Task: Select the current location as Six Flags Fiesta Texas, Texas, United States . Now zoom - , and verify the location . Hide zoom slider
Action: Mouse moved to (116, 29)
Screenshot: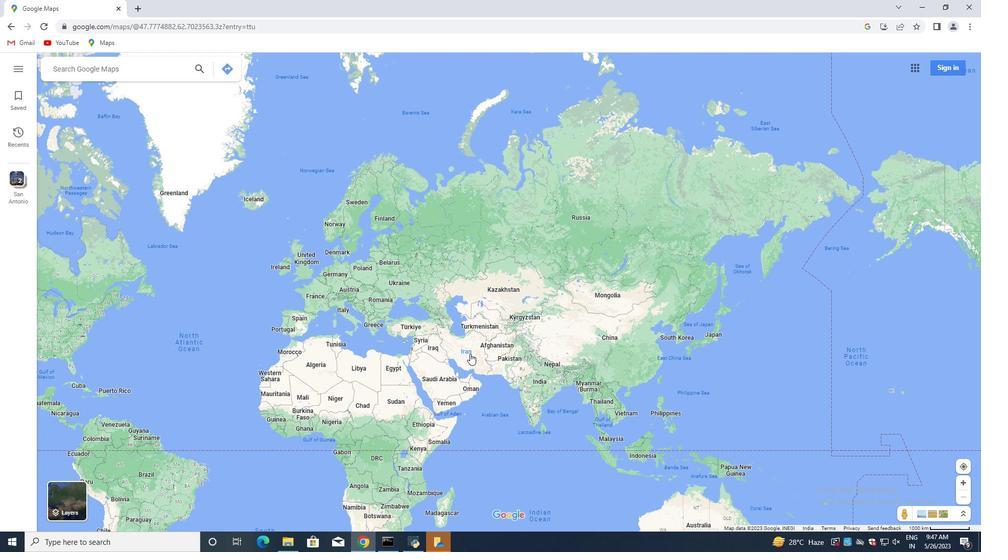 
Action: Mouse pressed left at (116, 29)
Screenshot: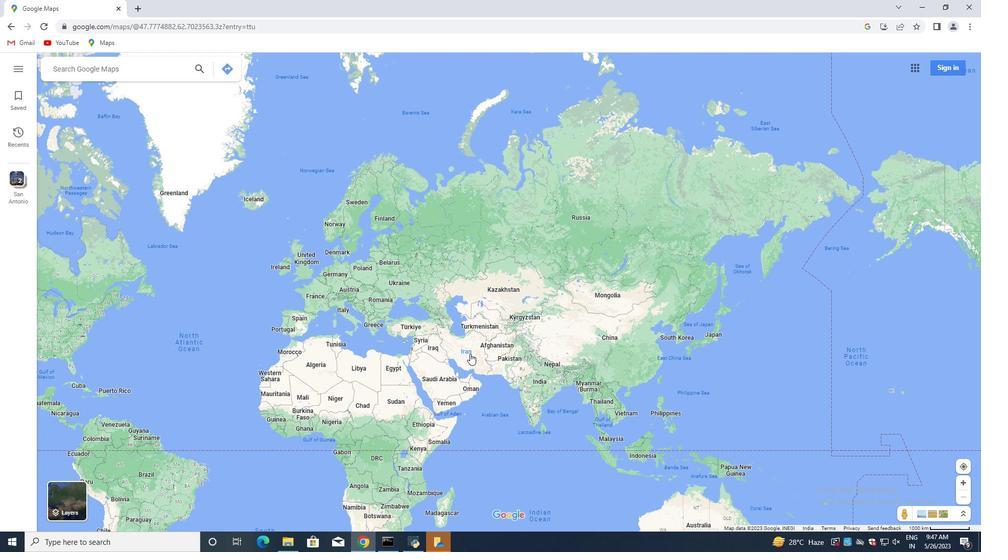 
Action: Mouse moved to (126, 62)
Screenshot: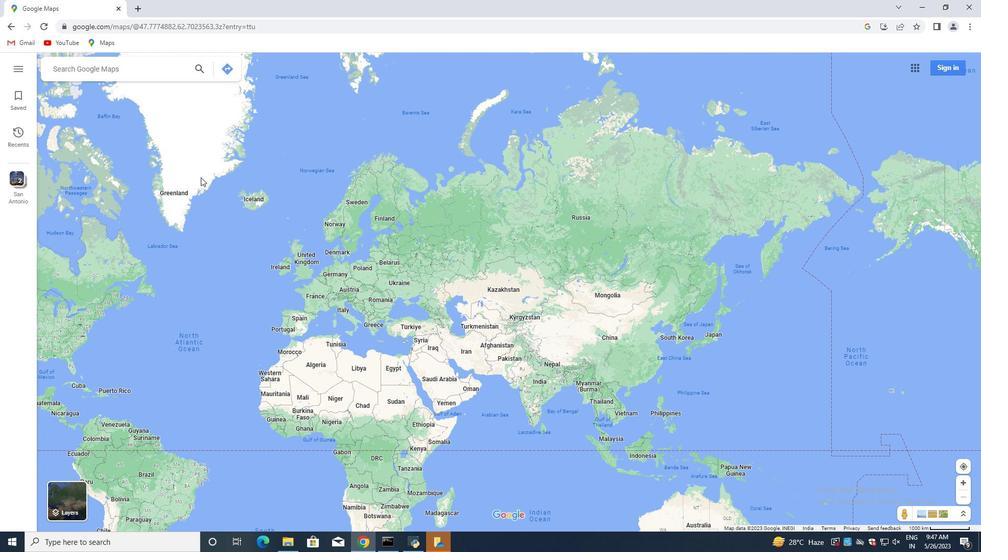 
Action: Mouse pressed left at (126, 62)
Screenshot: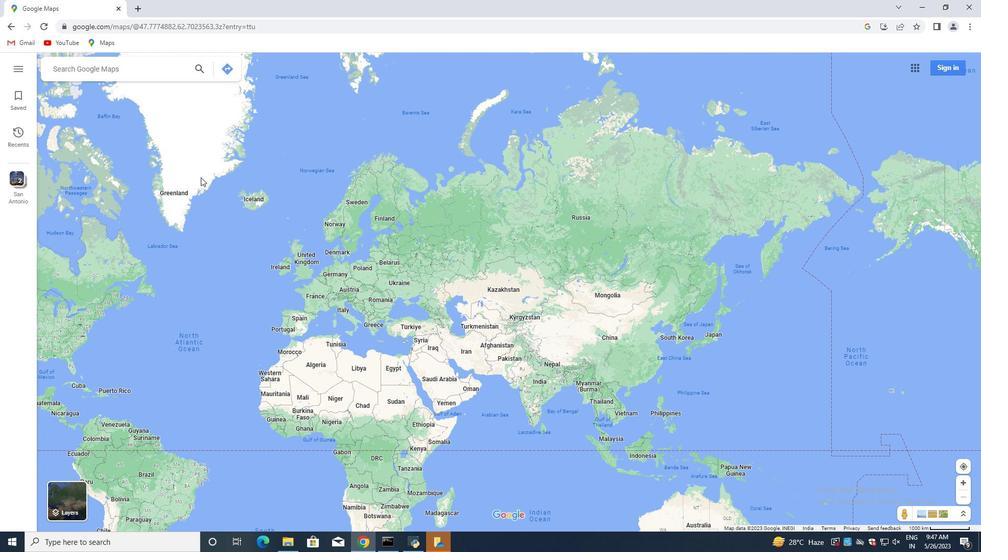 
Action: Mouse moved to (157, 174)
Screenshot: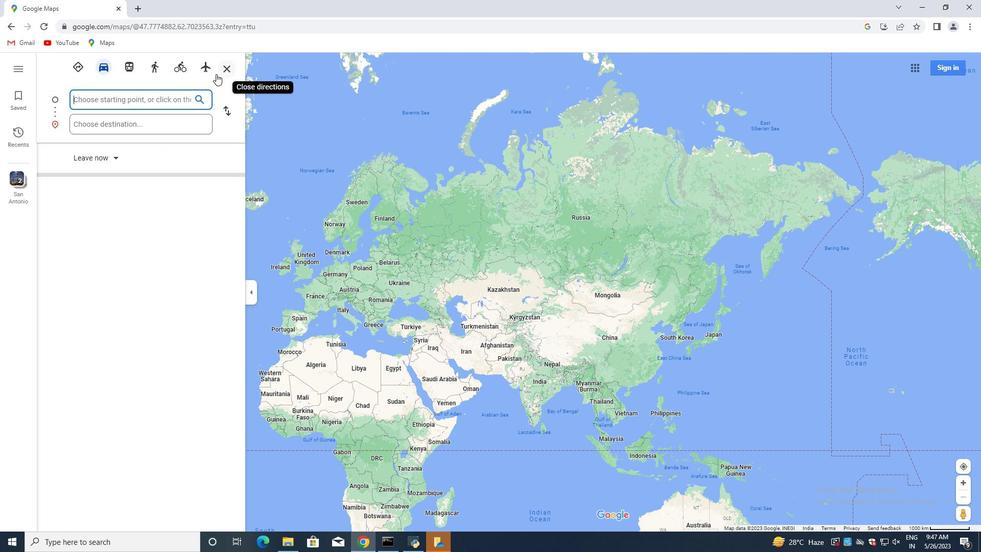 
Action: Mouse pressed left at (157, 174)
Screenshot: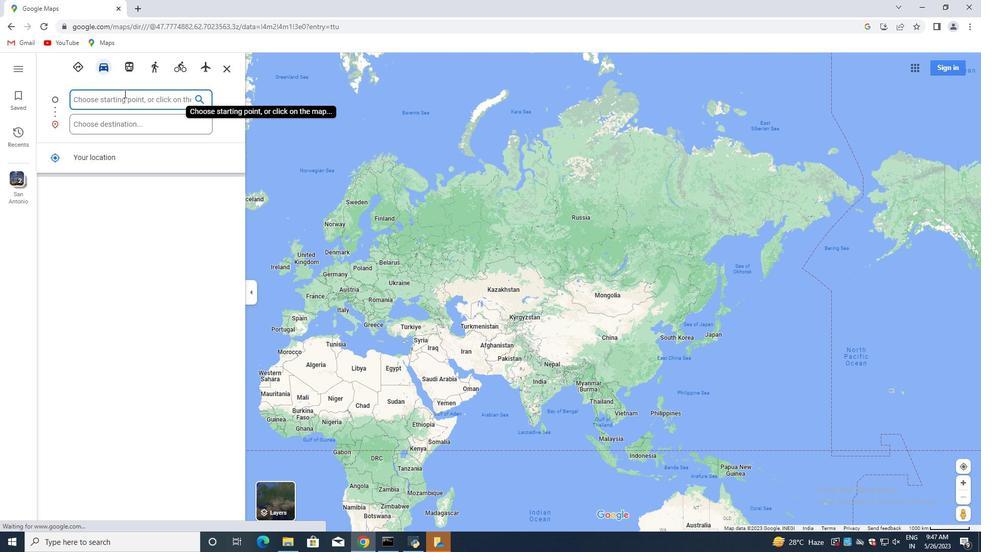
Action: Mouse moved to (154, 165)
Screenshot: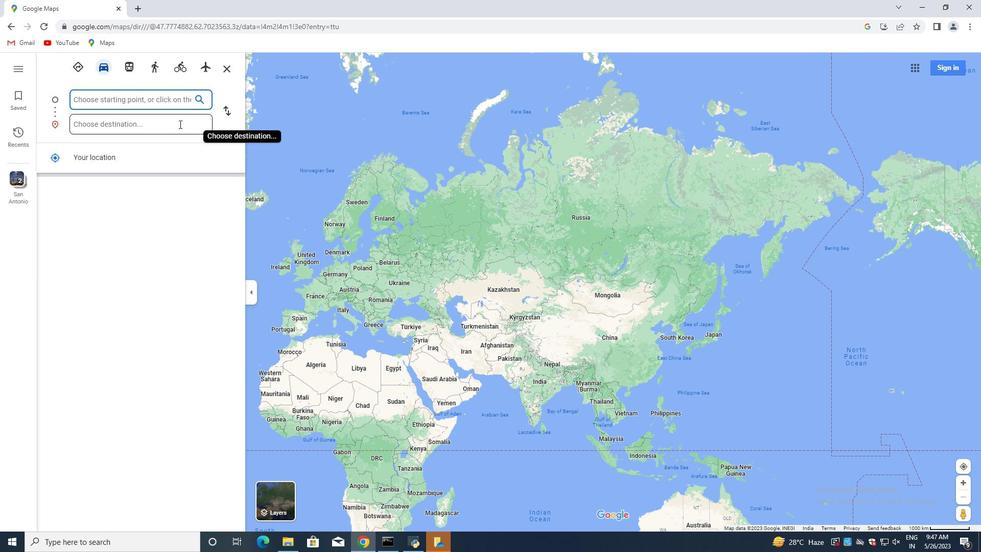 
Action: Mouse scrolled (154, 164) with delta (0, 0)
Screenshot: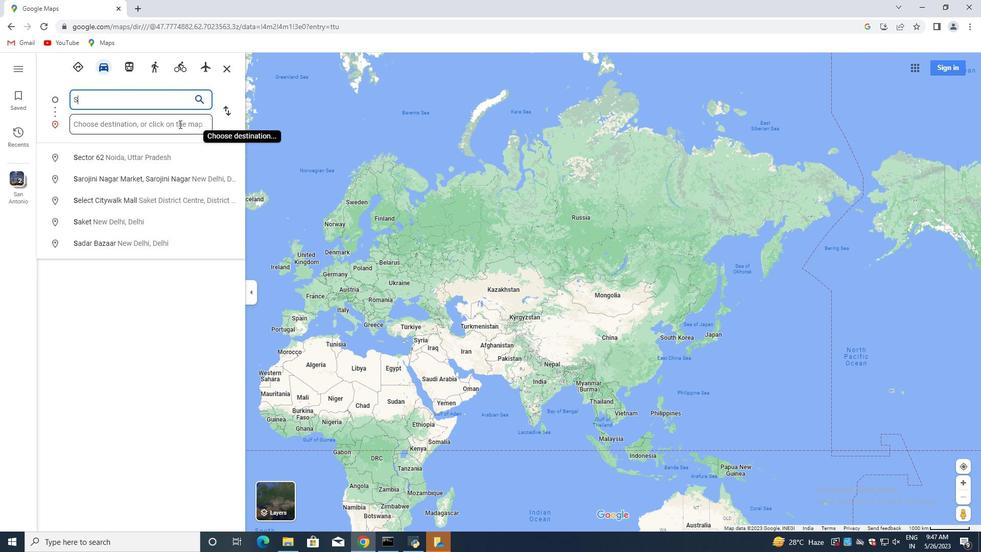 
Action: Mouse scrolled (154, 164) with delta (0, 0)
Screenshot: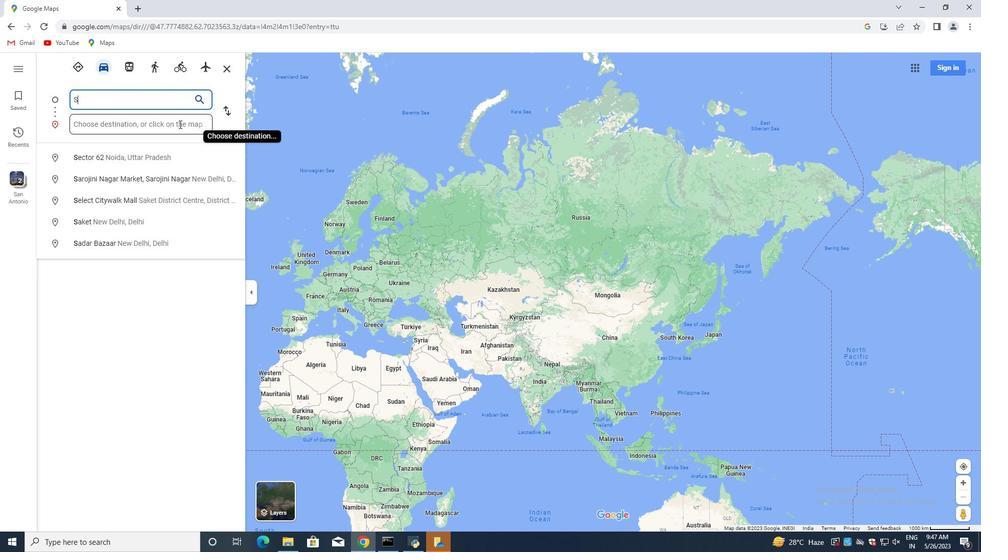 
Action: Mouse scrolled (154, 164) with delta (0, 0)
Screenshot: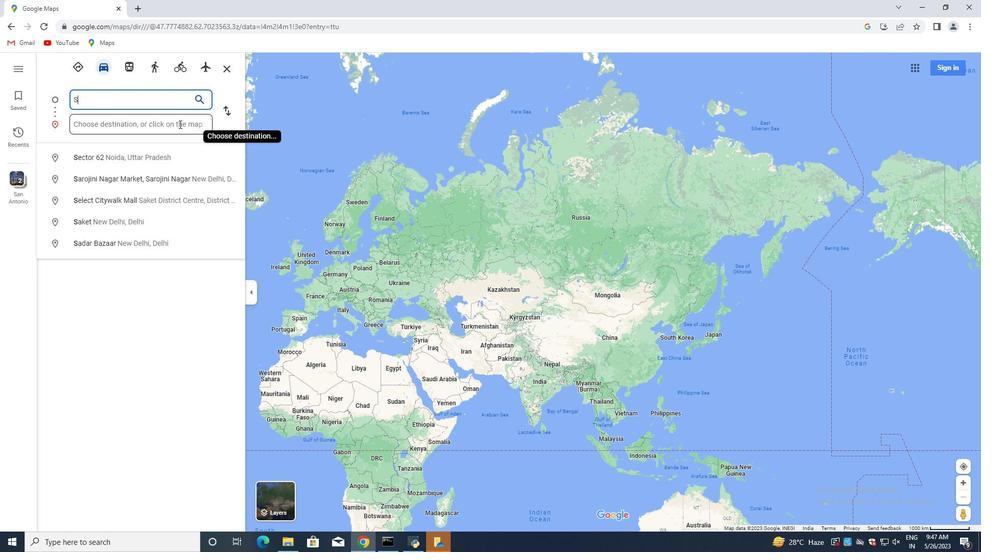 
Action: Mouse scrolled (154, 164) with delta (0, 0)
Screenshot: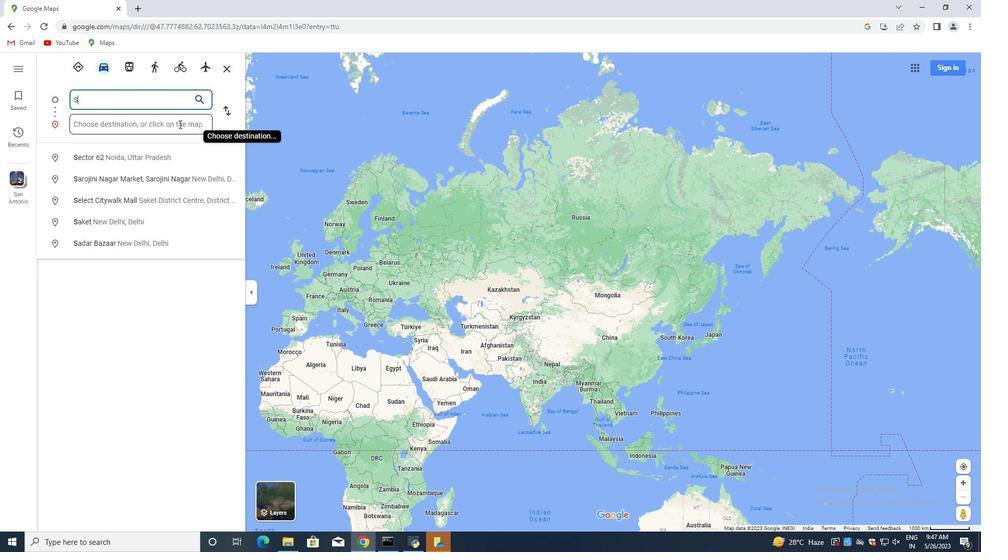
Action: Mouse scrolled (154, 164) with delta (0, 0)
Screenshot: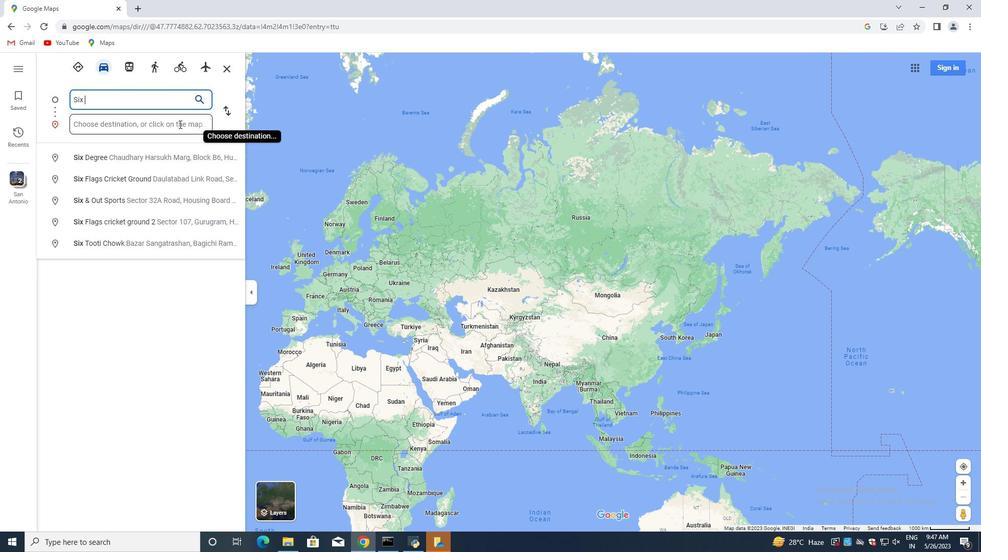 
Action: Mouse scrolled (154, 164) with delta (0, 0)
Screenshot: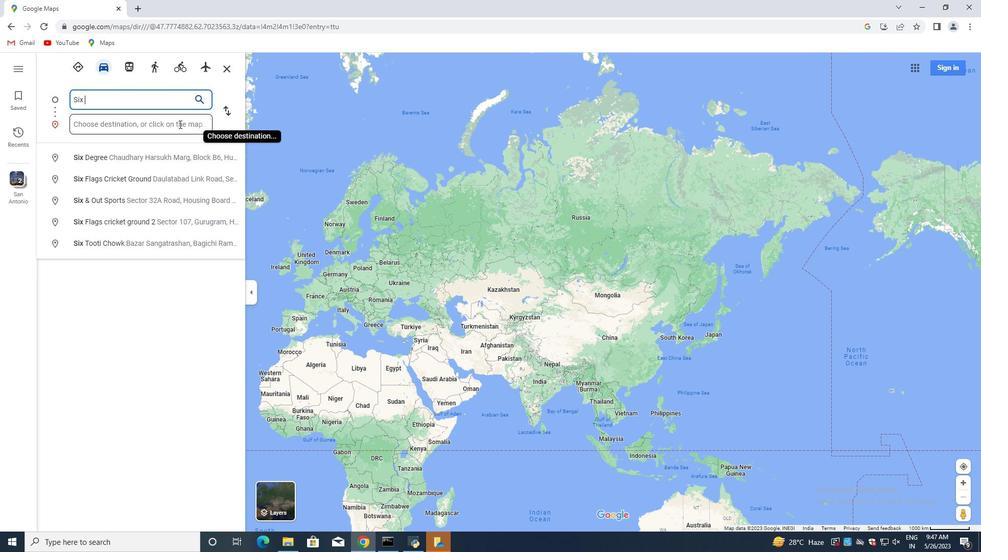 
Action: Mouse scrolled (154, 164) with delta (0, 0)
Screenshot: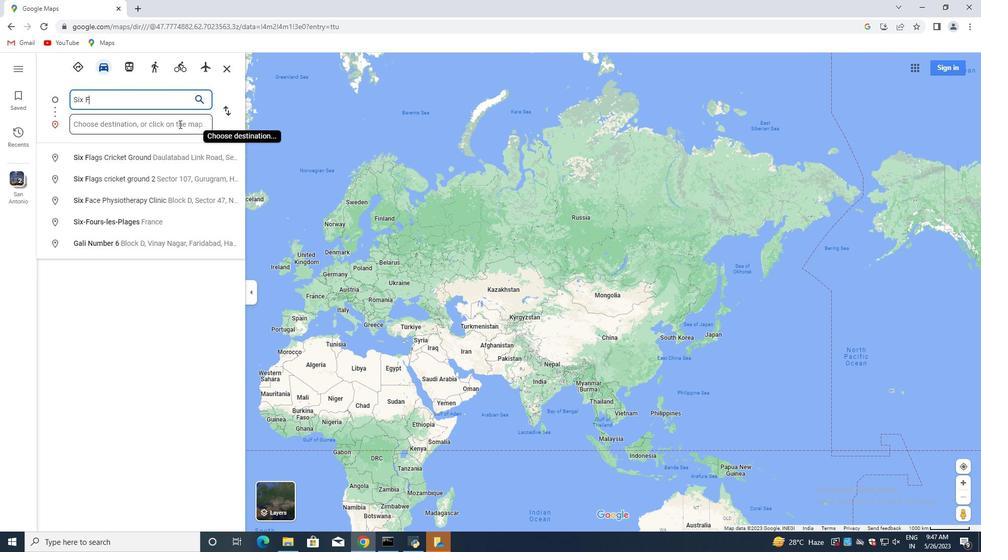 
Action: Mouse scrolled (154, 164) with delta (0, 0)
Screenshot: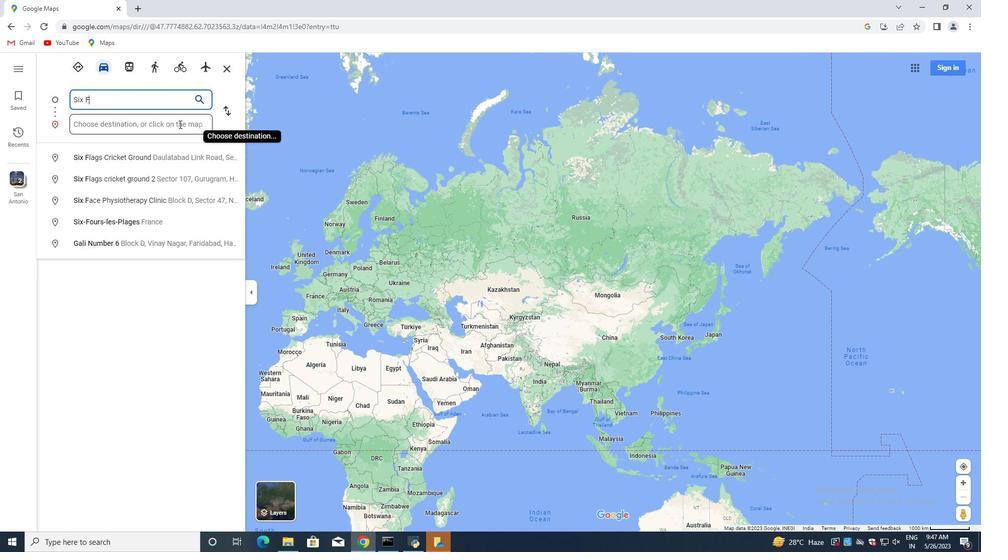 
Action: Mouse scrolled (154, 164) with delta (0, 0)
Screenshot: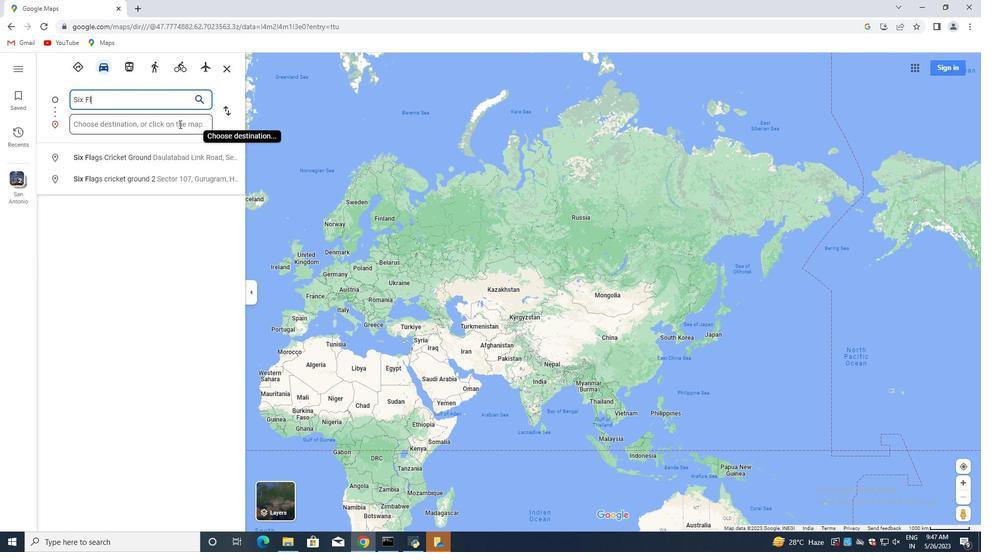 
Action: Mouse scrolled (154, 164) with delta (0, 0)
Screenshot: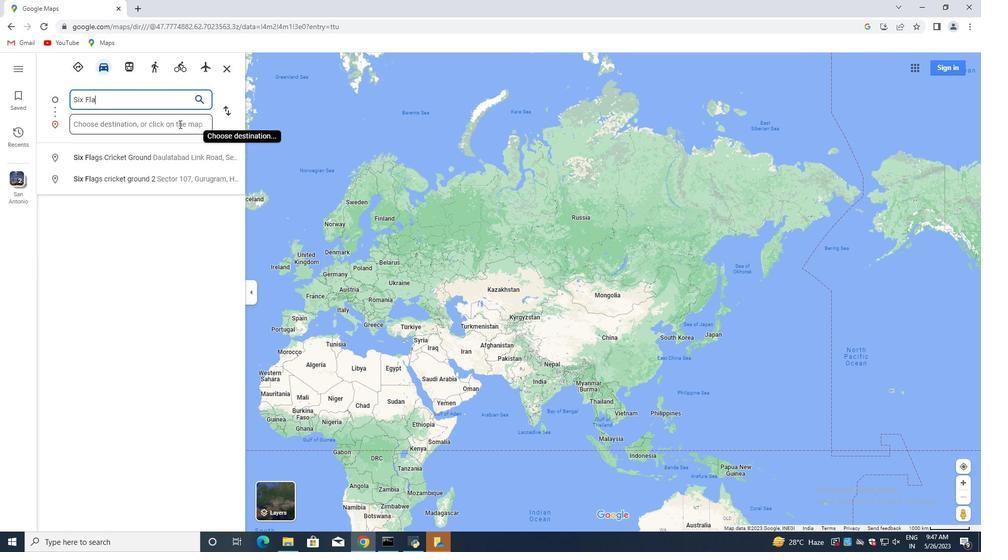 
Action: Mouse scrolled (154, 164) with delta (0, 0)
Screenshot: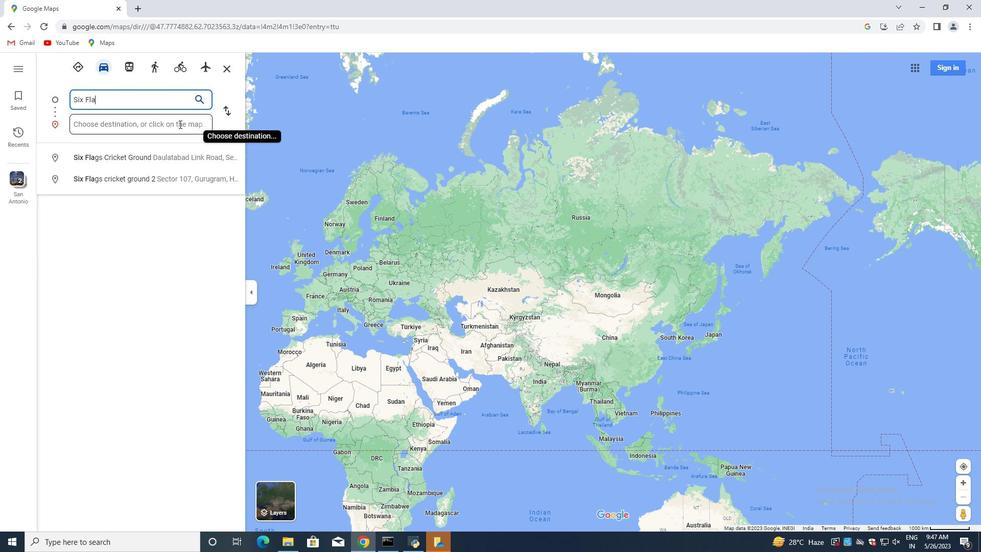 
Action: Mouse scrolled (154, 164) with delta (0, 0)
Screenshot: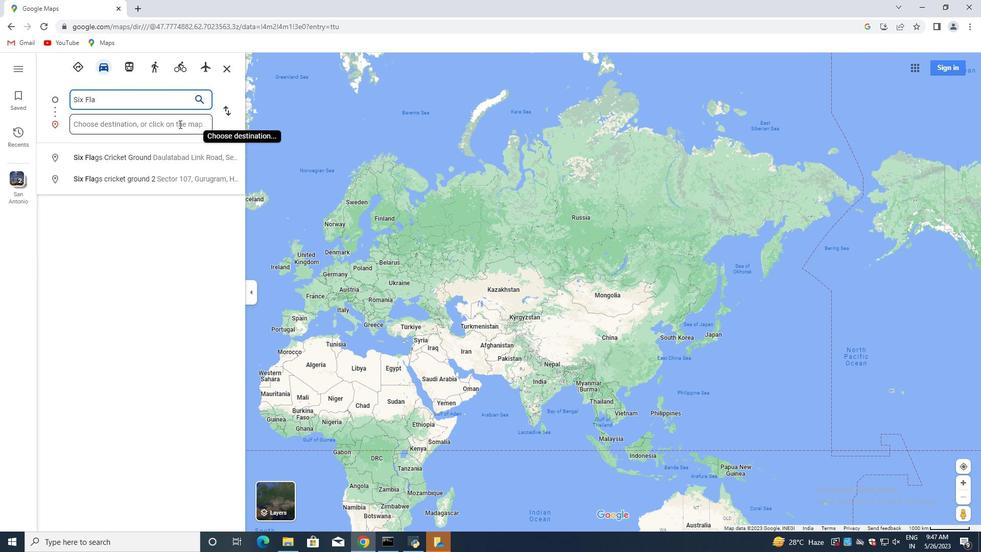 
Action: Mouse scrolled (154, 164) with delta (0, 0)
Screenshot: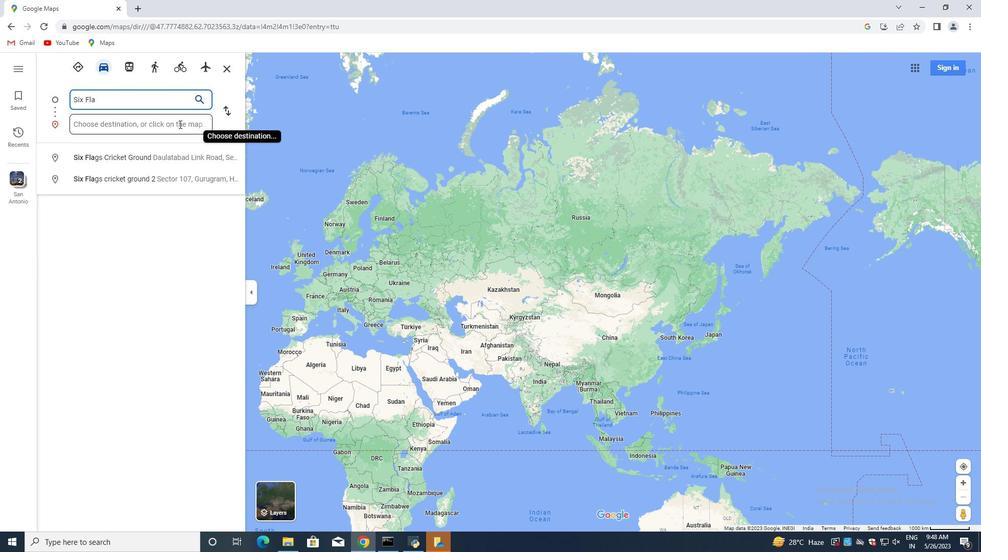 
Action: Mouse scrolled (154, 164) with delta (0, 0)
Screenshot: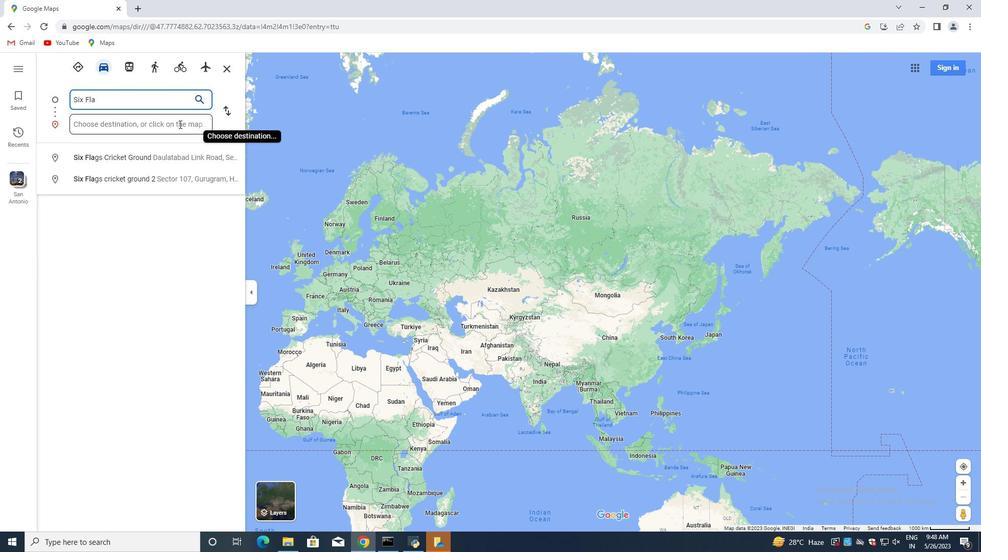 
Action: Mouse scrolled (154, 164) with delta (0, 0)
Screenshot: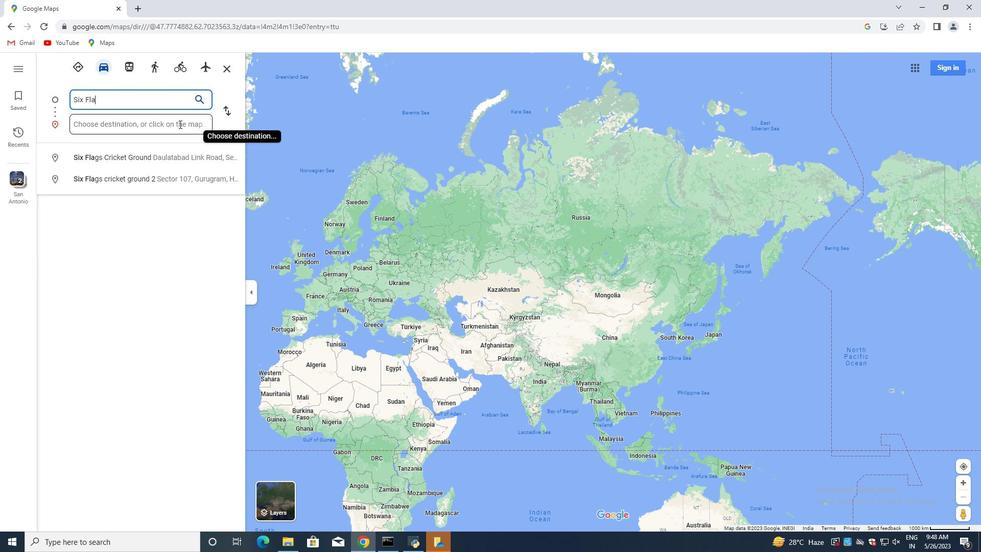 
Action: Mouse scrolled (154, 164) with delta (0, 0)
Screenshot: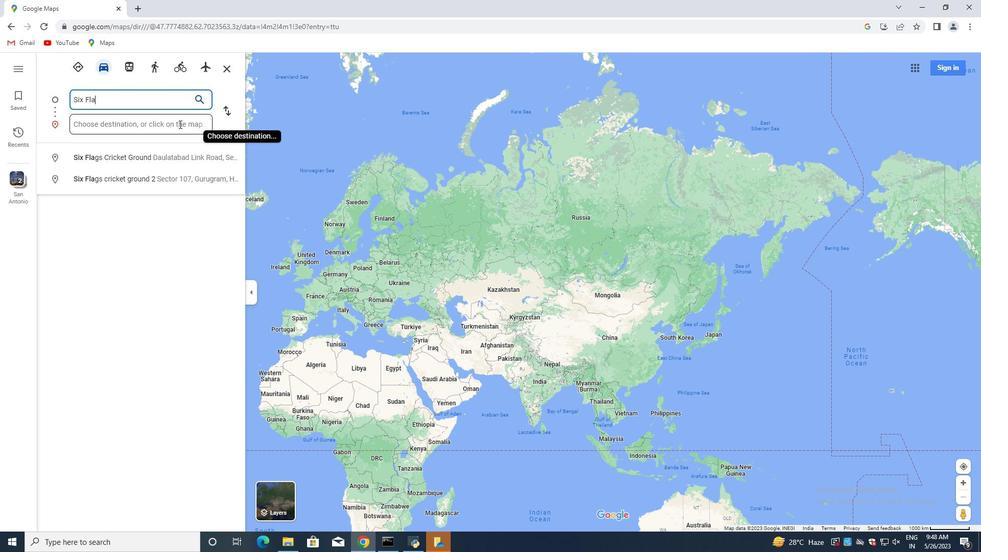 
Action: Mouse moved to (154, 163)
Screenshot: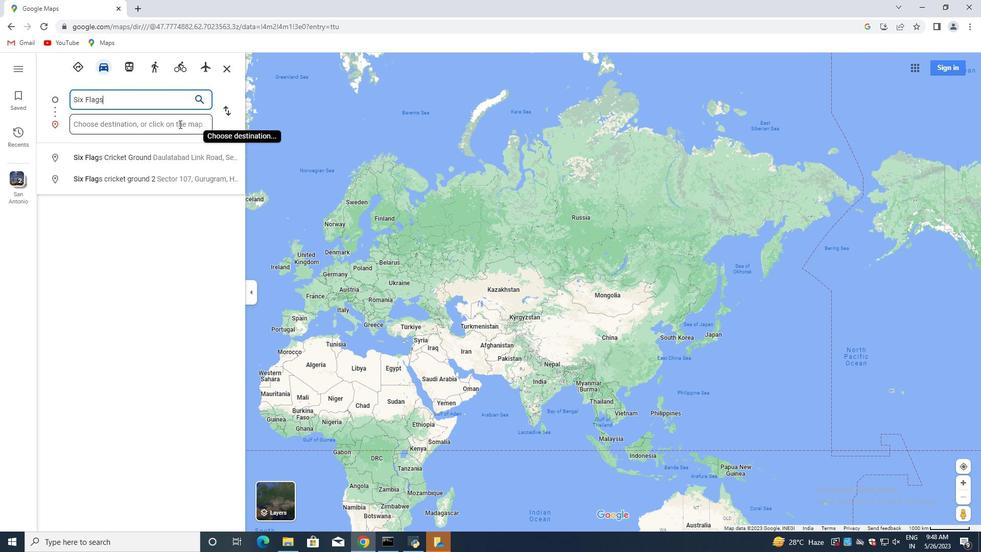 
Action: Mouse scrolled (154, 163) with delta (0, 0)
Screenshot: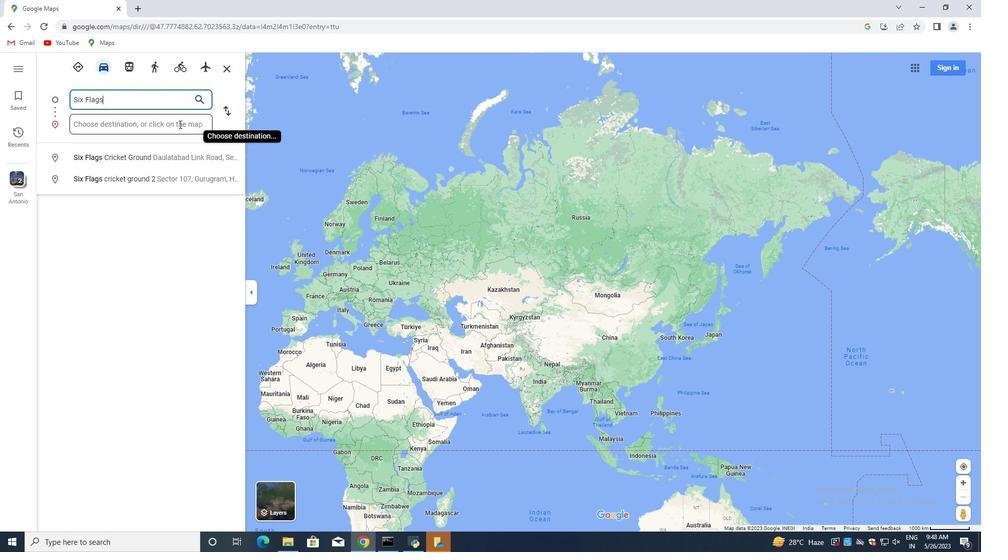 
Action: Mouse scrolled (154, 163) with delta (0, 0)
Screenshot: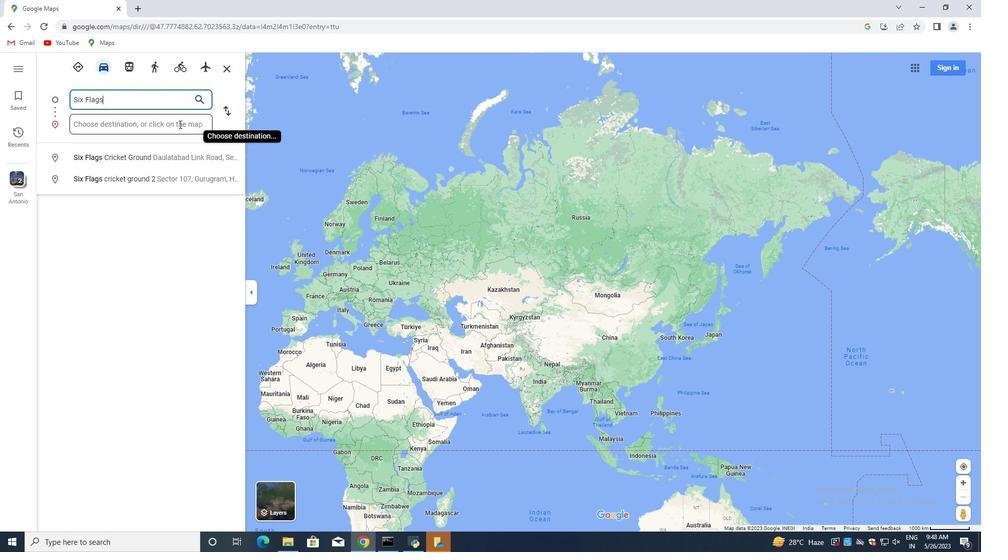 
Action: Mouse scrolled (154, 163) with delta (0, 0)
Screenshot: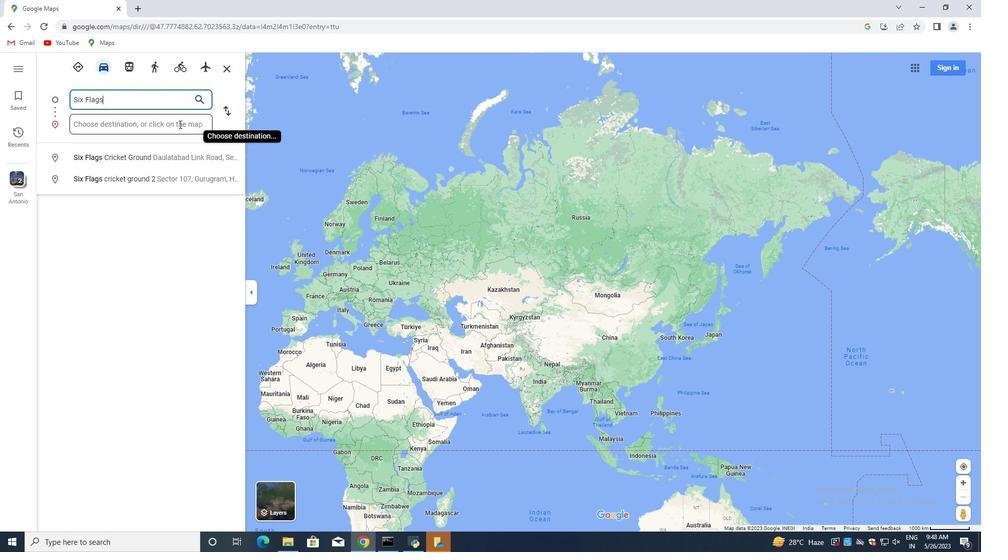 
Action: Mouse scrolled (154, 163) with delta (0, 0)
Screenshot: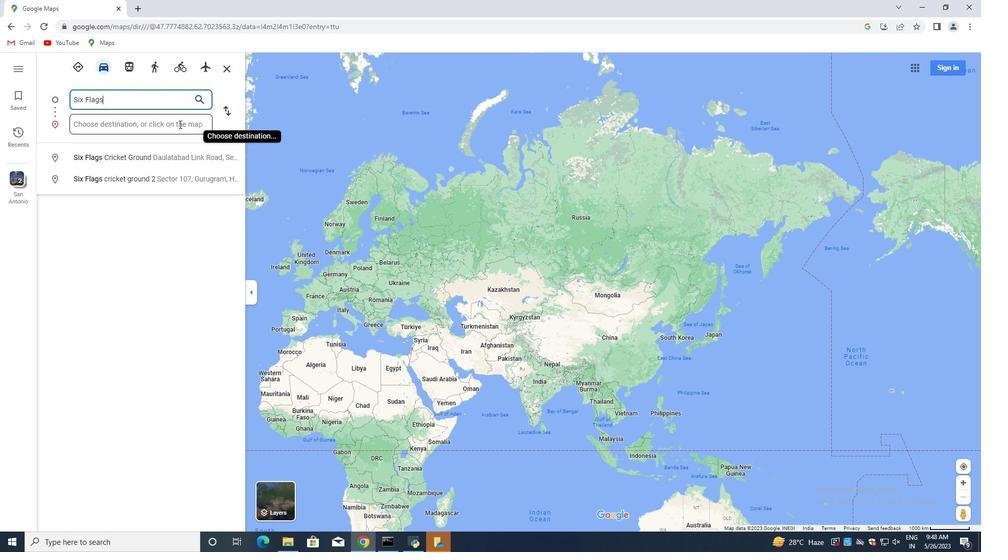 
Action: Mouse scrolled (154, 163) with delta (0, 0)
Screenshot: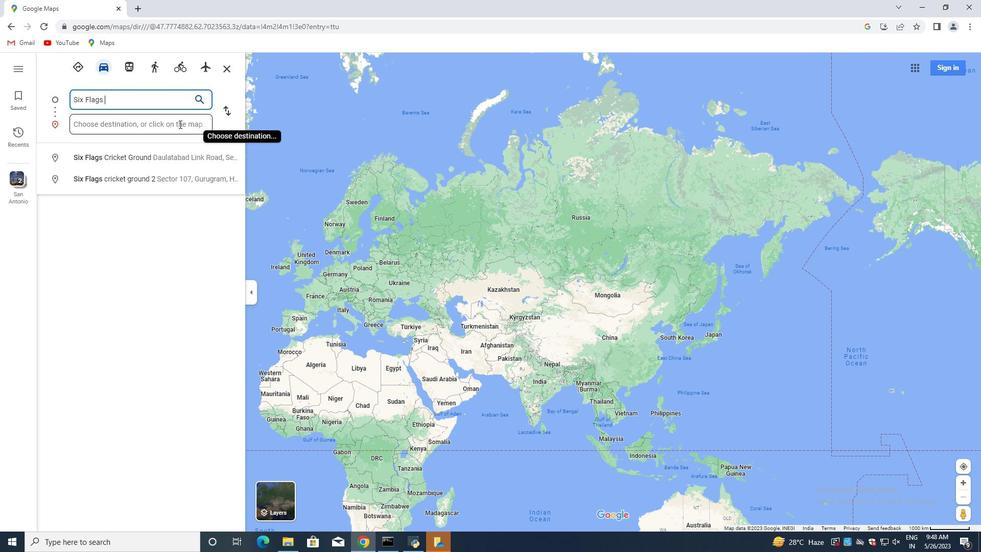 
Action: Mouse scrolled (154, 163) with delta (0, 0)
Screenshot: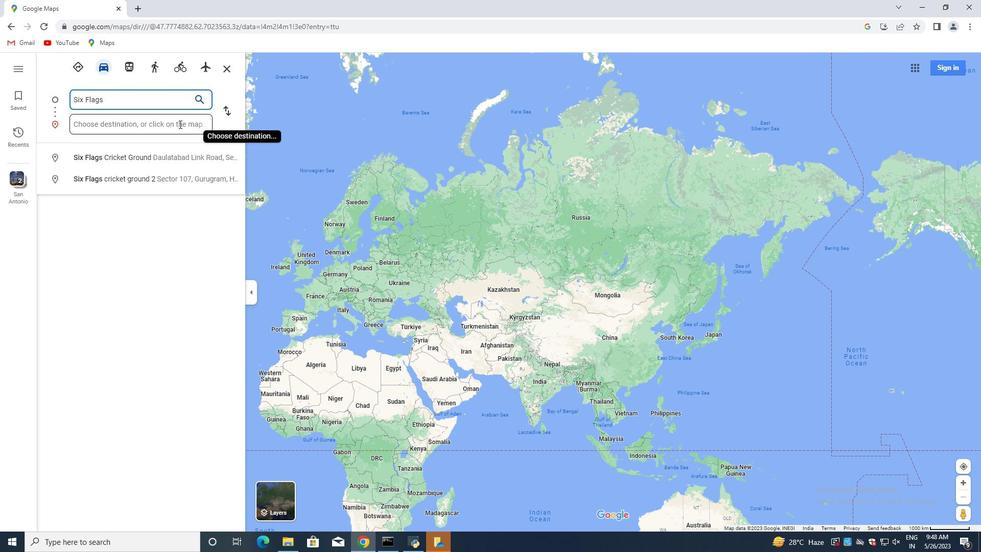 
Action: Mouse scrolled (154, 163) with delta (0, 0)
Screenshot: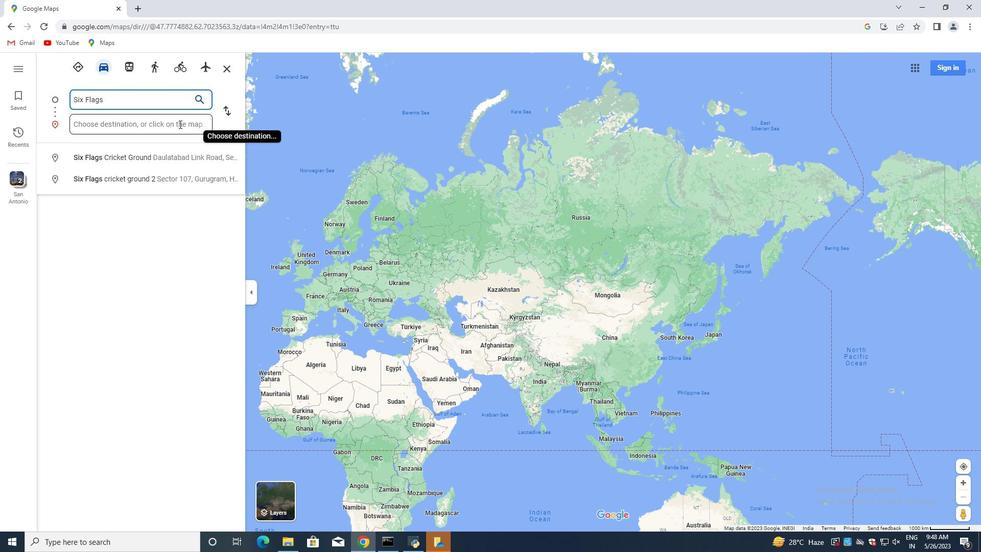 
Action: Mouse scrolled (154, 163) with delta (0, 0)
Screenshot: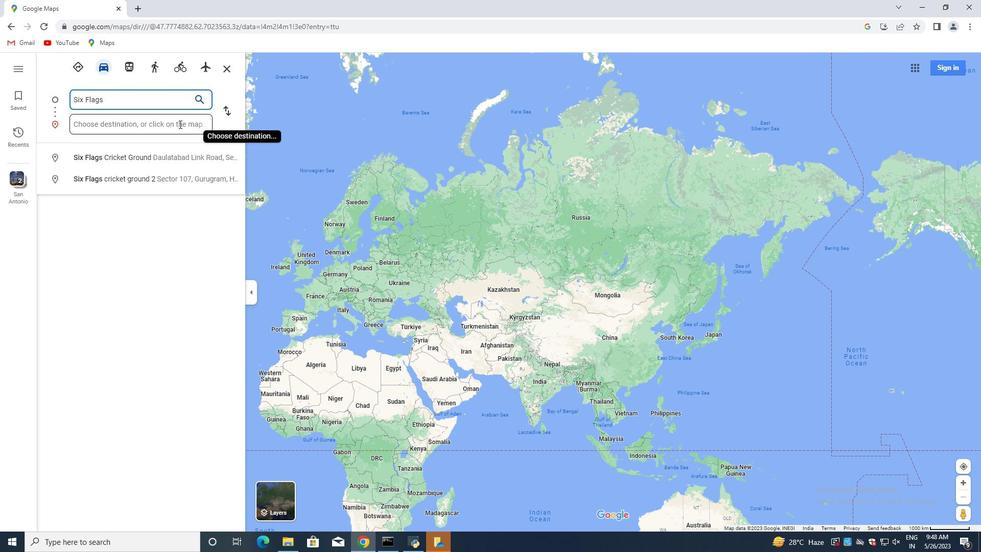 
Action: Mouse scrolled (154, 163) with delta (0, 0)
Screenshot: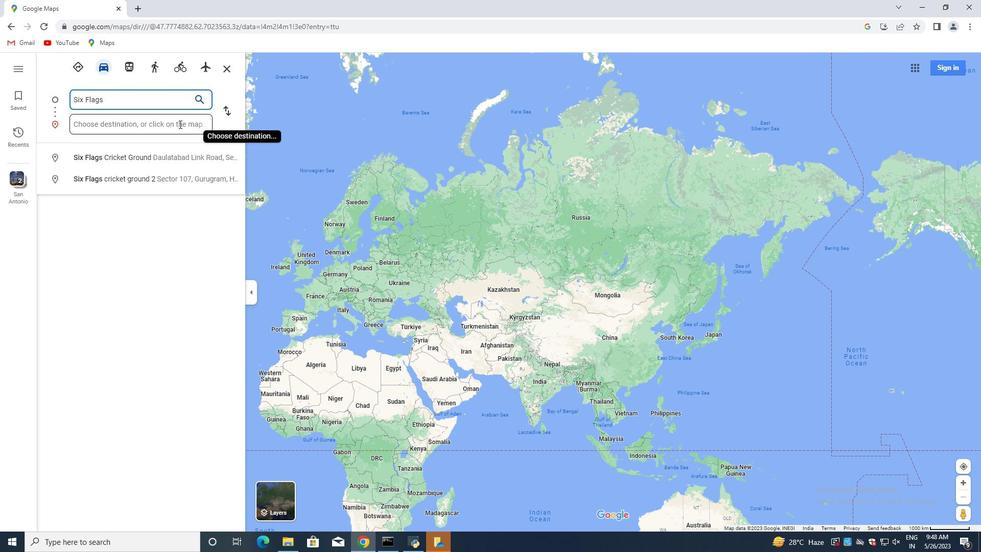 
Action: Mouse scrolled (154, 163) with delta (0, 0)
Screenshot: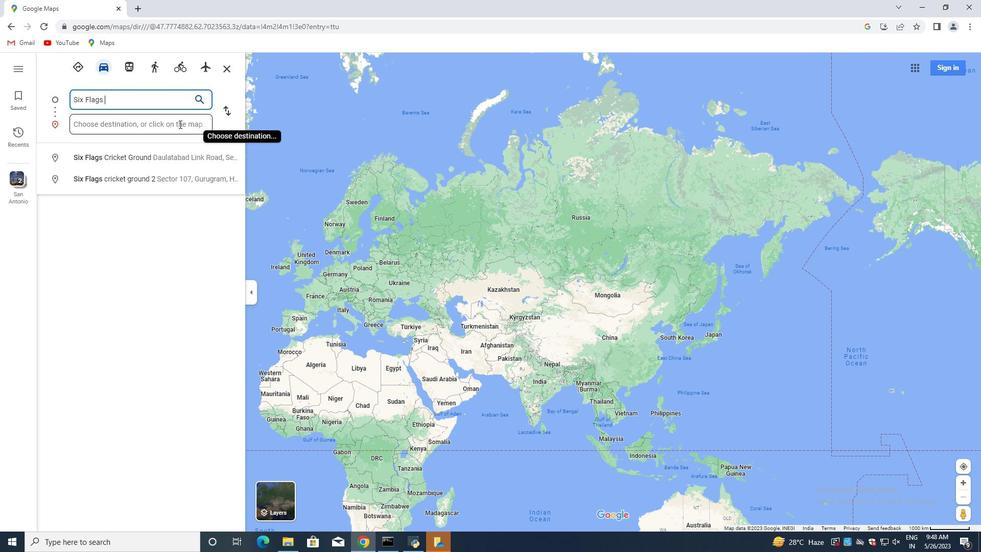 
Action: Mouse scrolled (154, 163) with delta (0, 0)
Screenshot: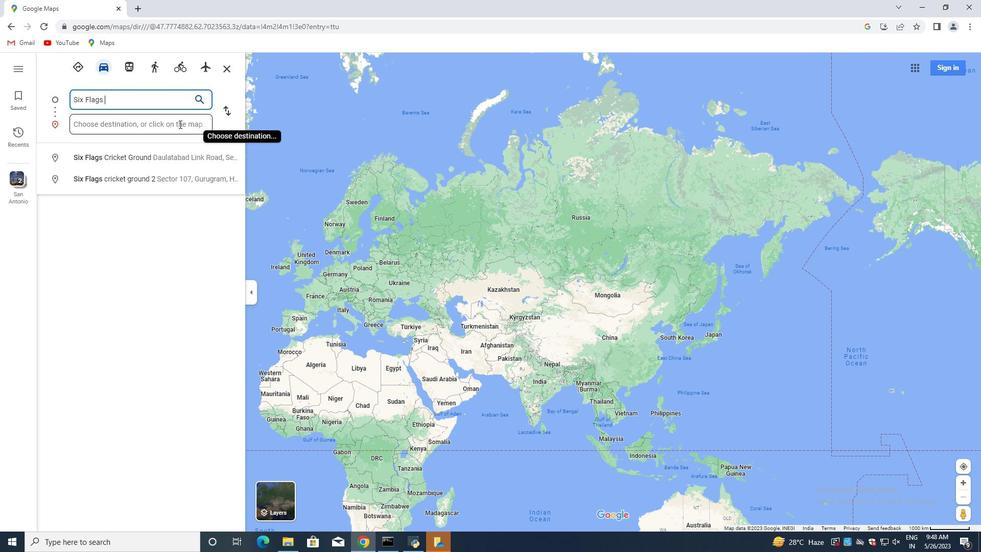 
Action: Mouse scrolled (154, 163) with delta (0, 0)
Screenshot: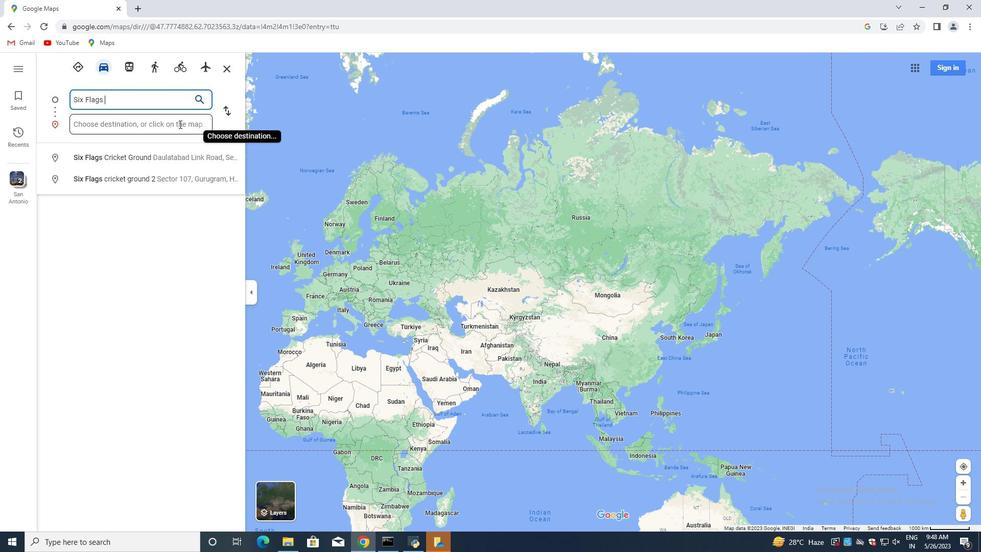 
Action: Mouse scrolled (154, 163) with delta (0, 0)
Screenshot: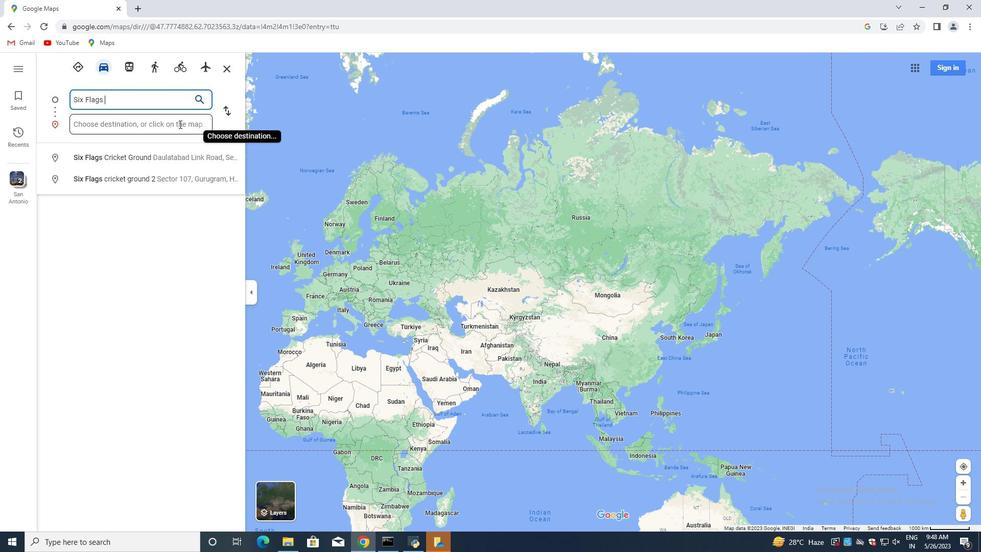 
Action: Mouse scrolled (154, 163) with delta (0, 0)
Screenshot: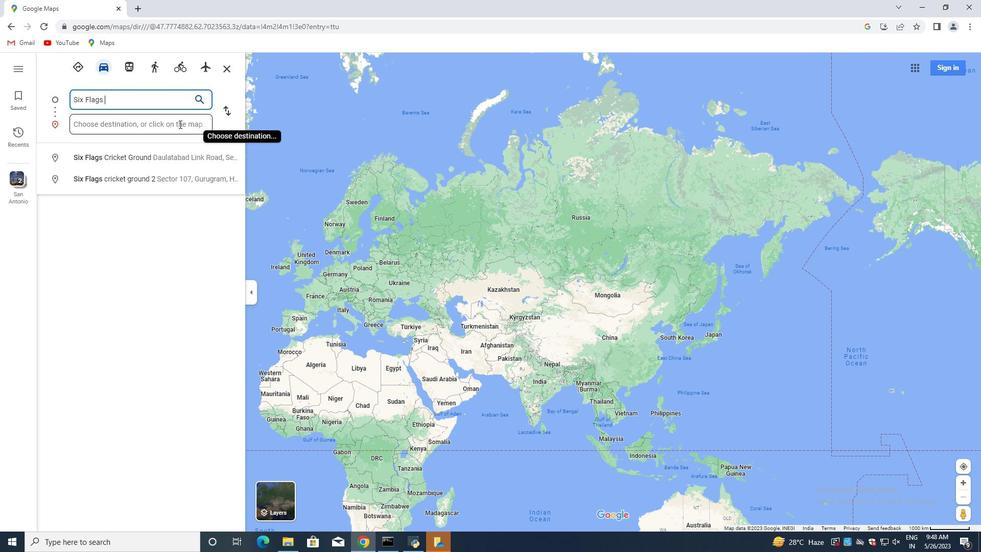 
Action: Mouse scrolled (154, 163) with delta (0, 0)
Screenshot: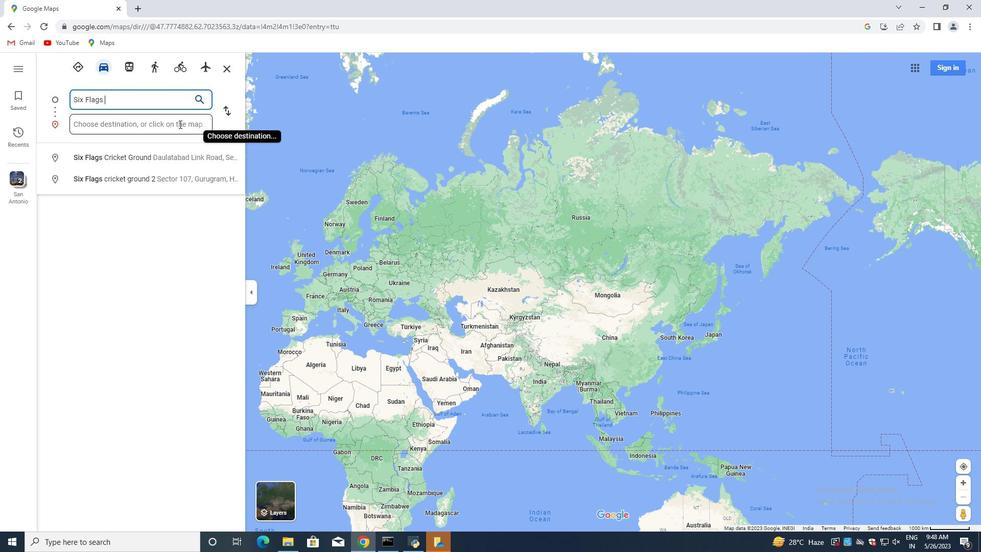 
Action: Mouse scrolled (154, 163) with delta (0, 0)
Screenshot: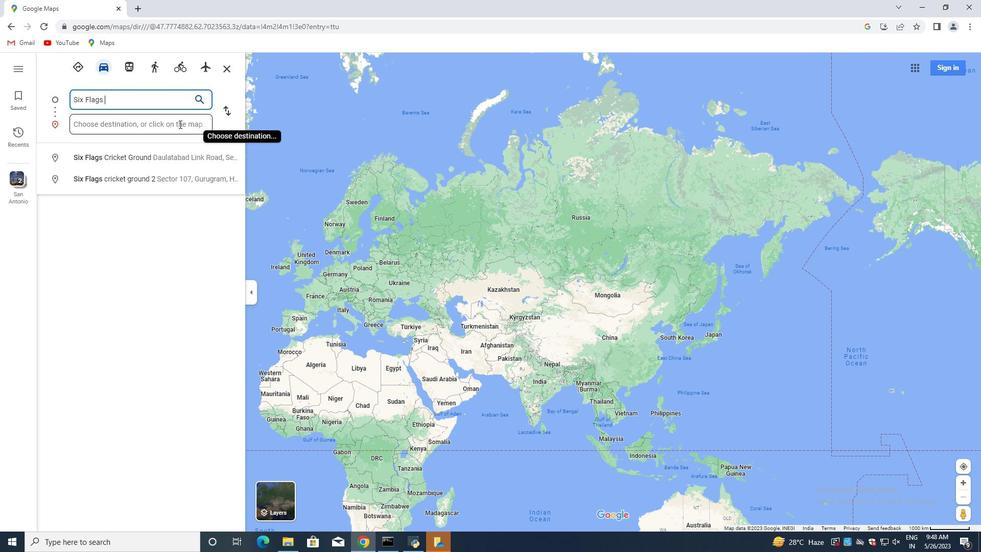 
Action: Mouse scrolled (154, 163) with delta (0, 0)
Screenshot: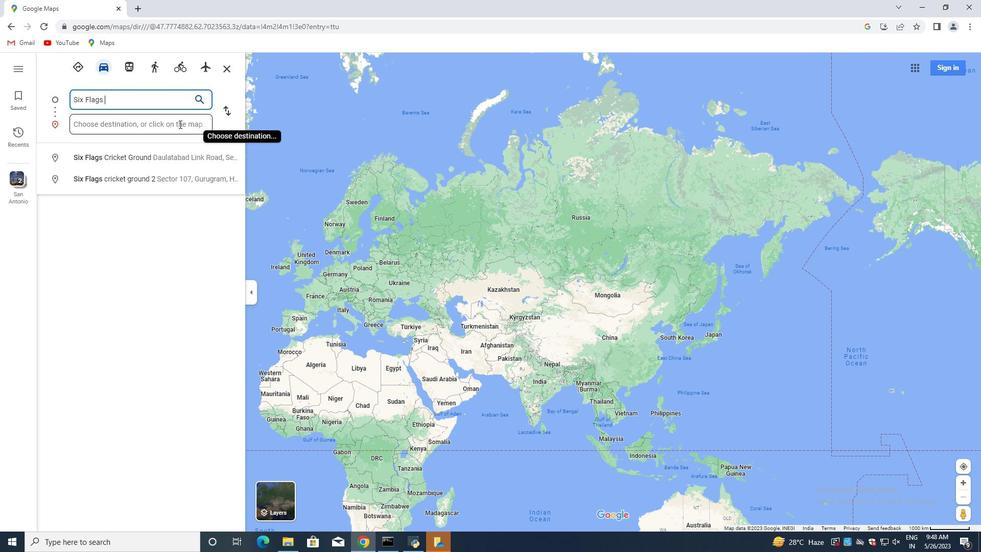 
Action: Mouse moved to (154, 162)
Screenshot: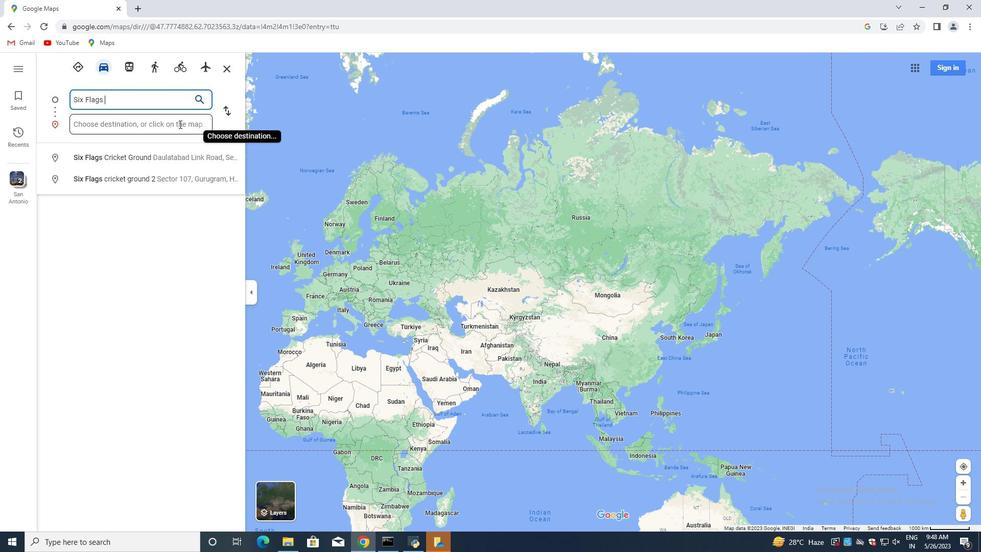 
Action: Mouse scrolled (154, 162) with delta (0, 0)
Screenshot: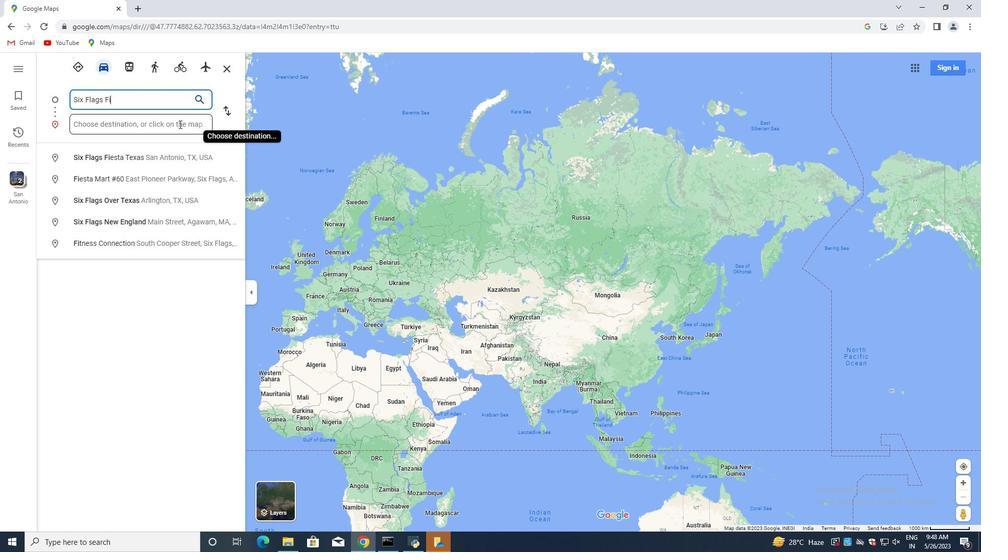 
Action: Mouse scrolled (154, 162) with delta (0, 0)
Screenshot: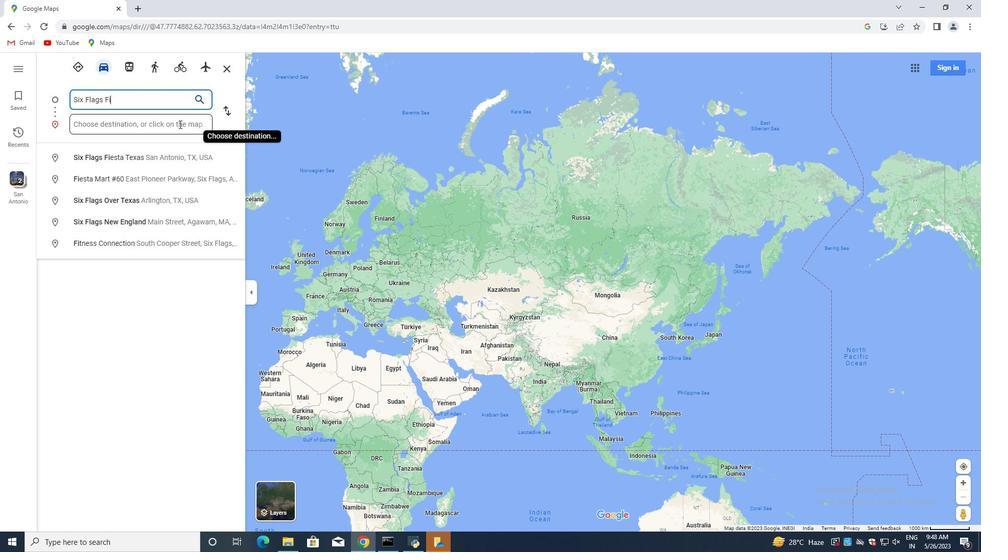 
Action: Mouse scrolled (154, 162) with delta (0, 0)
Screenshot: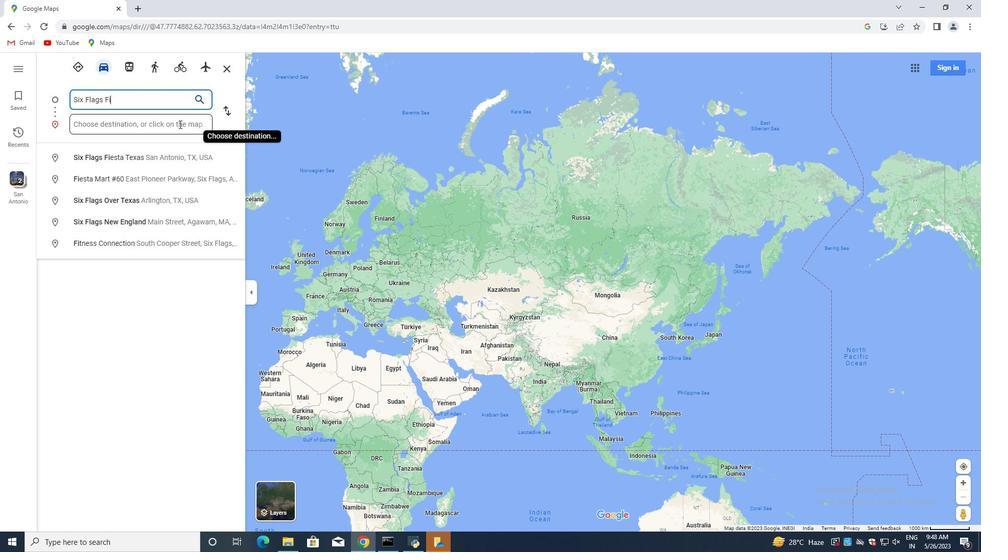 
Action: Mouse scrolled (154, 162) with delta (0, 0)
Screenshot: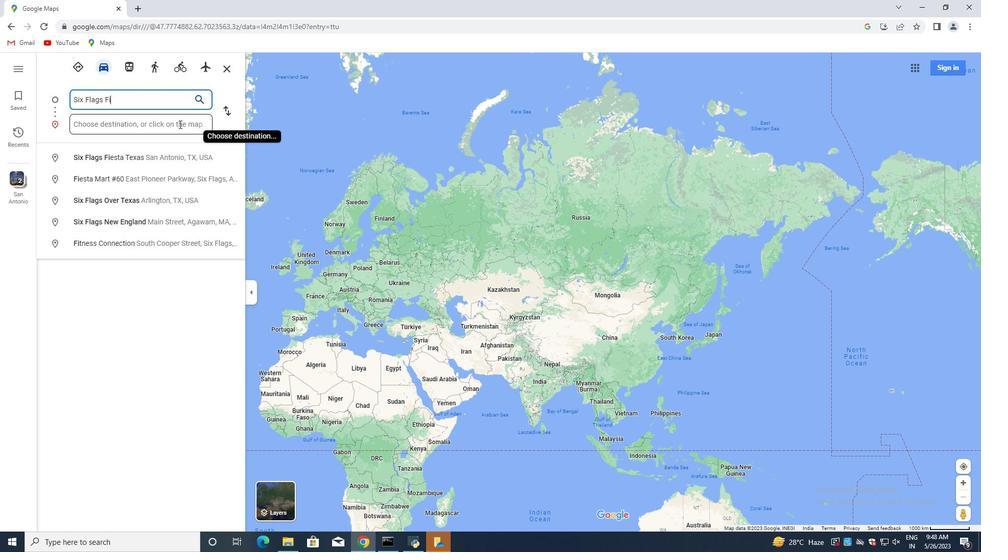 
Action: Mouse scrolled (154, 162) with delta (0, 0)
Screenshot: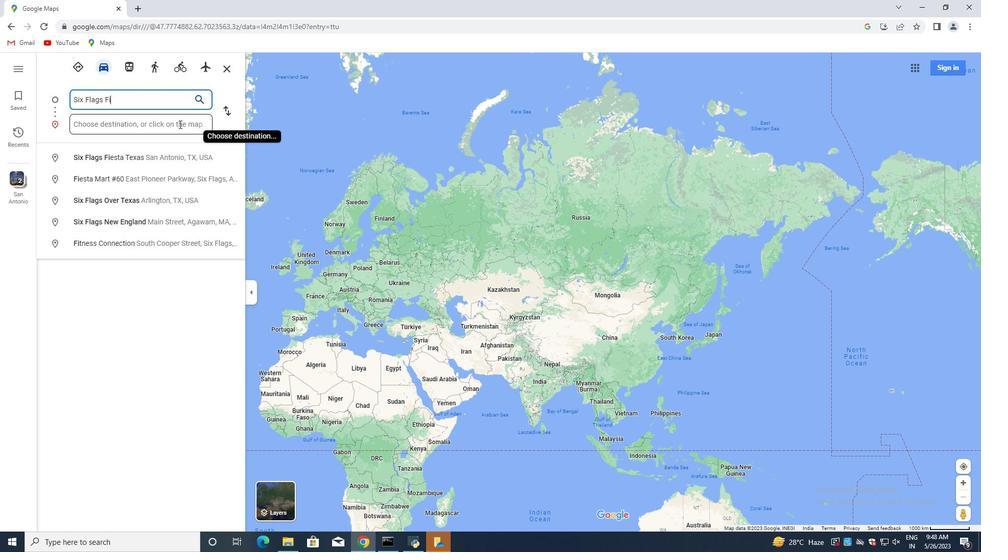 
Action: Mouse scrolled (154, 162) with delta (0, 0)
Screenshot: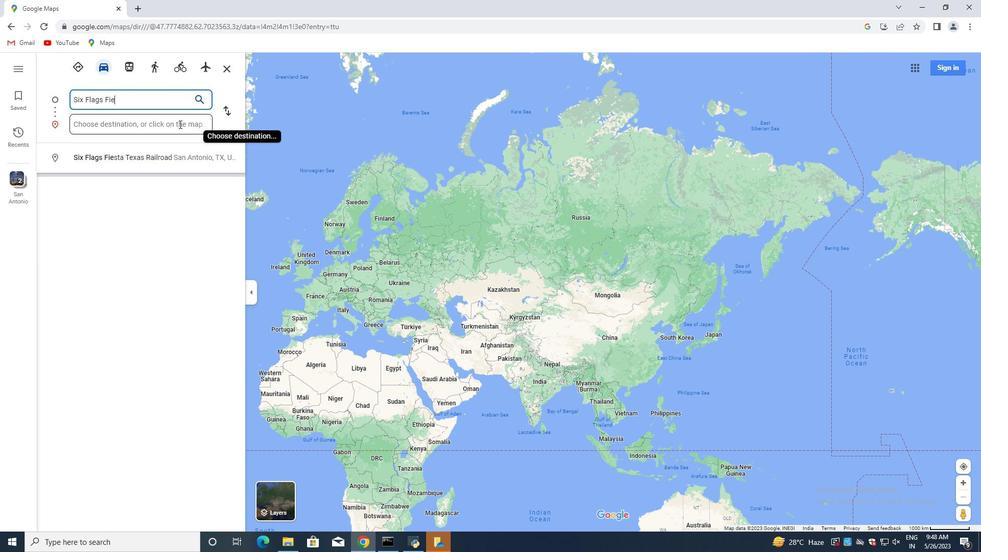 
Action: Mouse scrolled (154, 162) with delta (0, 0)
Screenshot: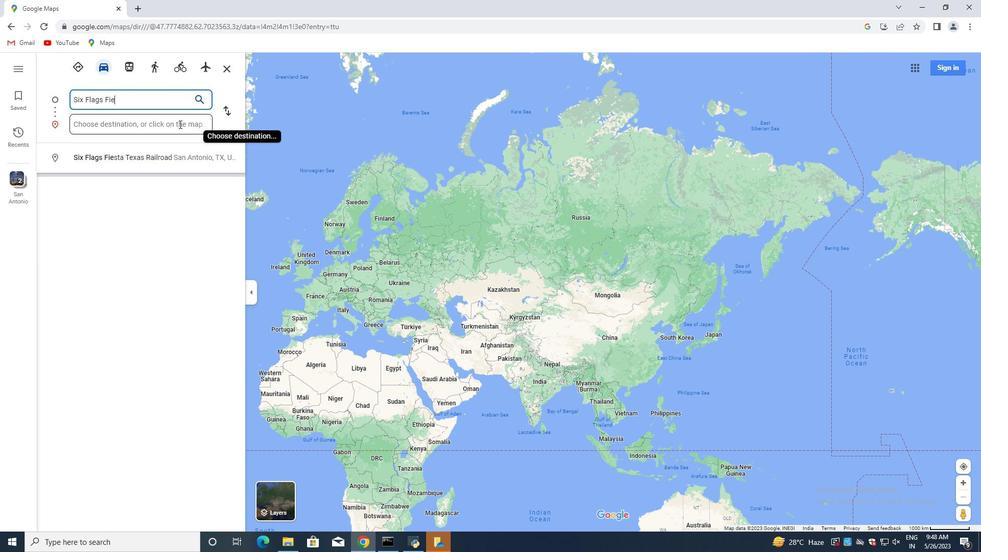 
Action: Mouse scrolled (154, 162) with delta (0, 0)
Screenshot: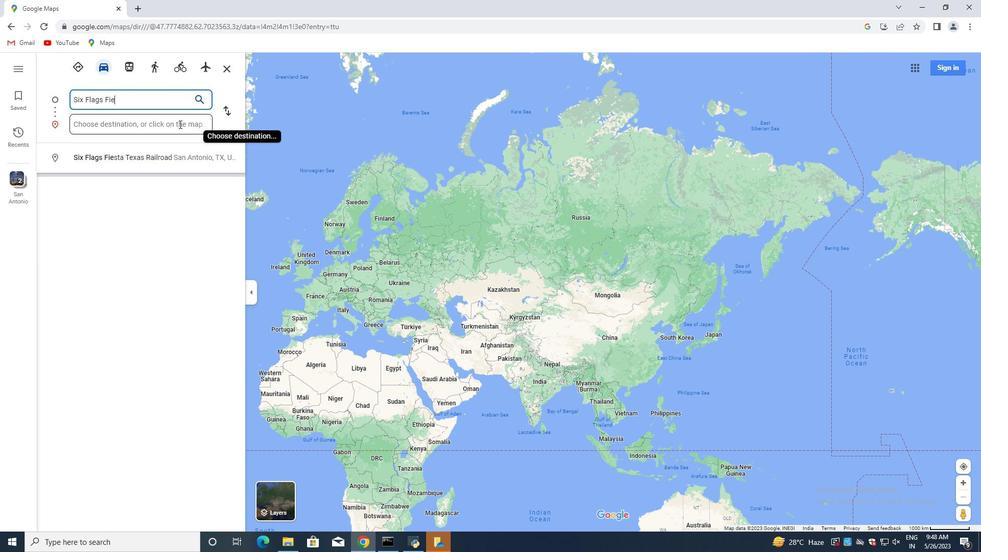 
Action: Mouse scrolled (154, 162) with delta (0, 0)
Screenshot: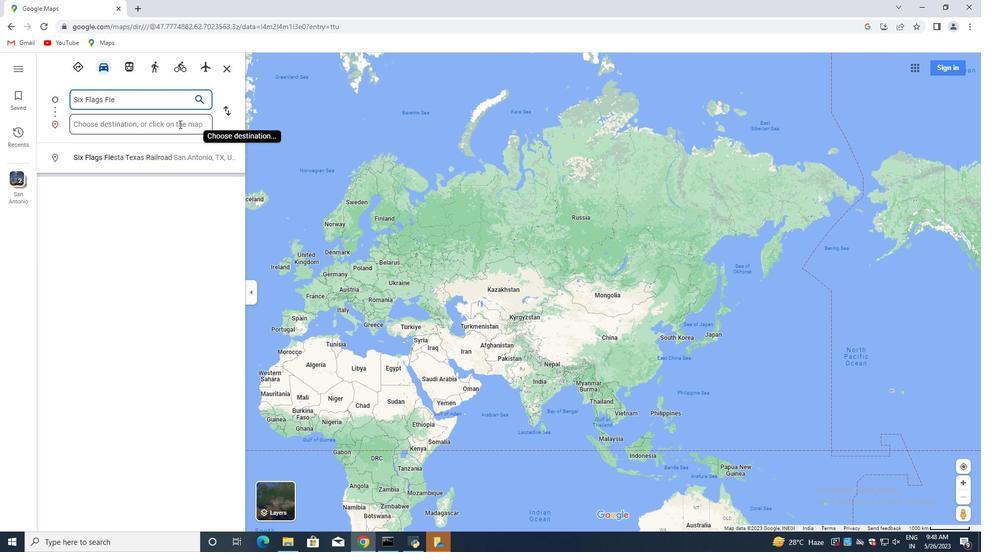
Action: Mouse scrolled (154, 162) with delta (0, 0)
Screenshot: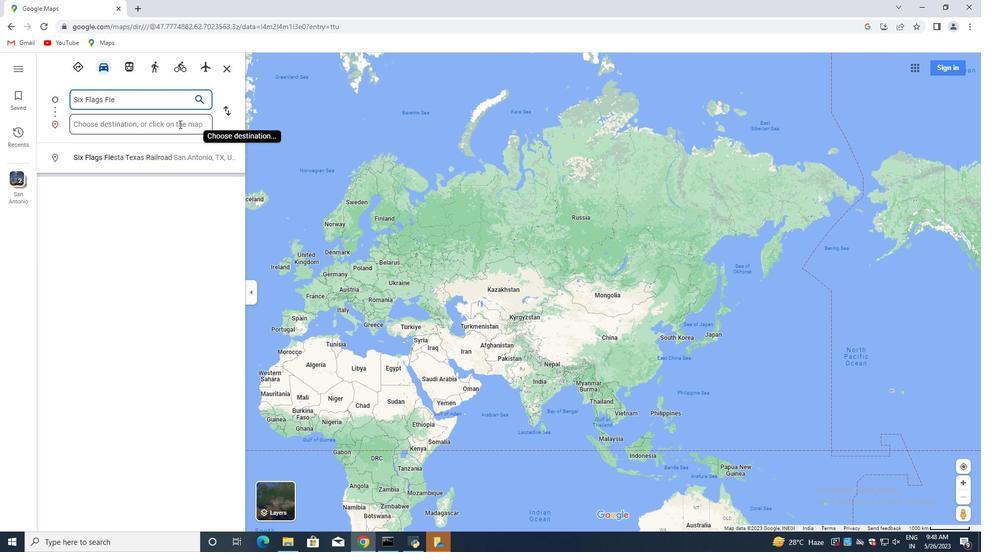 
Action: Mouse scrolled (154, 162) with delta (0, 0)
Screenshot: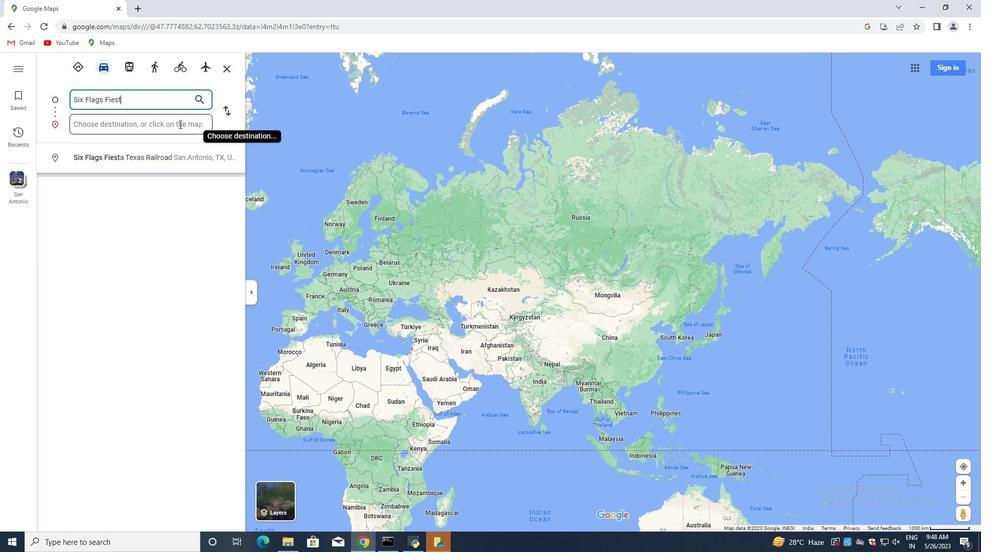 
Action: Mouse scrolled (154, 162) with delta (0, 0)
Screenshot: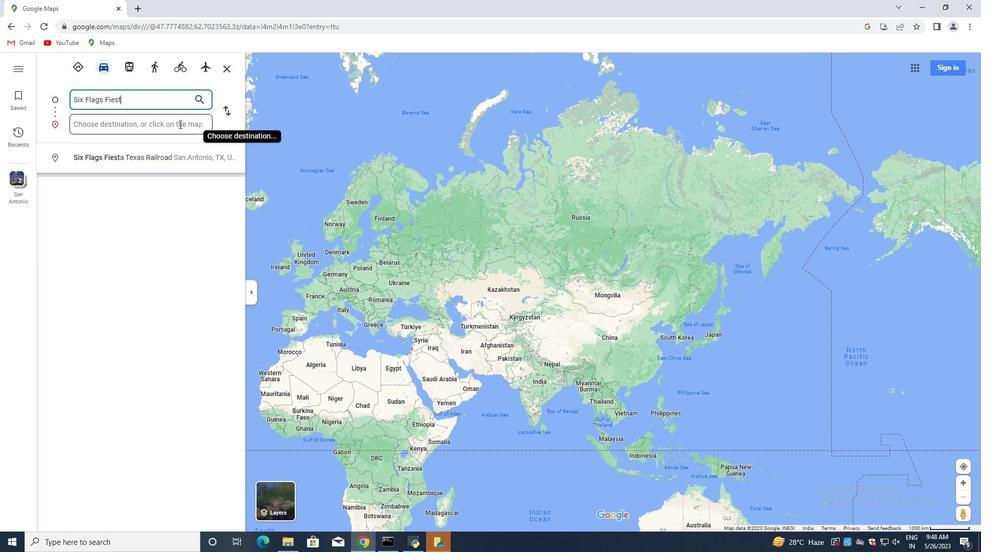 
Action: Mouse scrolled (154, 162) with delta (0, 0)
Screenshot: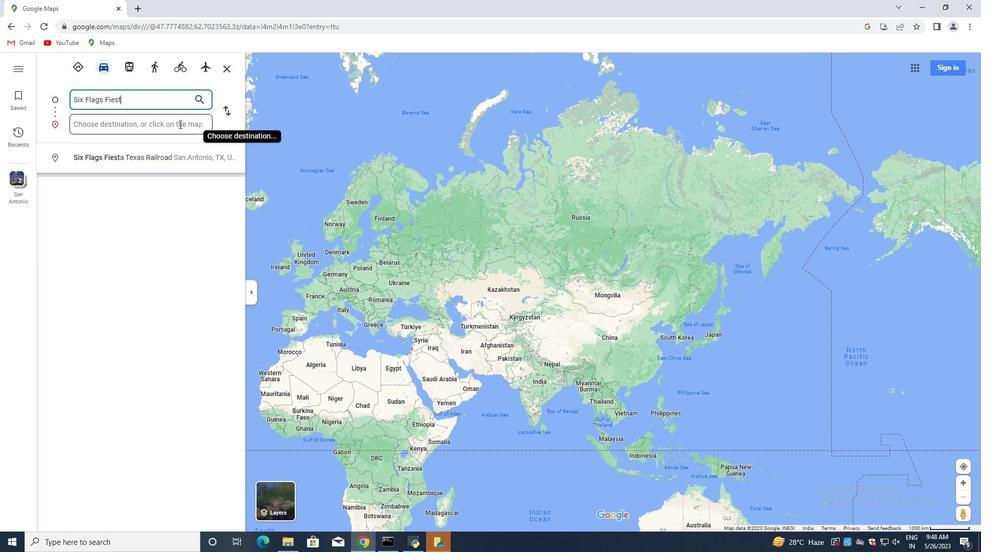 
Action: Mouse scrolled (154, 162) with delta (0, 0)
Screenshot: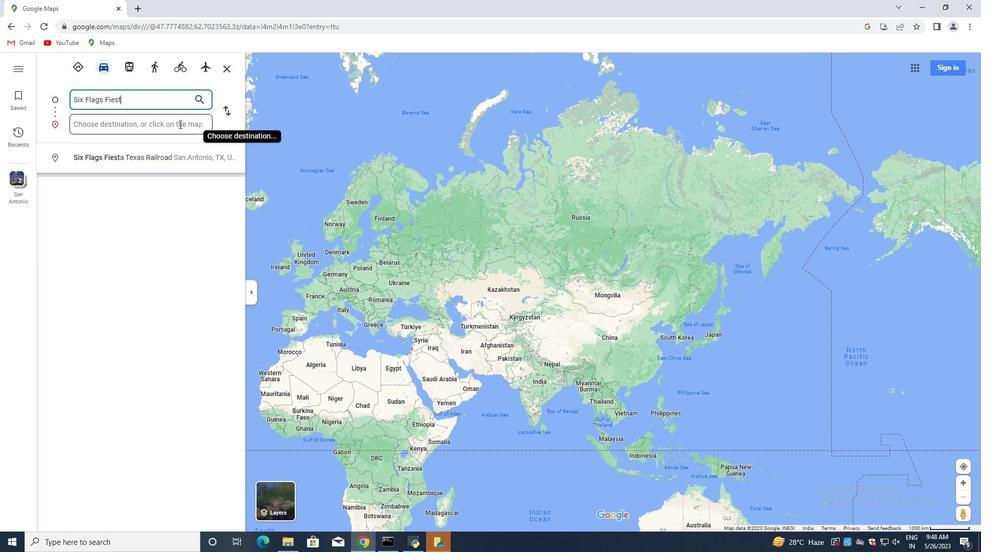 
Action: Mouse moved to (174, 117)
Screenshot: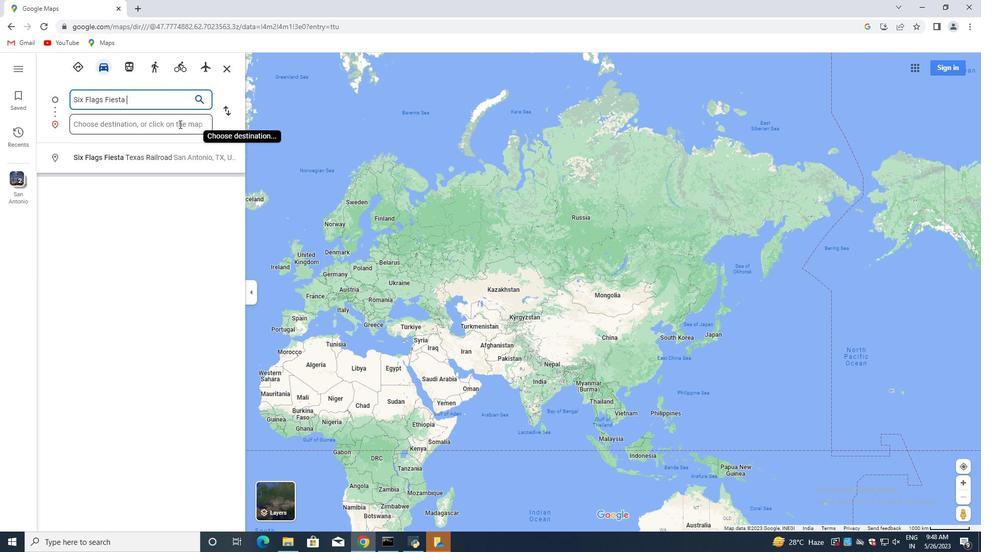 
Action: Mouse pressed left at (174, 117)
Screenshot: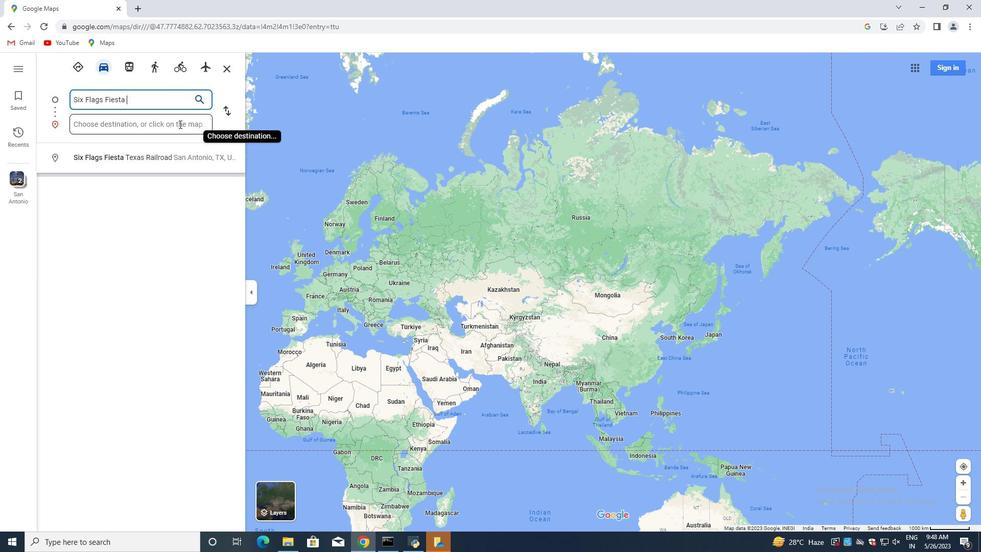 
Action: Mouse moved to (322, 353)
Screenshot: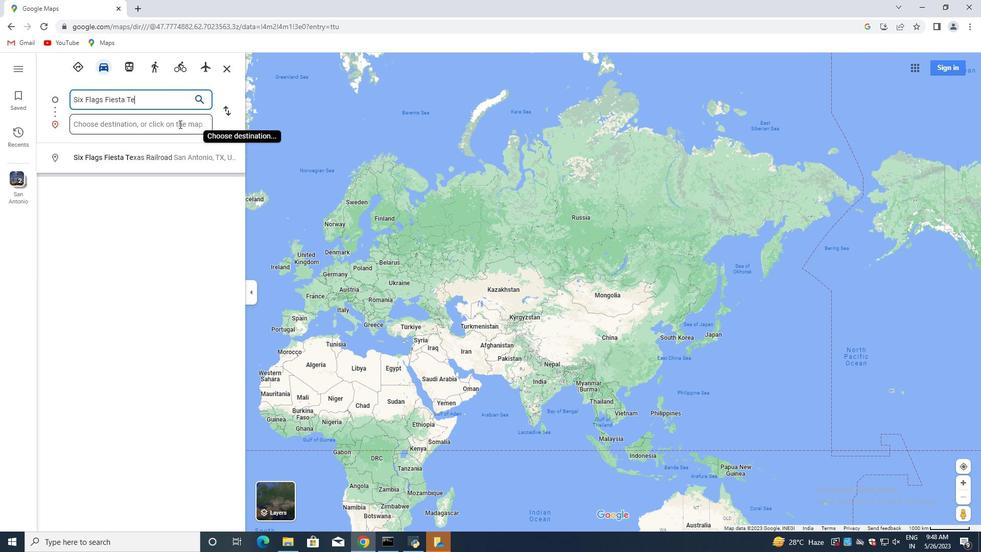 
Action: Mouse pressed left at (322, 353)
Screenshot: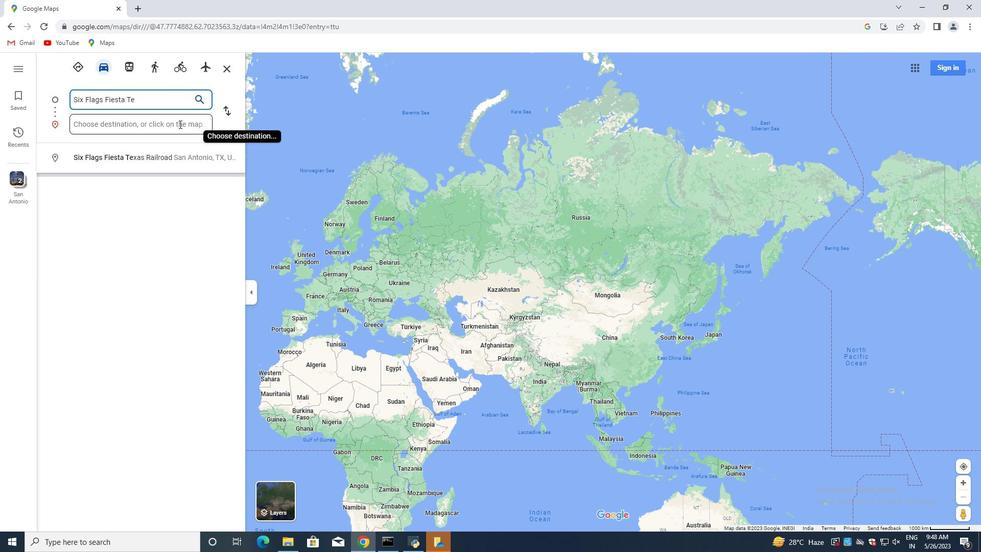 
Action: Mouse moved to (263, 334)
Screenshot: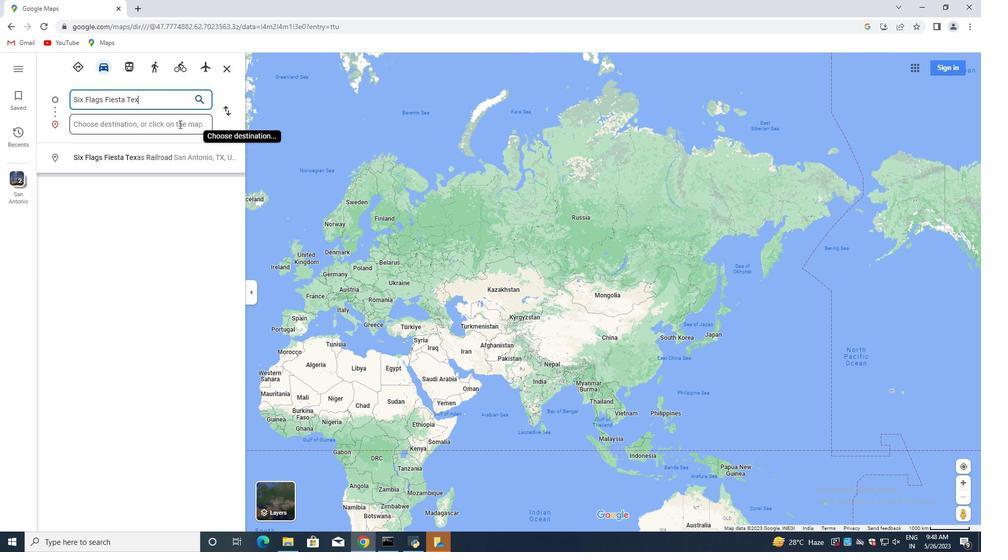 
Action: Mouse pressed left at (263, 334)
Screenshot: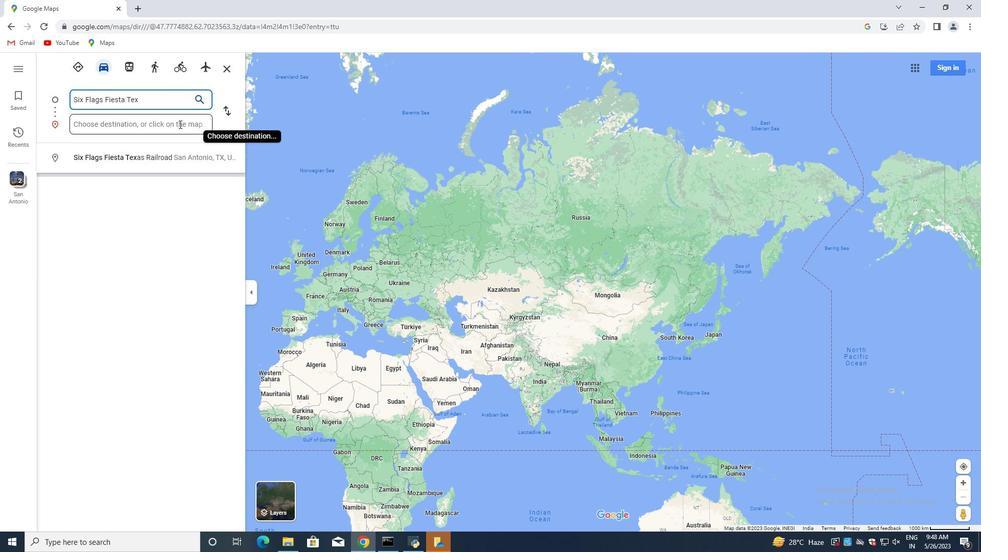 
Action: Mouse moved to (232, 343)
Screenshot: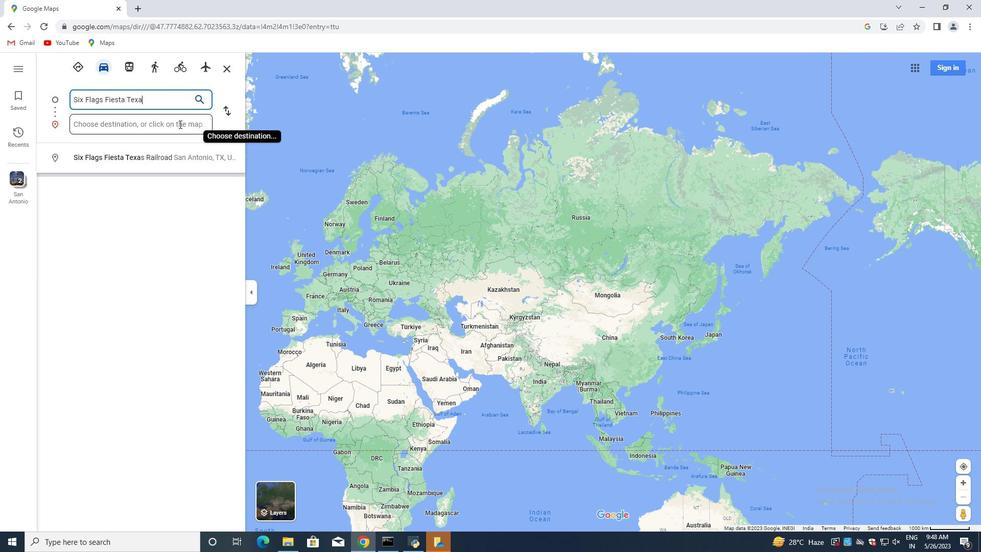
Action: Mouse pressed left at (232, 343)
Screenshot: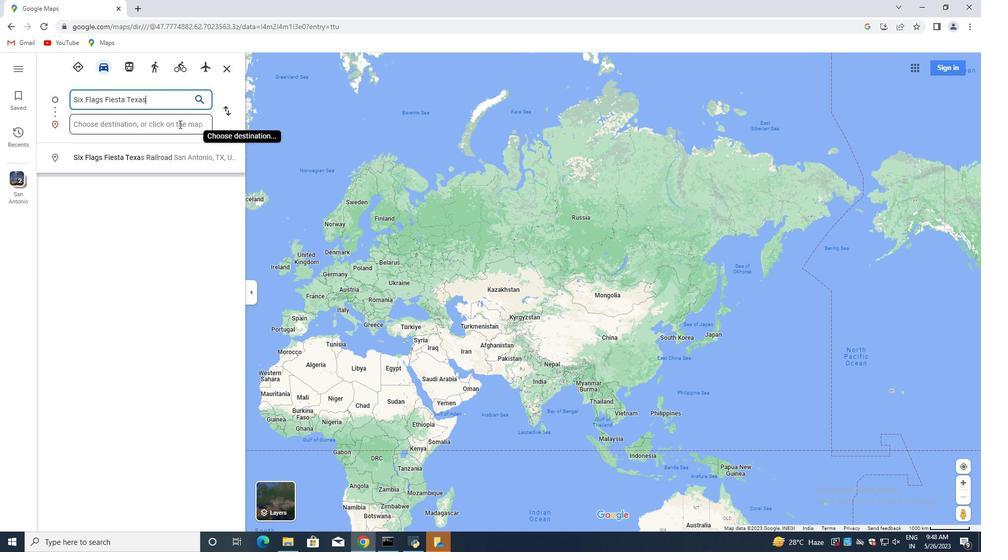 
Action: Mouse moved to (304, 338)
Screenshot: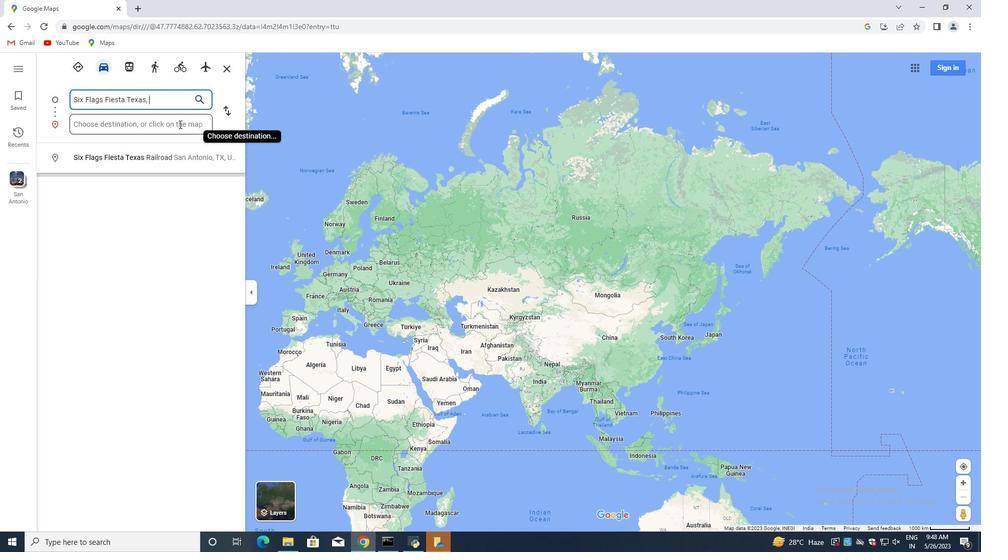 
Action: Mouse pressed left at (263, 379)
Screenshot: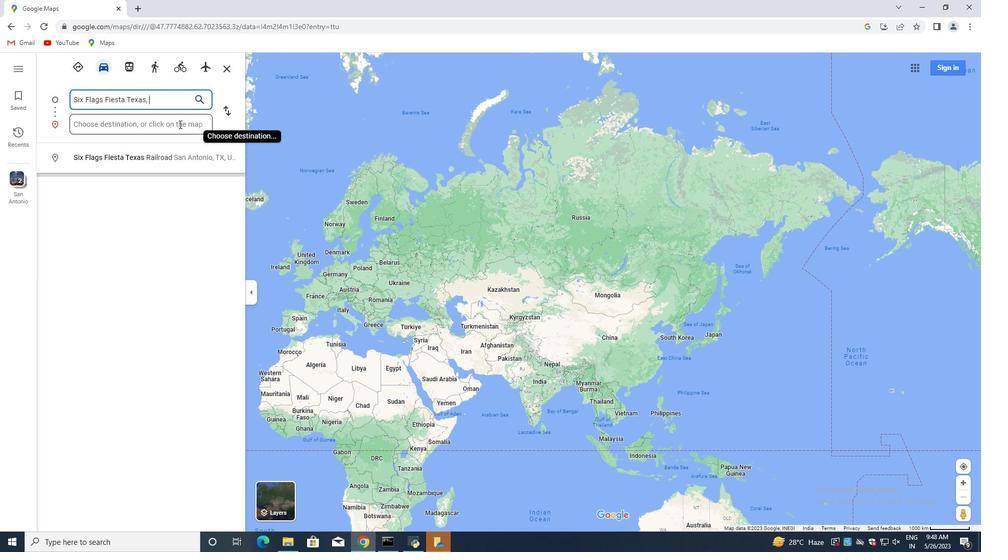 
Action: Mouse moved to (289, 358)
Screenshot: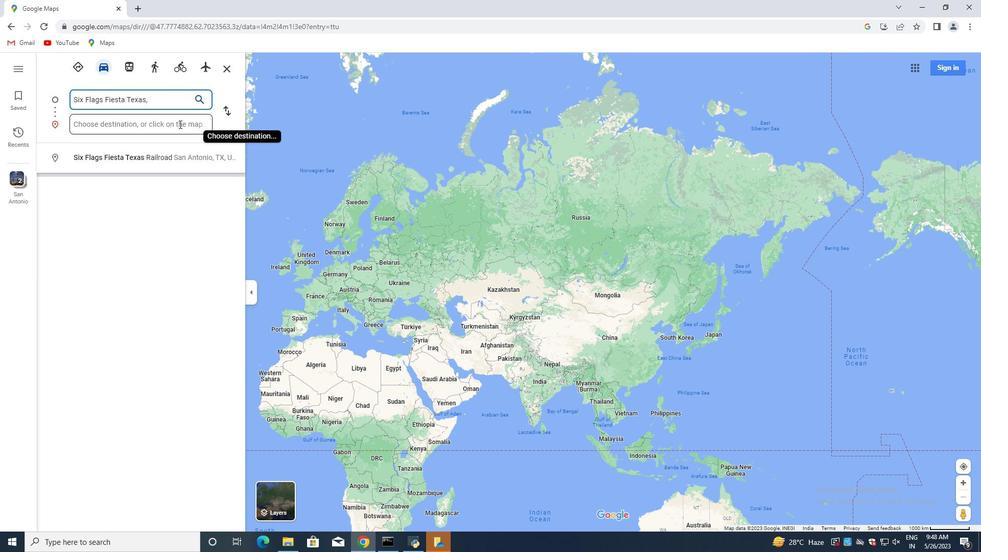 
Action: Mouse pressed left at (289, 358)
Screenshot: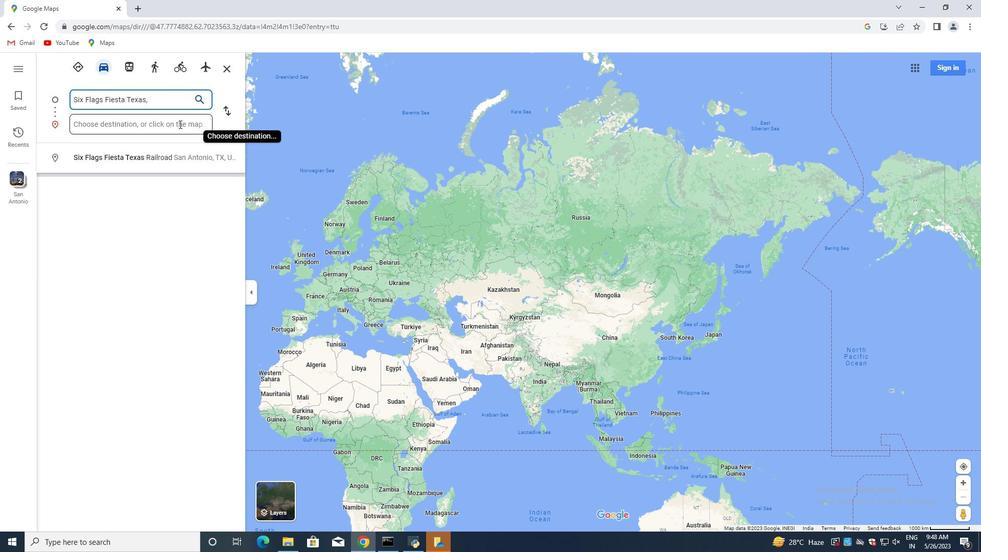 
Action: Mouse moved to (445, 348)
Screenshot: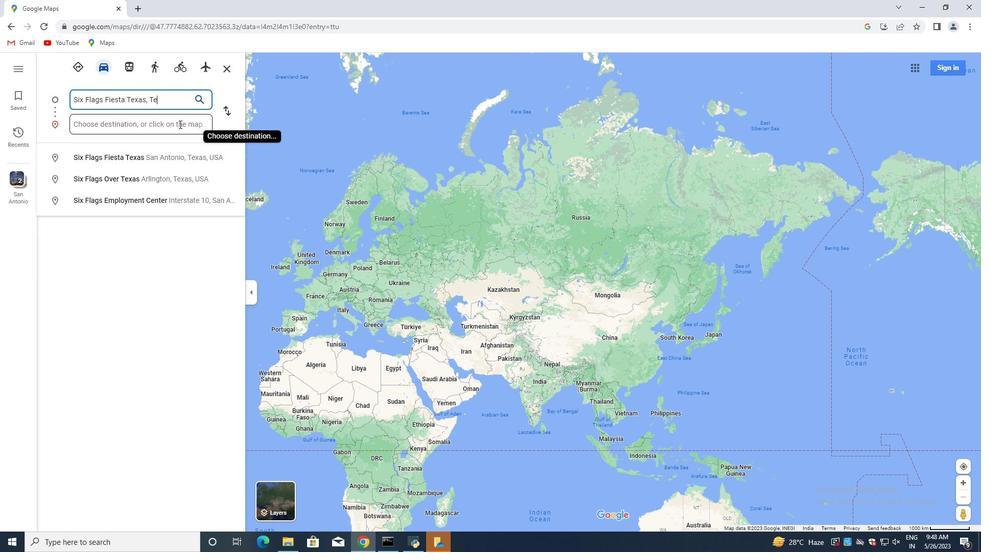 
Action: Mouse scrolled (445, 349) with delta (0, 0)
Screenshot: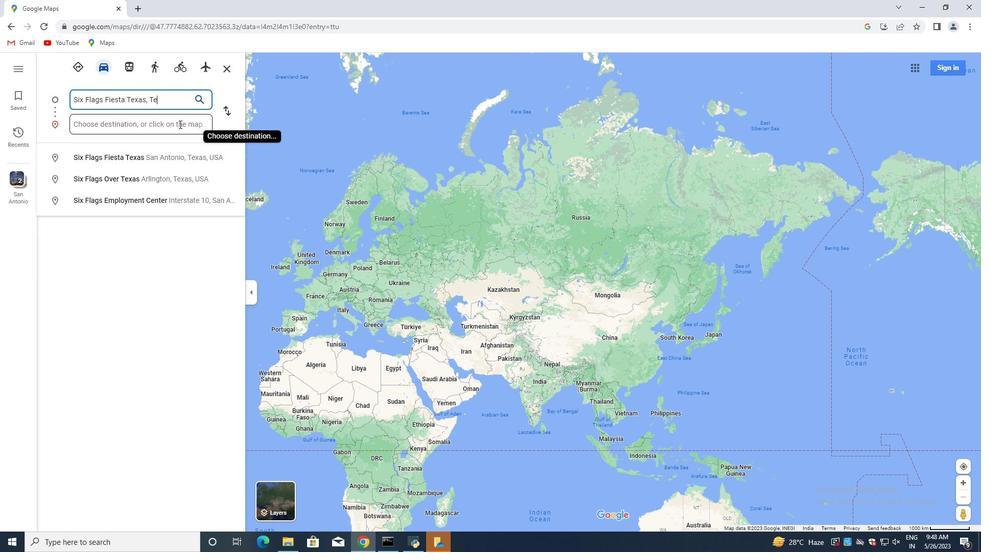 
Action: Mouse scrolled (445, 349) with delta (0, 0)
Screenshot: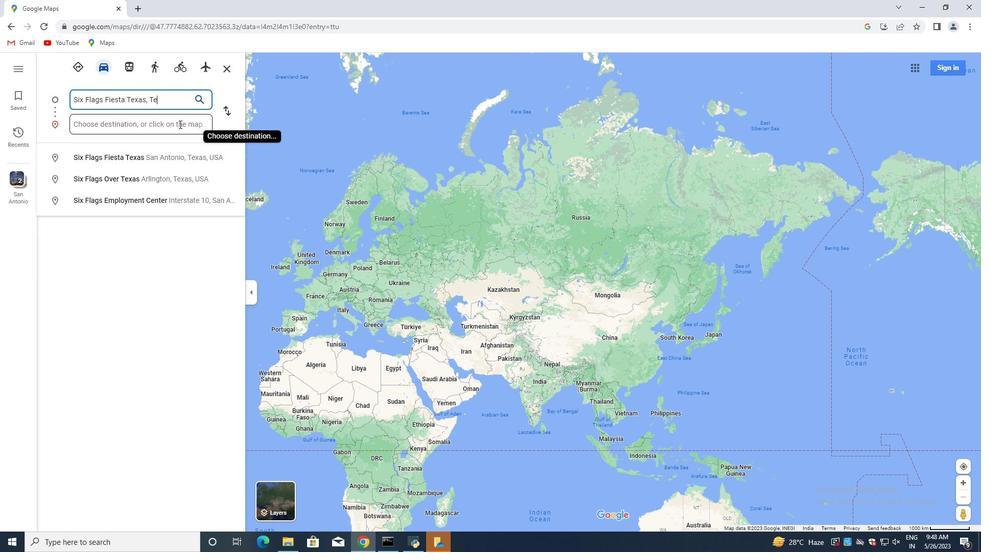 
Action: Mouse scrolled (445, 349) with delta (0, 0)
Screenshot: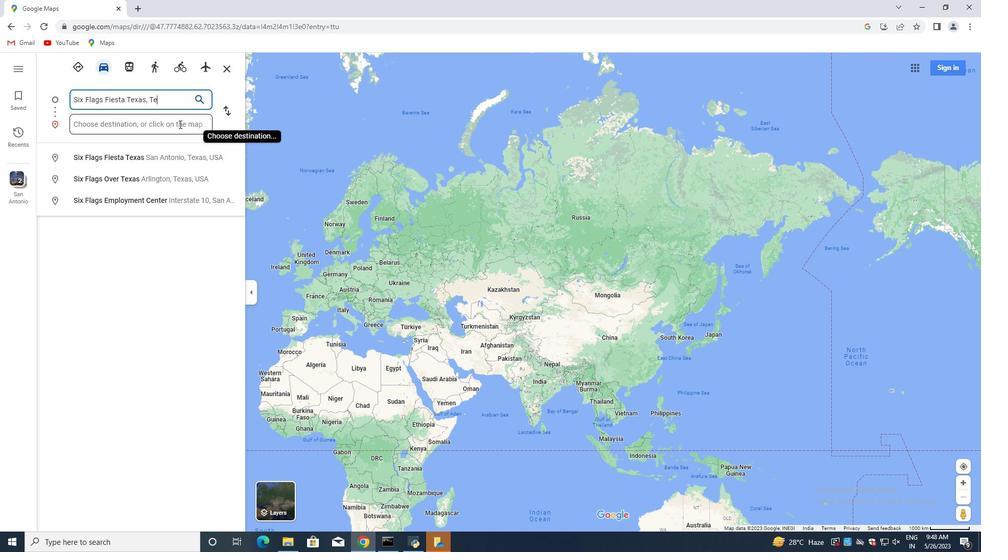
Action: Mouse scrolled (445, 349) with delta (0, 0)
Screenshot: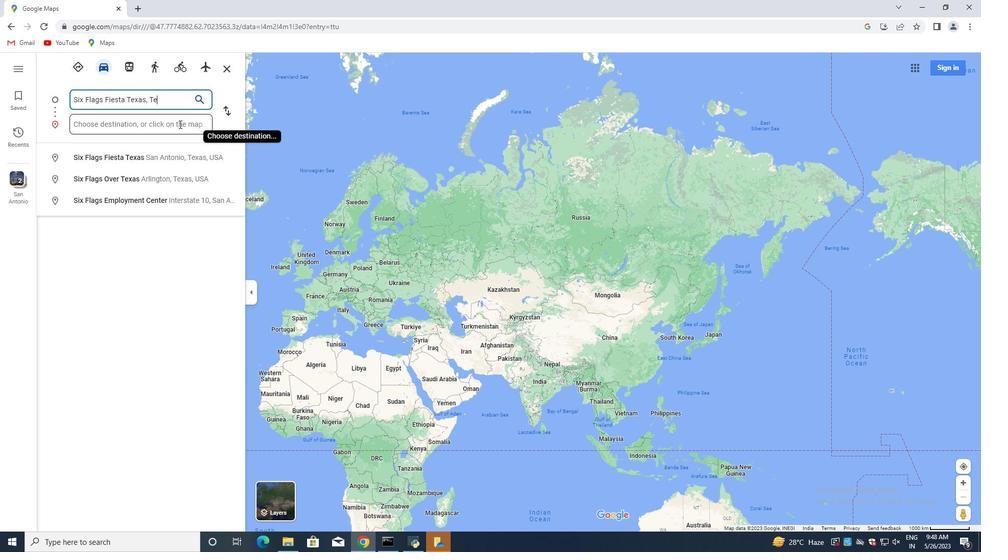 
Action: Mouse moved to (419, 321)
Screenshot: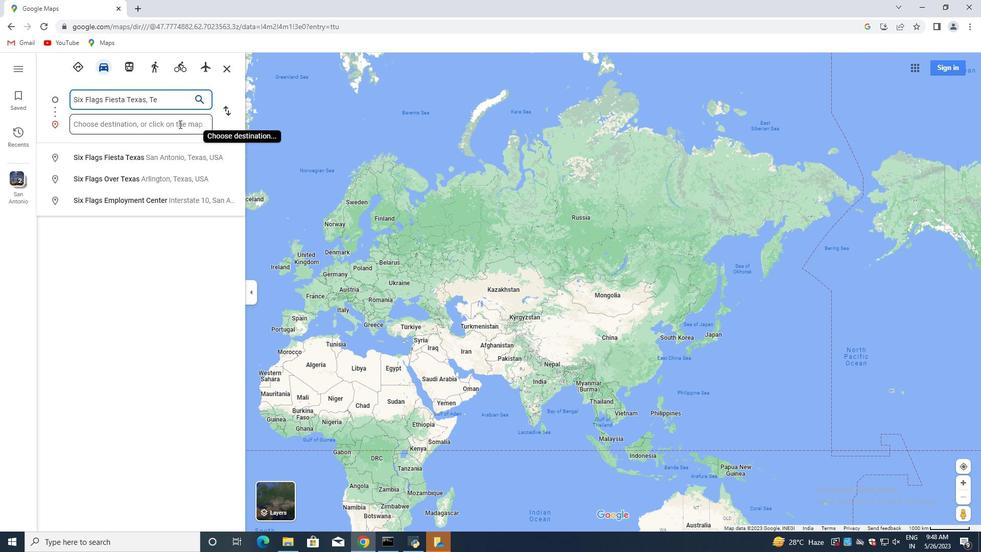 
Action: Mouse pressed left at (419, 321)
Screenshot: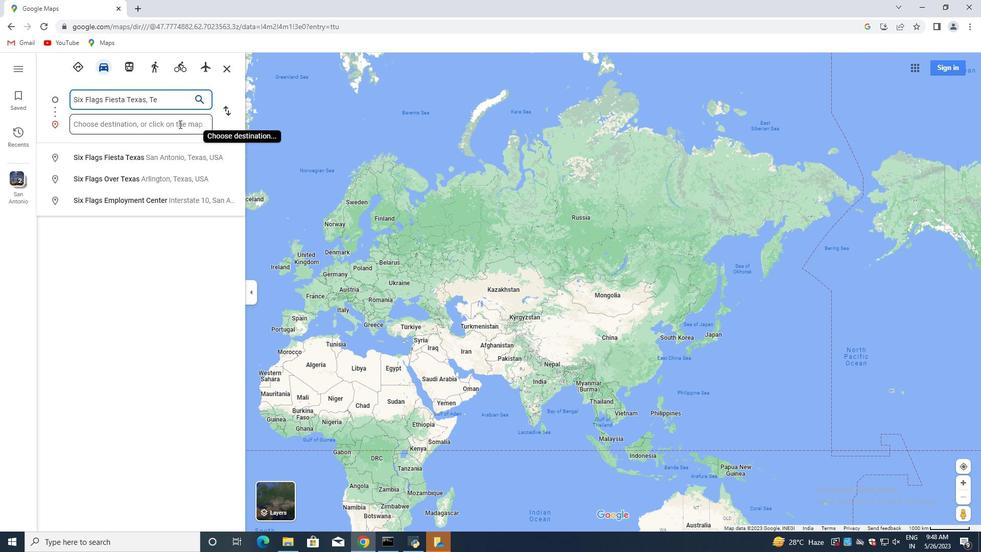 
Action: Mouse moved to (423, 382)
Screenshot: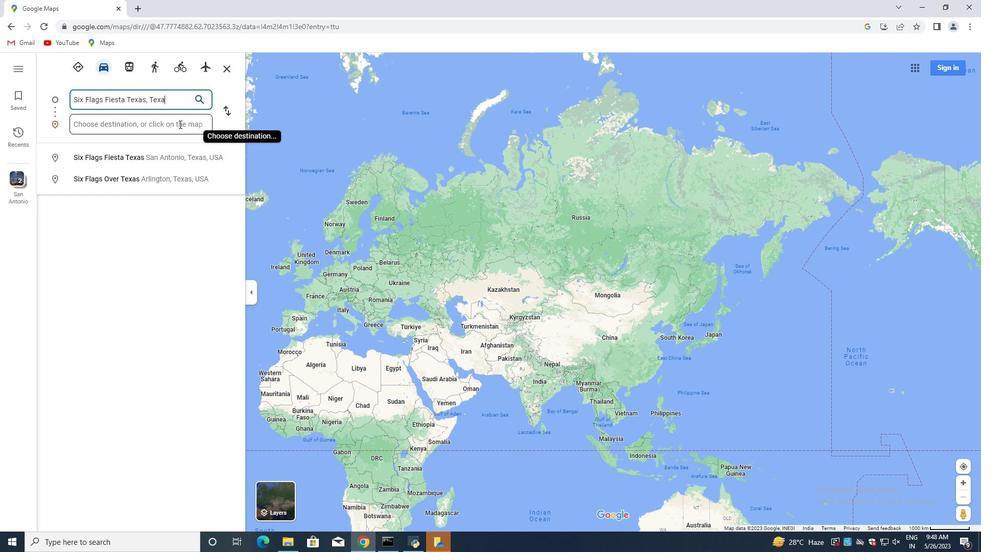 
Action: Mouse scrolled (423, 383) with delta (0, 0)
Screenshot: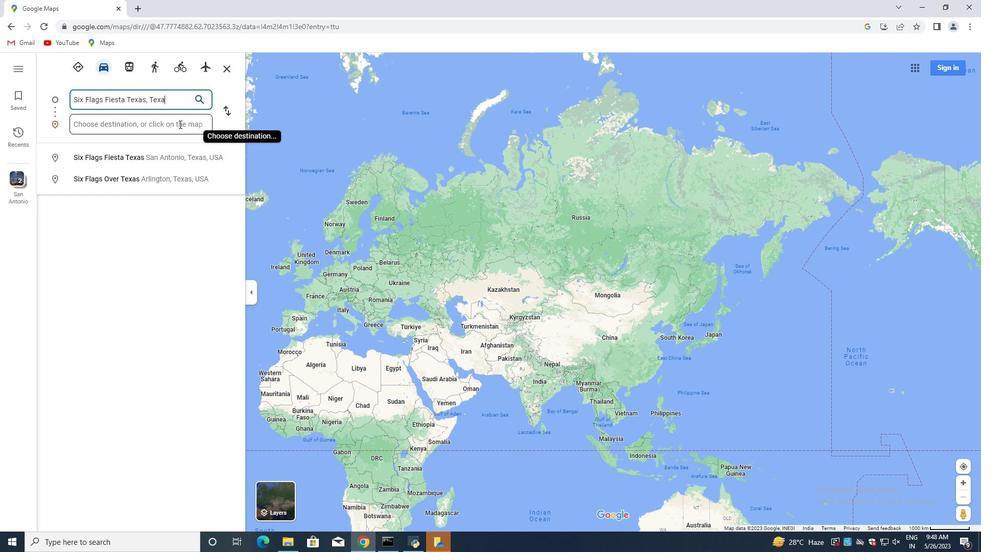 
Action: Mouse moved to (422, 382)
Screenshot: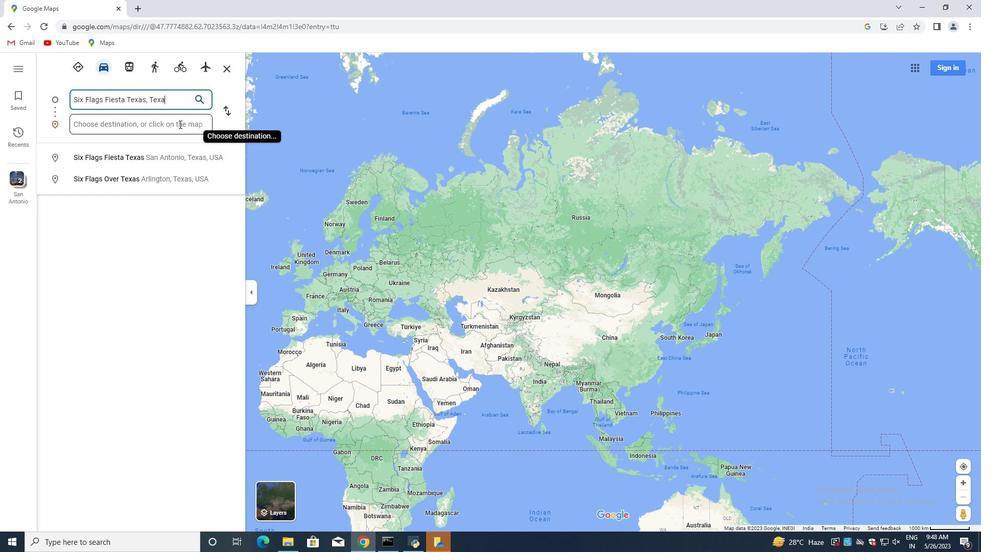 
Action: Mouse scrolled (422, 383) with delta (0, 0)
Screenshot: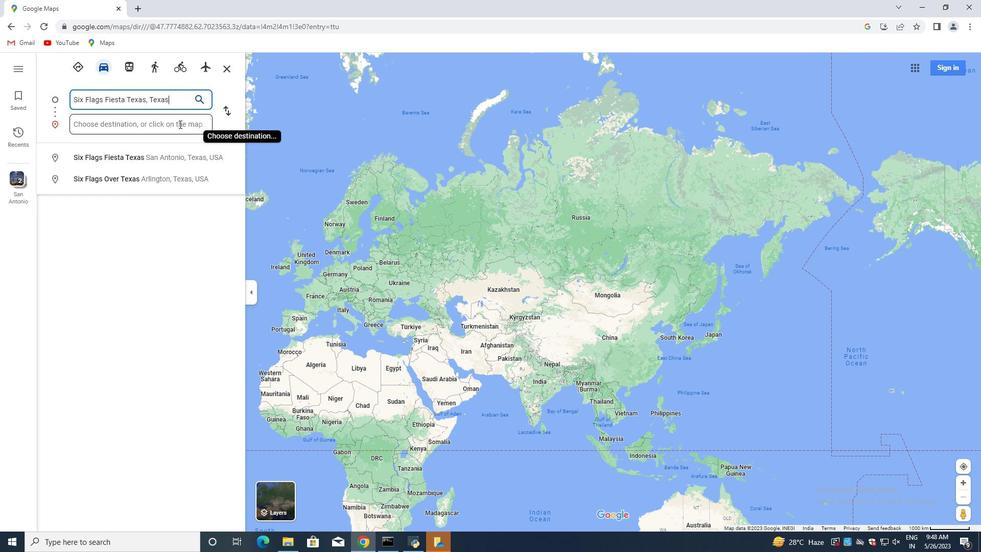 
Action: Mouse moved to (416, 362)
Screenshot: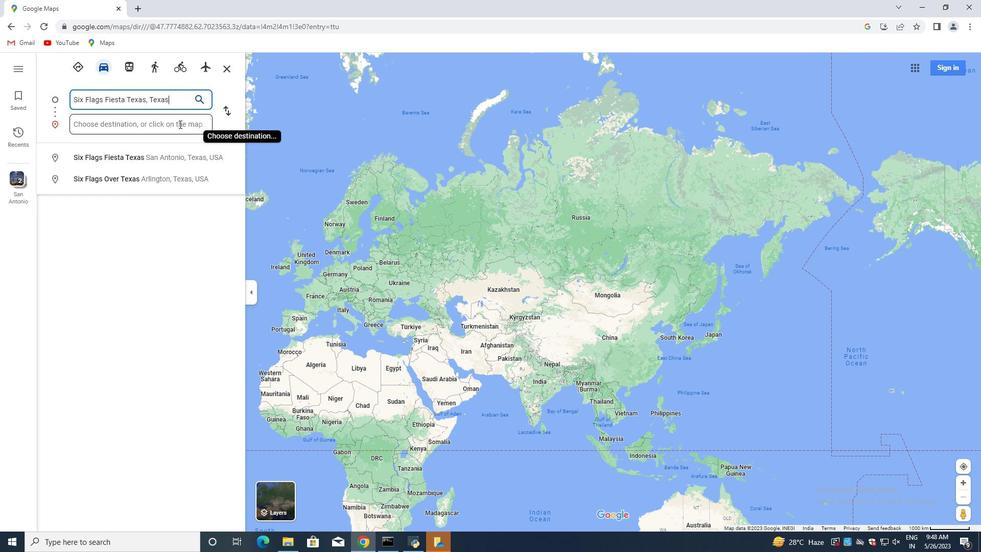 
Action: Mouse pressed left at (416, 362)
Screenshot: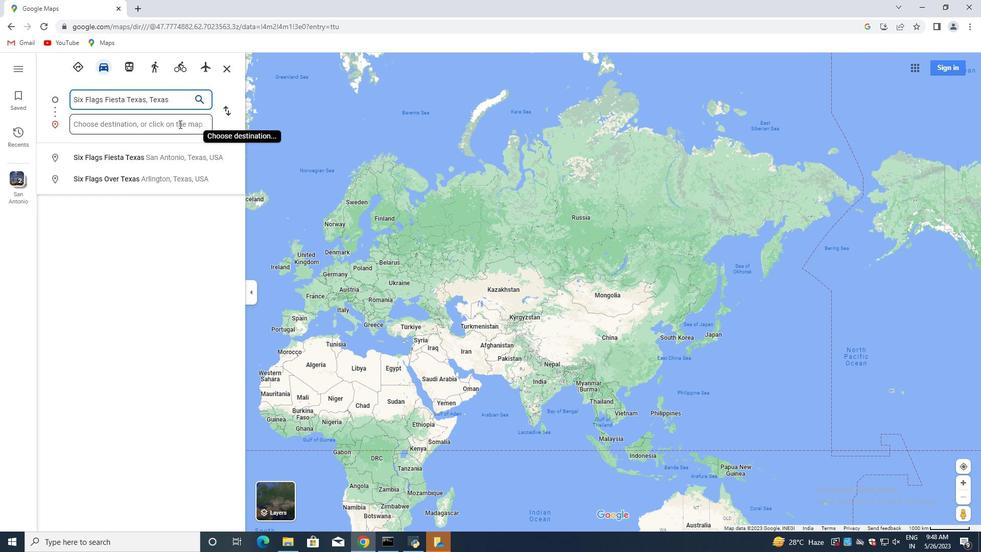 
Action: Mouse moved to (457, 386)
Screenshot: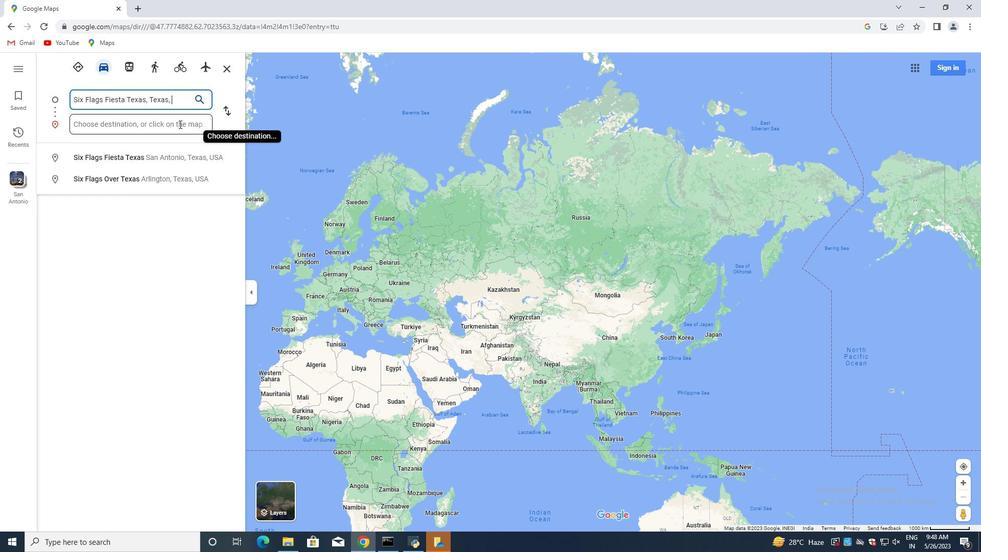 
Action: Mouse scrolled (457, 387) with delta (0, 0)
Screenshot: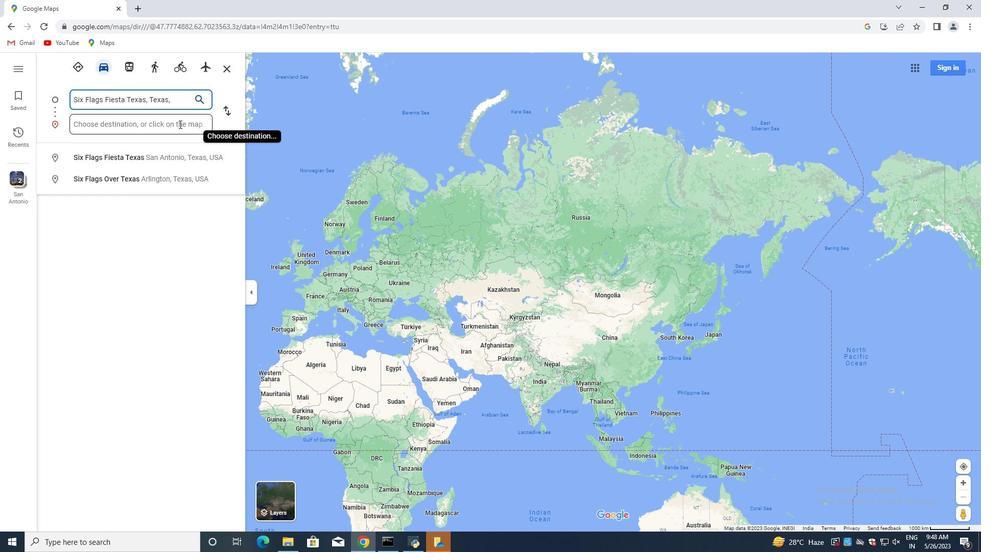 
Action: Mouse scrolled (457, 387) with delta (0, 0)
Screenshot: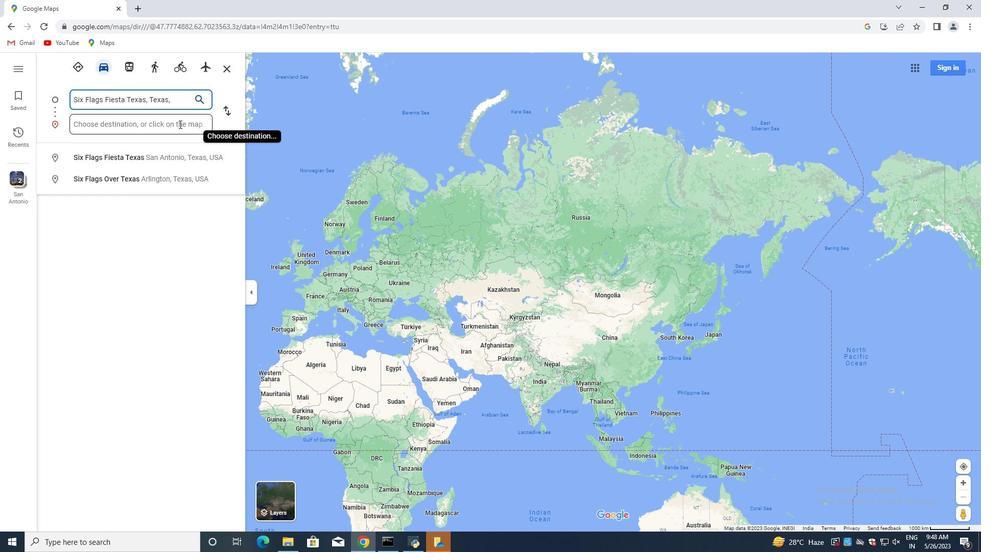 
Action: Mouse scrolled (457, 387) with delta (0, 0)
Screenshot: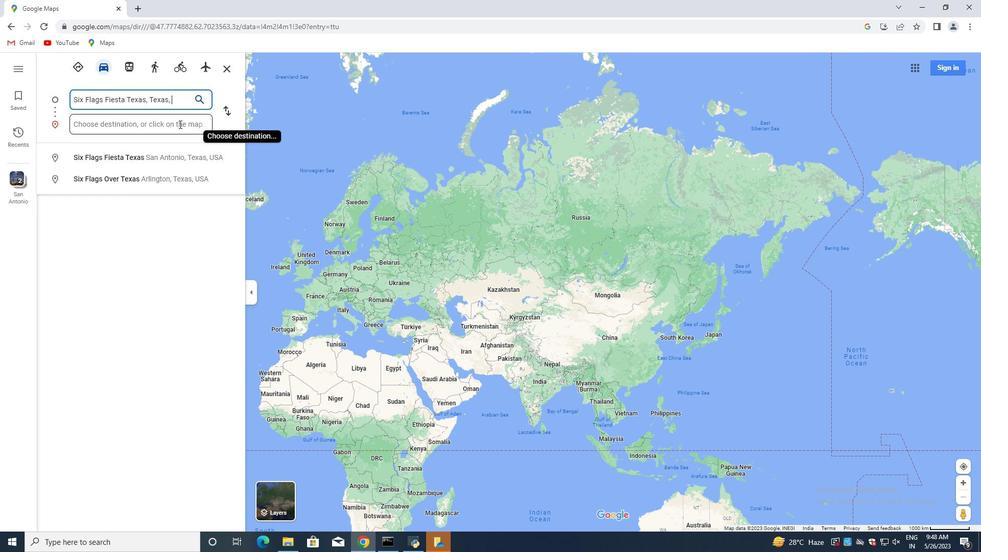 
Action: Mouse moved to (450, 370)
Screenshot: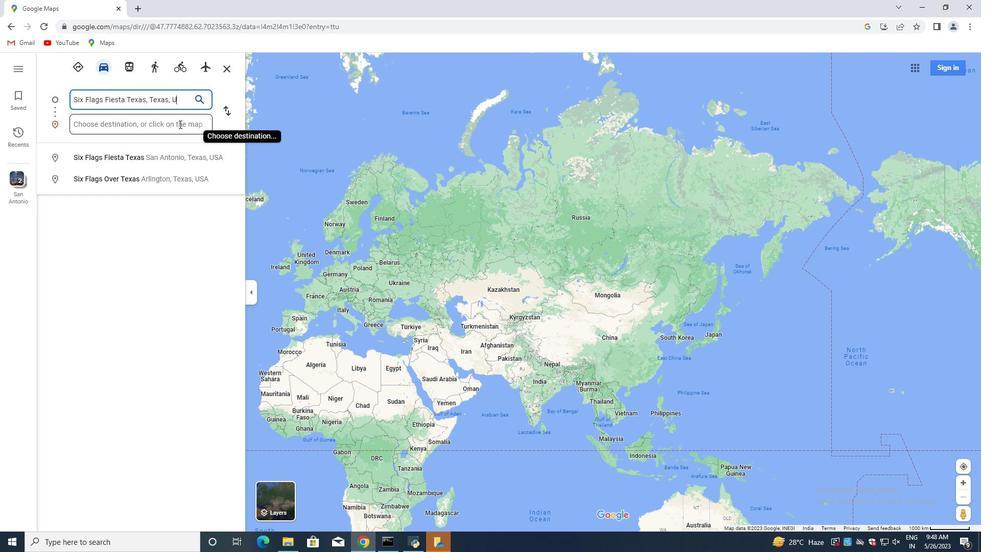 
Action: Mouse pressed left at (450, 370)
Screenshot: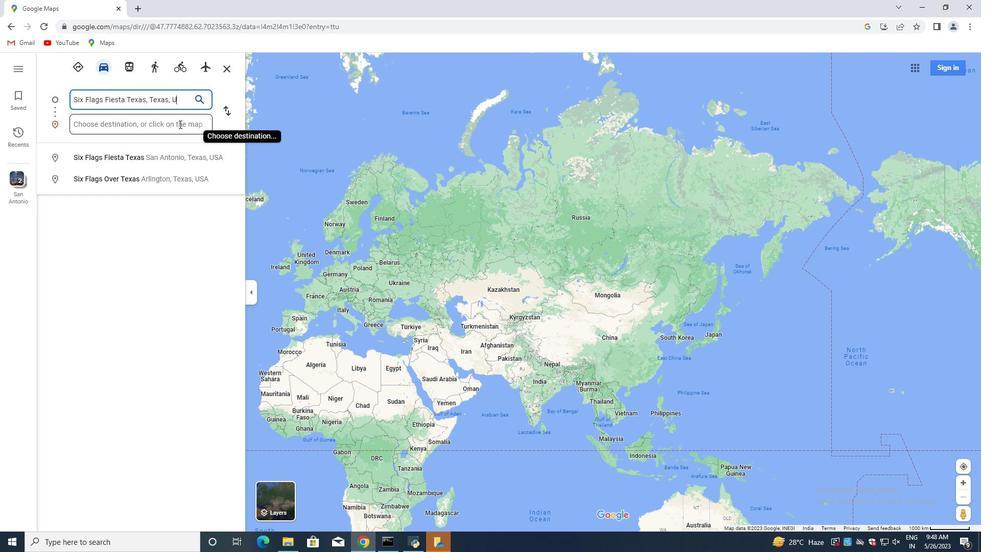 
Action: Mouse moved to (110, 62)
Screenshot: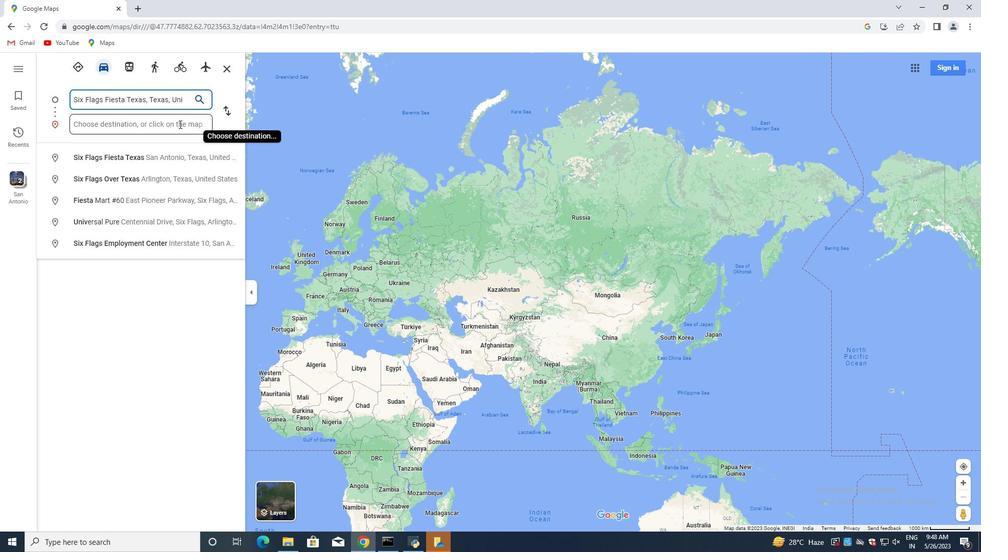 
Action: Mouse pressed left at (110, 62)
Screenshot: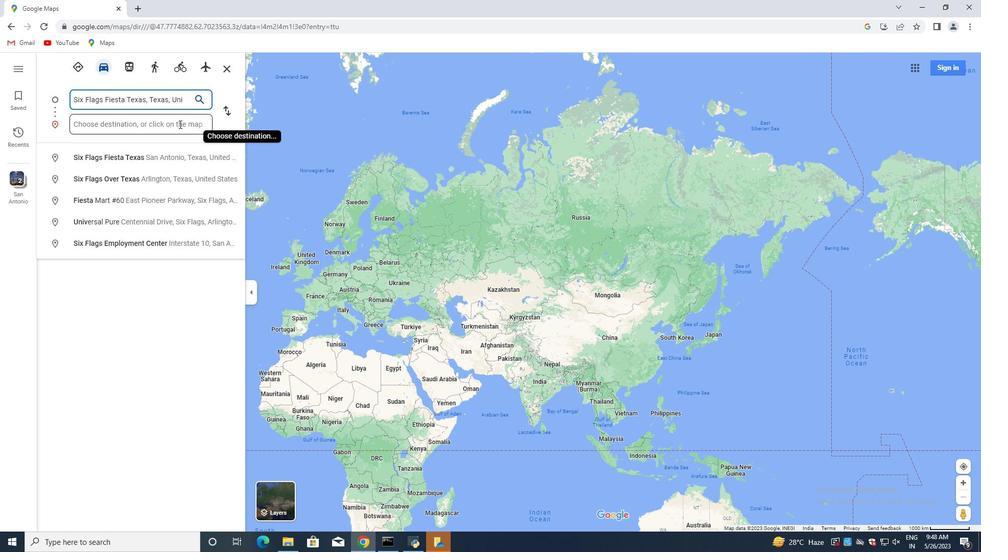 
Action: Mouse moved to (105, 53)
Screenshot: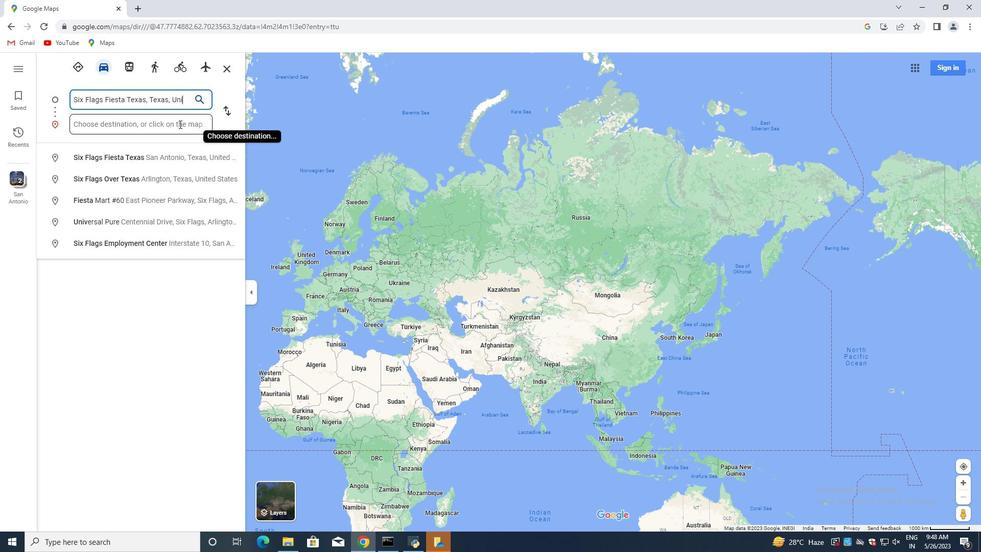 
Action: Key pressed six<Key.space>flags<Key.space>fiesta<Key.space>texas,<Key.space>united<Key.space>state<Key.enter>
Screenshot: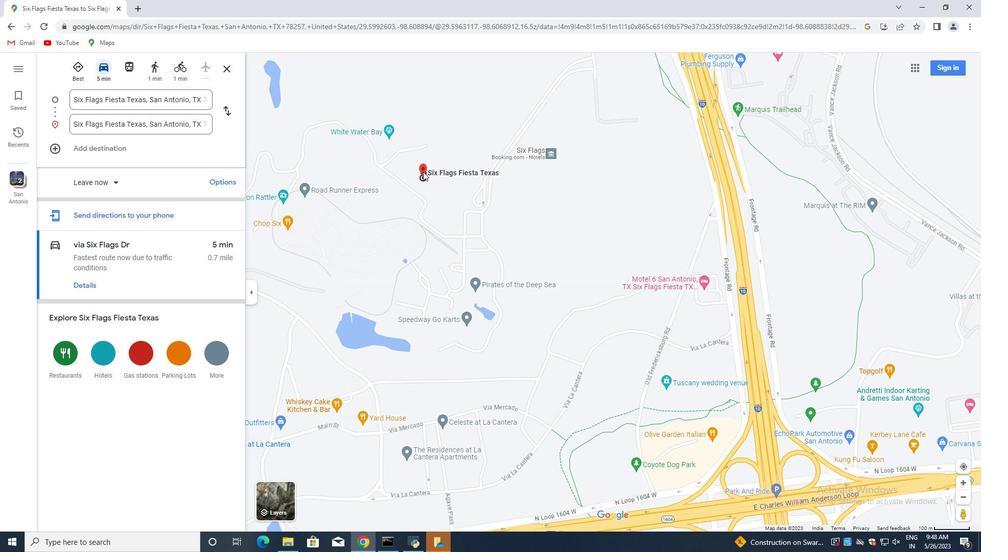
Action: Mouse moved to (933, 487)
Screenshot: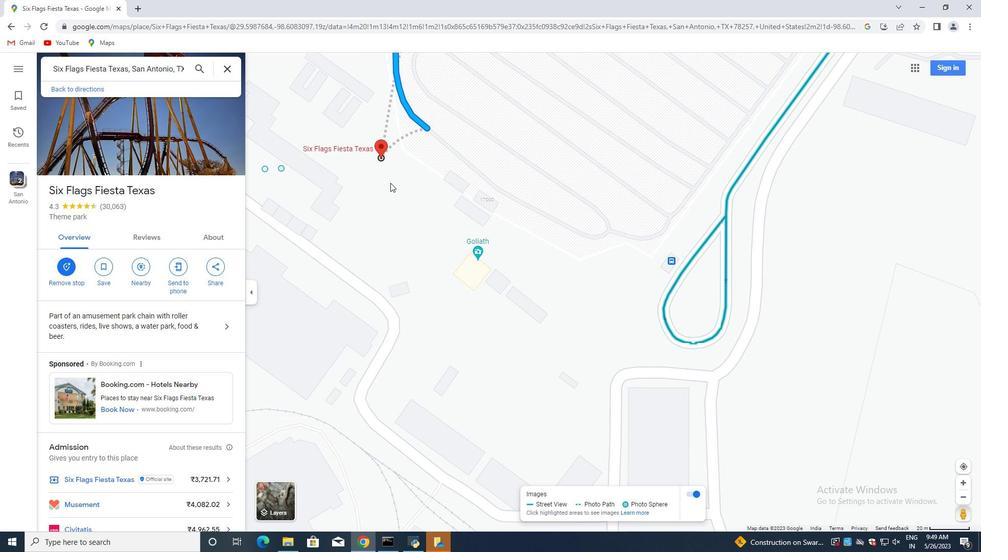 
Action: Mouse pressed left at (933, 487)
Screenshot: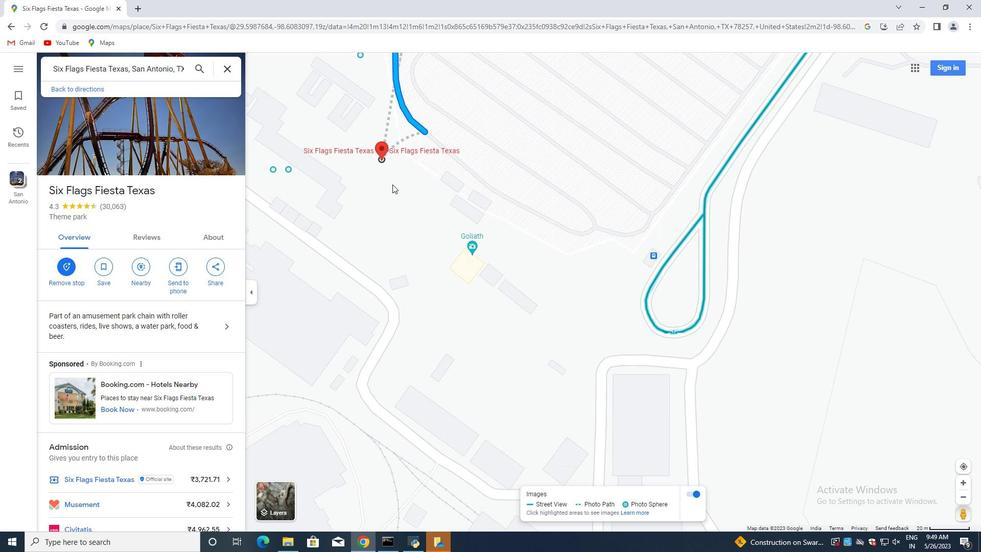 
Action: Mouse moved to (936, 490)
Screenshot: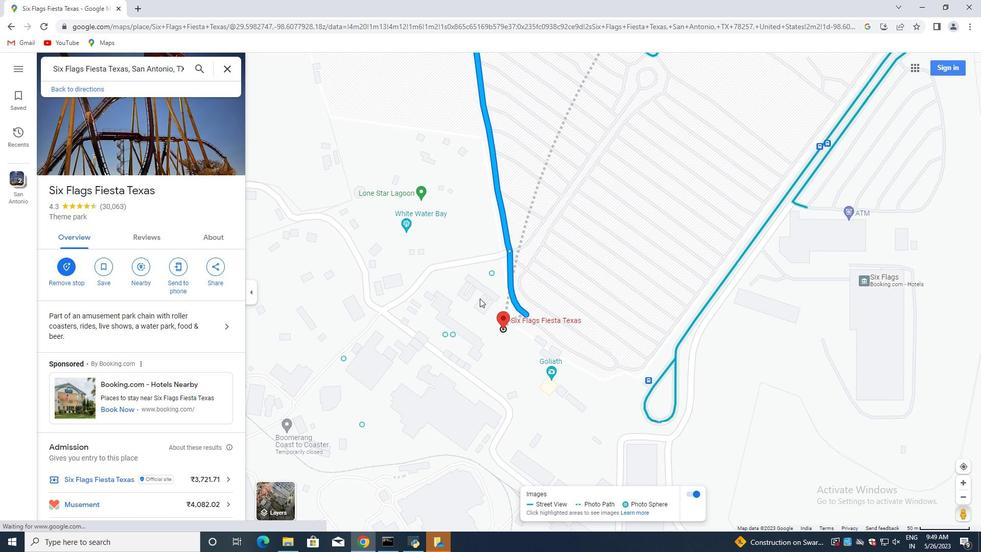 
Action: Mouse pressed left at (936, 490)
Screenshot: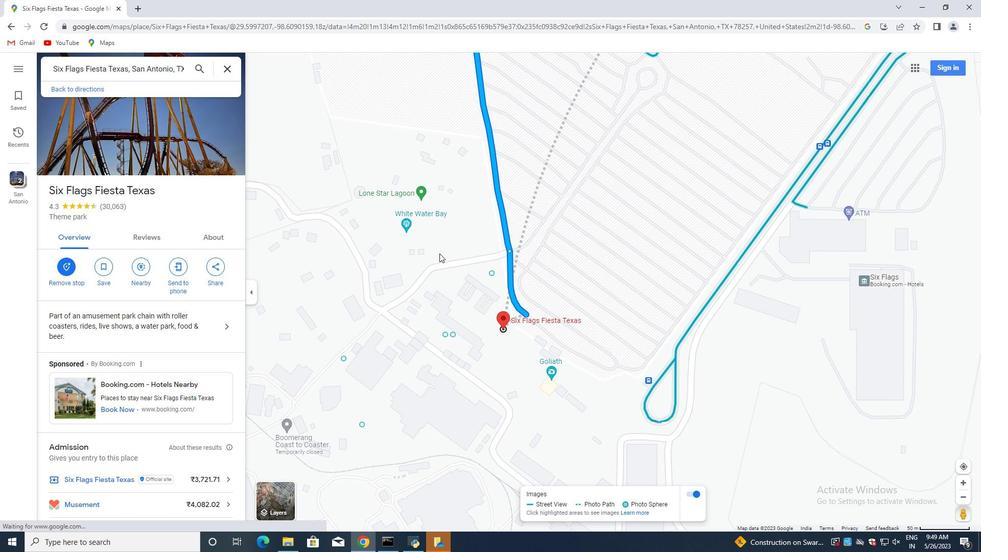 
Action: Mouse moved to (966, 428)
Screenshot: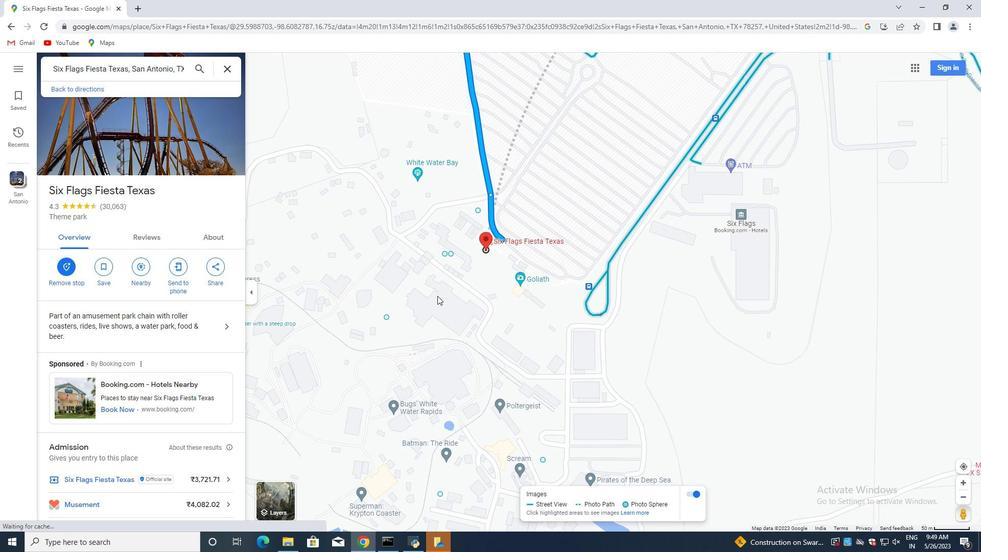 
Action: Mouse pressed left at (966, 428)
Screenshot: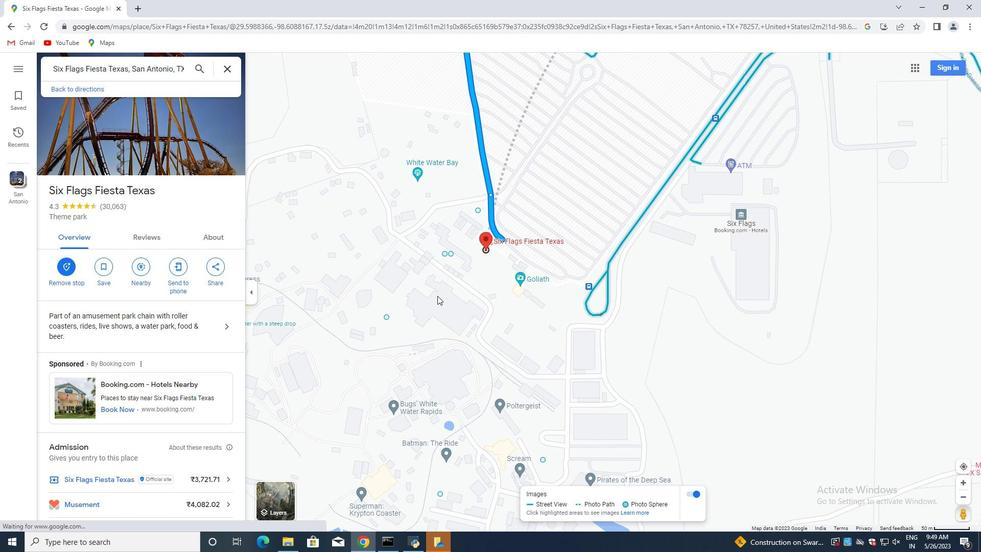 
Action: Mouse moved to (960, 488)
Screenshot: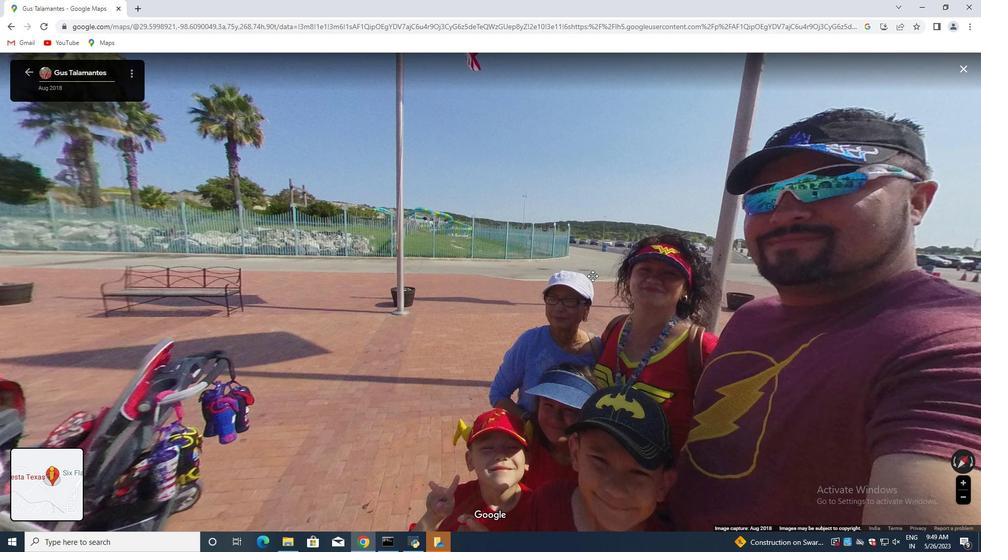 
Action: Mouse pressed left at (960, 488)
Screenshot: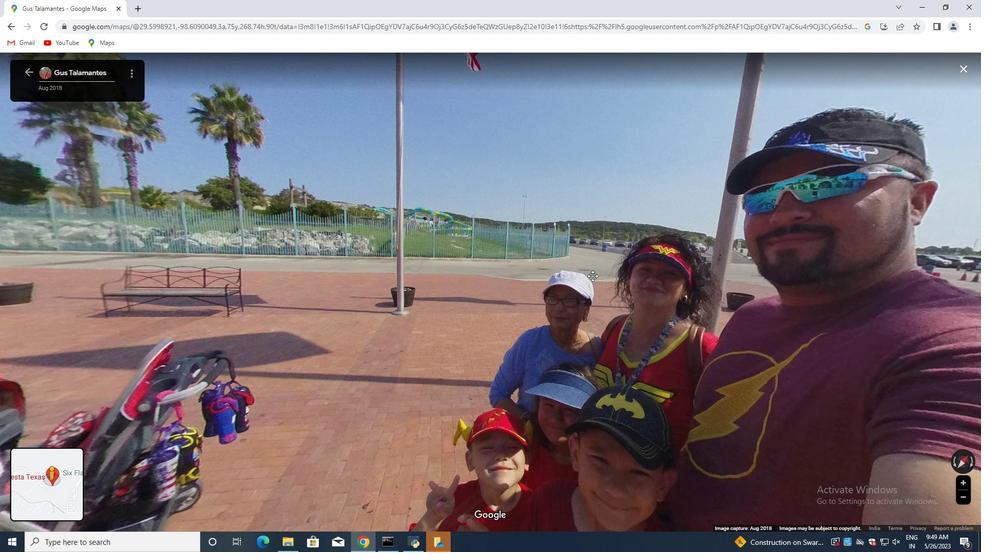 
Action: Mouse moved to (966, 409)
Screenshot: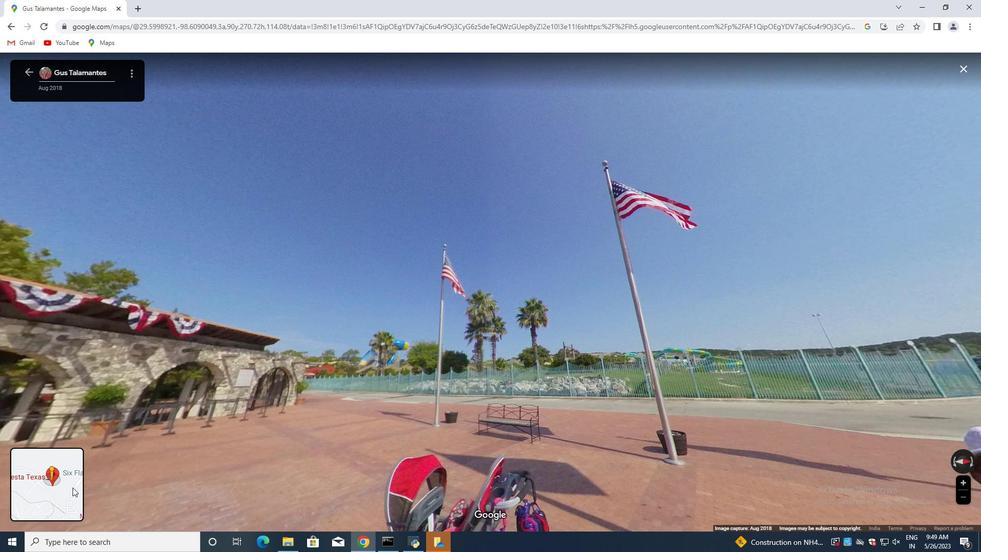 
Action: Mouse pressed left at (966, 409)
Screenshot: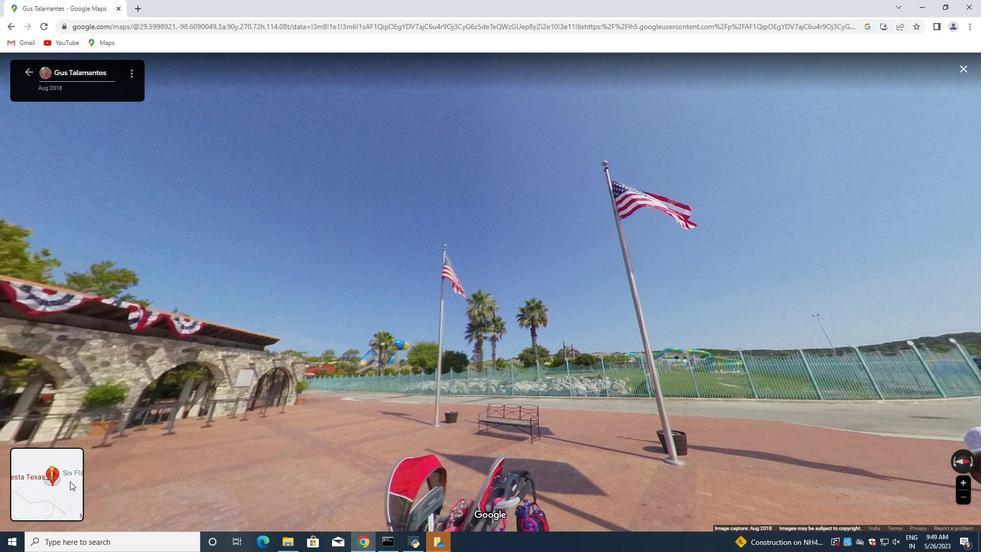
Action: Mouse moved to (127, 96)
Screenshot: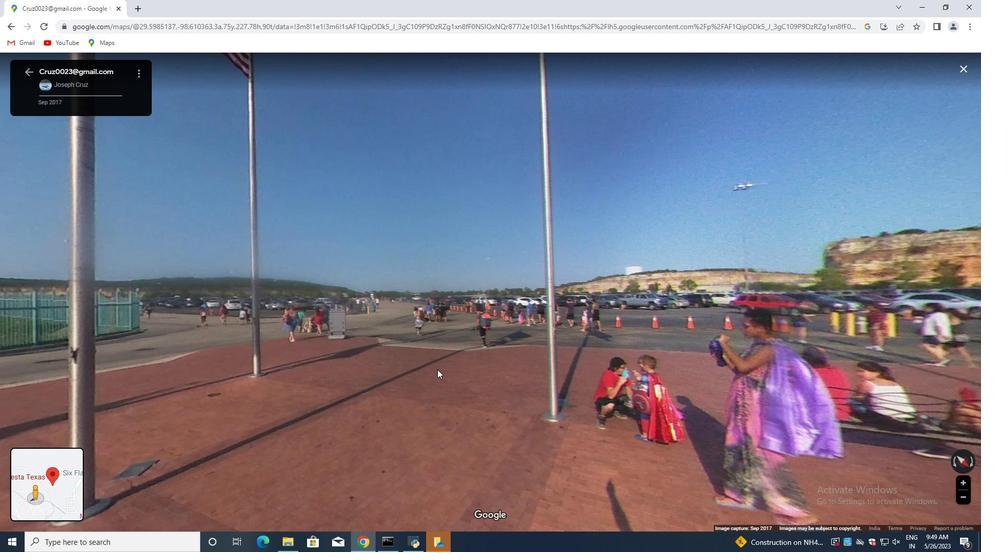 
Action: Mouse pressed left at (127, 96)
Screenshot: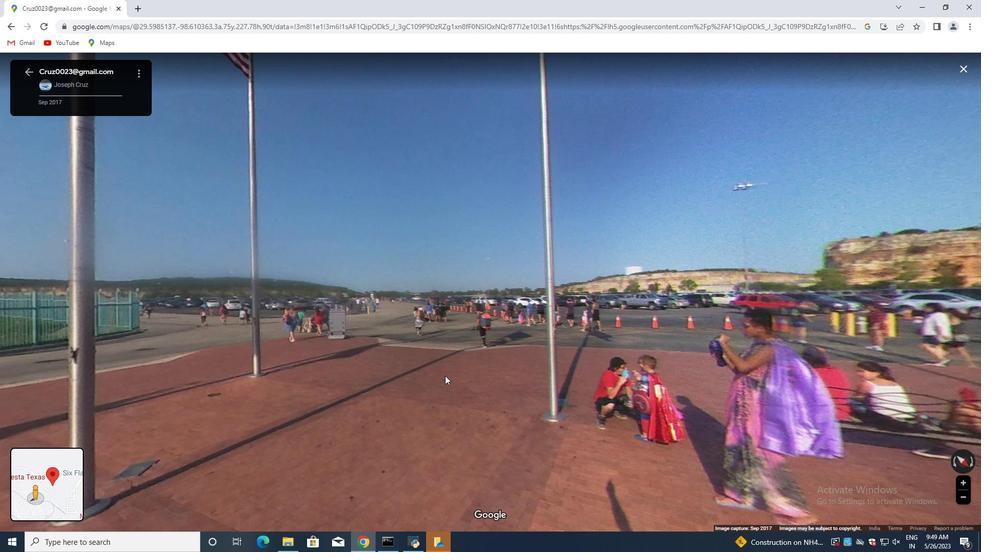 
Action: Mouse moved to (628, 451)
Screenshot: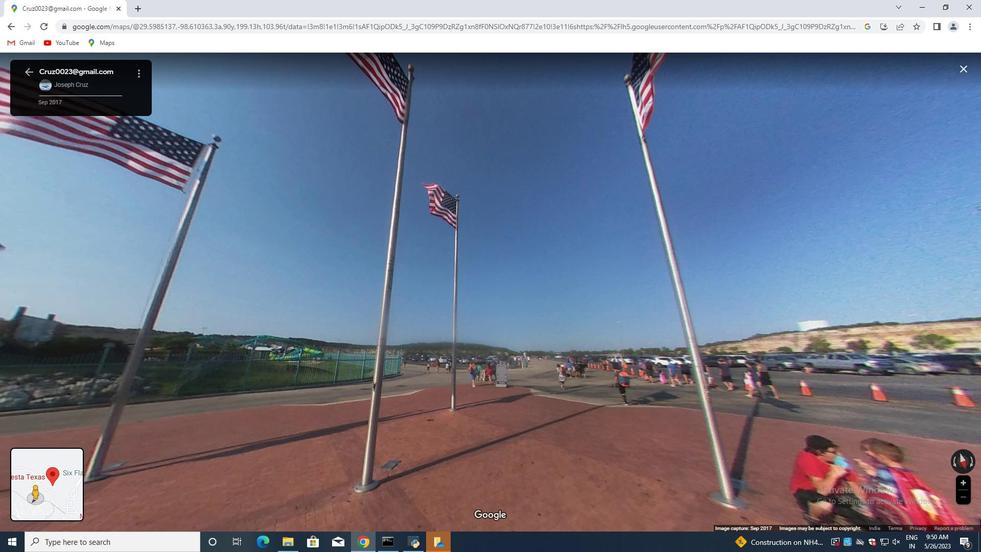 
Action: Mouse pressed left at (628, 451)
Screenshot: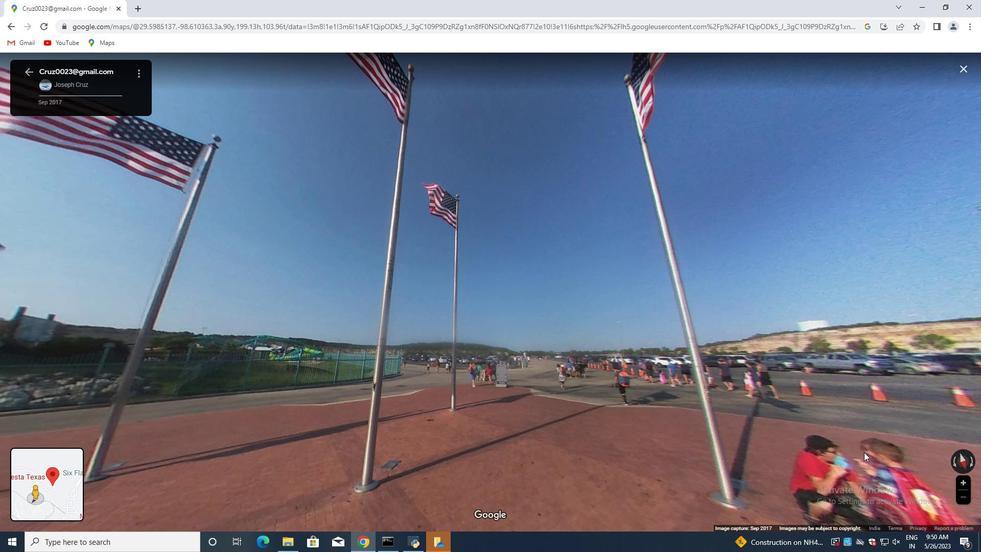 
Action: Mouse pressed left at (628, 451)
Screenshot: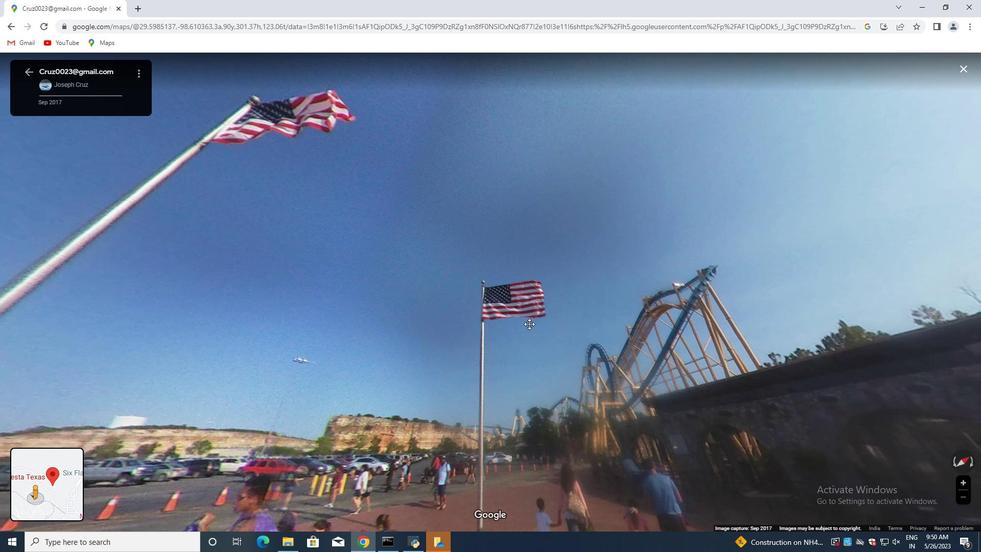 
Action: Mouse pressed left at (628, 451)
Screenshot: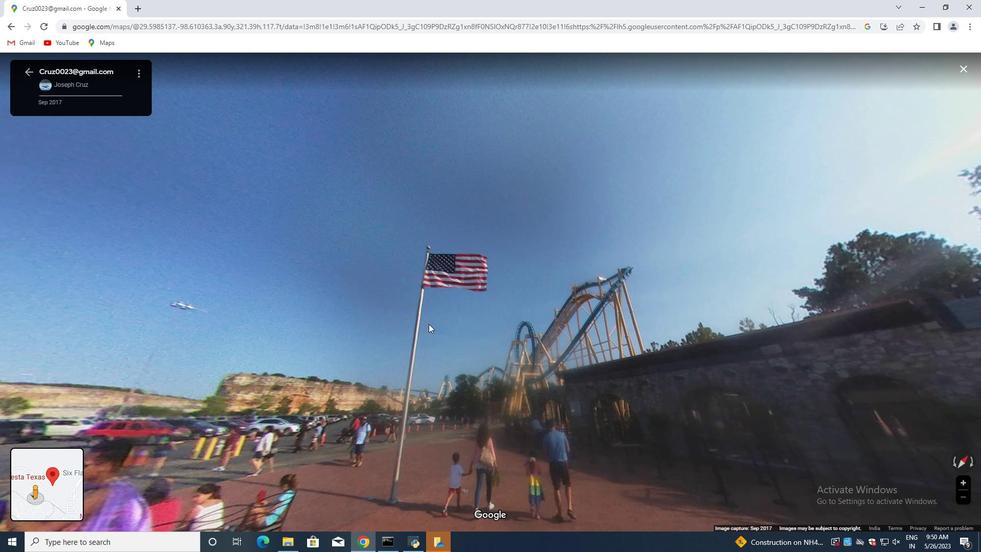 
Action: Mouse pressed left at (628, 451)
Screenshot: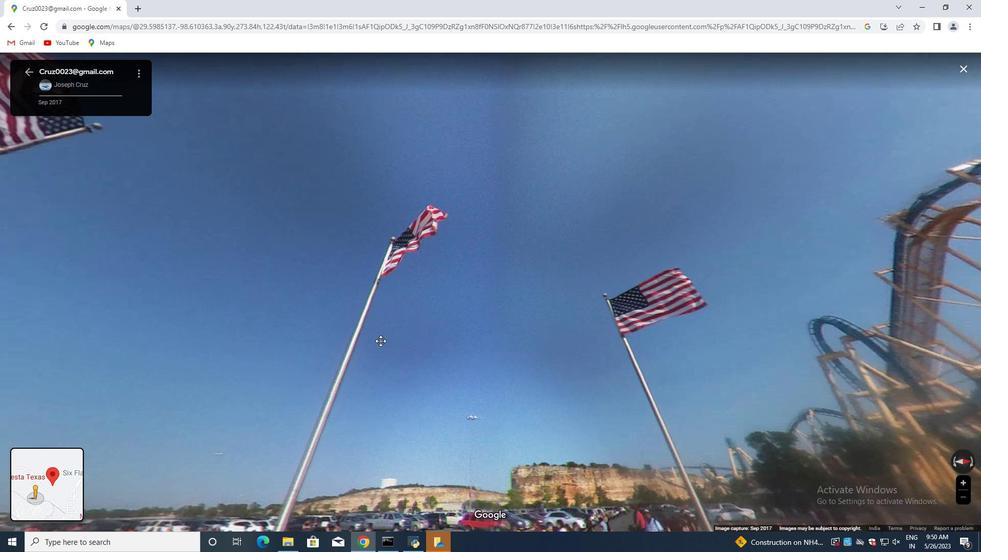 
Action: Mouse pressed left at (628, 451)
Screenshot: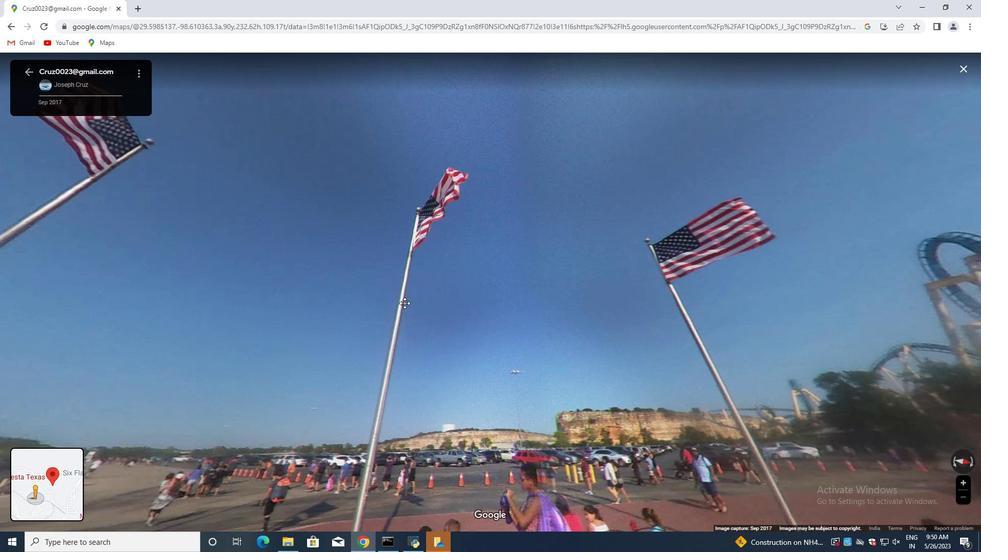 
Action: Mouse pressed left at (628, 451)
Screenshot: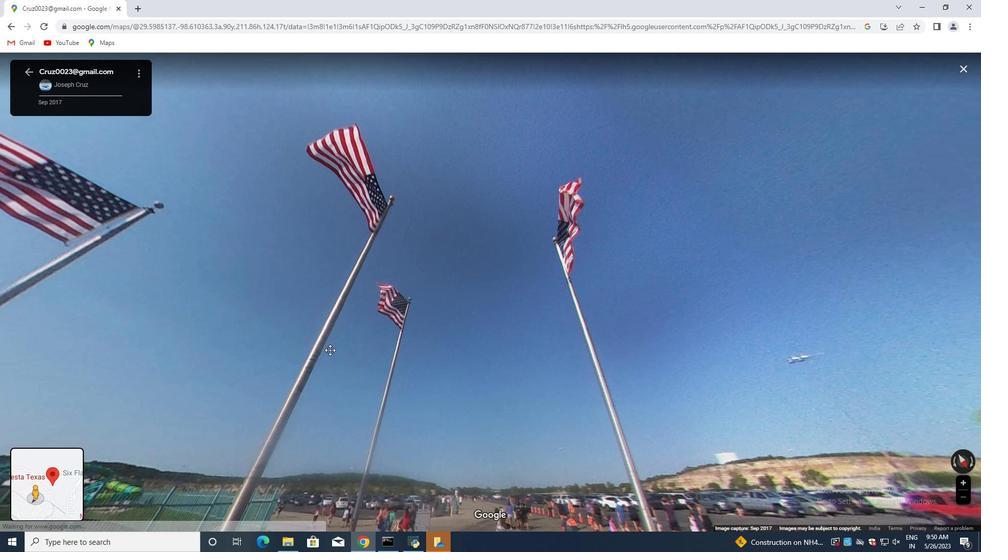 
Action: Mouse pressed left at (628, 451)
Screenshot: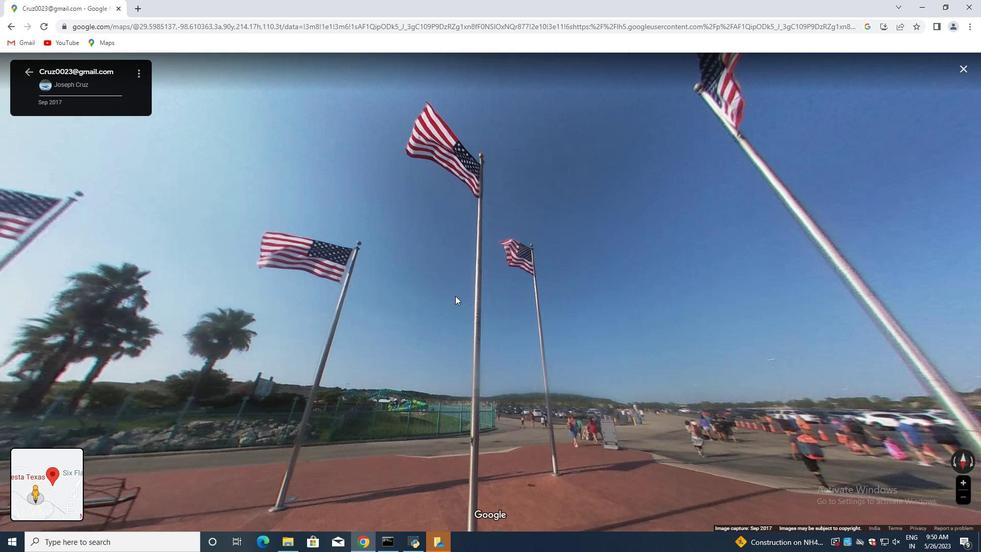 
Action: Mouse pressed left at (628, 451)
Screenshot: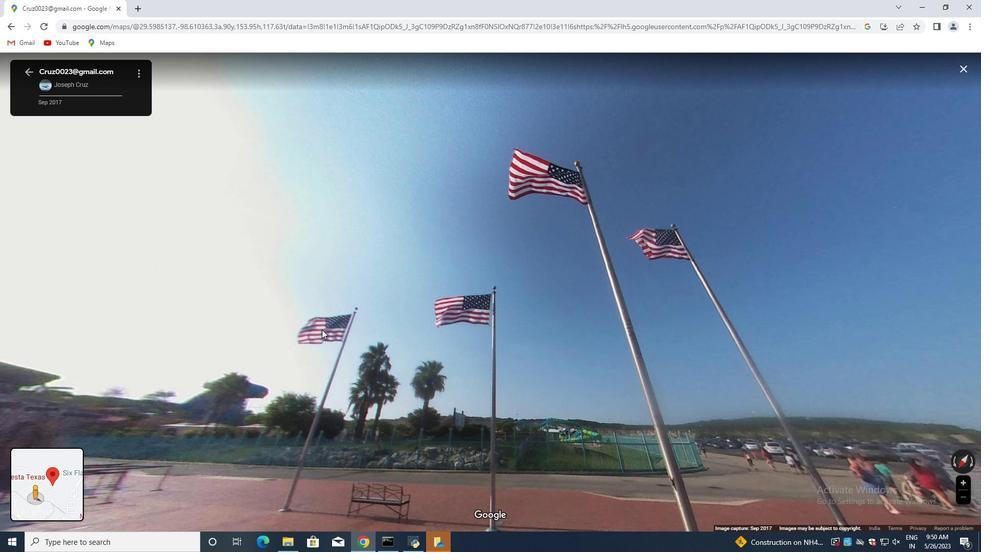 
Action: Mouse pressed left at (628, 451)
Screenshot: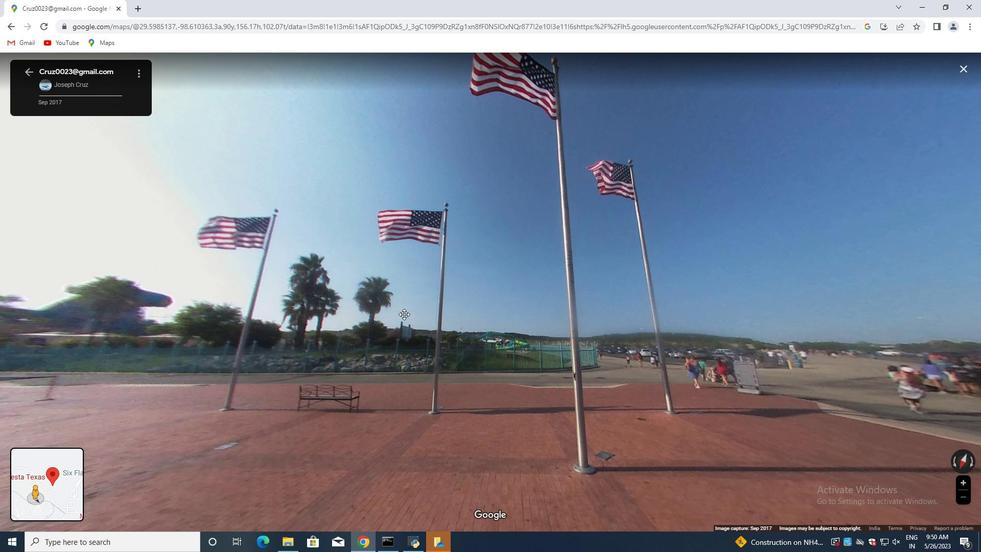 
Action: Mouse pressed left at (628, 451)
Screenshot: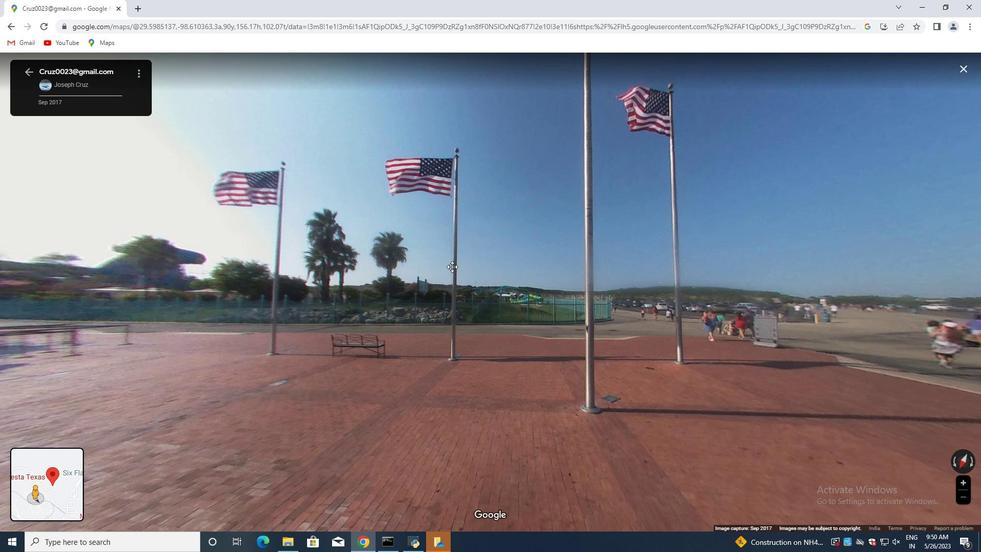 
Action: Mouse pressed left at (628, 451)
Screenshot: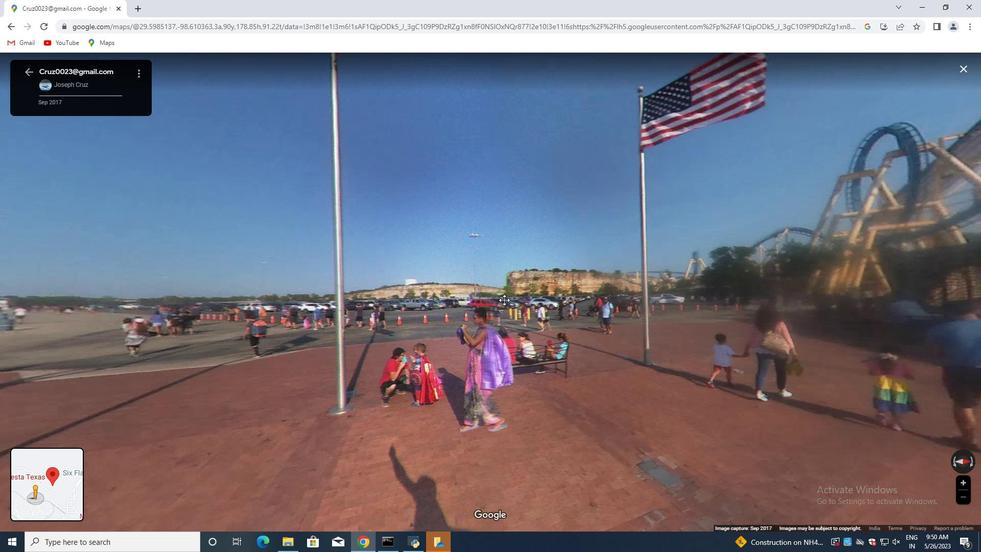 
Action: Mouse pressed left at (628, 451)
Screenshot: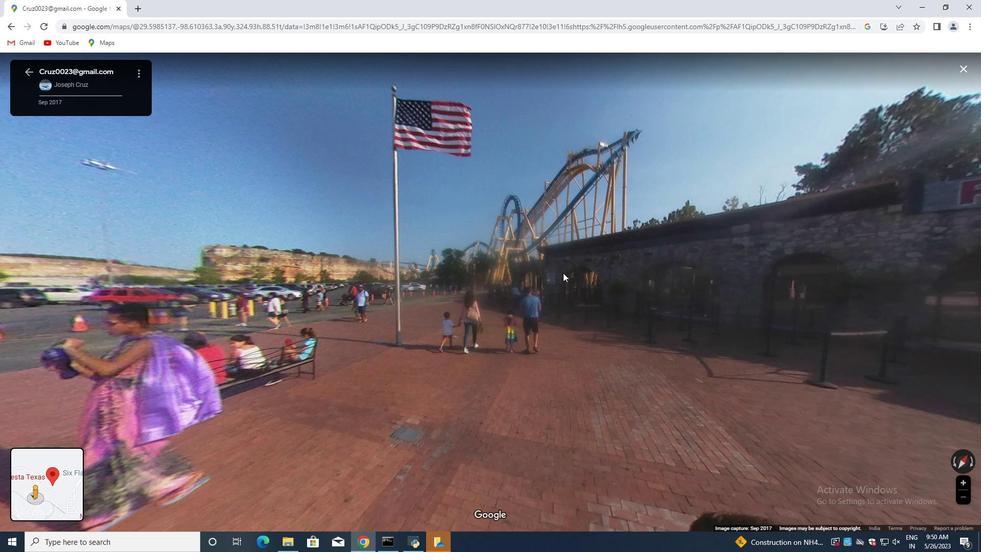 
Action: Mouse pressed left at (628, 451)
Screenshot: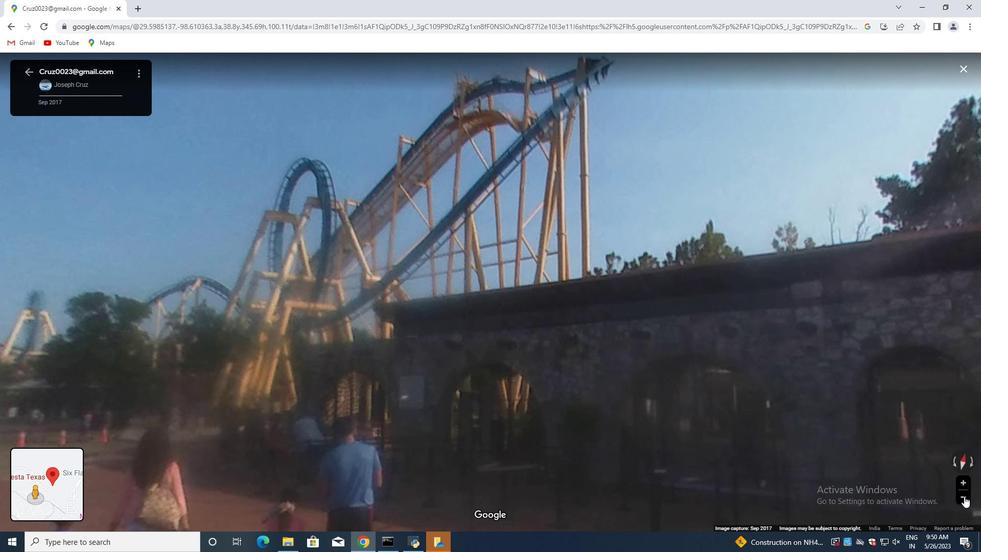 
Action: Mouse moved to (632, 416)
Screenshot: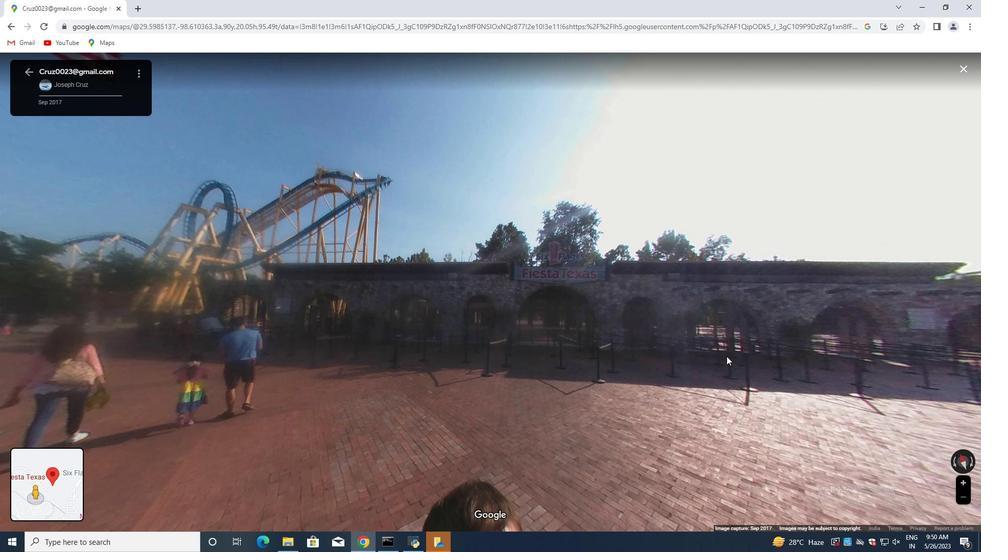 
Action: Mouse scrolled (632, 417) with delta (0, 0)
Screenshot: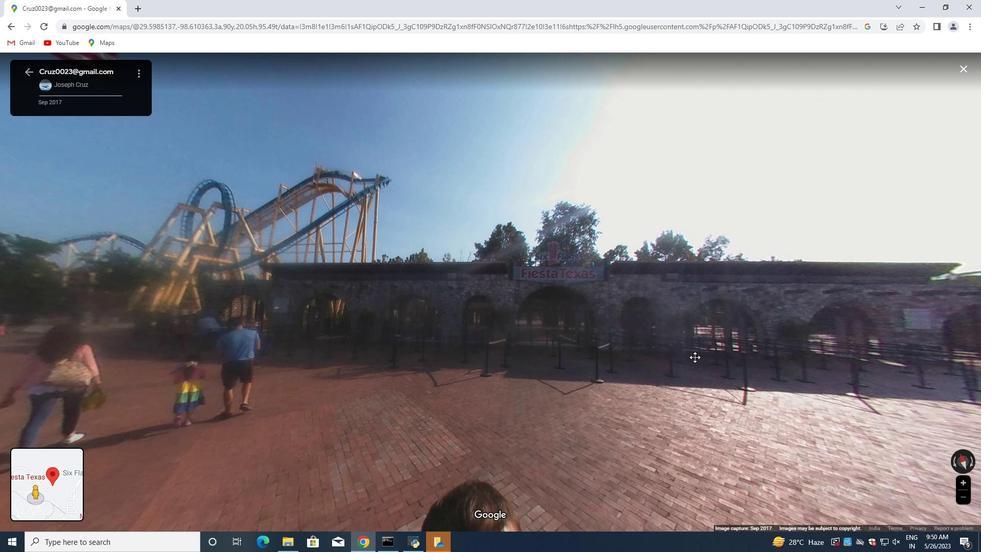 
Action: Mouse scrolled (632, 417) with delta (0, 0)
Screenshot: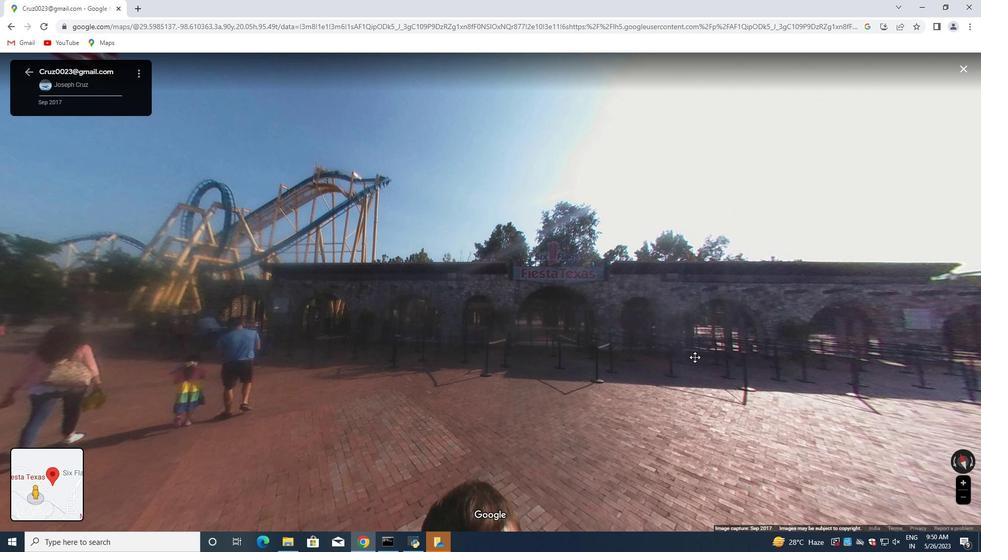 
Action: Mouse scrolled (632, 417) with delta (0, 0)
Screenshot: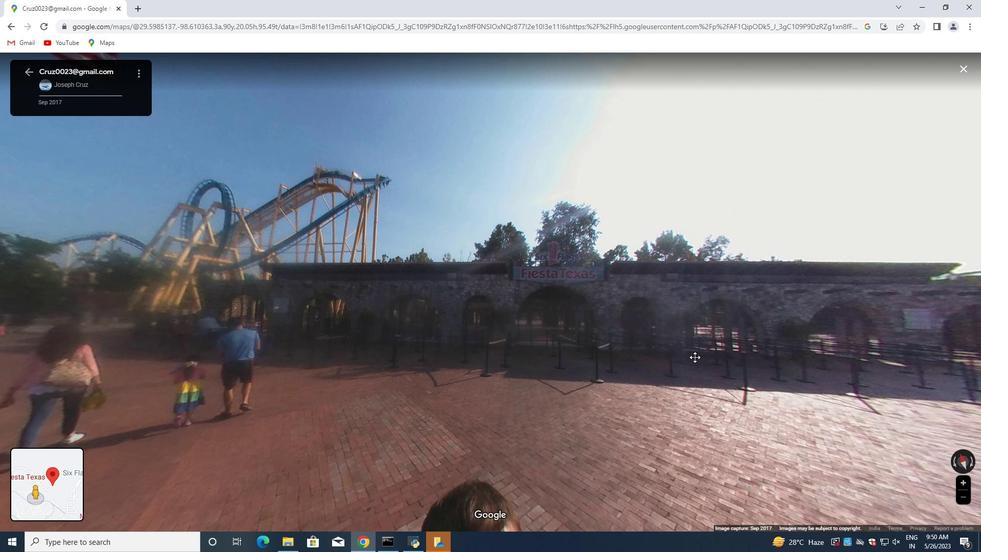 
Action: Mouse scrolled (632, 417) with delta (0, 0)
Screenshot: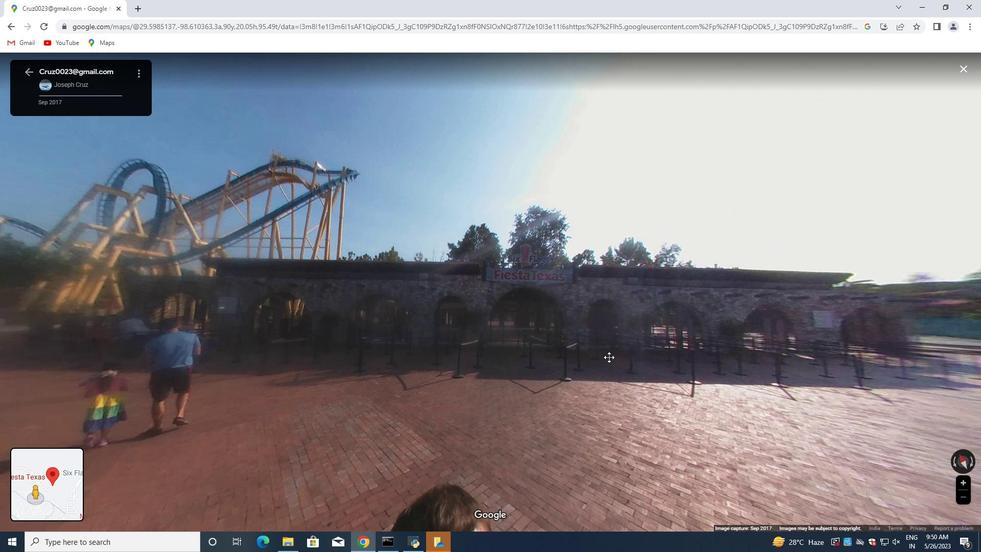 
Action: Mouse moved to (639, 376)
Screenshot: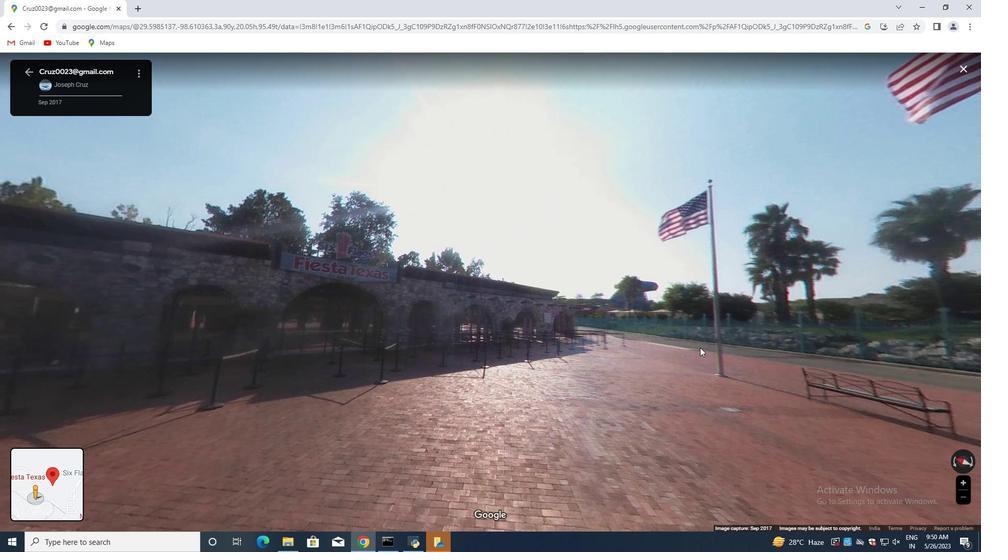 
Action: Mouse pressed left at (639, 376)
Screenshot: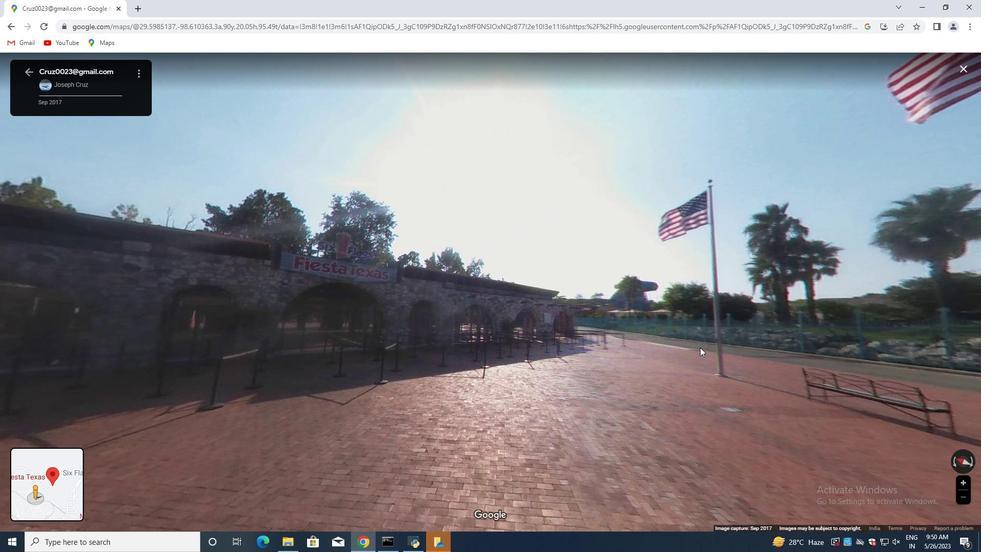 
Action: Mouse moved to (630, 454)
Screenshot: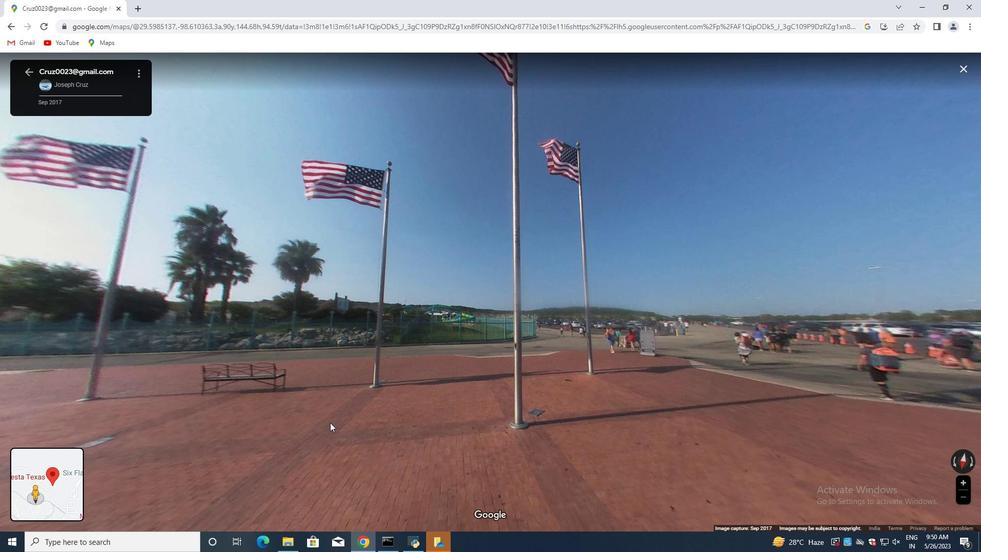 
Action: Mouse pressed left at (630, 454)
Screenshot: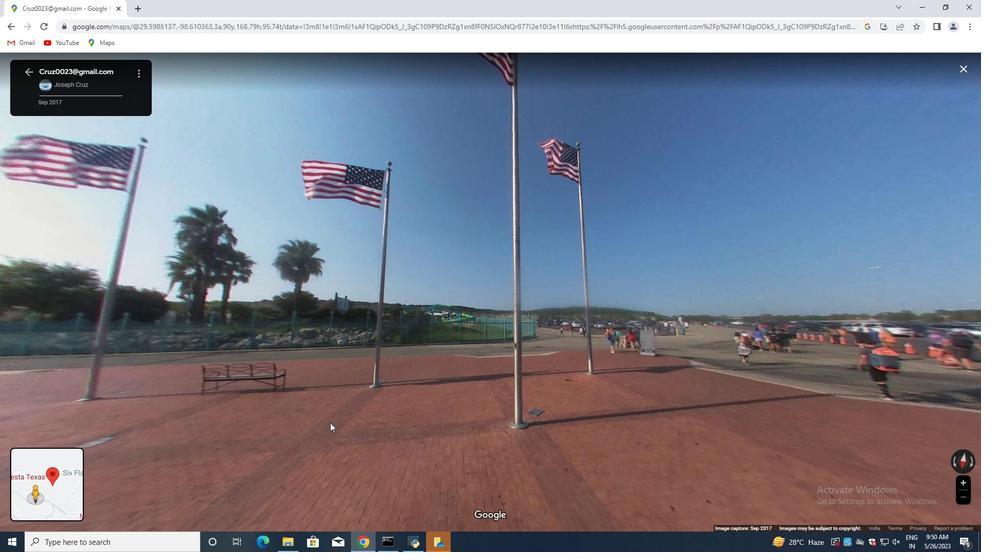 
Action: Mouse moved to (628, 453)
Screenshot: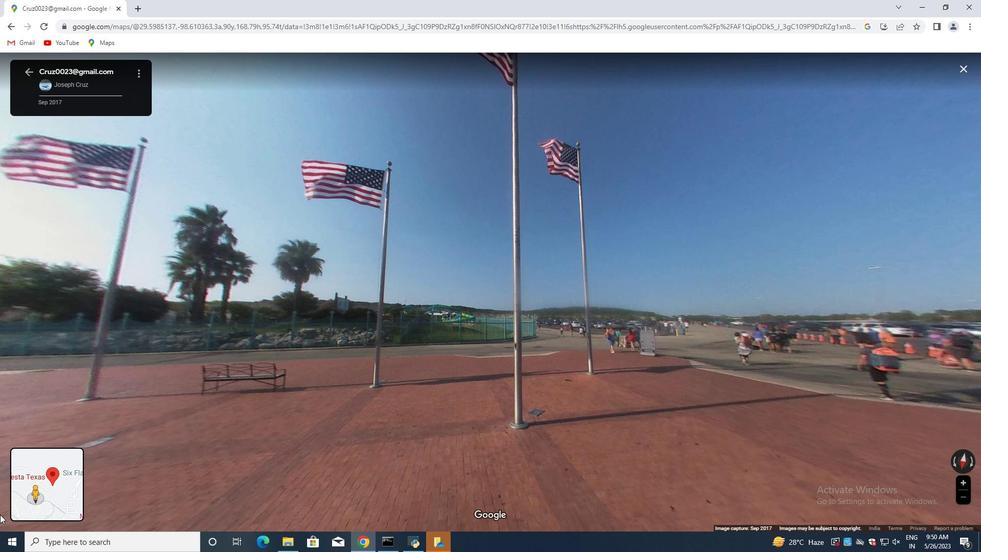 
Action: Mouse pressed left at (628, 453)
Screenshot: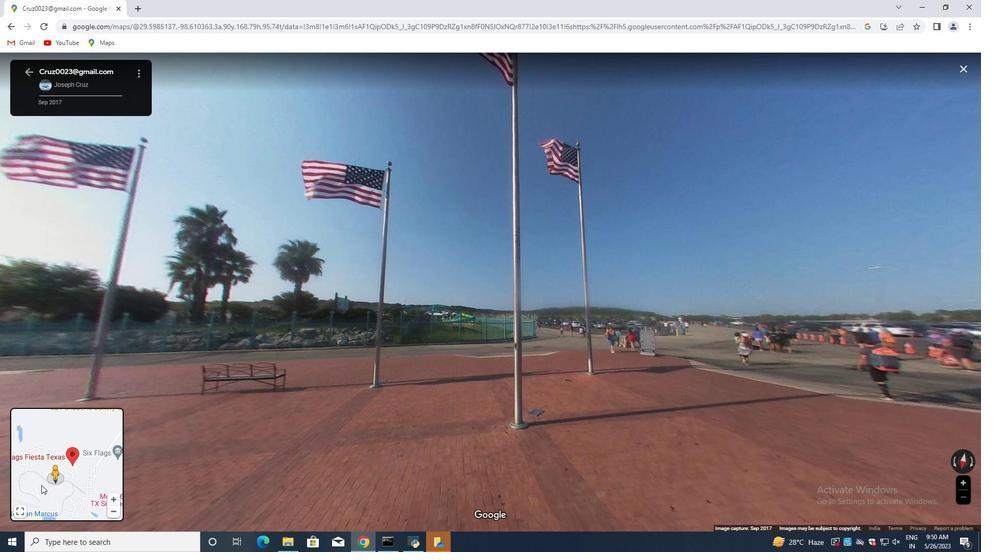 
Action: Mouse moved to (627, 452)
Screenshot: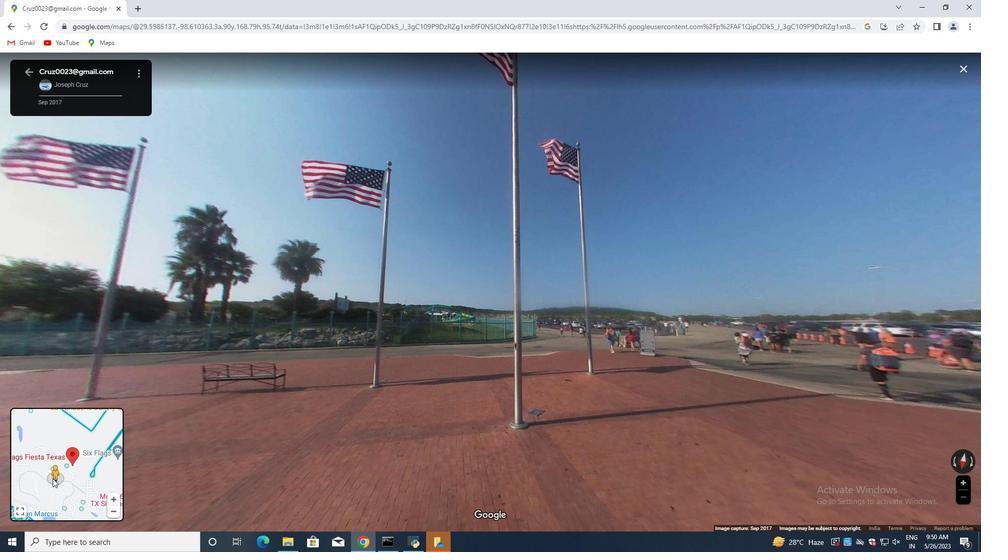 
Action: Mouse pressed left at (627, 452)
Screenshot: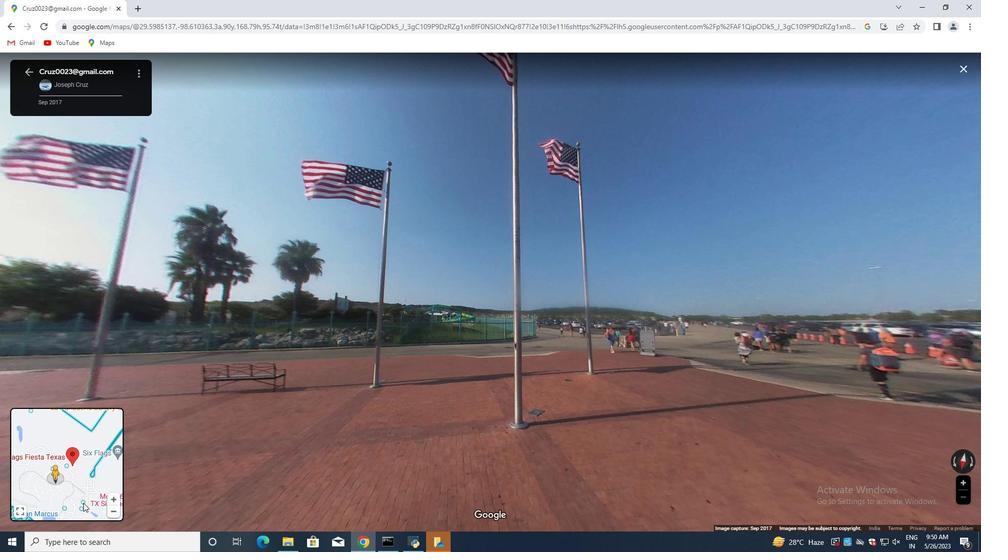
Action: Mouse moved to (627, 455)
Screenshot: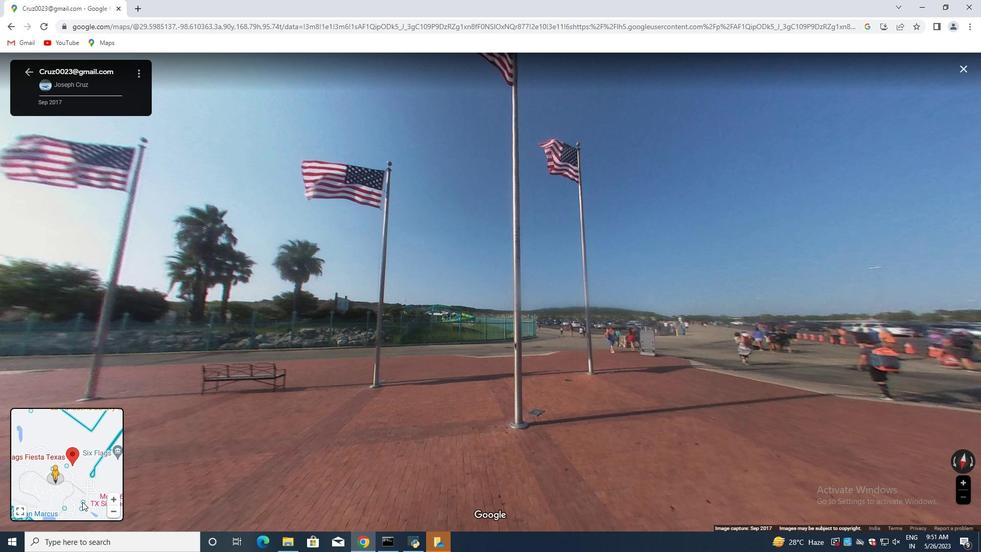 
Action: Mouse pressed left at (627, 455)
Screenshot: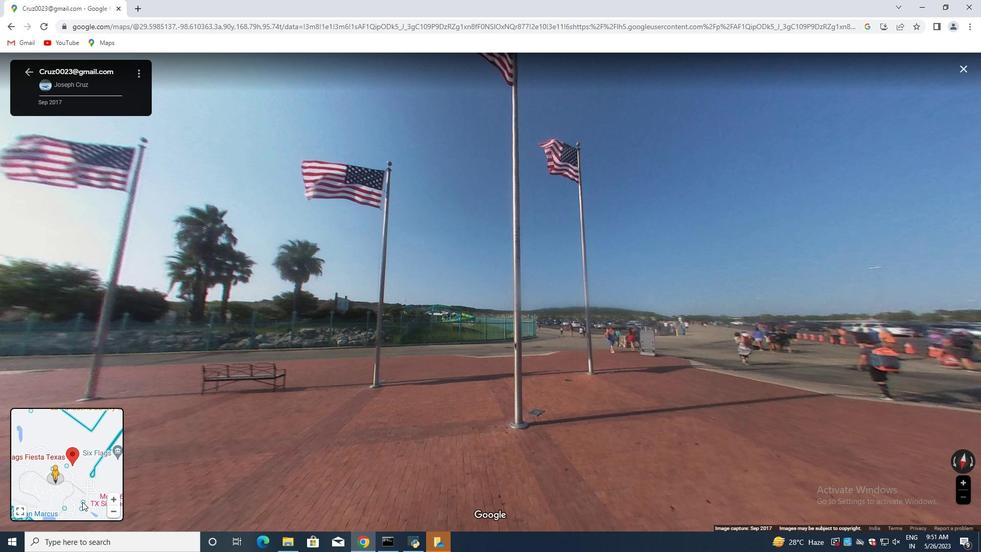 
Action: Mouse moved to (629, 454)
Screenshot: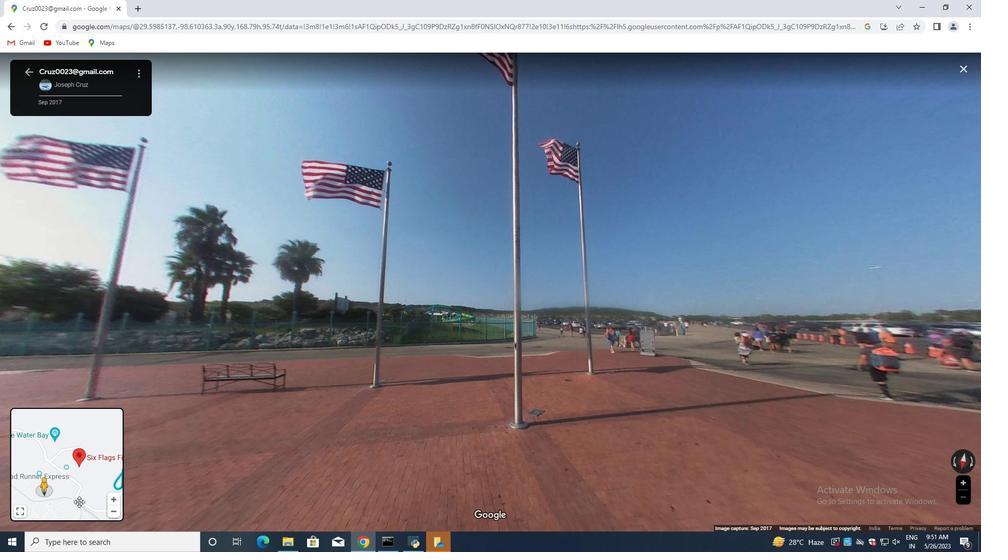 
Action: Mouse pressed left at (629, 454)
Screenshot: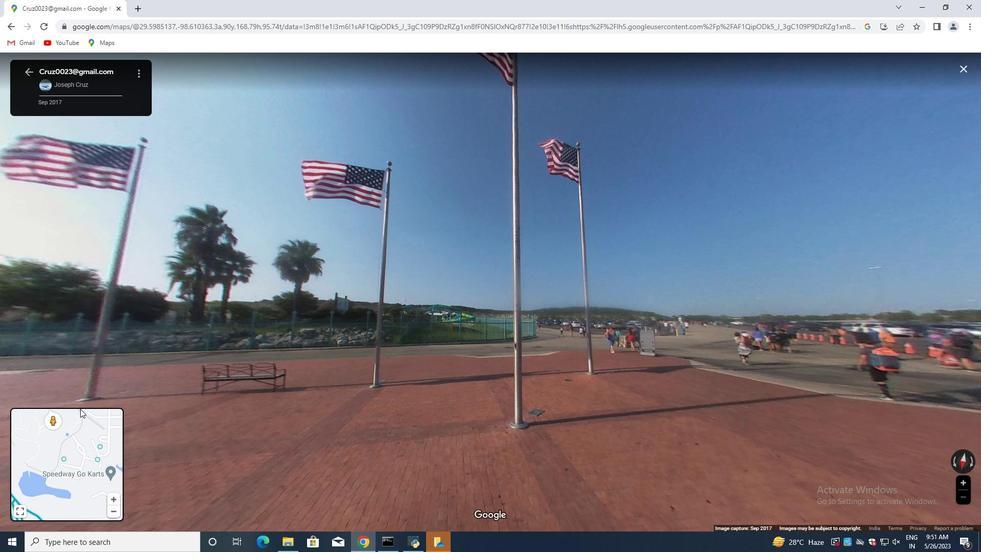 
Action: Mouse moved to (626, 451)
Screenshot: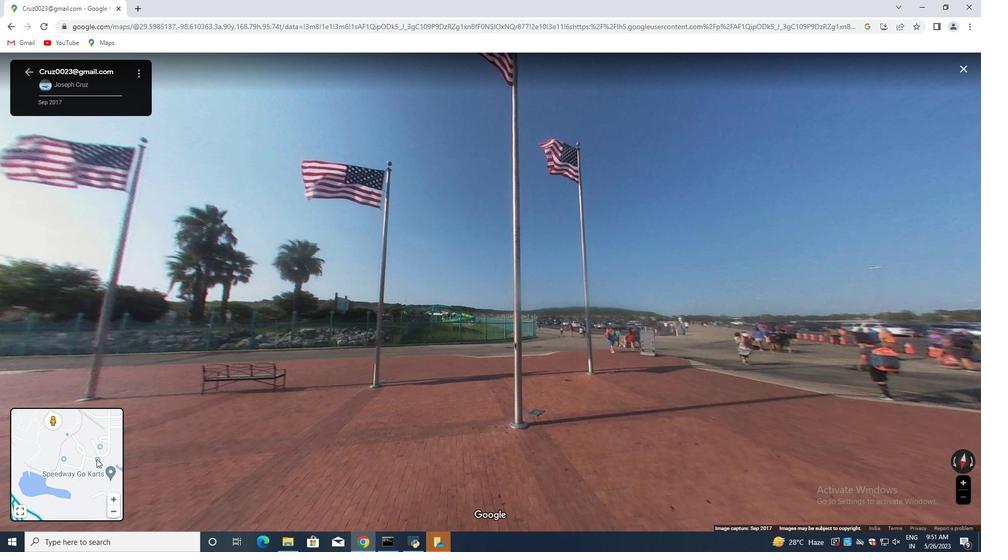 
Action: Mouse pressed left at (626, 451)
Screenshot: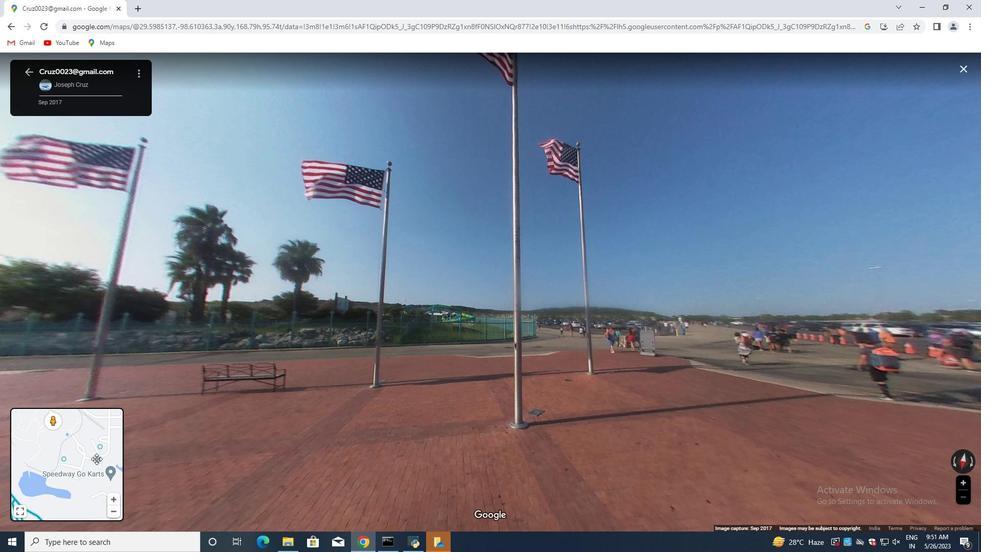
Action: Mouse moved to (626, 455)
Screenshot: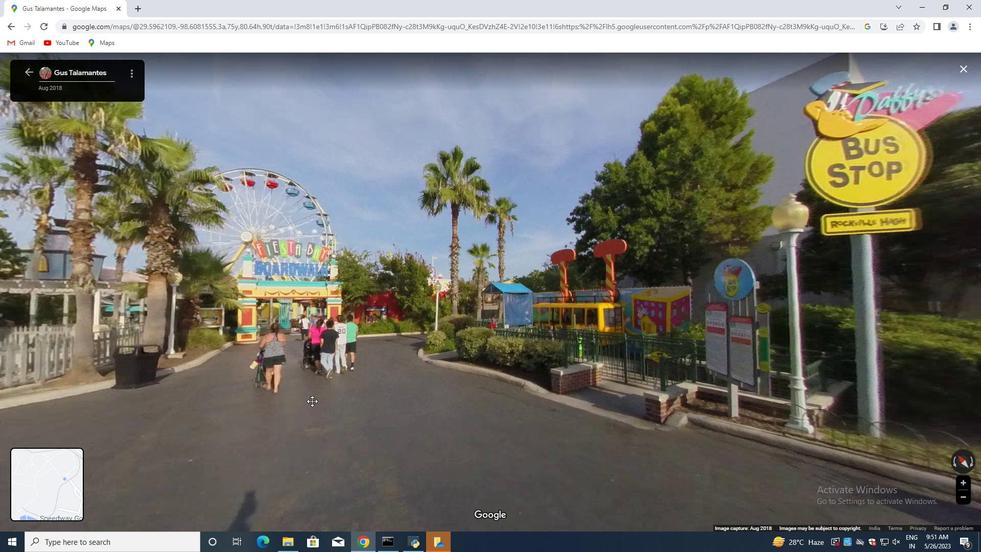 
Action: Mouse pressed left at (626, 455)
Screenshot: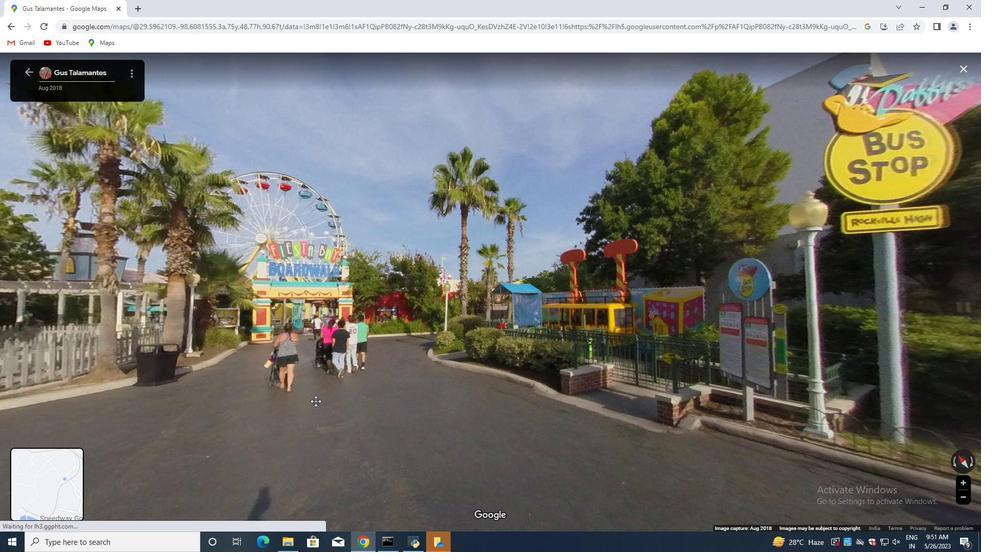 
Action: Mouse moved to (626, 454)
Screenshot: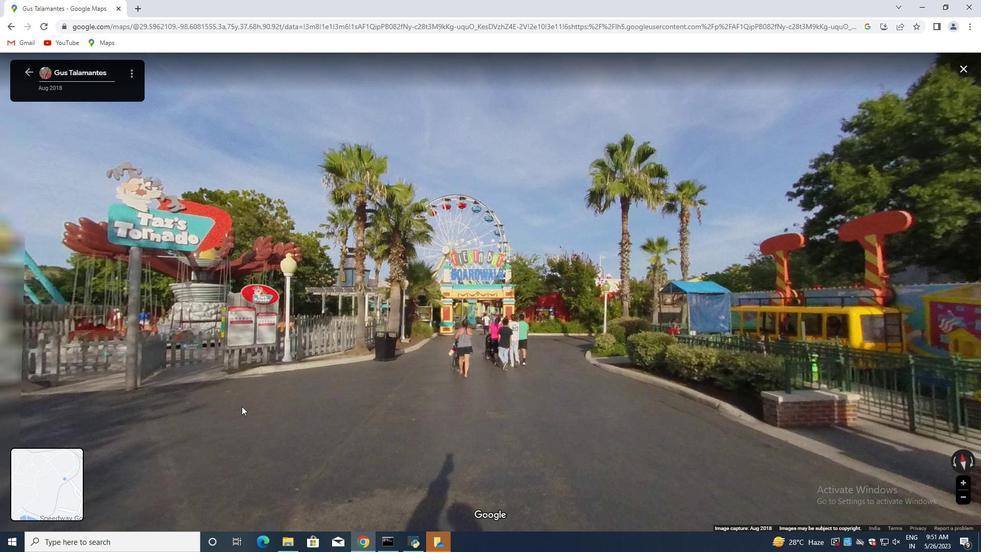 
Action: Mouse pressed left at (626, 454)
Screenshot: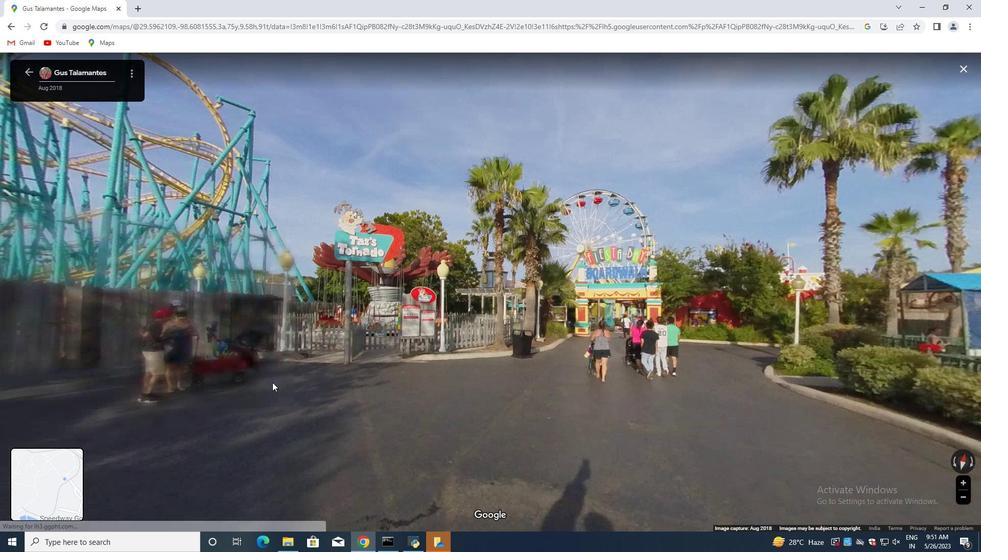 
Action: Mouse moved to (625, 452)
Screenshot: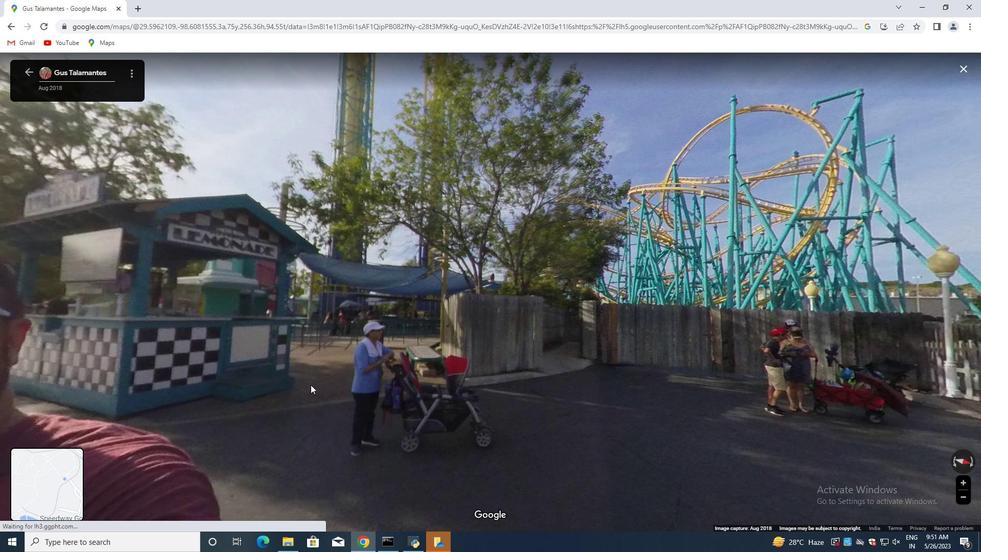 
Action: Mouse pressed left at (625, 452)
Screenshot: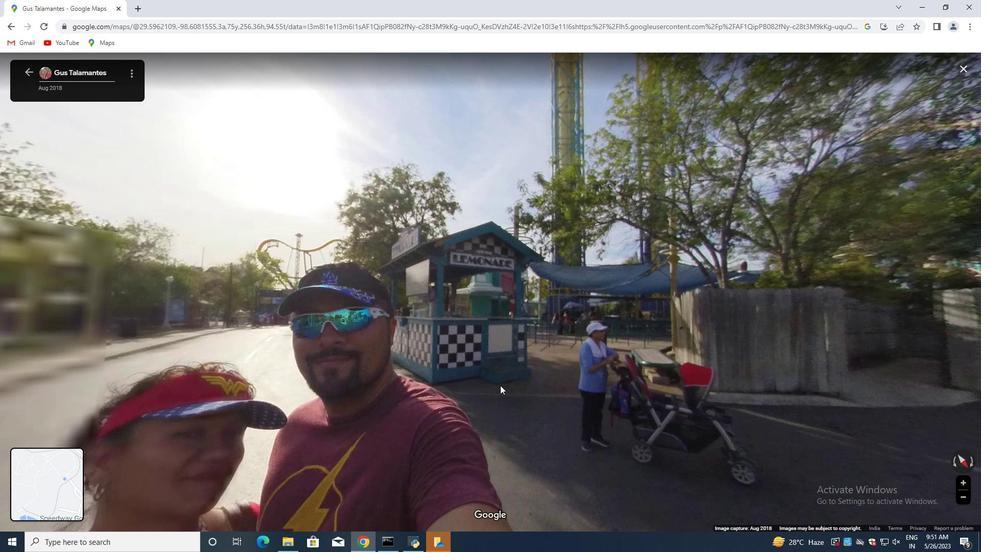 
Action: Mouse moved to (624, 451)
Screenshot: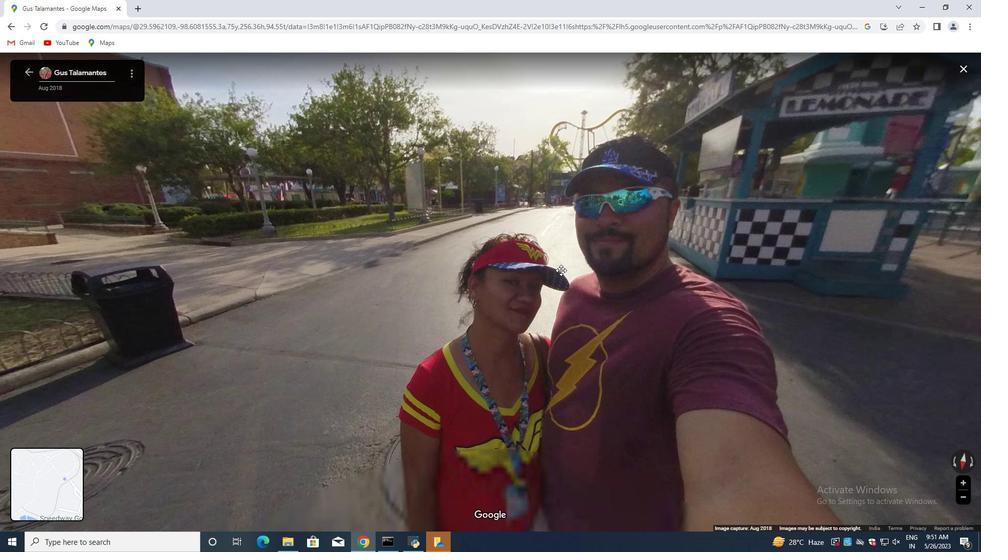 
Action: Mouse pressed left at (624, 451)
Screenshot: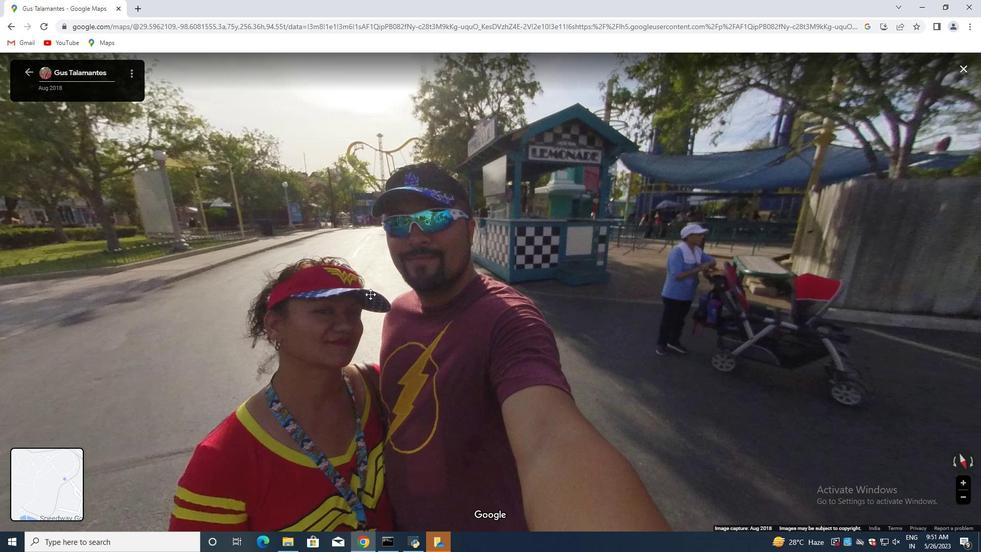 
Action: Mouse pressed left at (624, 451)
Screenshot: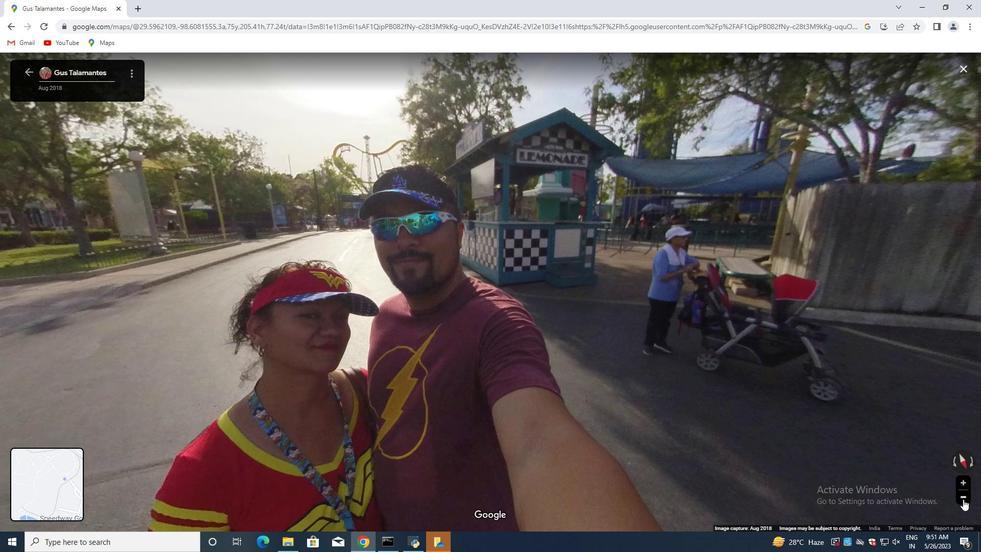 
Action: Mouse pressed left at (624, 451)
Screenshot: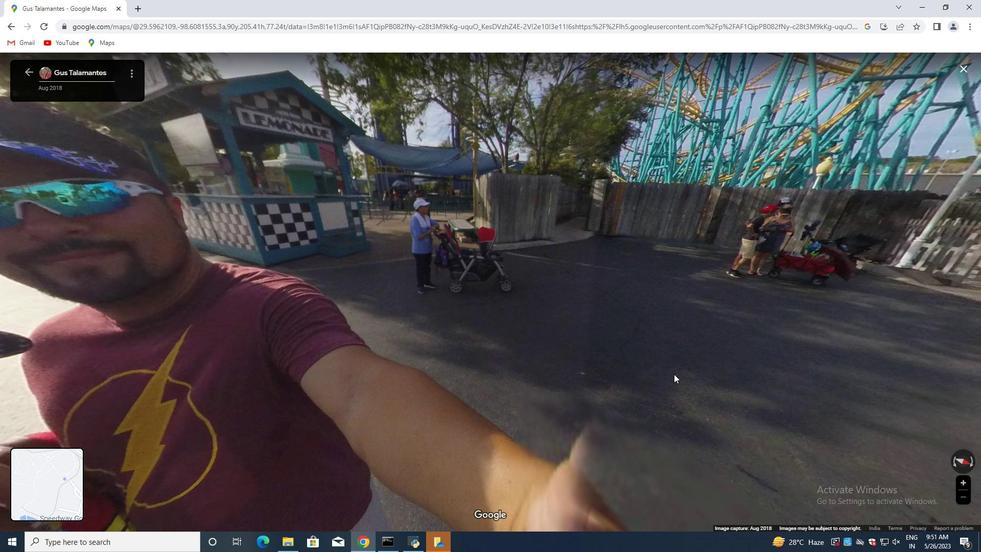 
Action: Mouse pressed left at (624, 451)
Screenshot: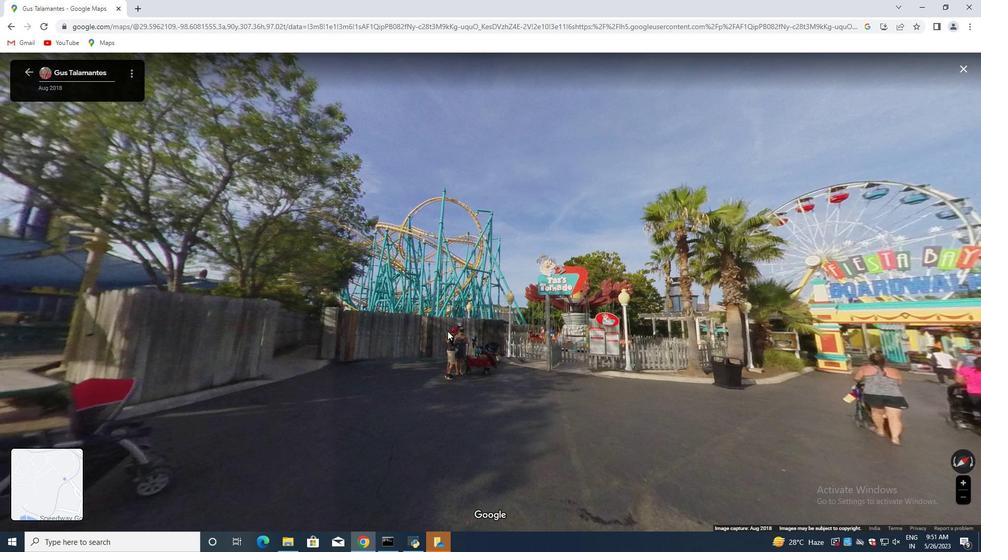 
Action: Mouse moved to (623, 450)
Screenshot: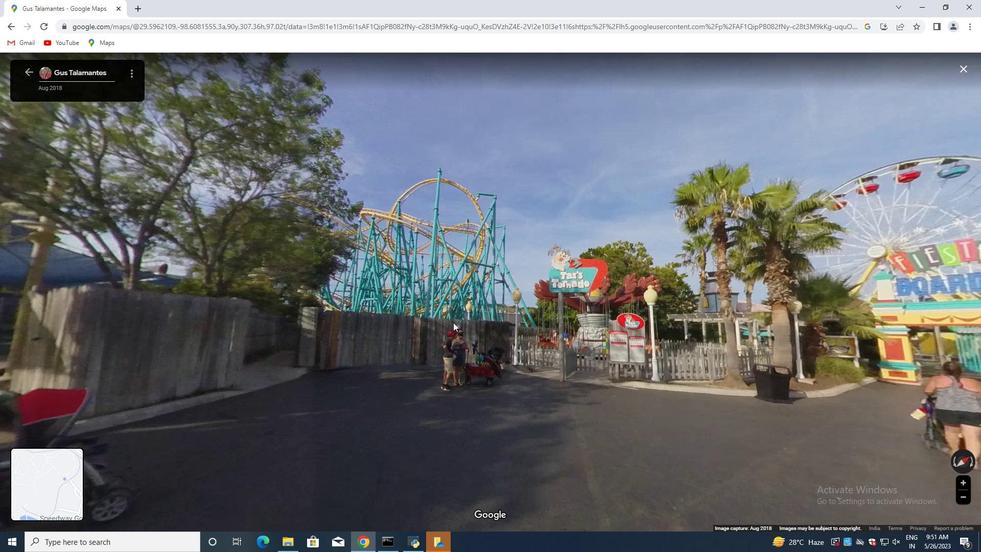 
Action: Mouse pressed left at (623, 450)
Screenshot: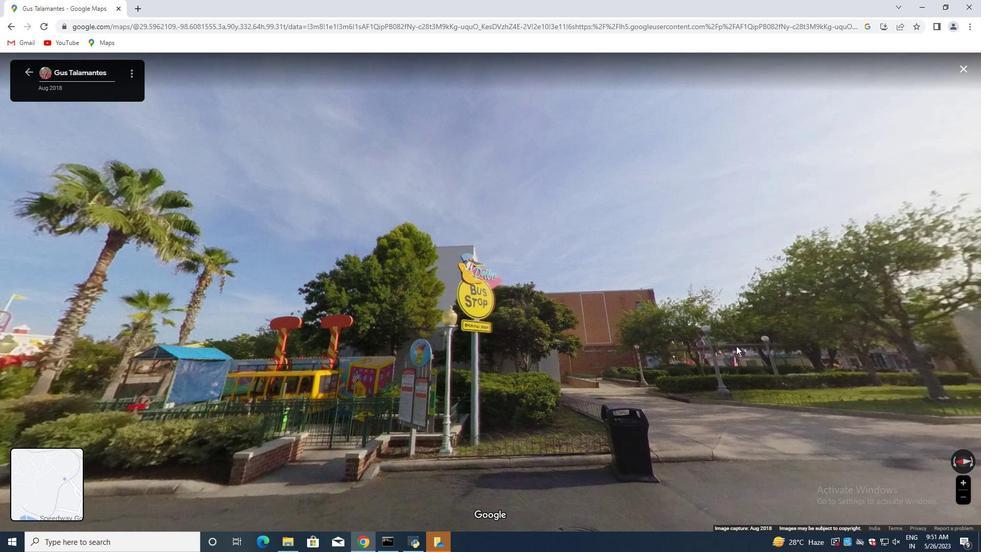 
Action: Mouse pressed left at (623, 450)
Screenshot: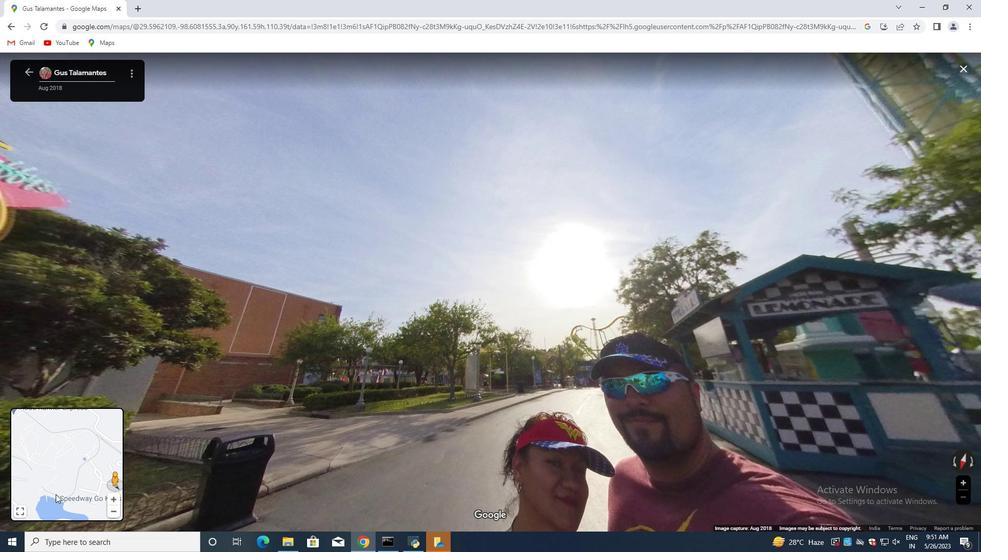 
Action: Mouse pressed left at (623, 450)
Screenshot: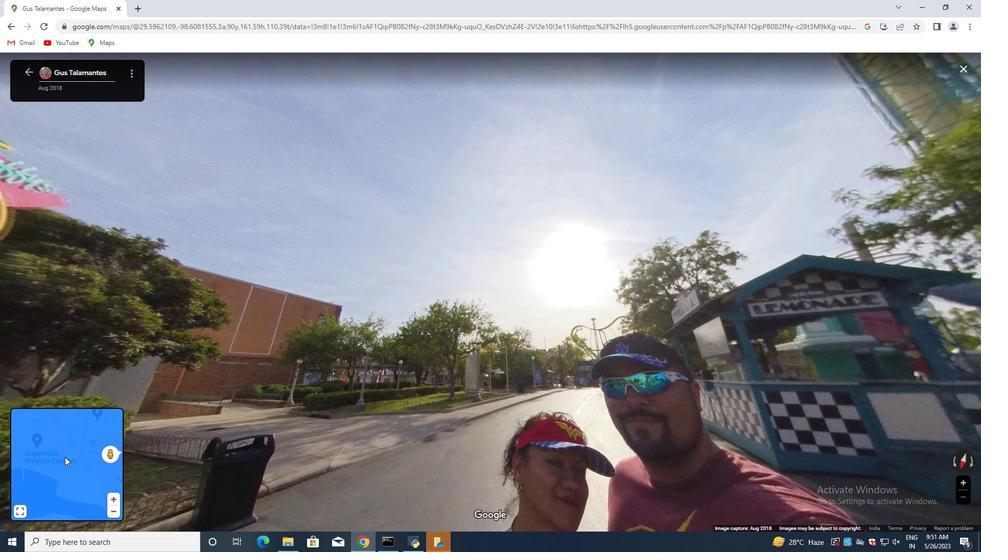 
Action: Mouse moved to (623, 450)
Screenshot: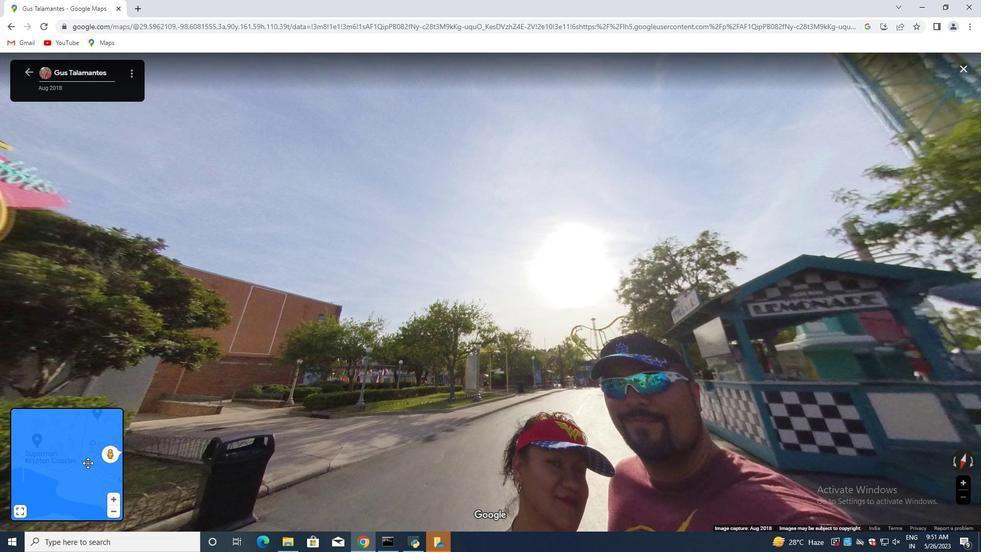 
Action: Mouse pressed left at (623, 450)
Screenshot: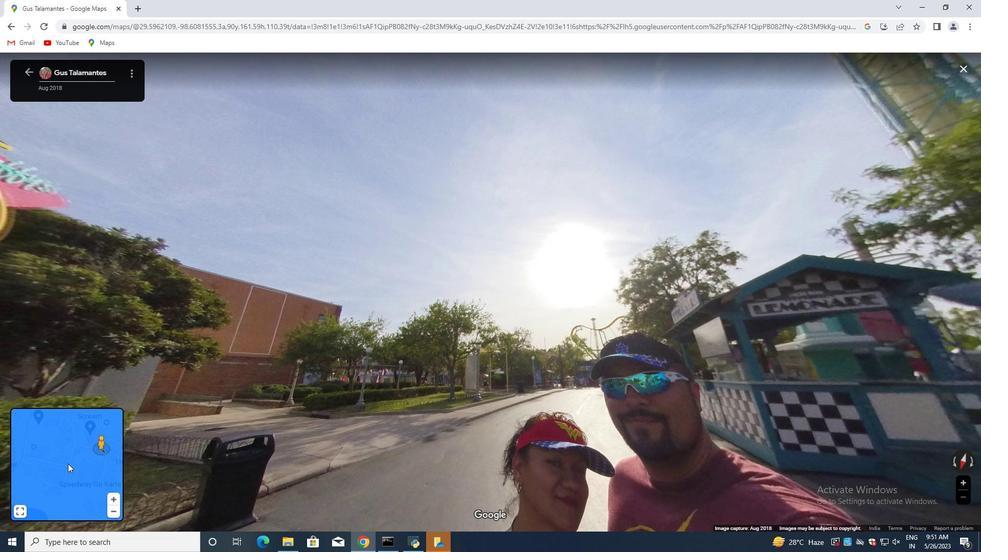
Action: Mouse moved to (622, 450)
Screenshot: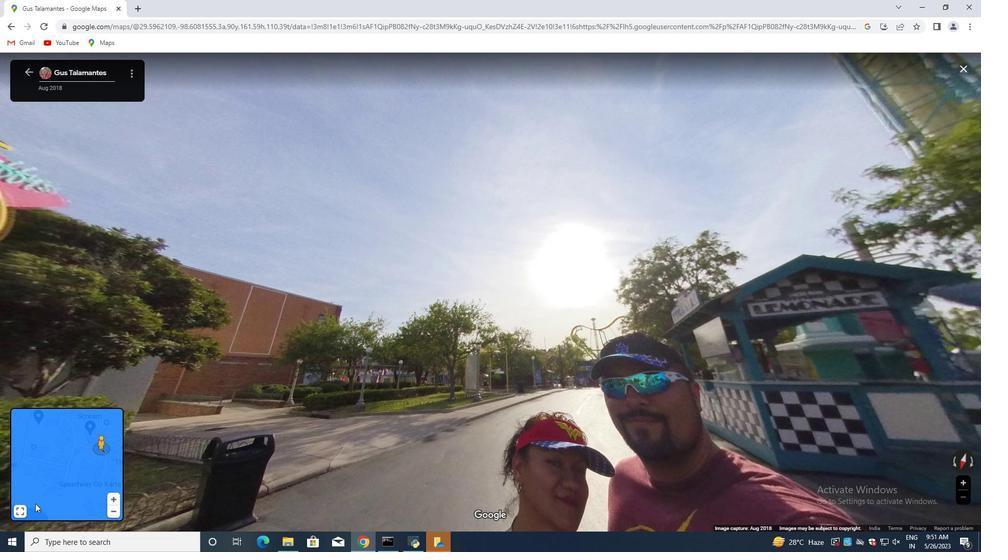 
Action: Mouse pressed left at (622, 450)
Screenshot: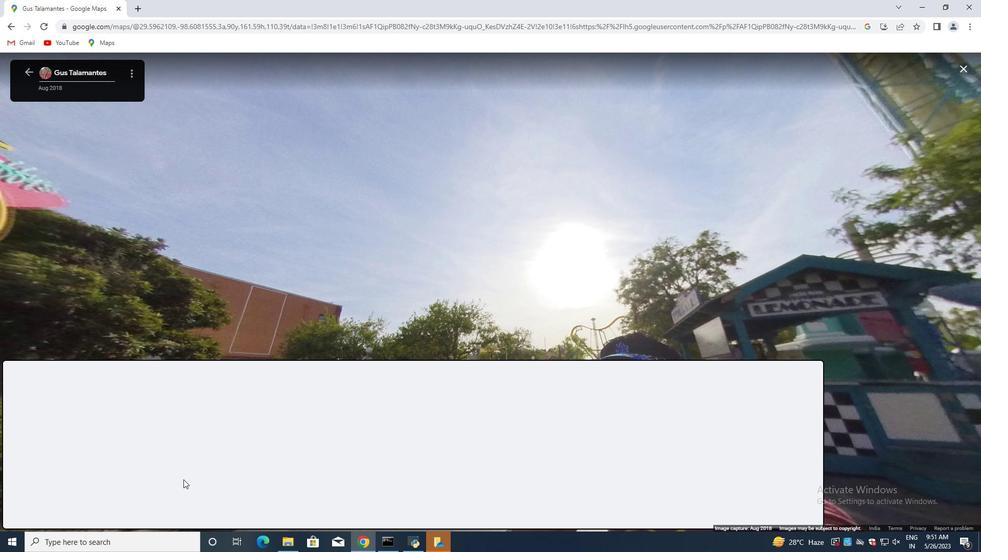 
Action: Mouse pressed left at (622, 450)
Screenshot: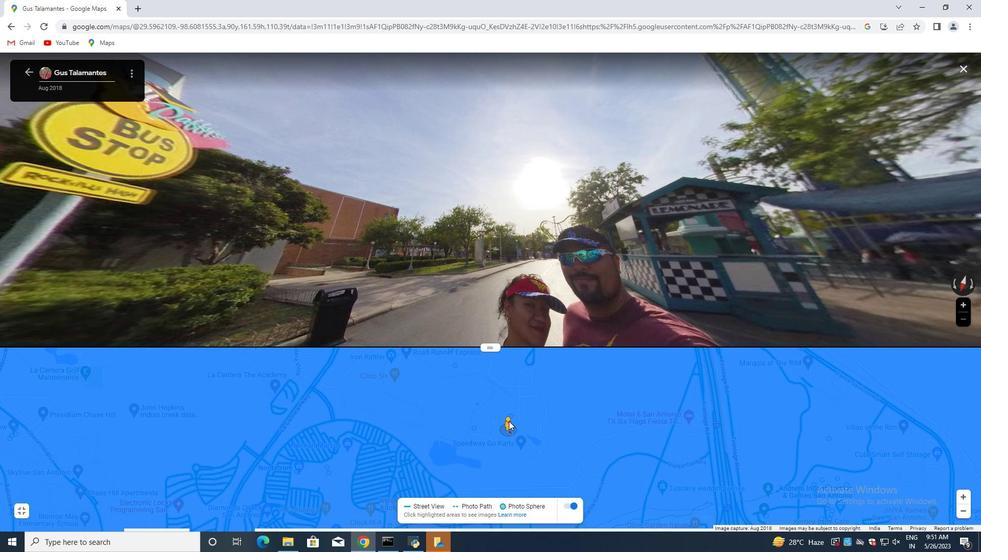
Action: Mouse moved to (624, 450)
Screenshot: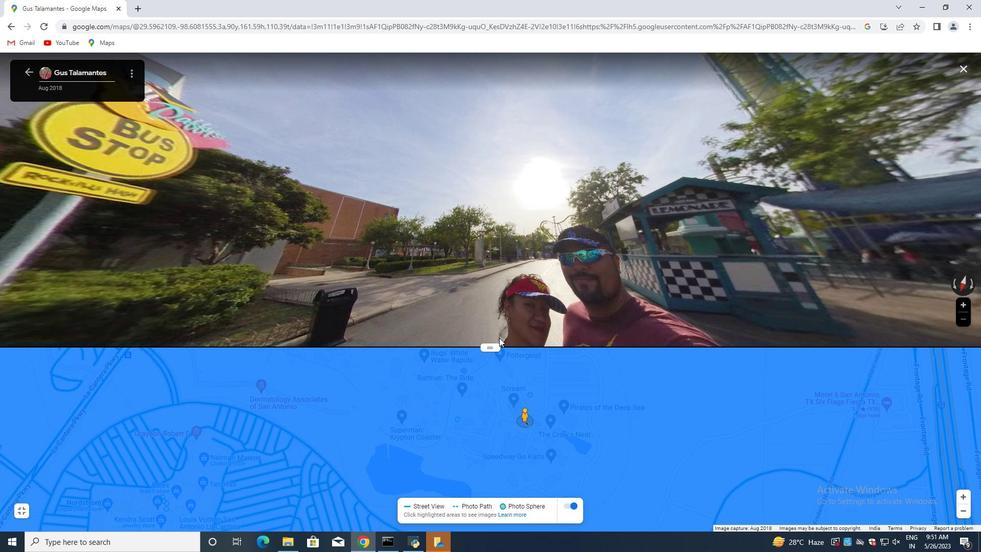 
Action: Mouse pressed left at (624, 450)
Screenshot: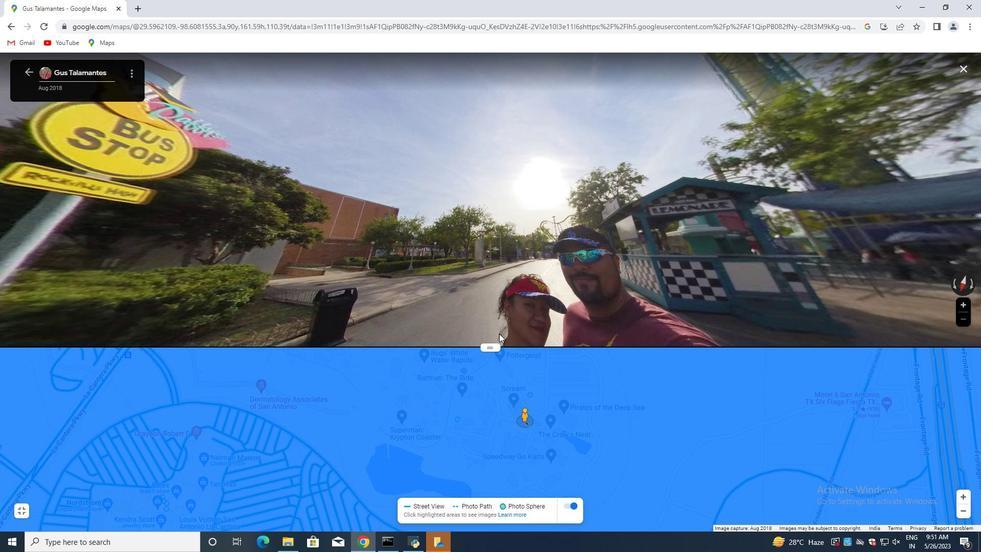 
Action: Mouse pressed left at (624, 450)
Screenshot: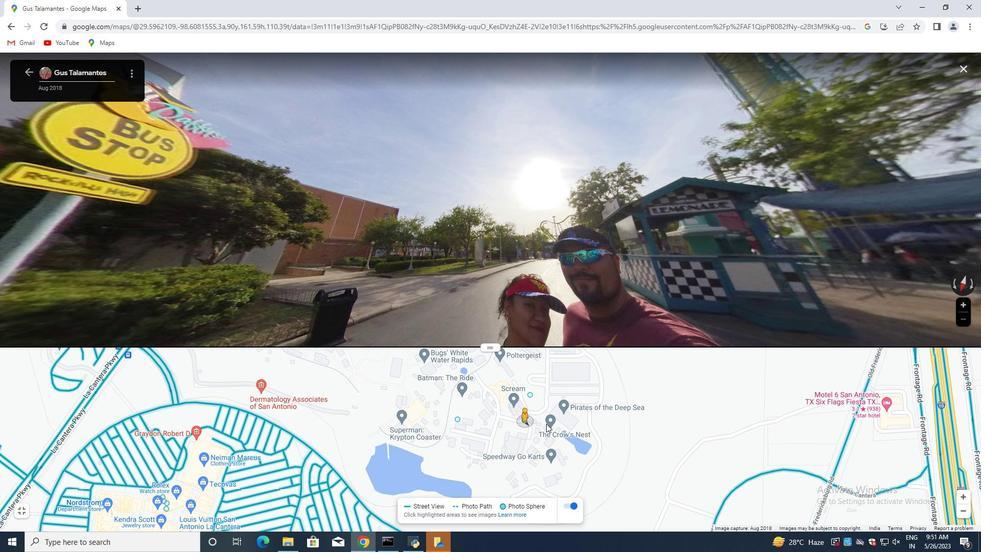 
Action: Mouse pressed left at (624, 450)
Screenshot: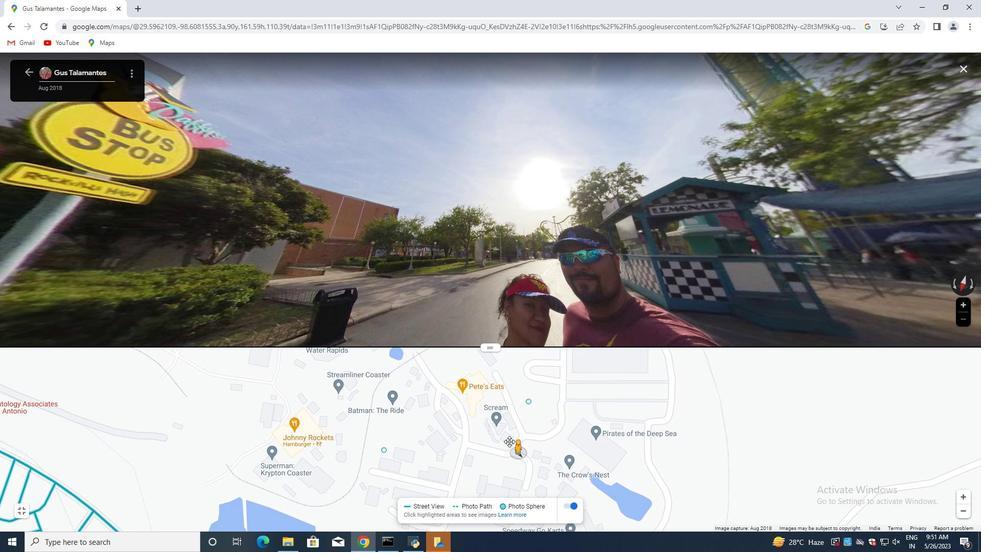 
Action: Mouse moved to (624, 450)
Screenshot: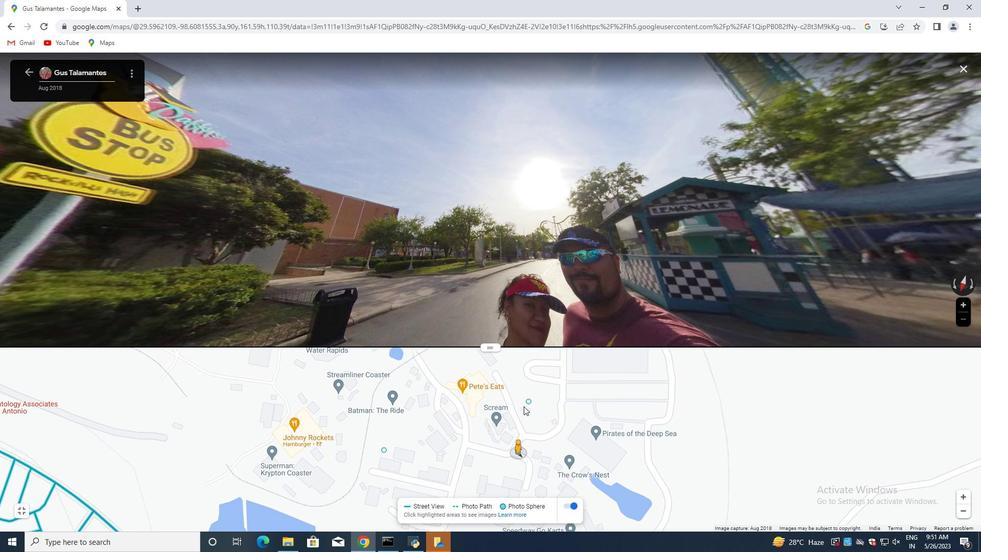 
Action: Mouse pressed left at (624, 450)
Screenshot: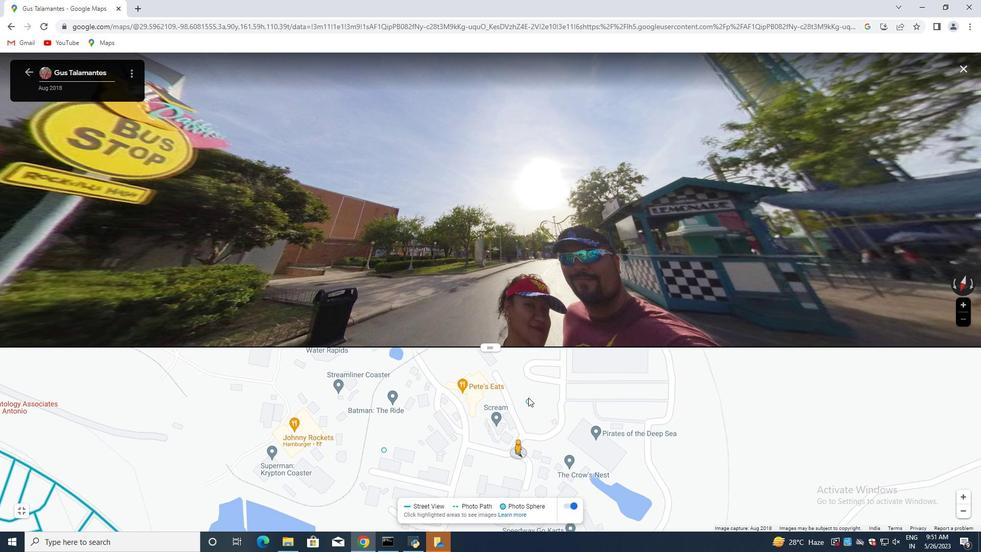 
Action: Mouse moved to (624, 450)
Screenshot: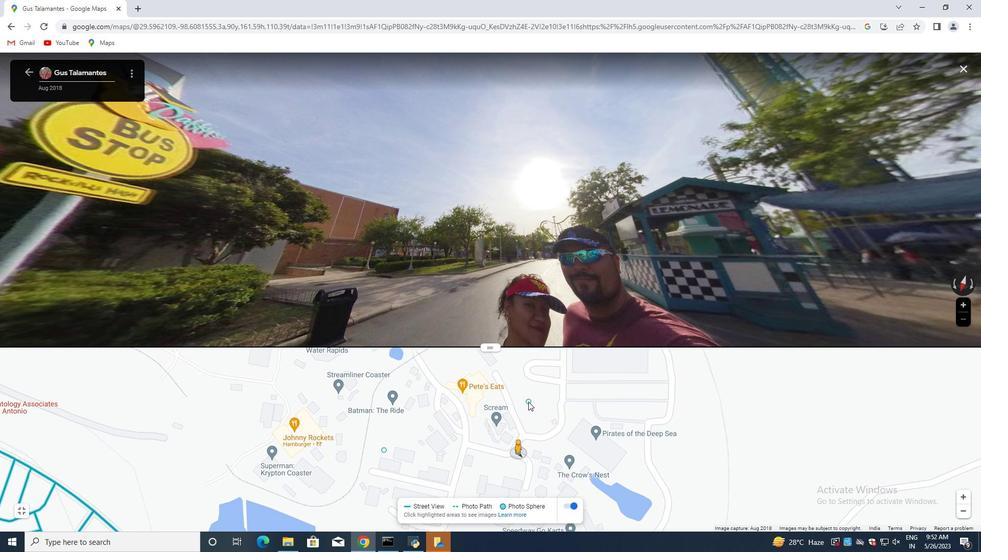 
Action: Mouse pressed left at (624, 450)
Screenshot: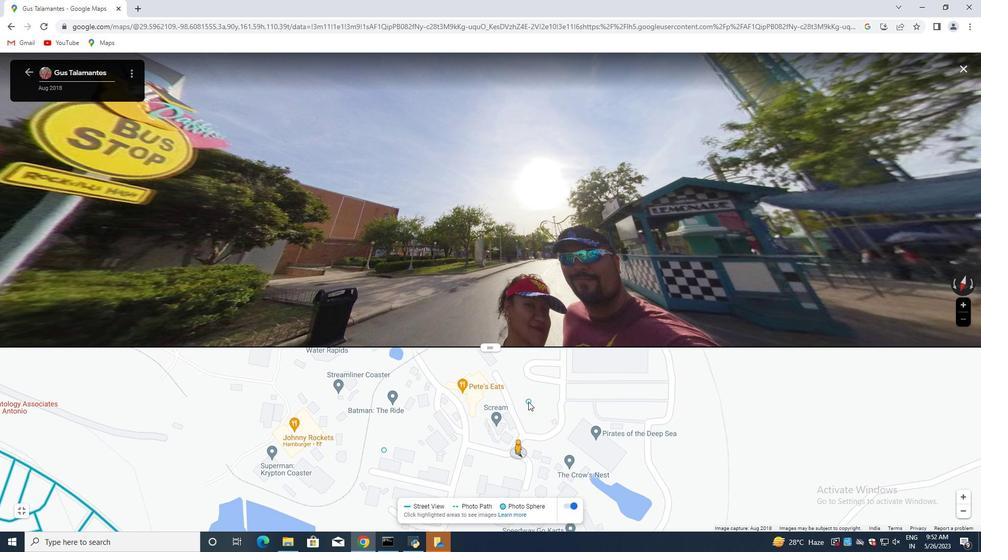 
Action: Mouse pressed left at (624, 450)
Screenshot: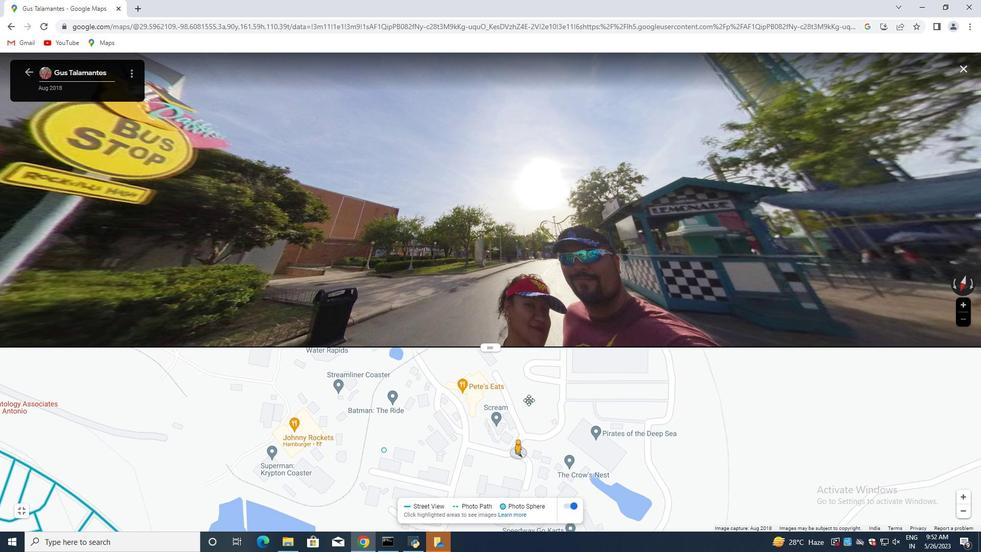 
Action: Mouse moved to (82, 361)
Screenshot: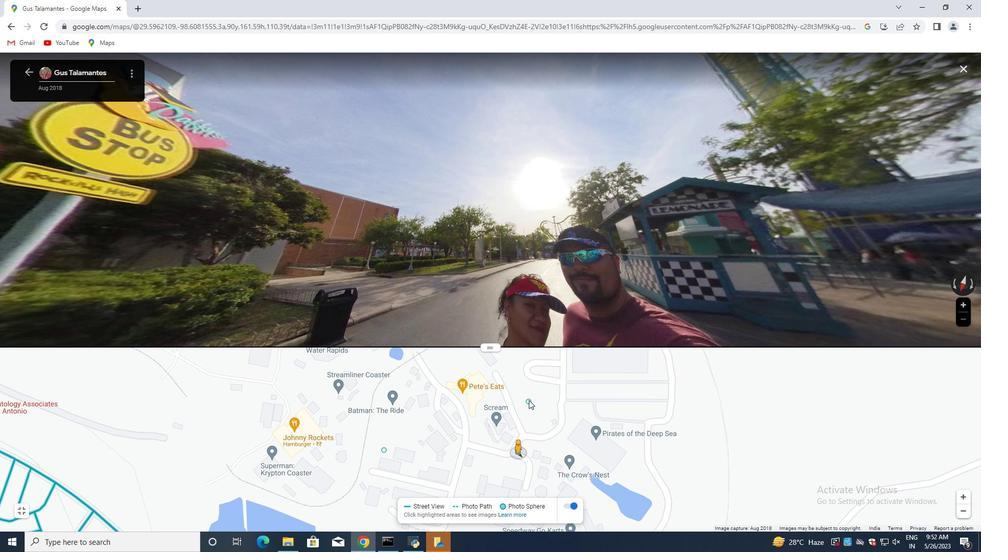 
Action: Mouse scrolled (82, 360) with delta (0, 0)
Screenshot: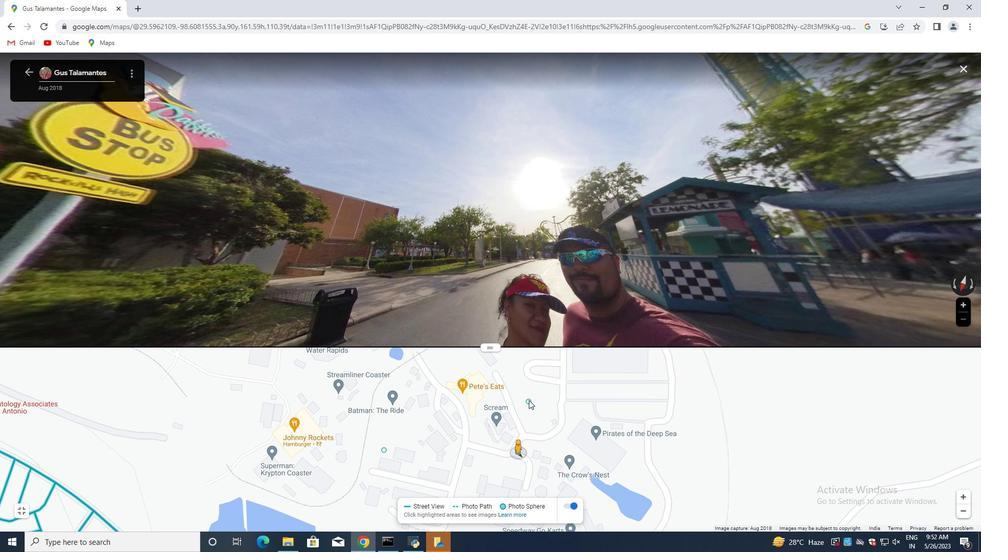 
Action: Mouse scrolled (82, 360) with delta (0, 0)
Screenshot: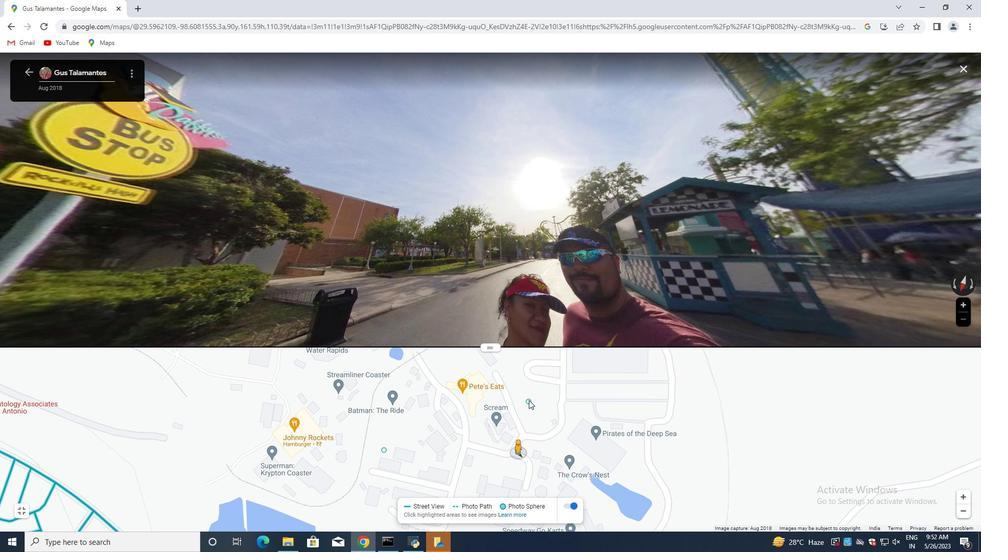 
Action: Mouse scrolled (82, 360) with delta (0, 0)
Screenshot: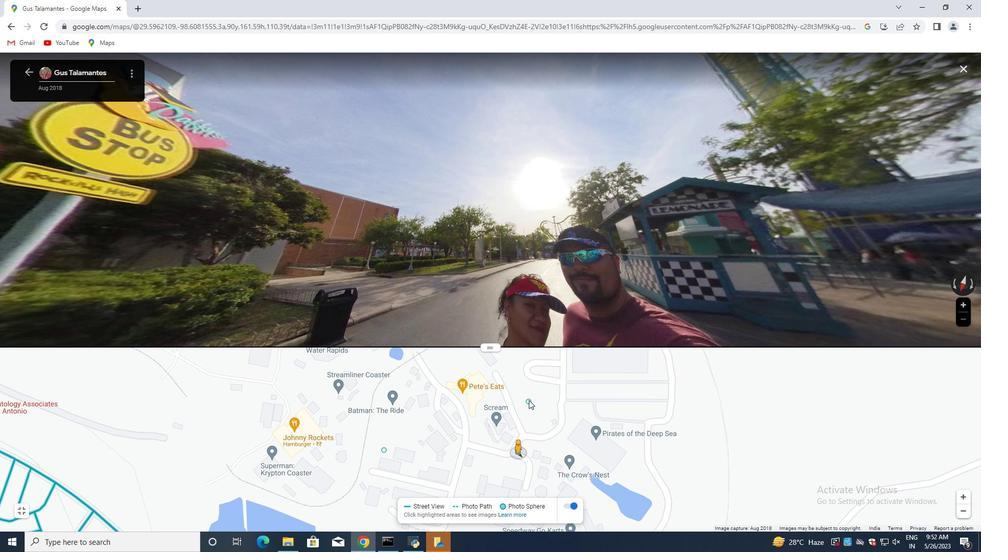 
Action: Mouse scrolled (82, 360) with delta (0, 0)
Screenshot: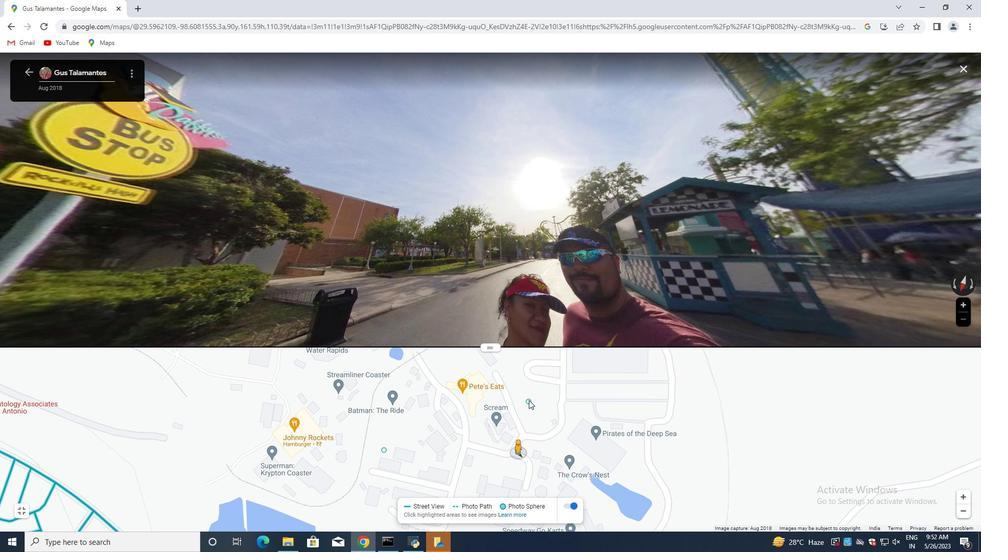 
Action: Mouse moved to (82, 361)
Screenshot: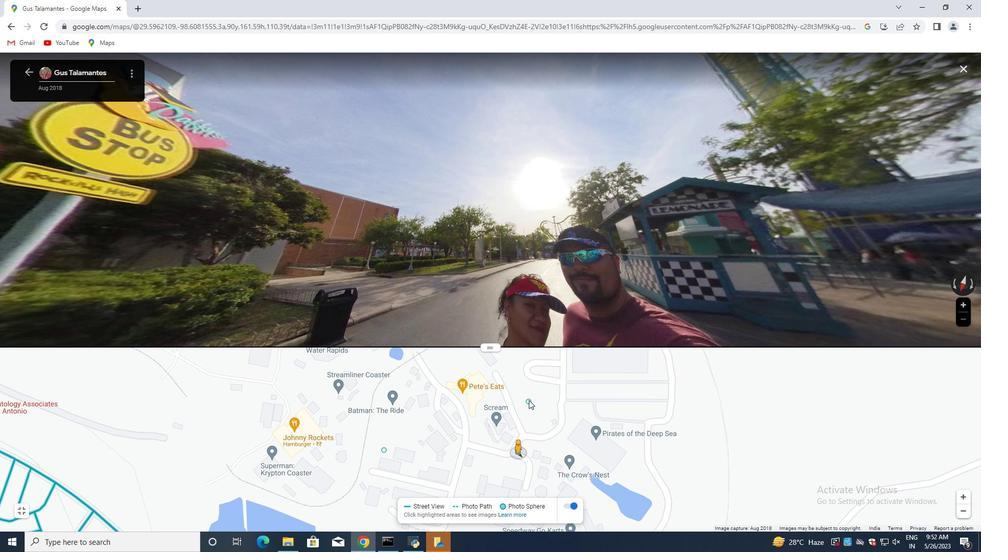 
Action: Mouse scrolled (82, 360) with delta (0, 0)
Screenshot: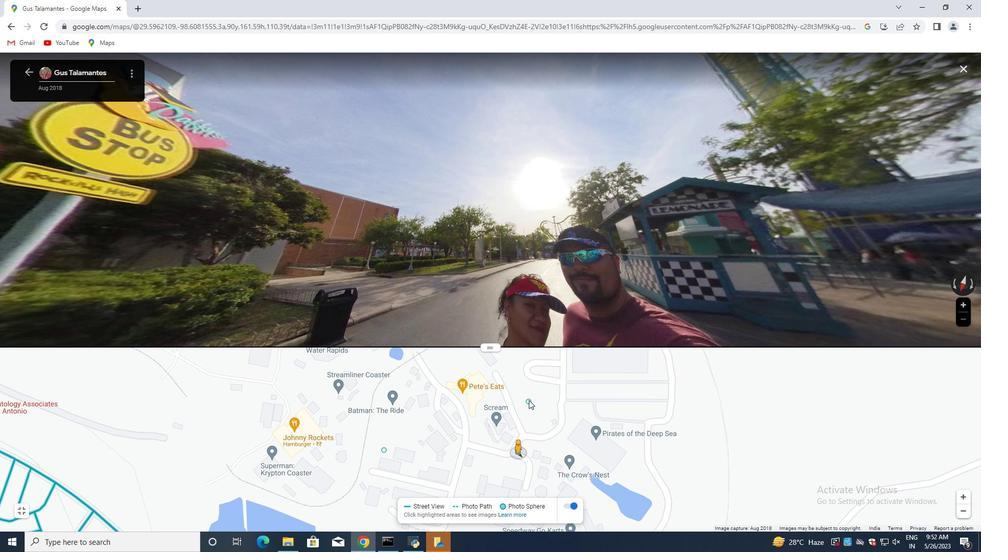 
Action: Mouse moved to (82, 360)
Screenshot: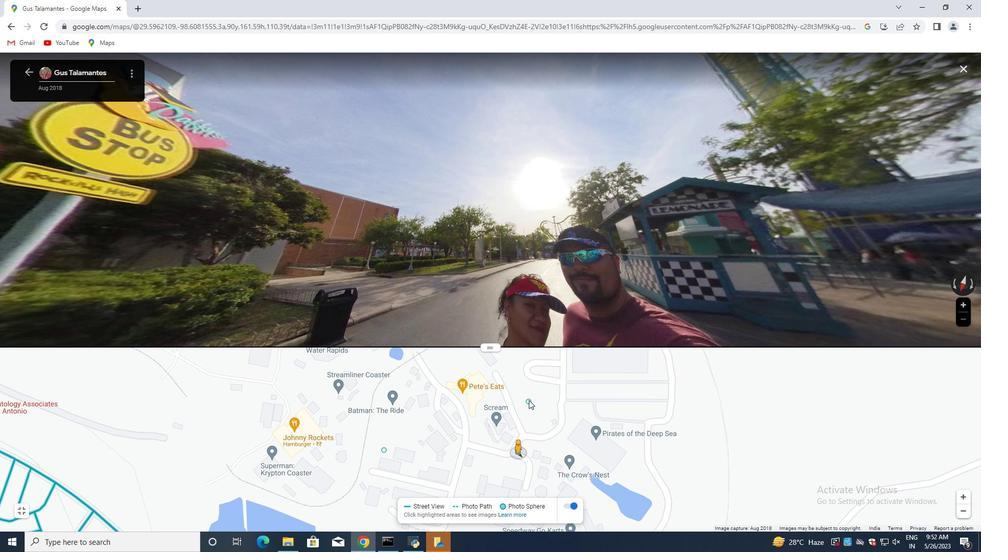 
Action: Mouse scrolled (82, 360) with delta (0, 0)
Screenshot: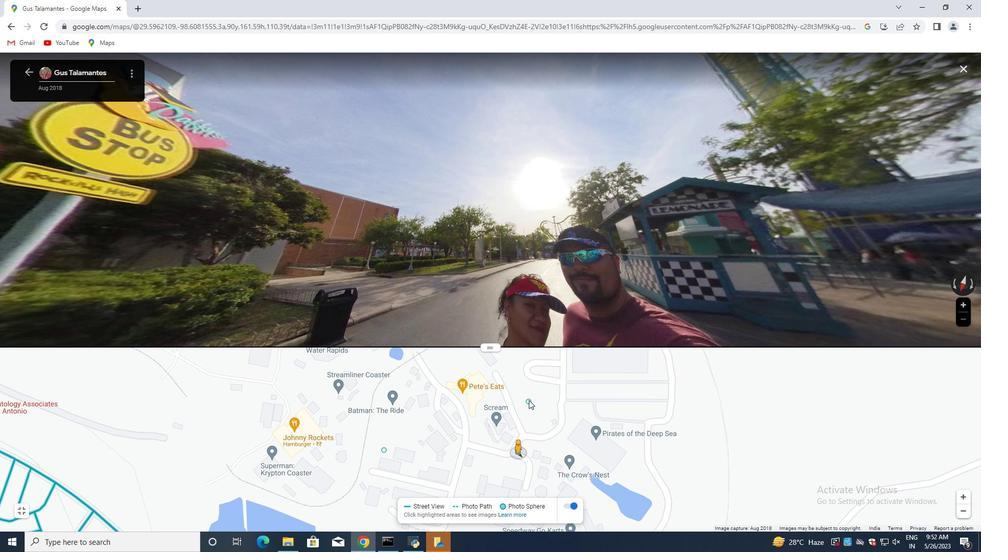 
Action: Mouse moved to (81, 359)
Screenshot: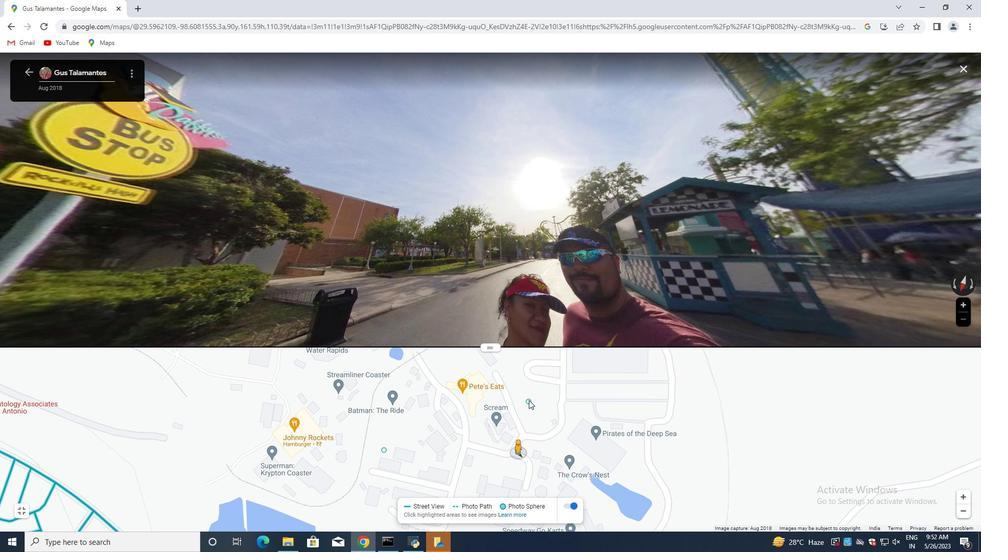 
Action: Mouse scrolled (81, 359) with delta (0, 0)
Screenshot: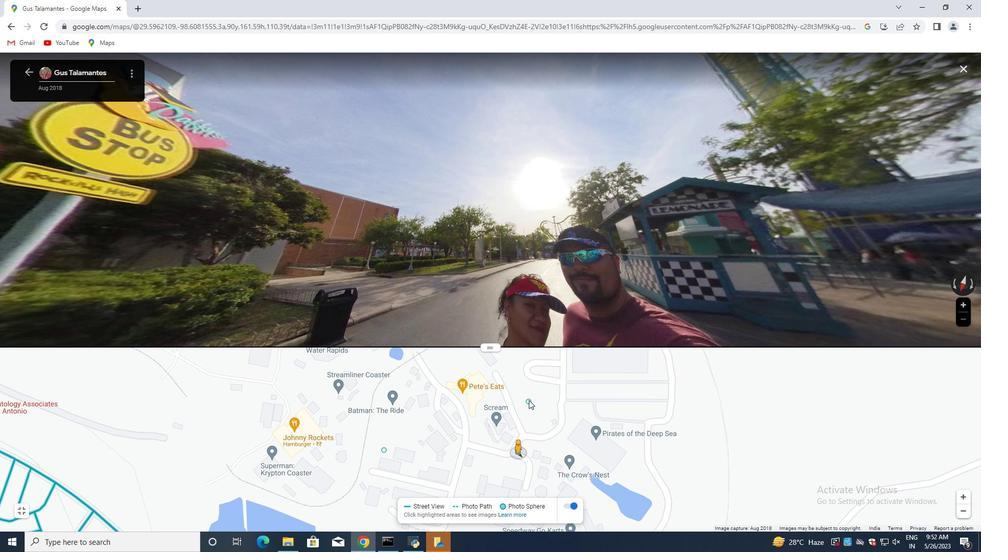 
Action: Mouse moved to (99, 315)
Screenshot: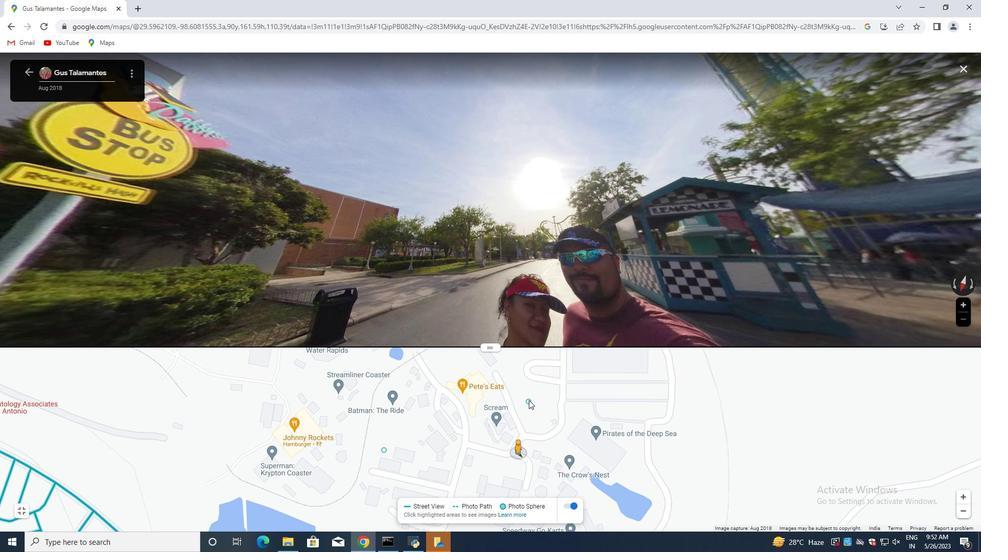 
Action: Mouse pressed left at (99, 315)
Screenshot: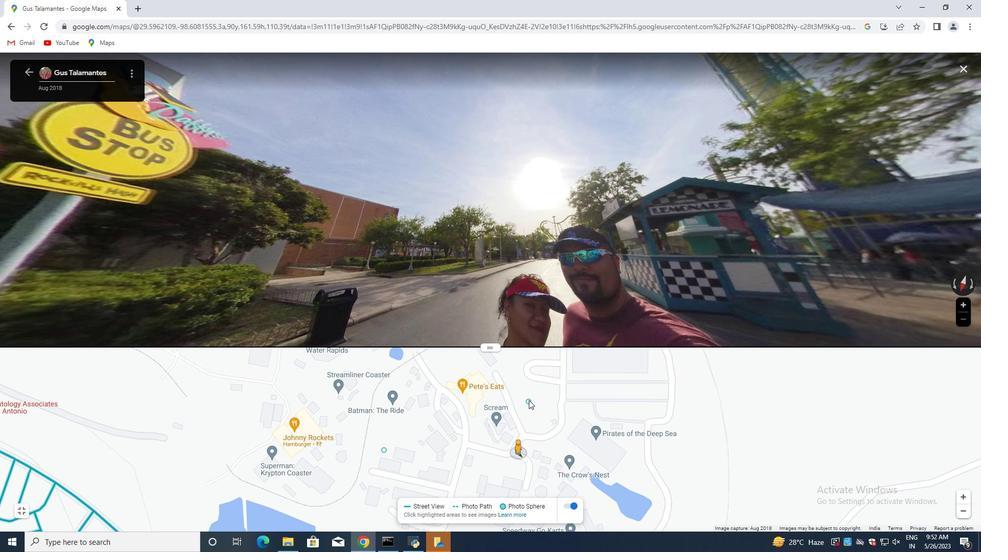 
Action: Mouse moved to (100, 314)
Screenshot: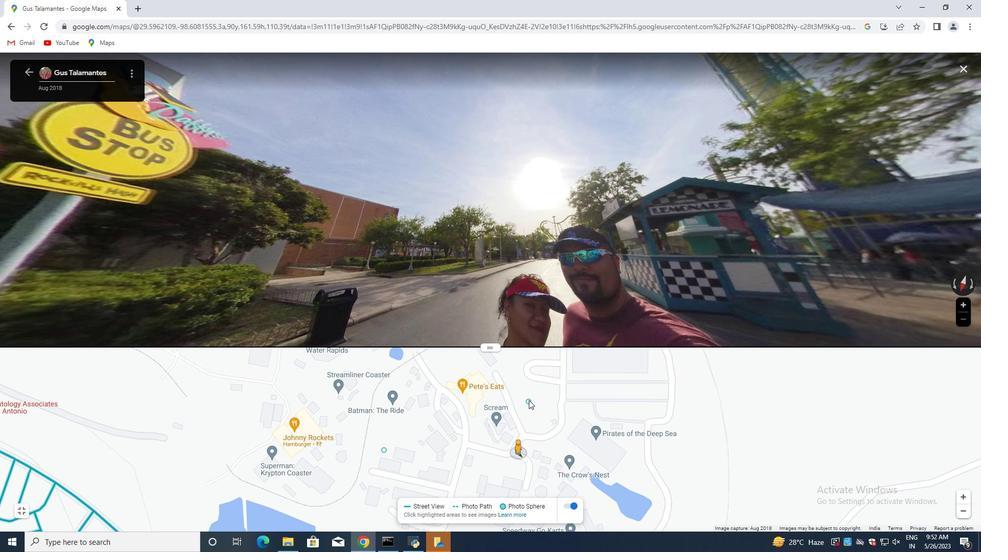 
Action: Mouse scrolled (100, 314) with delta (0, 0)
Screenshot: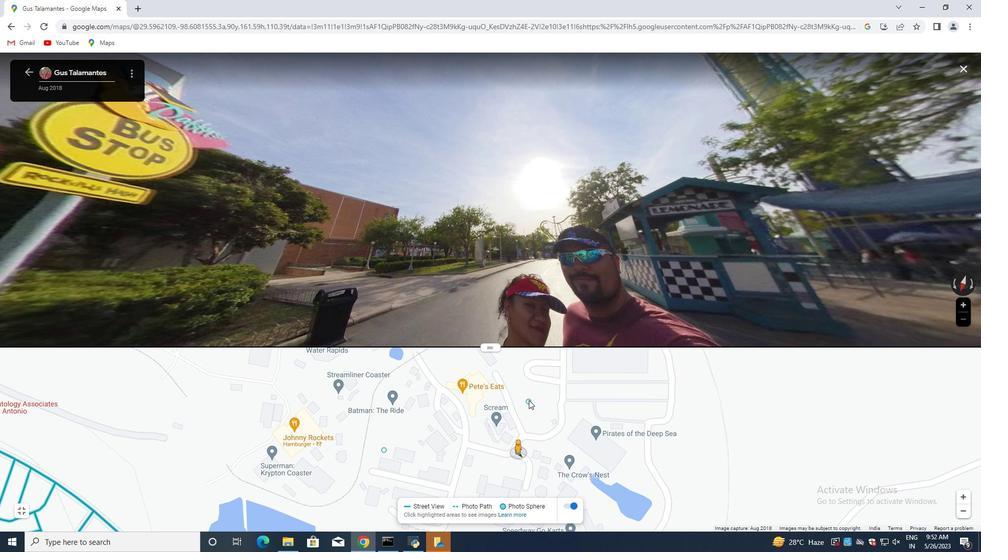
Action: Mouse scrolled (100, 314) with delta (0, 0)
Screenshot: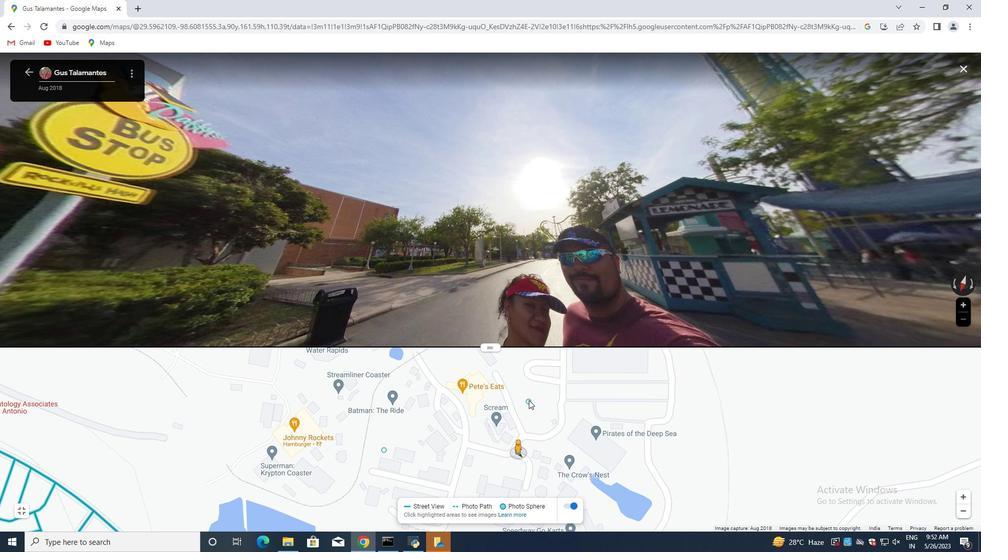 
Action: Mouse scrolled (100, 314) with delta (0, 0)
Screenshot: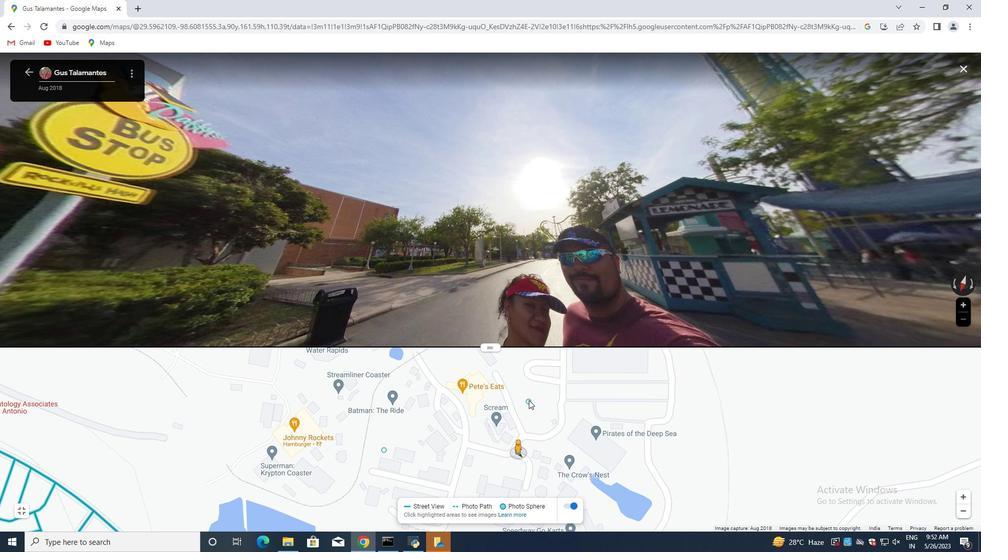 
Action: Mouse scrolled (100, 314) with delta (0, 0)
Screenshot: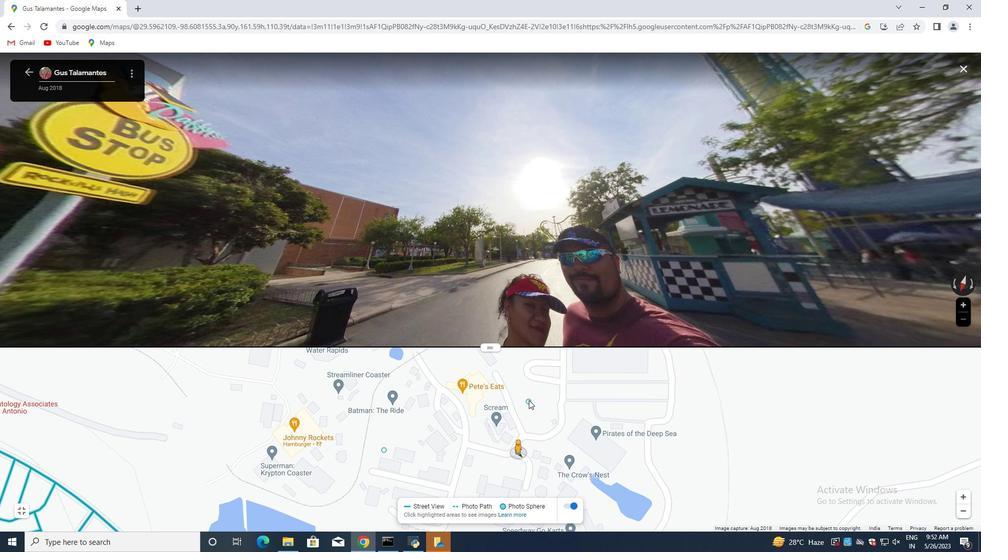 
Action: Mouse pressed left at (100, 314)
Screenshot: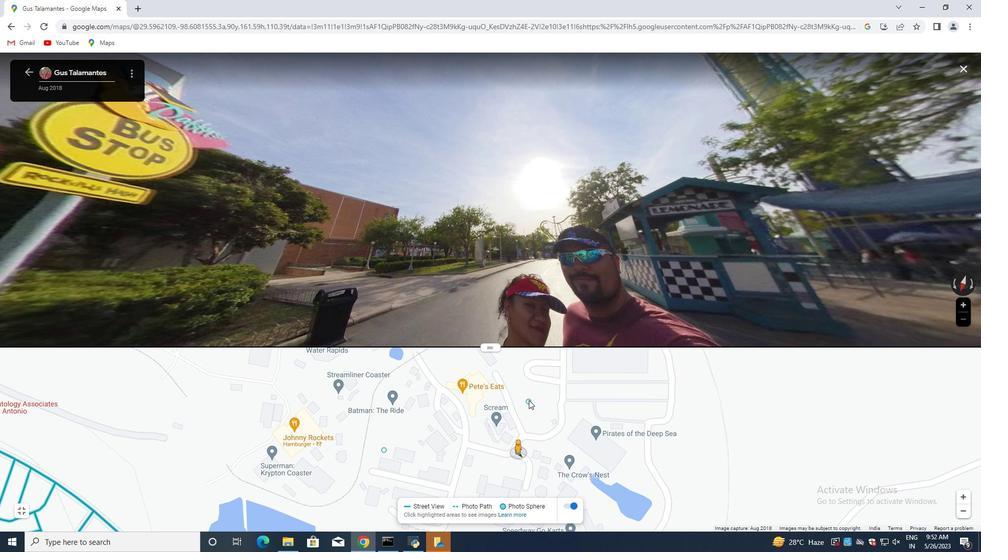 
Action: Mouse scrolled (100, 314) with delta (0, 0)
Screenshot: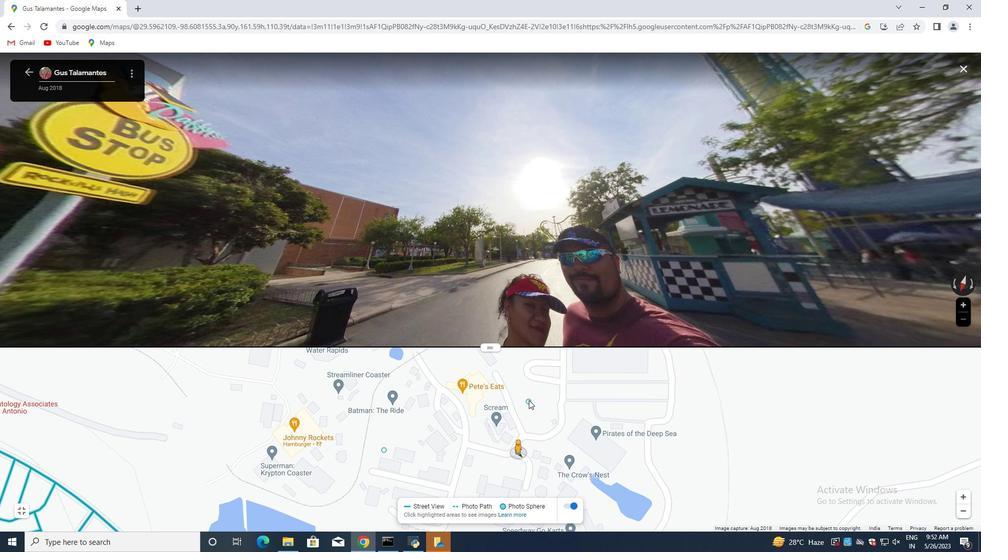 
Action: Mouse scrolled (100, 314) with delta (0, 0)
Screenshot: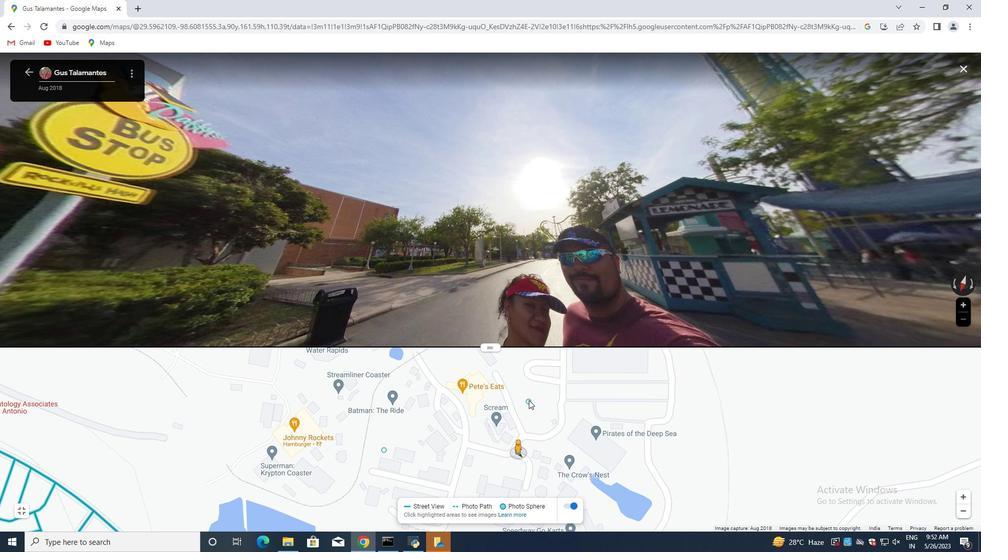 
Action: Mouse scrolled (100, 314) with delta (0, 0)
Screenshot: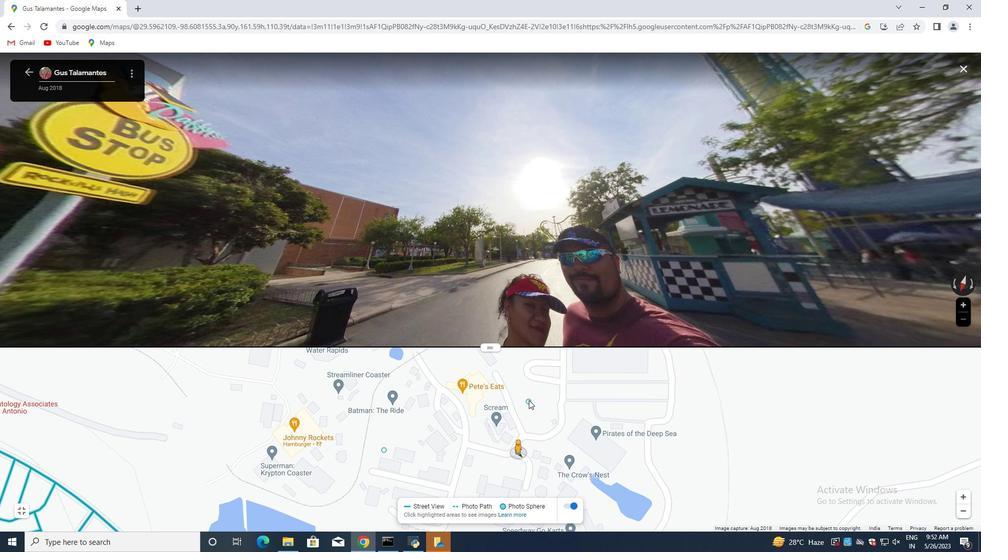 
Action: Mouse scrolled (100, 314) with delta (0, 0)
Screenshot: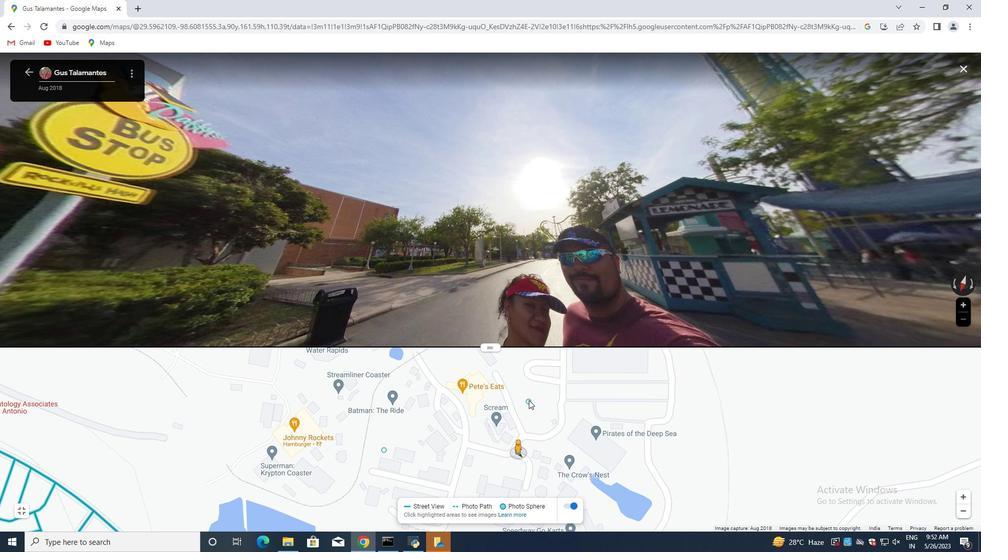 
Action: Mouse scrolled (100, 314) with delta (0, 0)
Screenshot: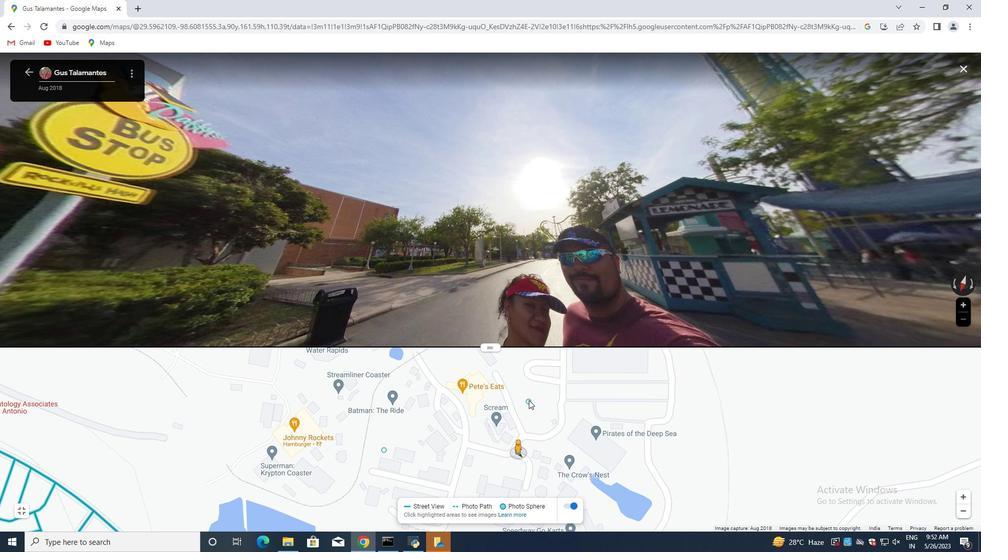 
Action: Mouse scrolled (100, 314) with delta (0, 0)
Screenshot: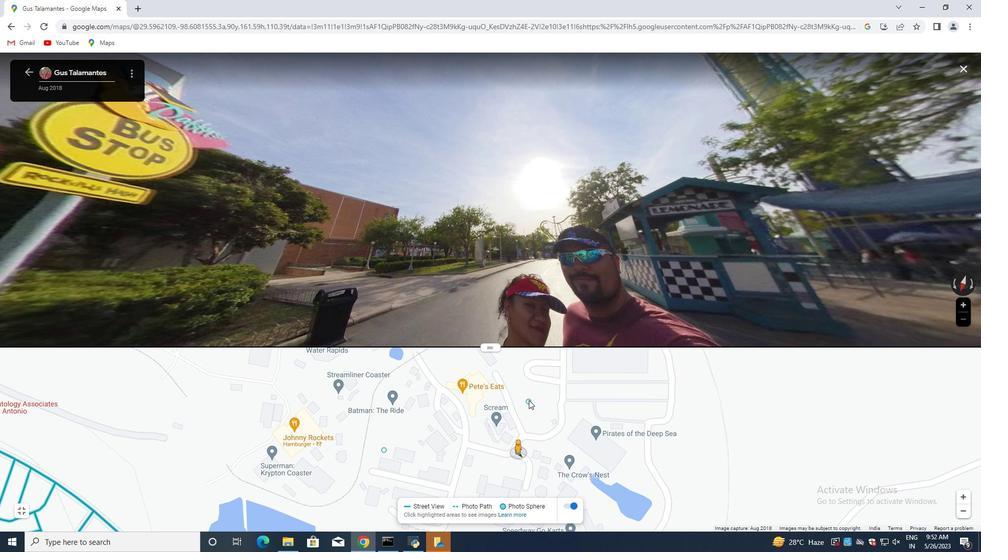 
Action: Mouse pressed left at (100, 314)
Screenshot: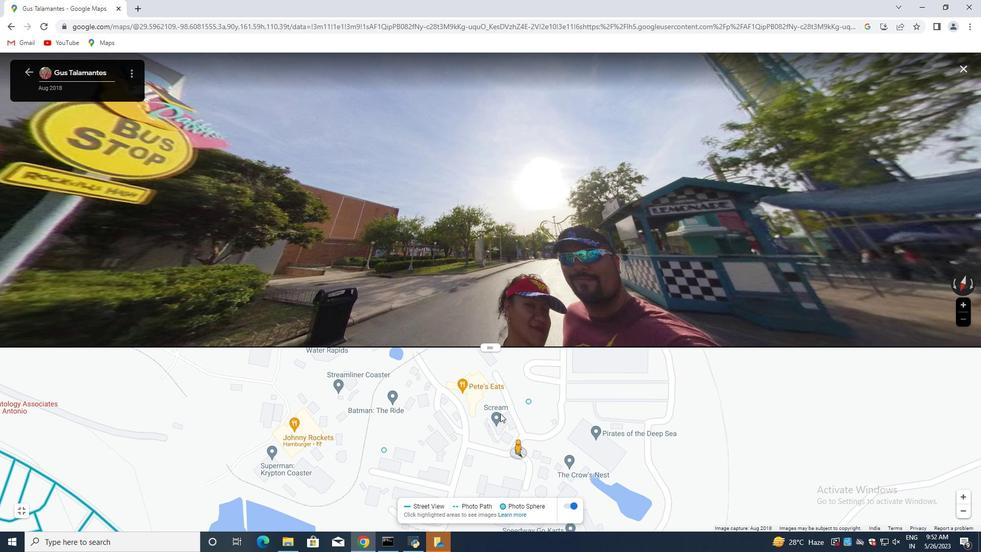 
Action: Mouse scrolled (100, 314) with delta (0, 0)
Screenshot: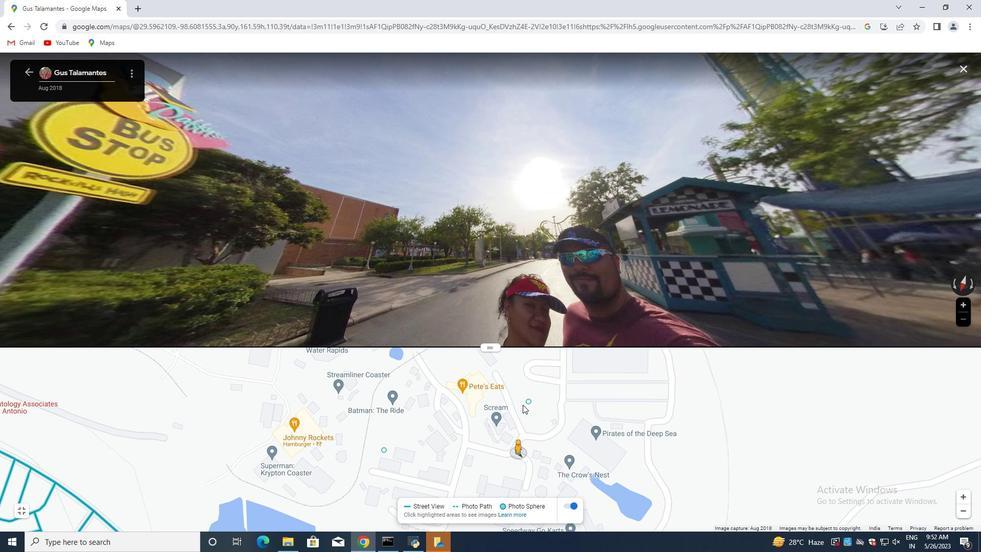 
Action: Mouse scrolled (100, 314) with delta (0, 0)
Screenshot: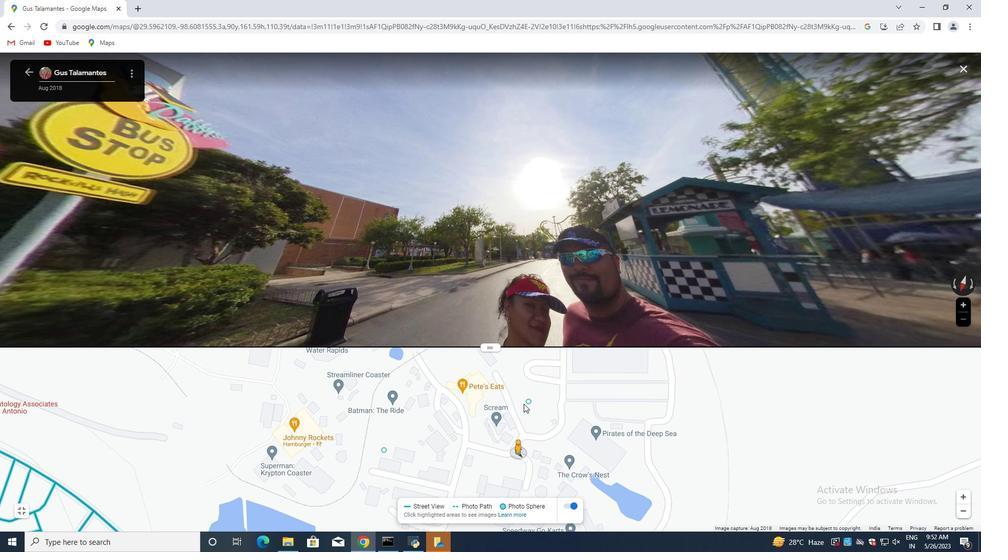 
Action: Mouse scrolled (100, 314) with delta (0, 0)
Screenshot: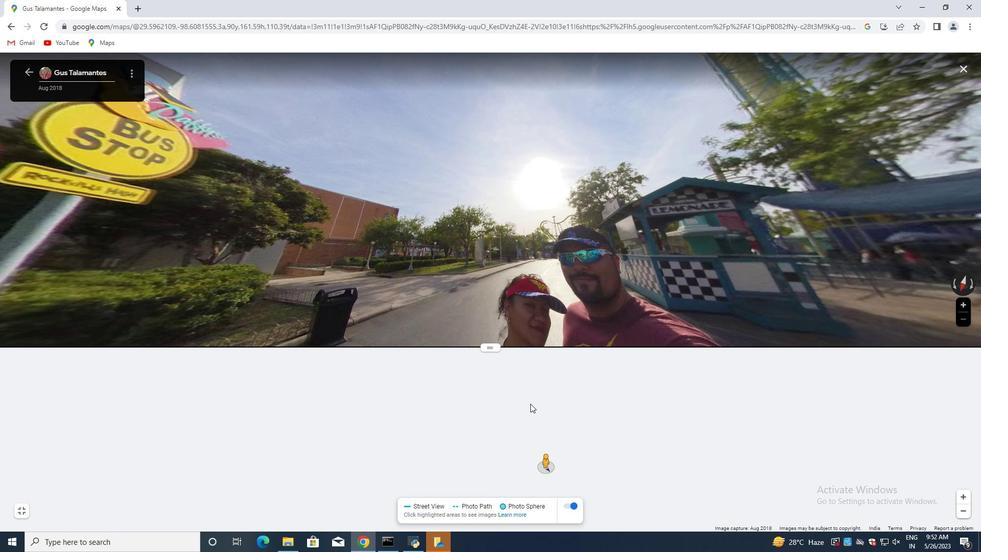 
Action: Mouse scrolled (100, 314) with delta (0, 0)
Screenshot: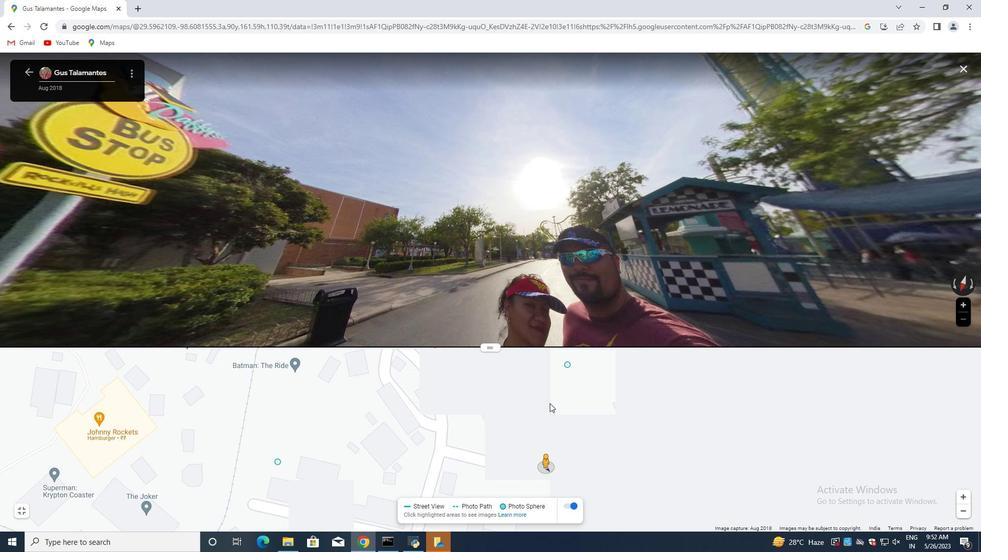 
Action: Mouse pressed left at (100, 314)
Screenshot: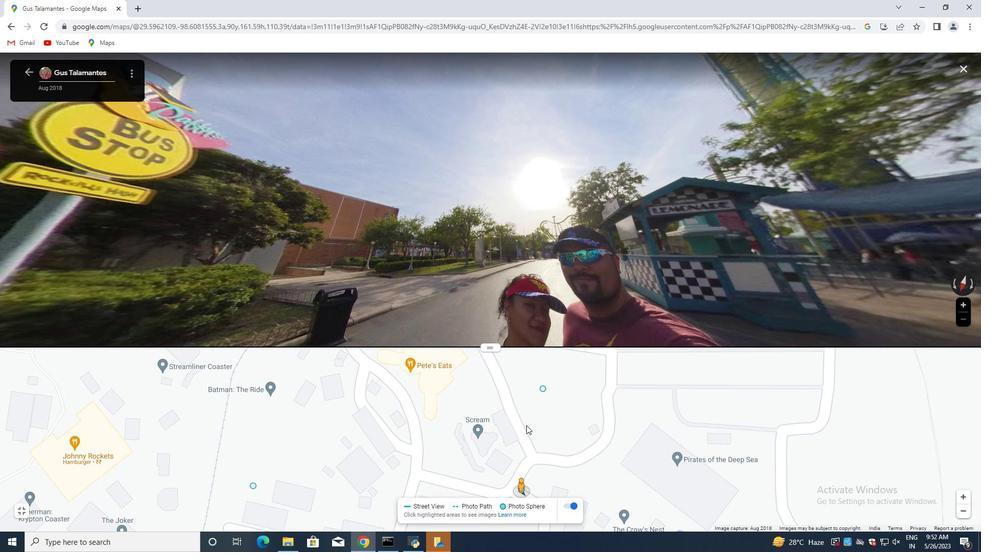 
Action: Mouse moved to (100, 314)
Screenshot: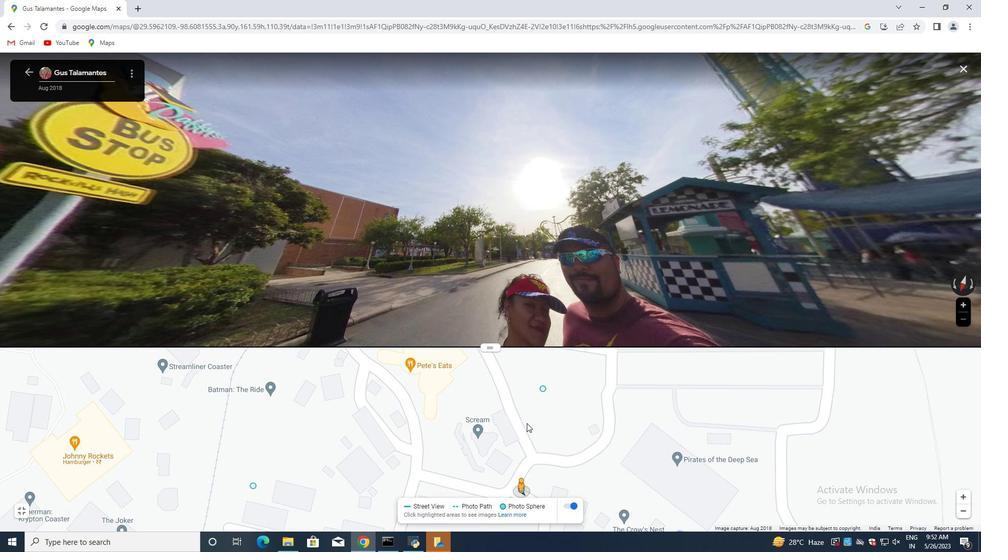 
Action: Mouse scrolled (100, 314) with delta (0, 0)
Screenshot: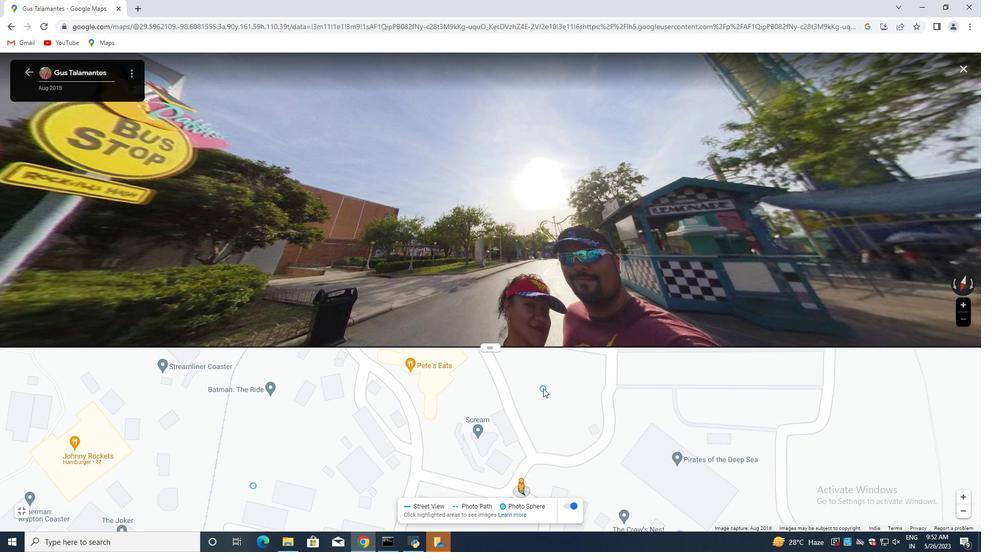 
Action: Mouse scrolled (100, 314) with delta (0, 0)
Screenshot: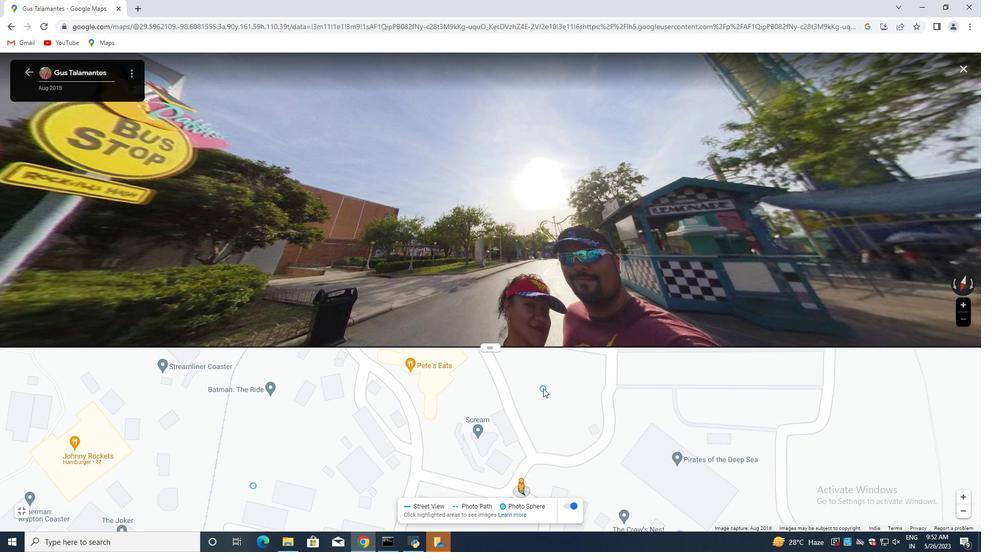 
Action: Mouse scrolled (100, 314) with delta (0, 0)
Screenshot: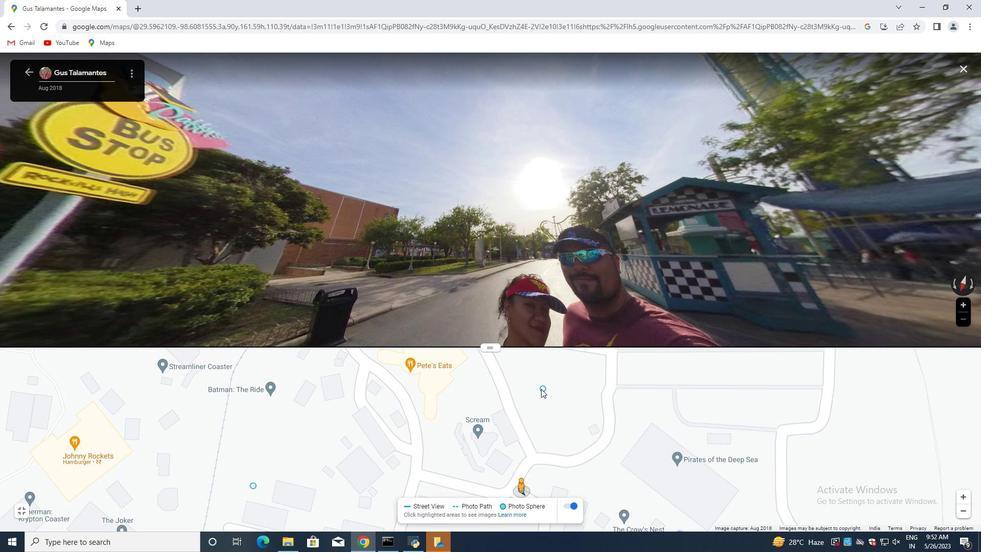 
Action: Mouse scrolled (100, 314) with delta (0, 0)
Screenshot: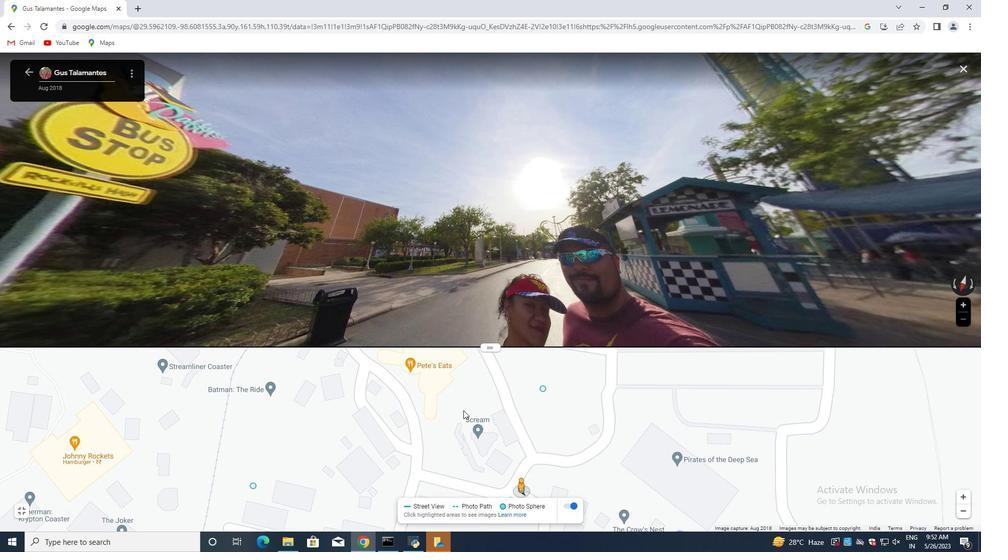 
Action: Mouse pressed left at (100, 314)
Screenshot: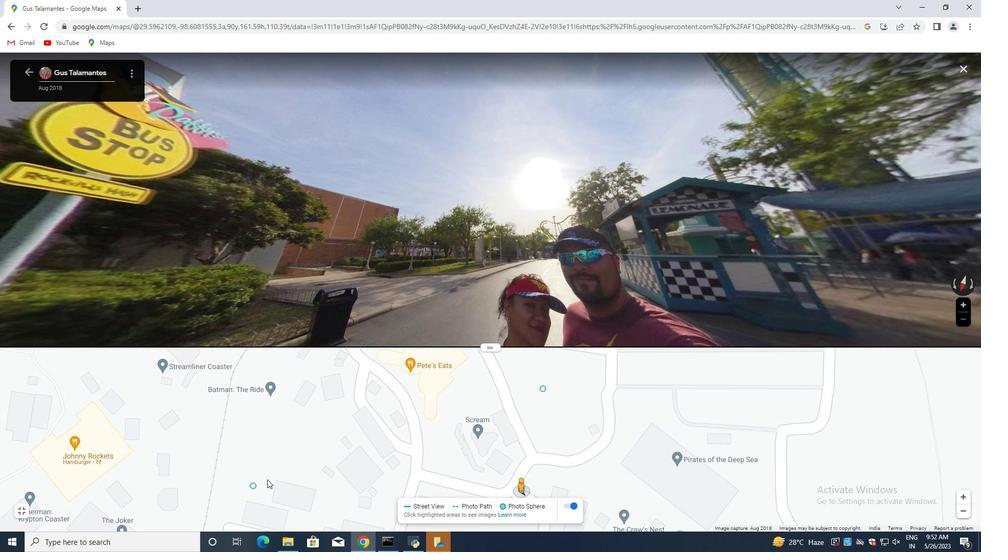 
Action: Mouse scrolled (100, 314) with delta (0, 0)
Screenshot: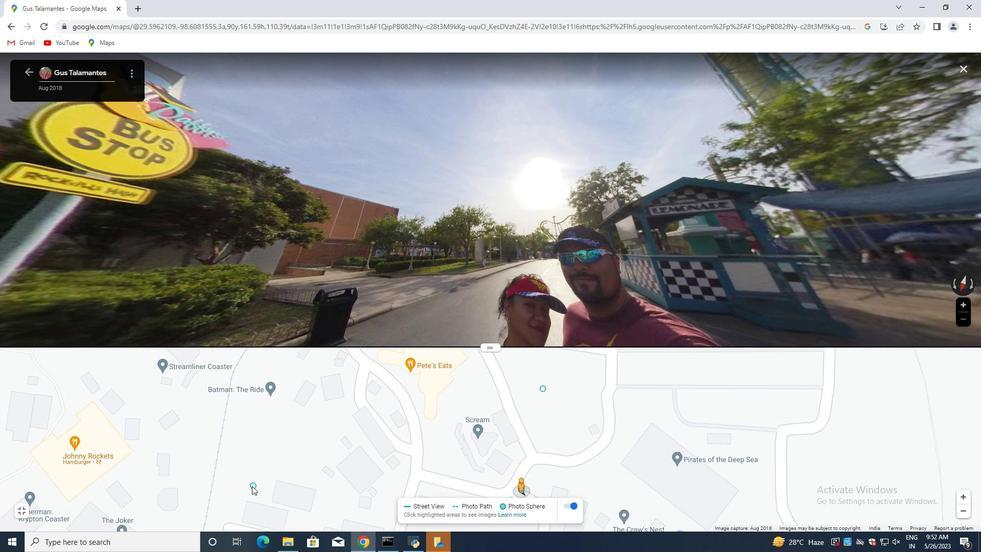 
Action: Mouse scrolled (100, 314) with delta (0, 0)
Screenshot: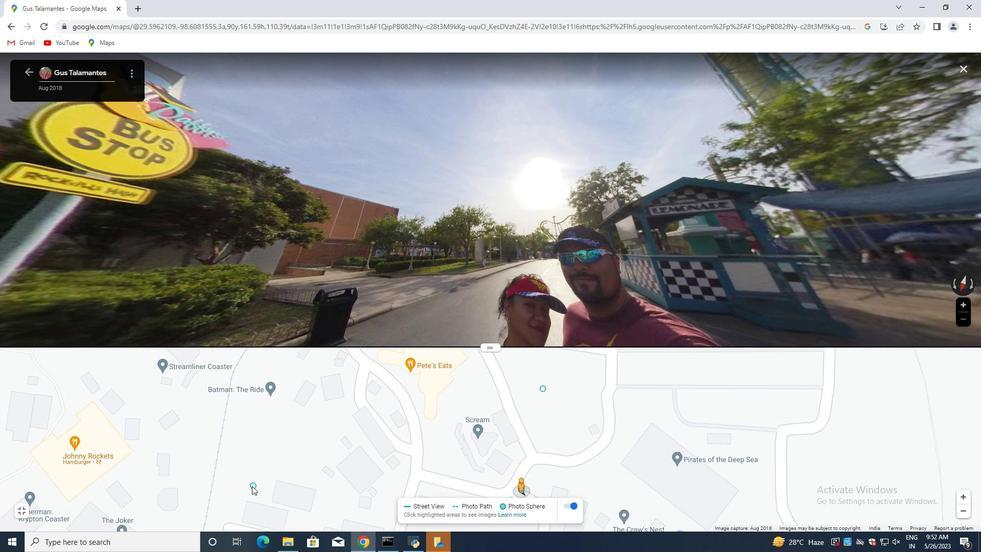 
Action: Mouse scrolled (100, 314) with delta (0, 0)
Screenshot: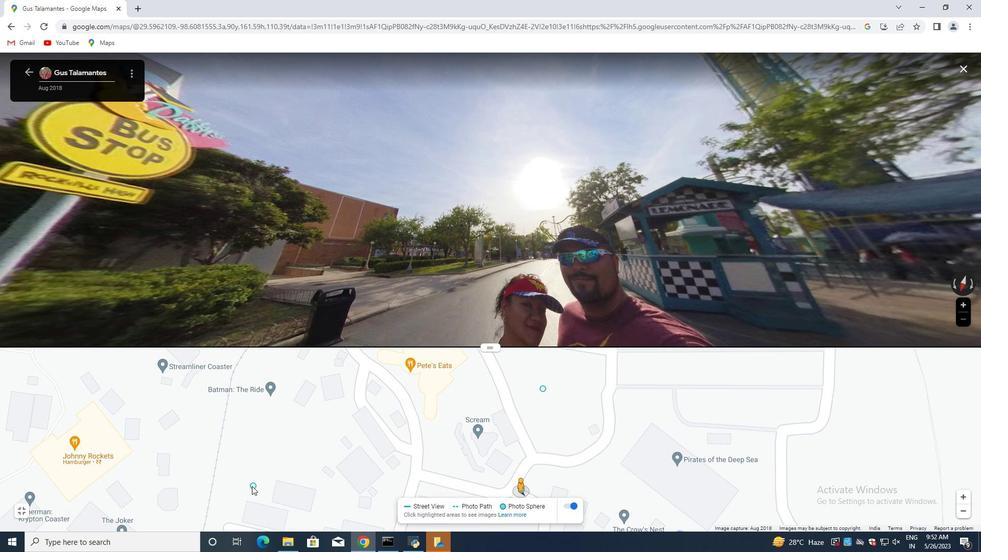 
Action: Mouse scrolled (100, 314) with delta (0, 0)
Screenshot: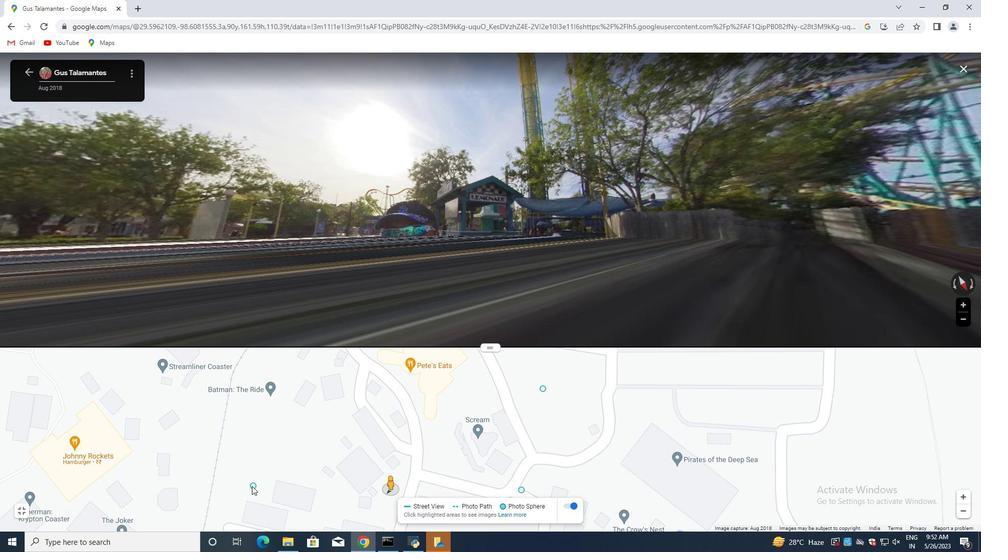 
Action: Mouse pressed left at (100, 314)
Screenshot: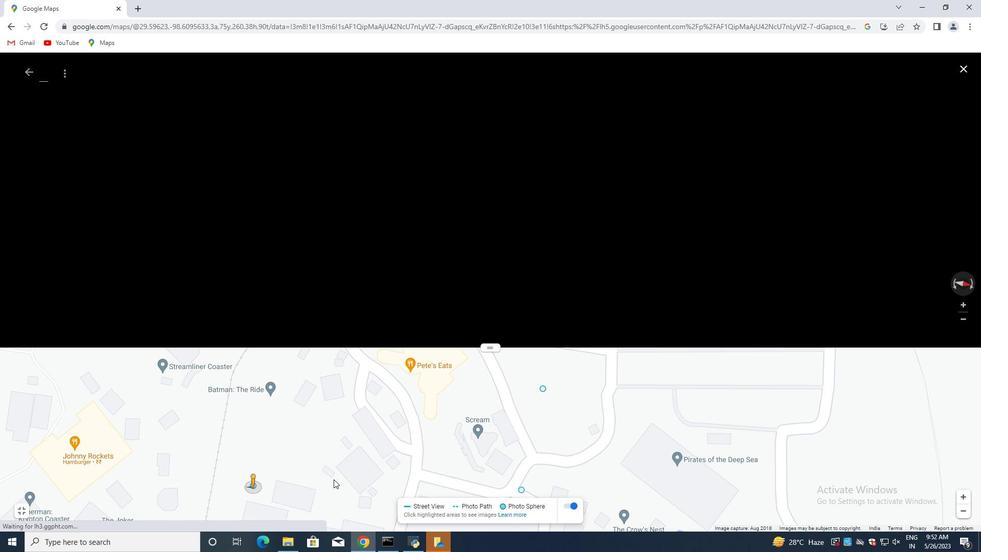 
Action: Mouse moved to (100, 314)
Screenshot: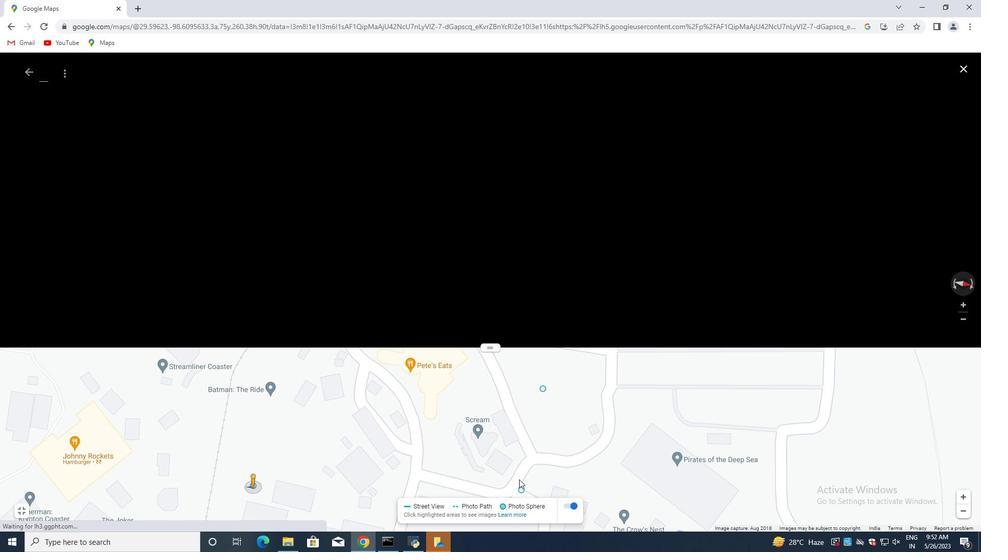 
Action: Mouse scrolled (100, 314) with delta (0, 0)
Screenshot: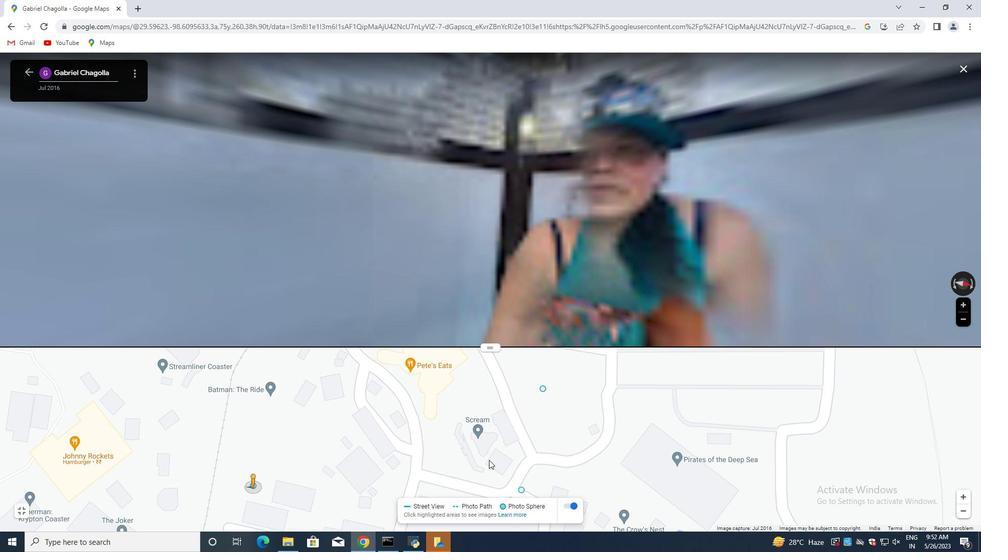 
Action: Mouse scrolled (100, 314) with delta (0, 0)
Screenshot: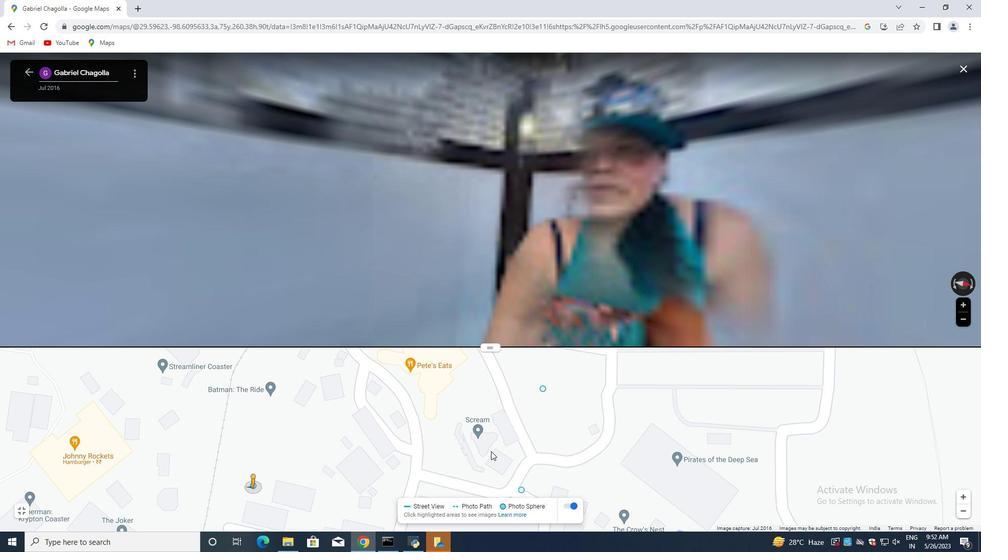 
Action: Mouse scrolled (100, 314) with delta (0, 0)
Screenshot: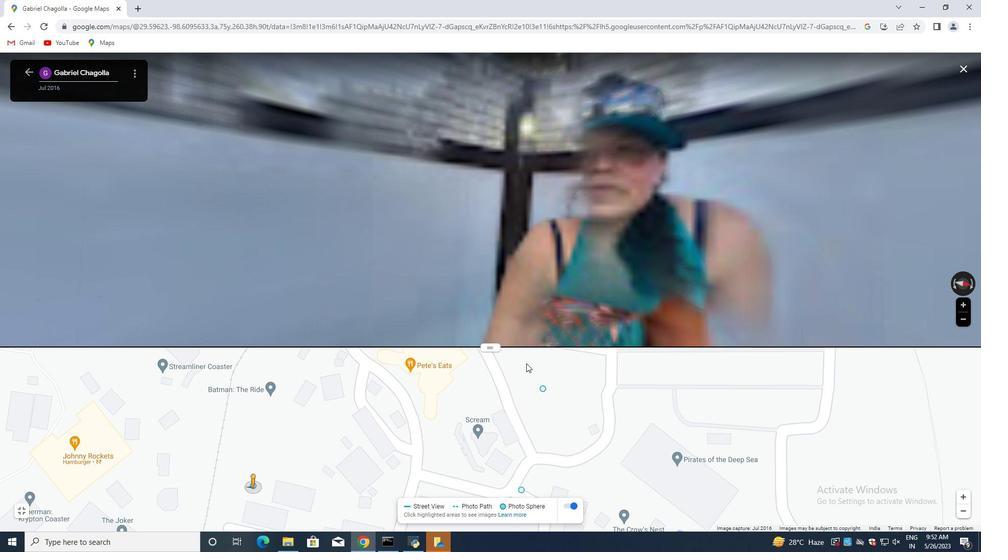 
Action: Mouse pressed left at (100, 314)
Screenshot: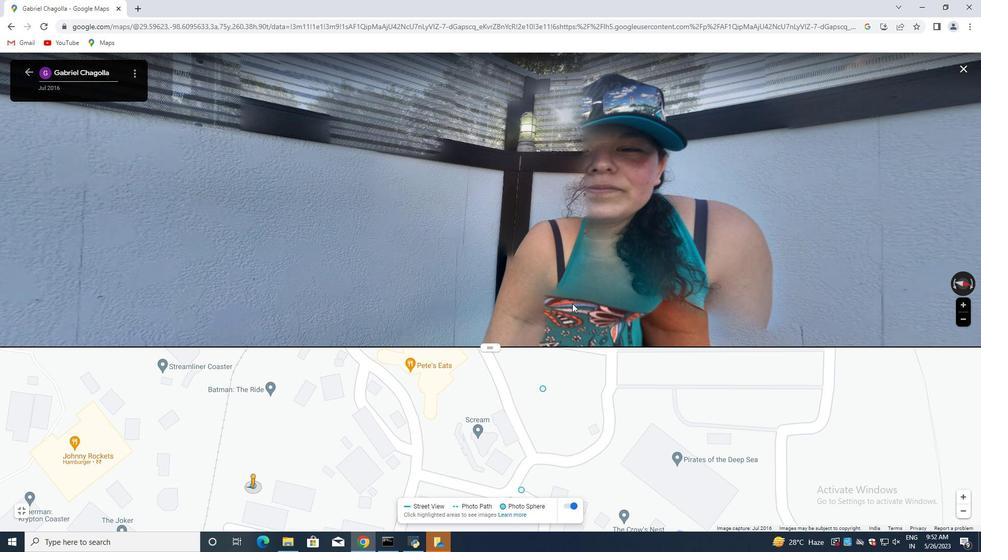 
Action: Mouse scrolled (100, 314) with delta (0, 0)
Screenshot: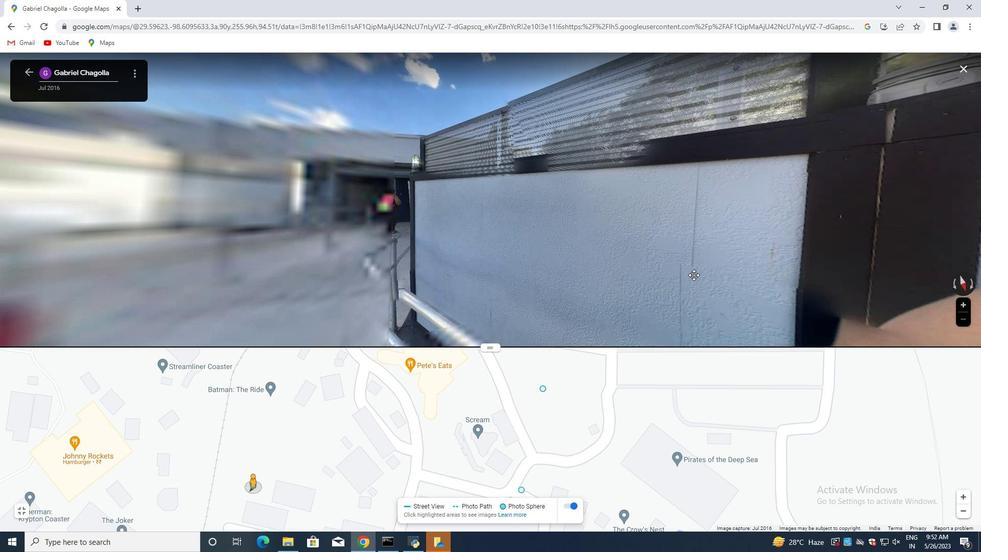 
Action: Mouse scrolled (100, 314) with delta (0, 0)
Screenshot: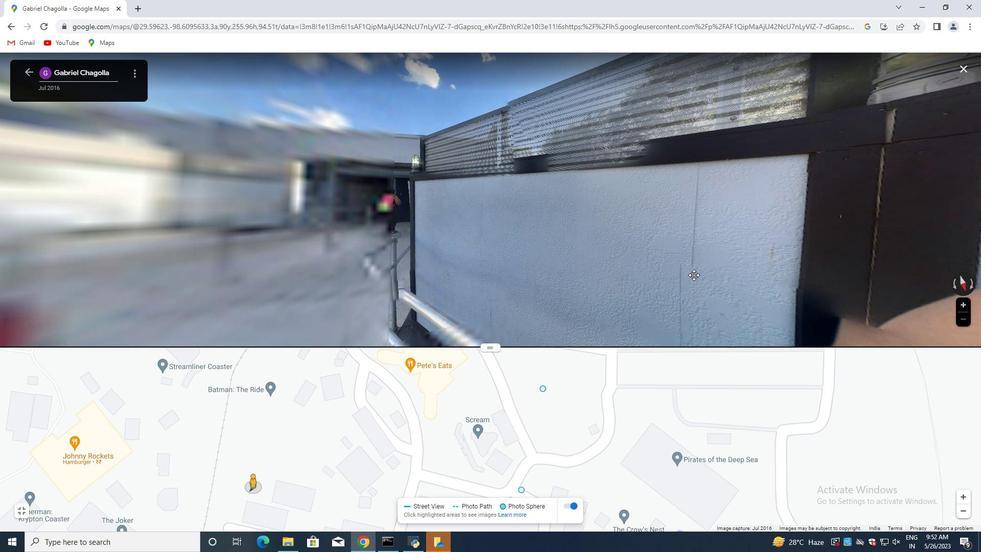
Action: Mouse scrolled (100, 314) with delta (0, 0)
Screenshot: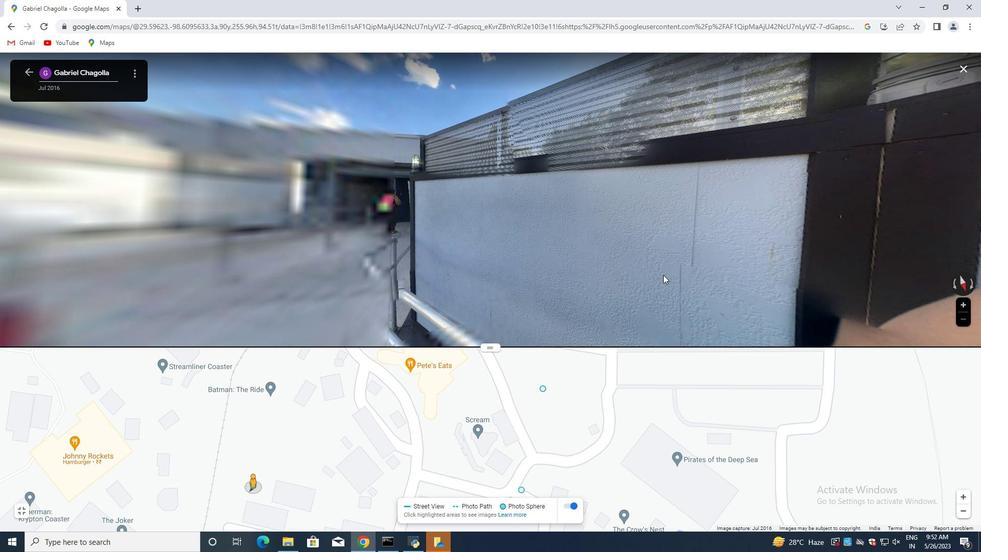 
Action: Mouse scrolled (100, 314) with delta (0, 0)
Screenshot: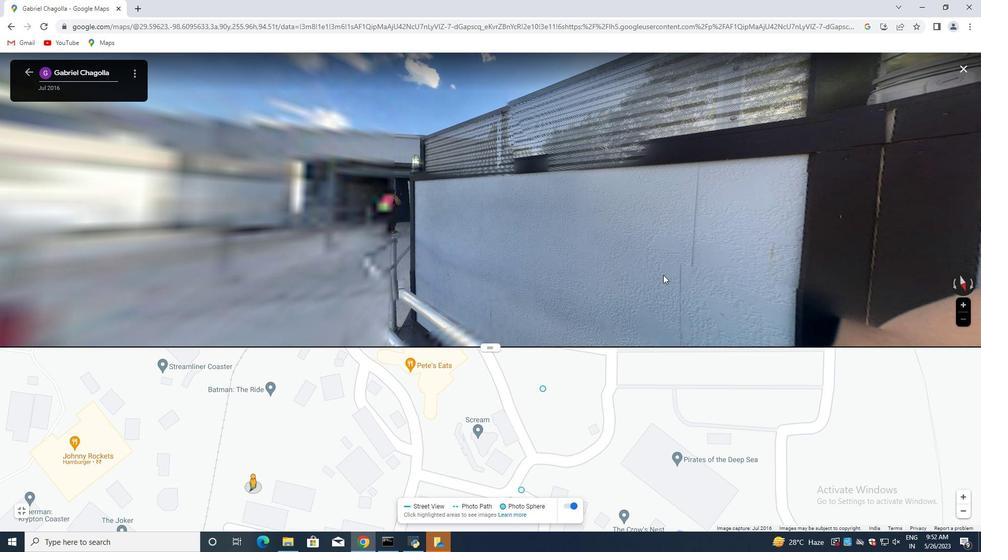 
Action: Mouse scrolled (100, 314) with delta (0, 0)
Screenshot: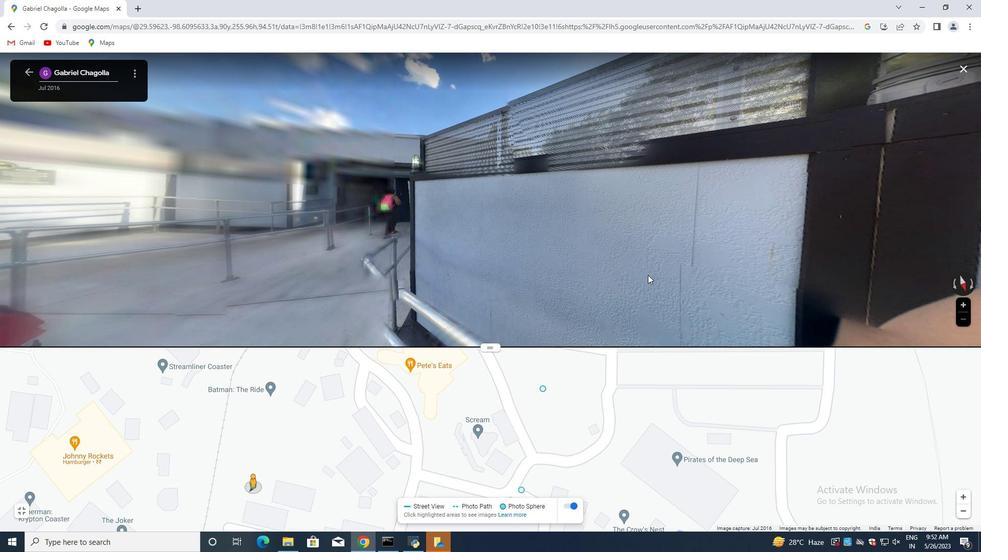 
Action: Mouse pressed left at (100, 314)
Screenshot: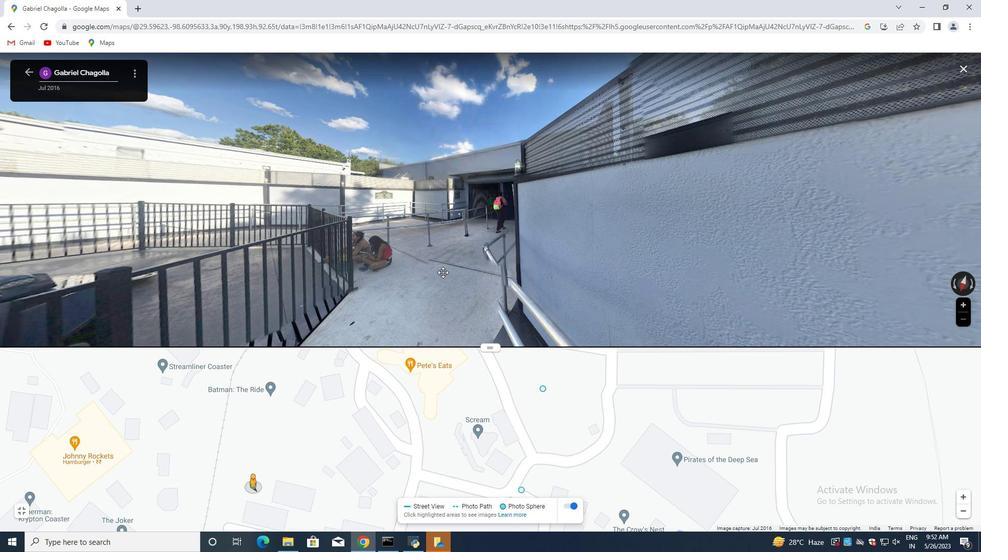 
Action: Mouse moved to (111, 341)
Screenshot: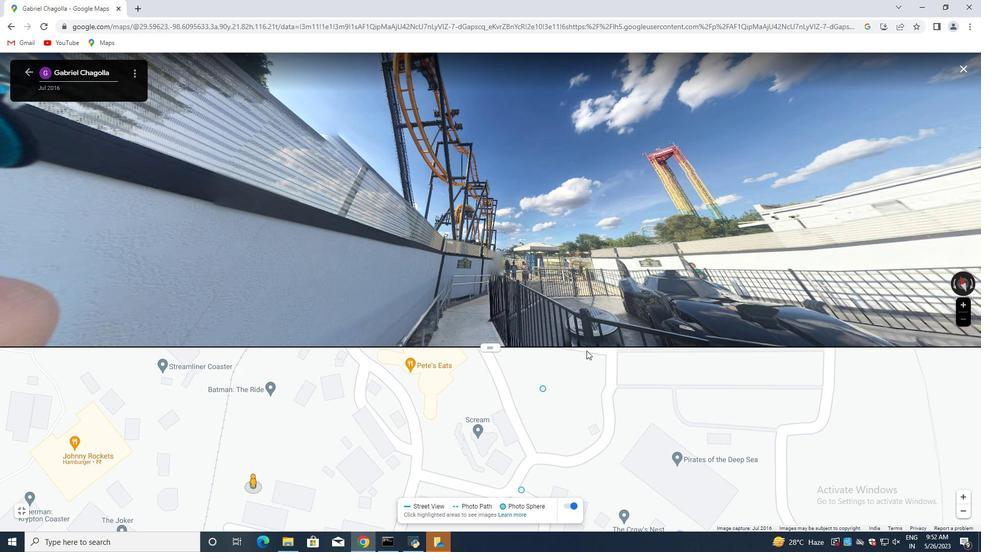 
Action: Mouse scrolled (111, 341) with delta (0, 0)
Screenshot: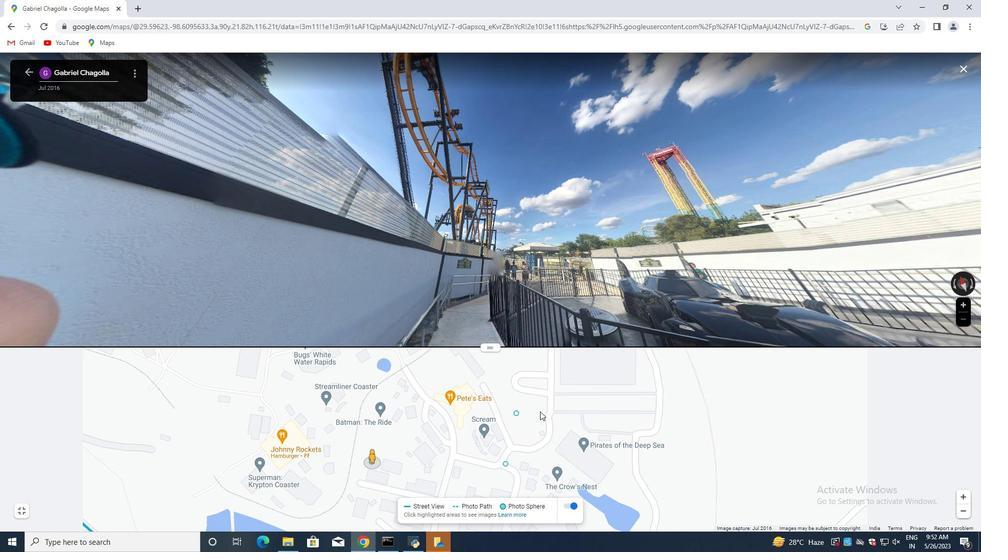 
Action: Mouse scrolled (111, 341) with delta (0, 0)
Screenshot: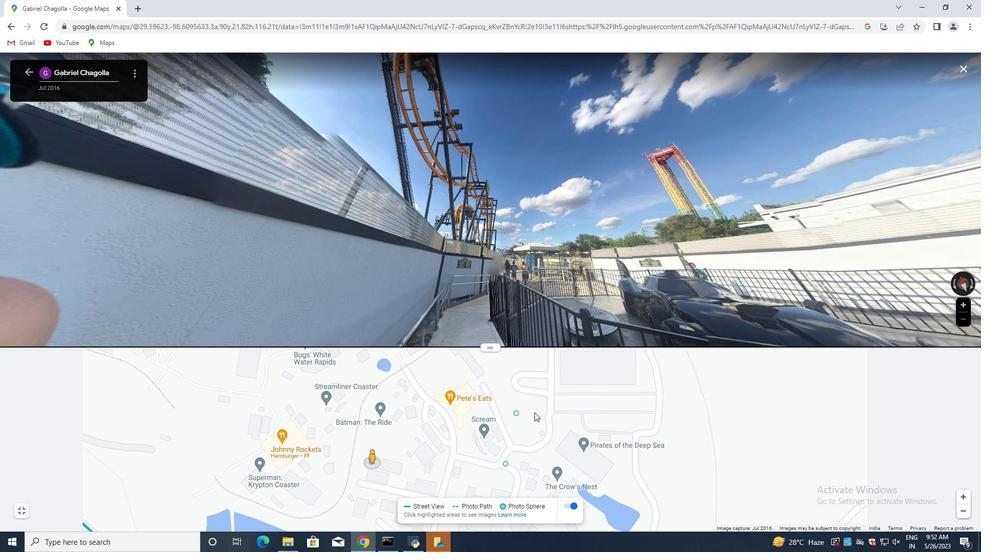 
Action: Mouse scrolled (111, 341) with delta (0, 0)
Screenshot: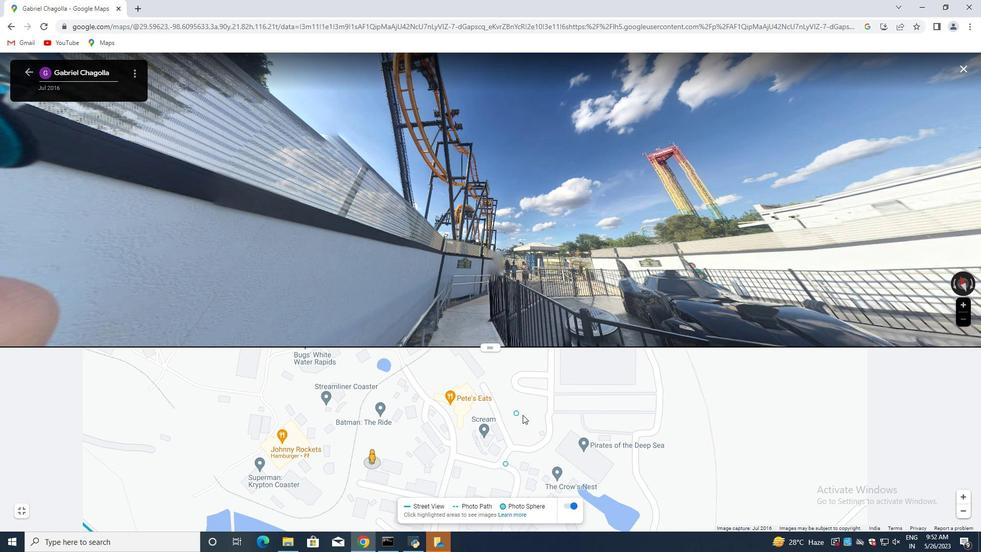 
Action: Mouse scrolled (111, 341) with delta (0, 0)
Screenshot: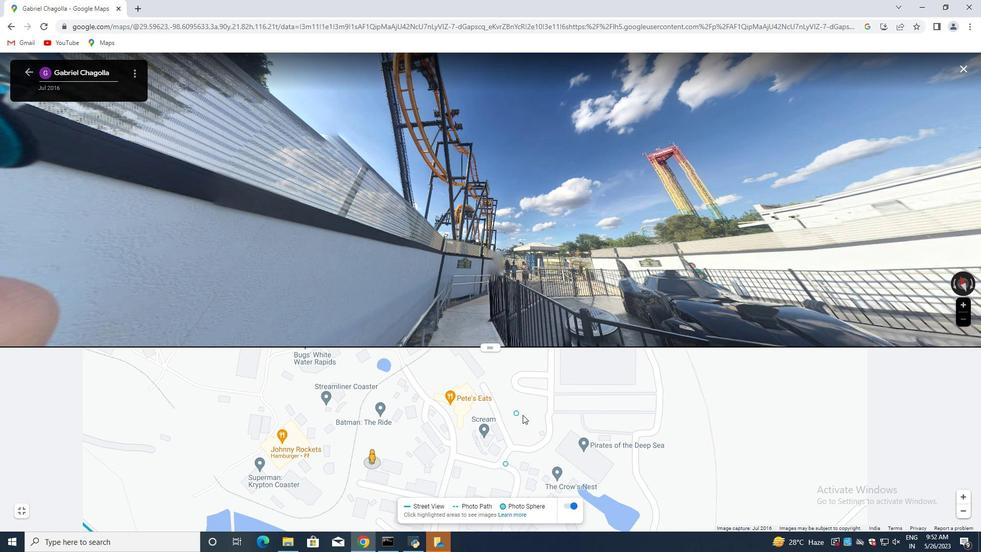 
Action: Mouse scrolled (111, 341) with delta (0, 0)
Screenshot: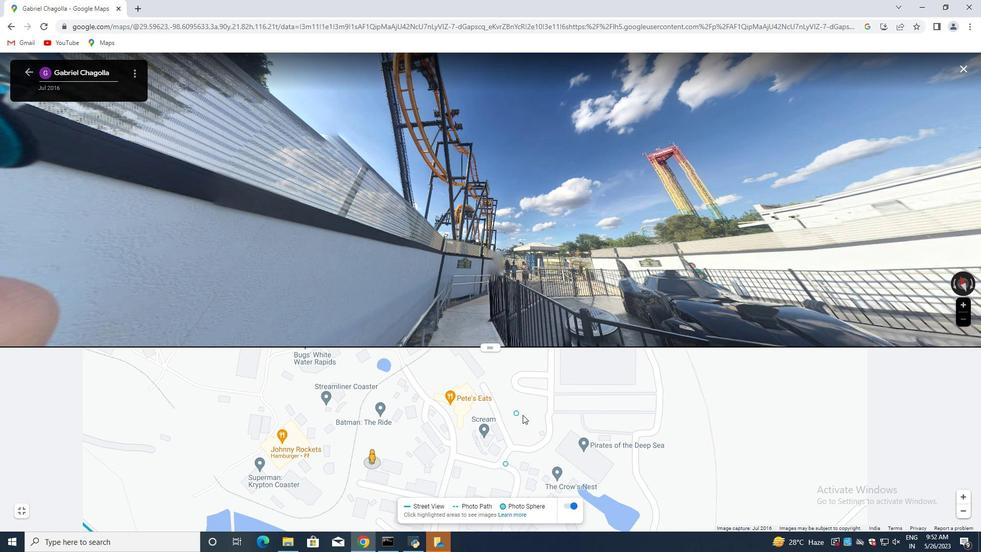 
Action: Mouse moved to (119, 372)
Screenshot: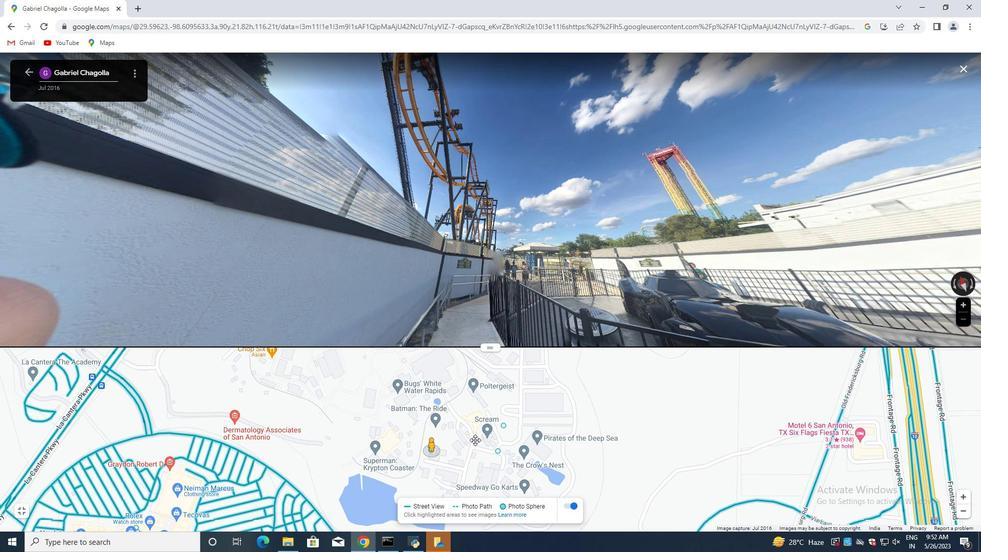 
Action: Mouse scrolled (119, 371) with delta (0, 0)
Screenshot: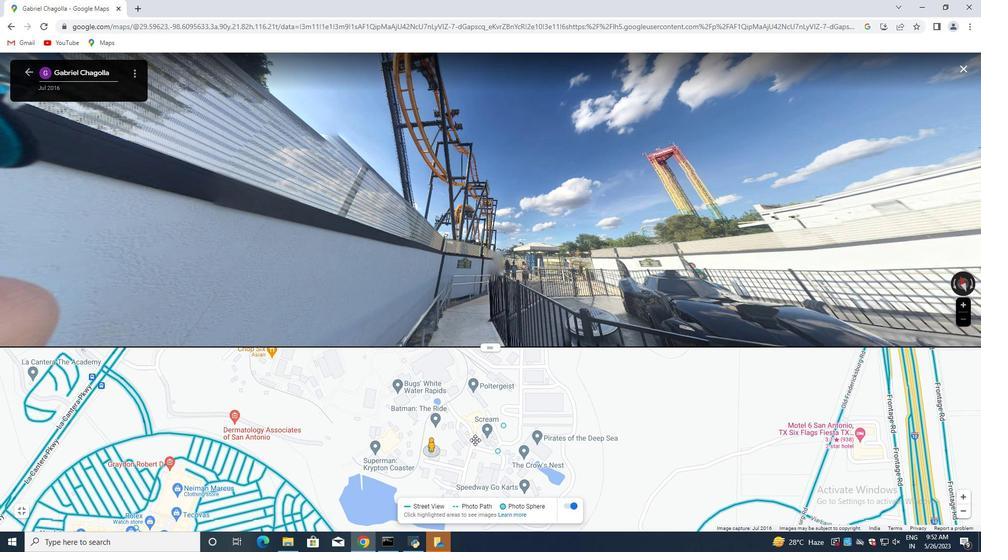 
Action: Mouse moved to (119, 361)
Screenshot: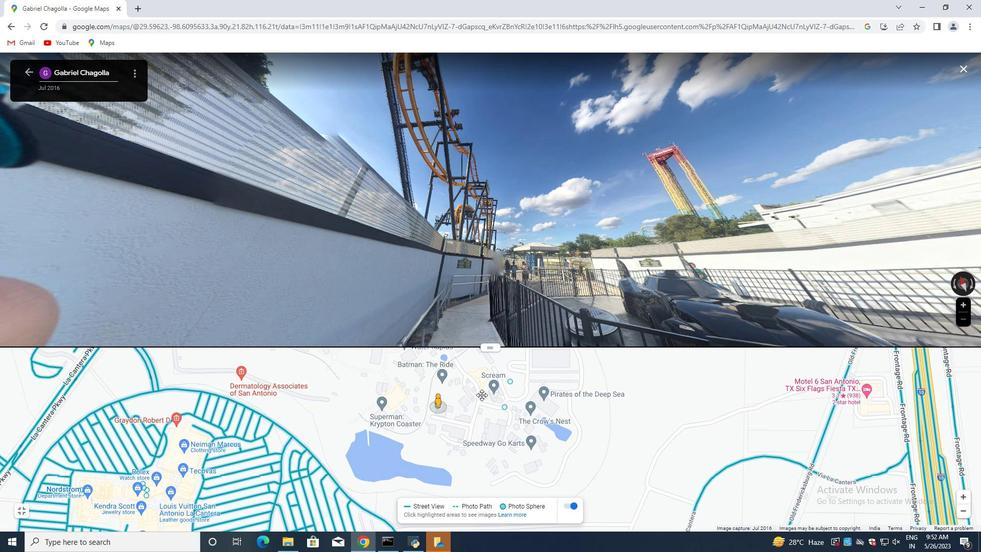 
Action: Mouse pressed left at (119, 361)
Screenshot: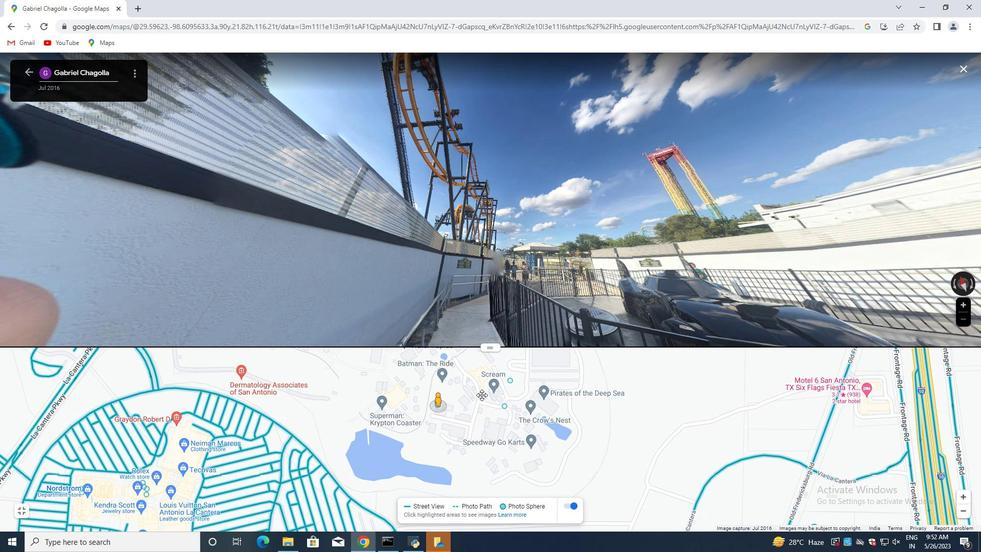 
Action: Mouse moved to (116, 357)
Screenshot: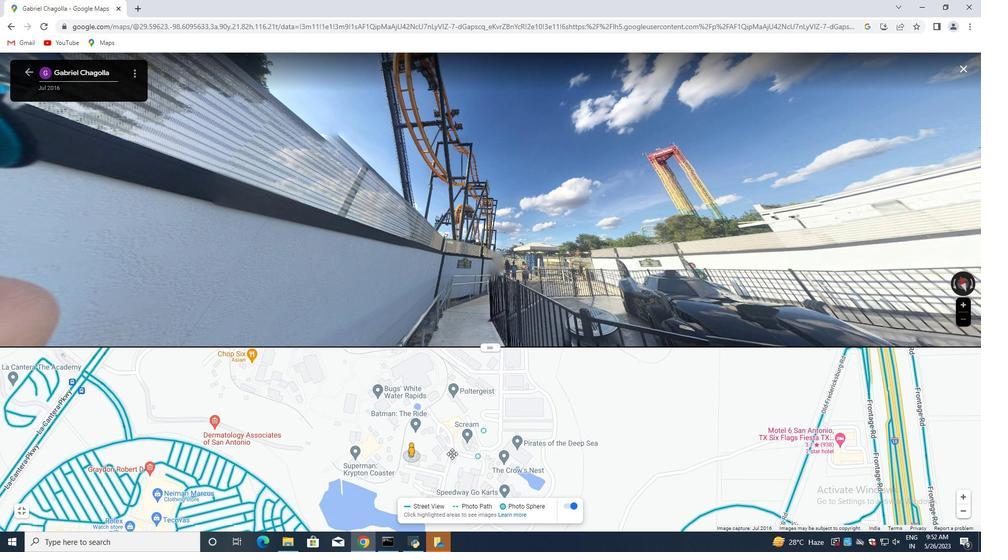 
Action: Mouse scrolled (116, 356) with delta (0, 0)
Screenshot: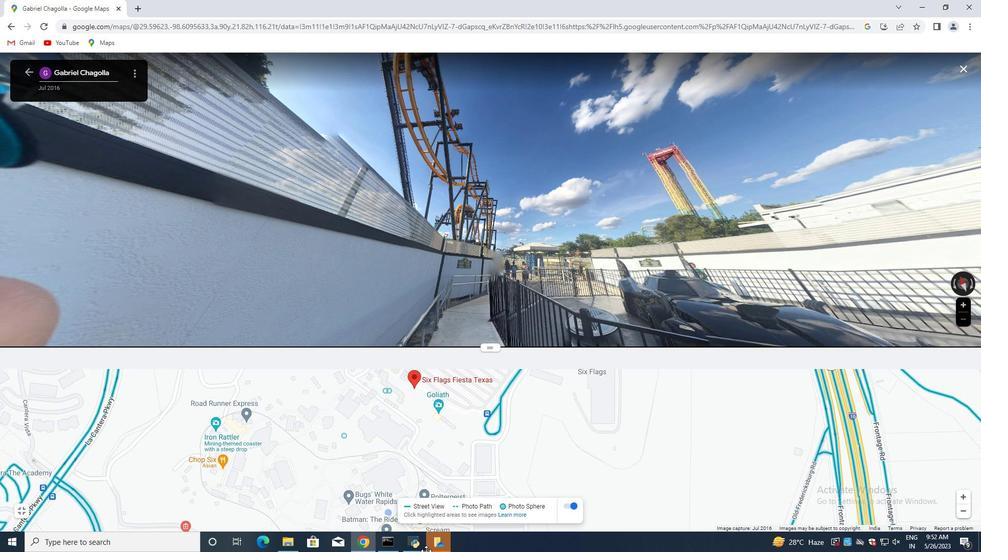 
Action: Mouse moved to (116, 356)
Screenshot: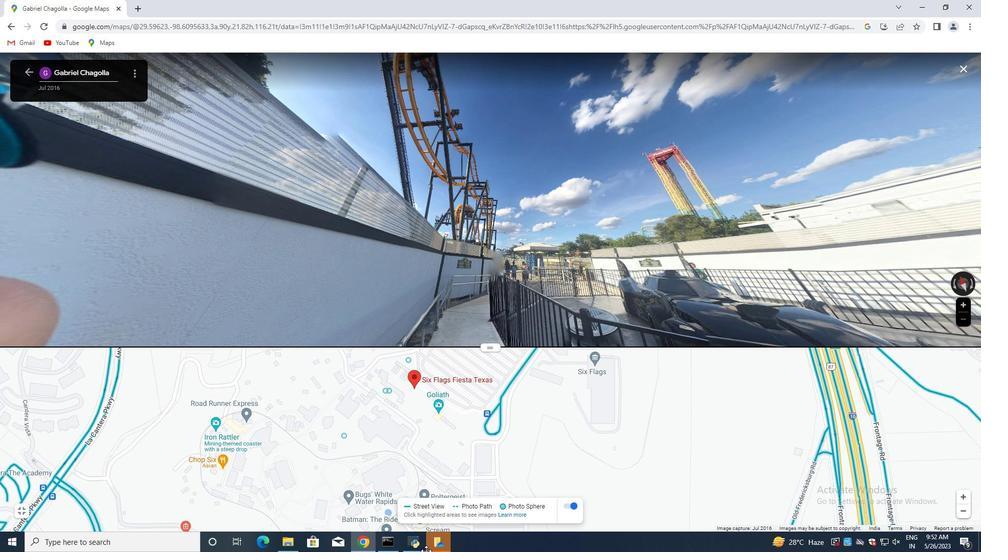 
Action: Mouse scrolled (116, 356) with delta (0, 0)
Screenshot: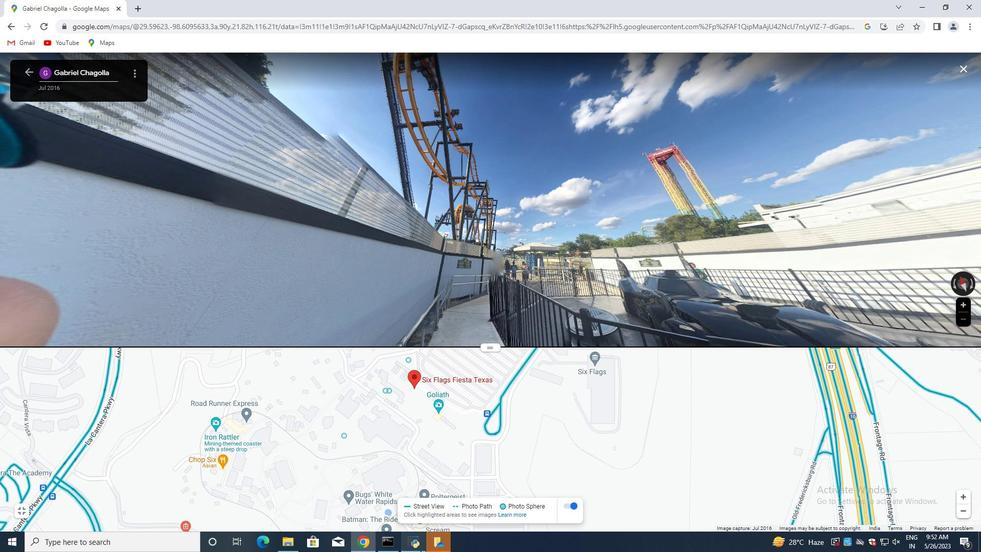 
Action: Mouse scrolled (116, 356) with delta (0, 0)
Screenshot: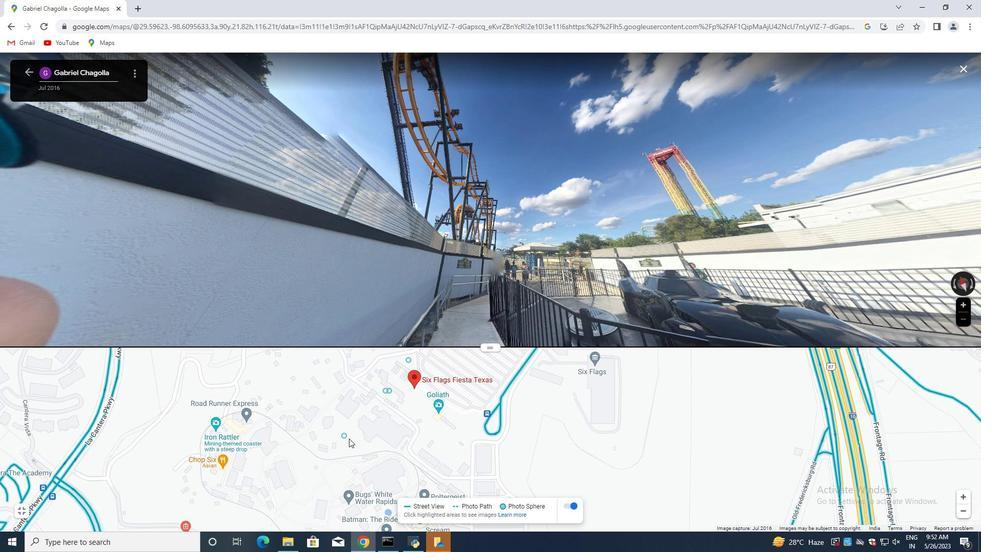 
Action: Mouse scrolled (116, 356) with delta (0, 0)
Screenshot: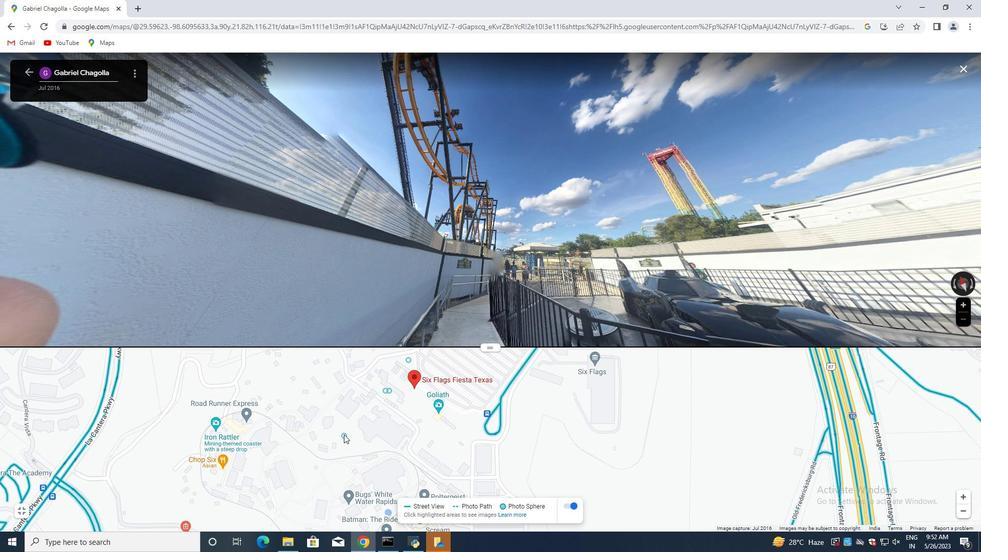 
Action: Mouse scrolled (116, 356) with delta (0, 0)
Screenshot: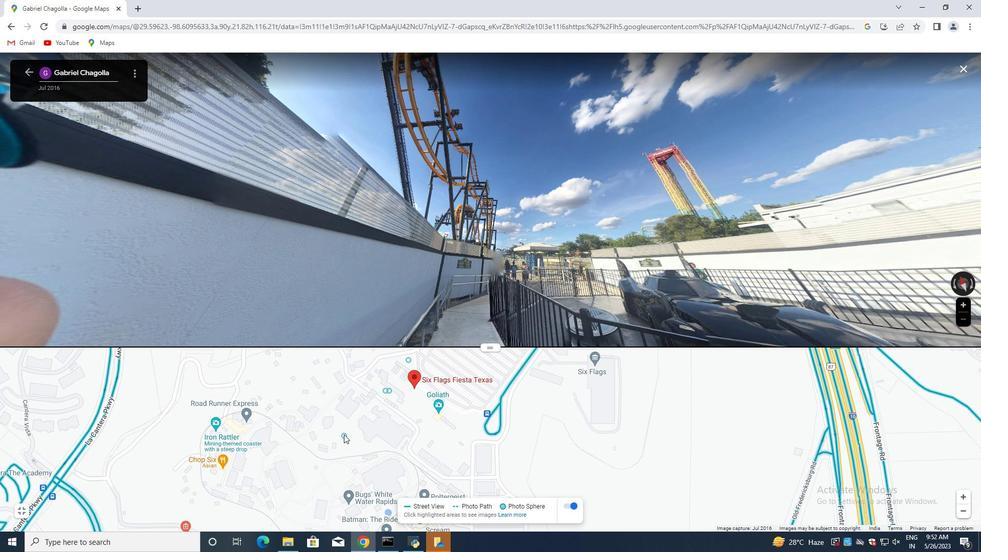 
Action: Mouse scrolled (116, 356) with delta (0, 0)
Screenshot: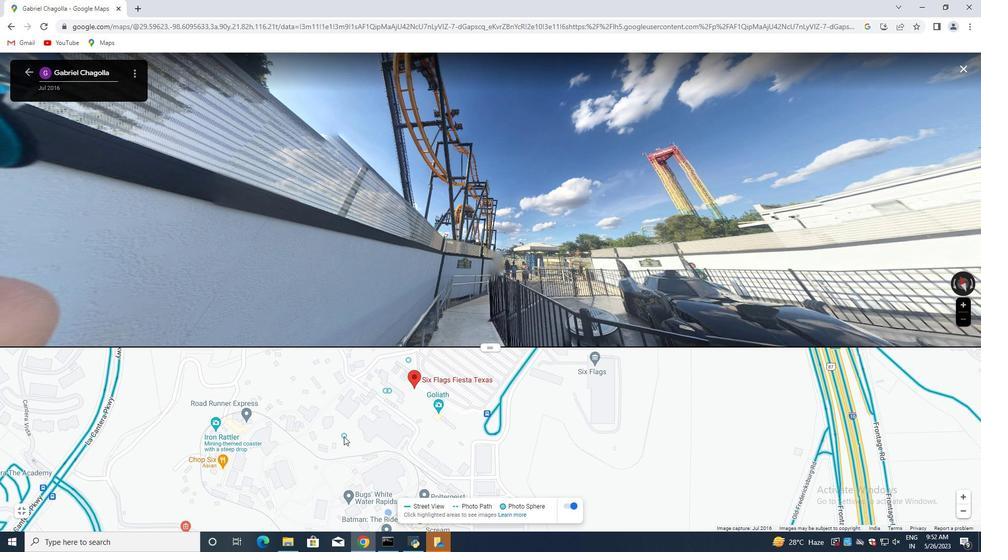
Action: Mouse moved to (122, 334)
Screenshot: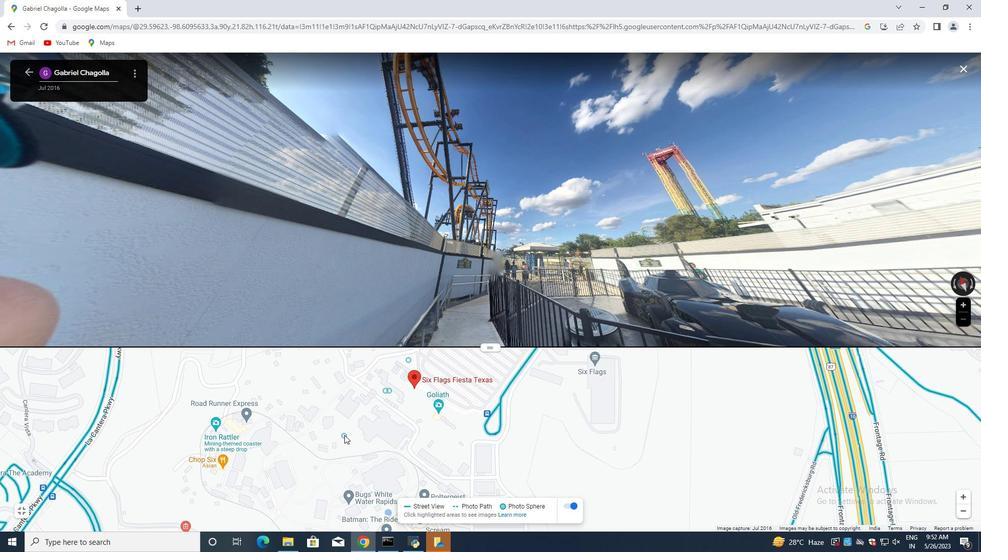 
Action: Mouse pressed left at (122, 334)
Screenshot: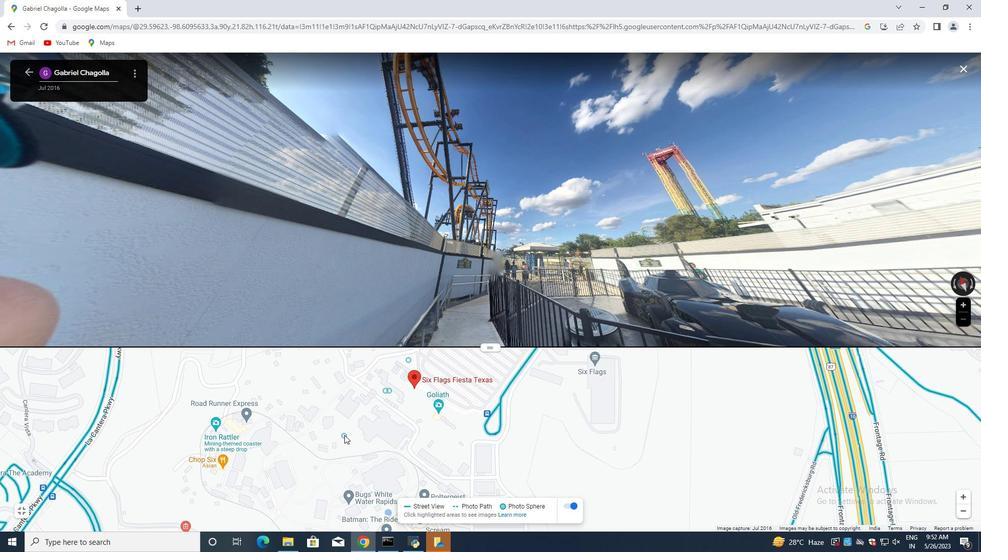 
Action: Mouse scrolled (122, 333) with delta (0, 0)
Screenshot: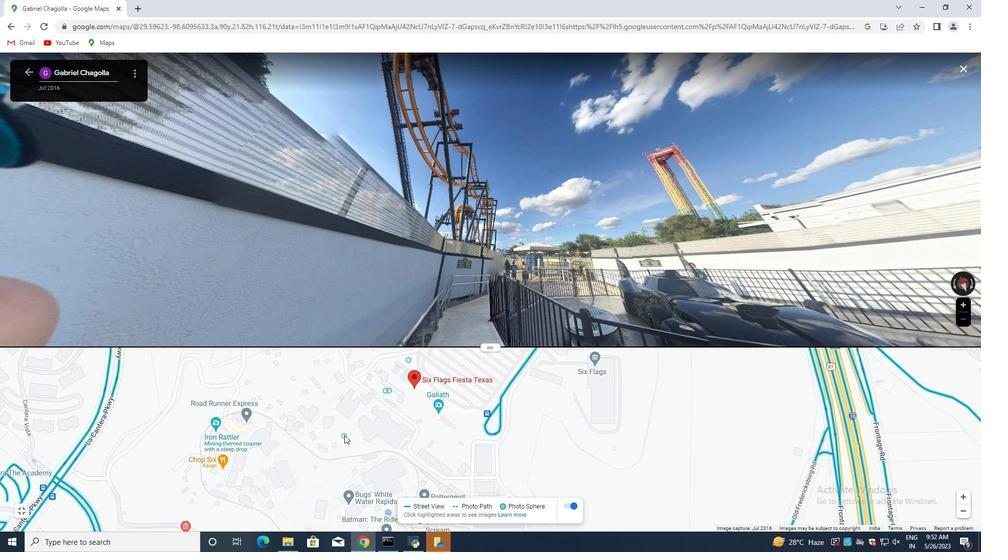 
Action: Mouse scrolled (122, 333) with delta (0, 0)
Screenshot: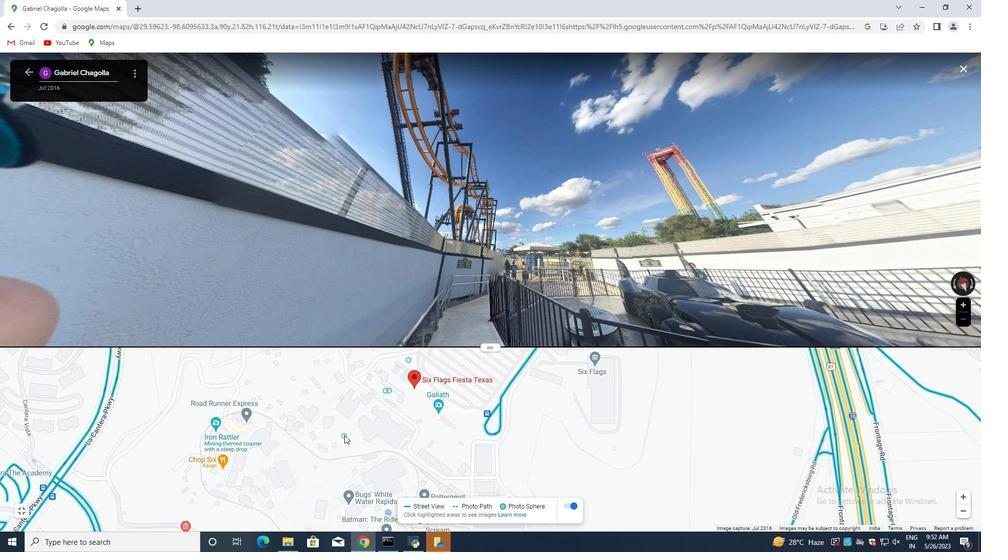 
Action: Mouse scrolled (122, 333) with delta (0, 0)
Screenshot: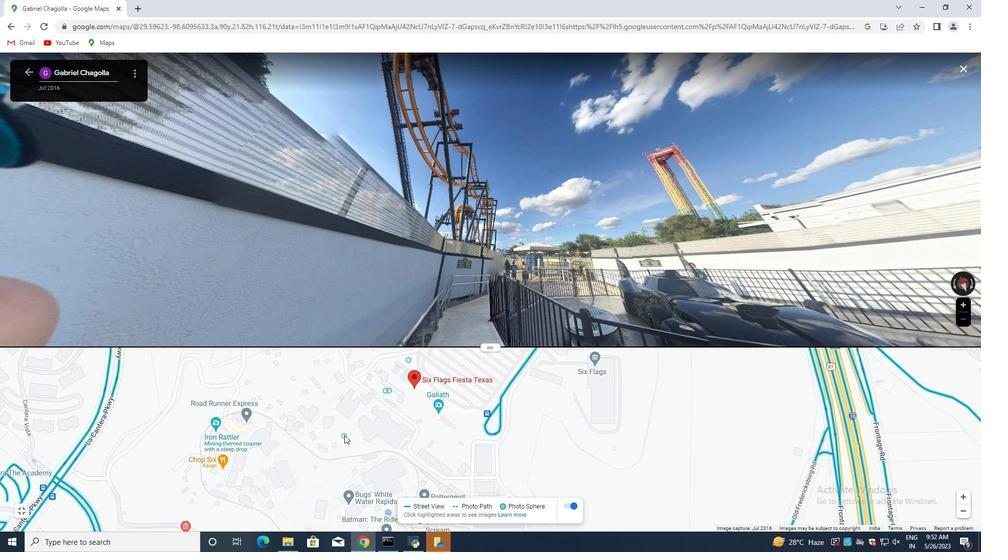 
Action: Mouse scrolled (122, 333) with delta (0, 0)
Screenshot: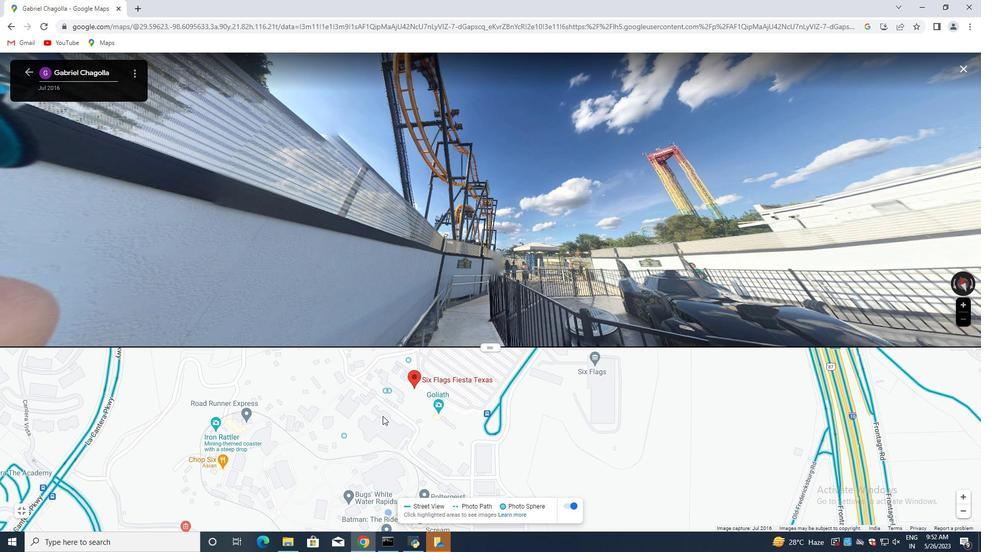 
Action: Mouse scrolled (122, 333) with delta (0, 0)
Screenshot: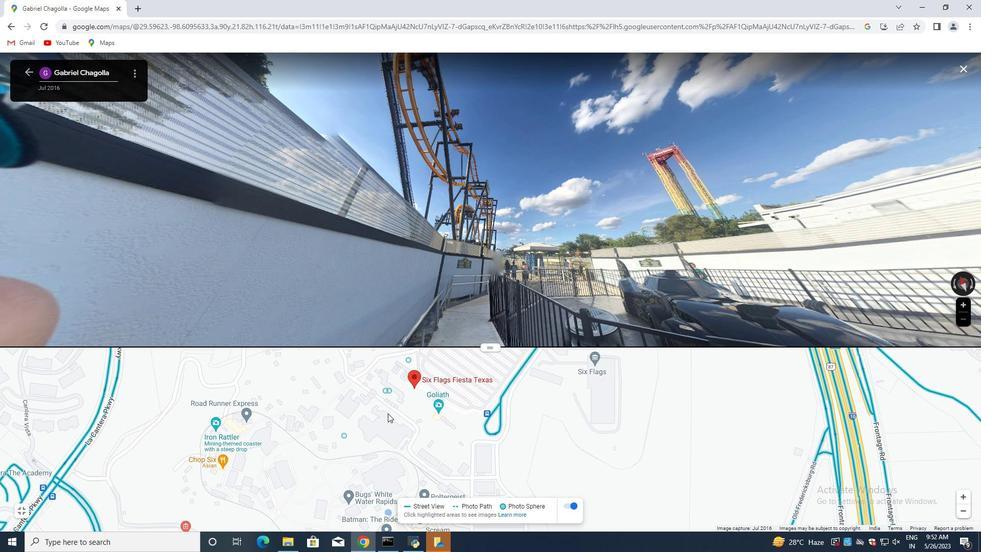 
Action: Mouse scrolled (122, 333) with delta (0, 0)
Screenshot: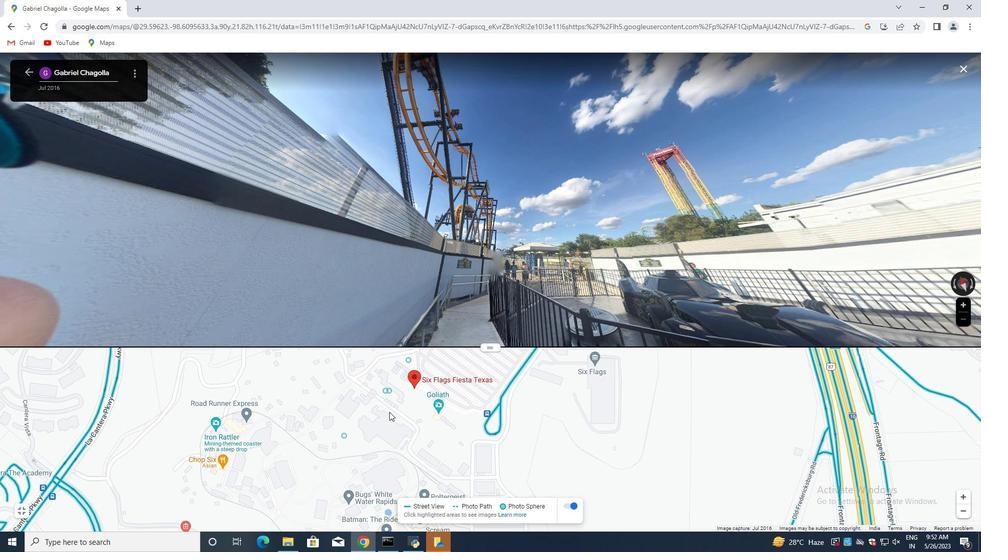 
Action: Mouse moved to (123, 334)
Screenshot: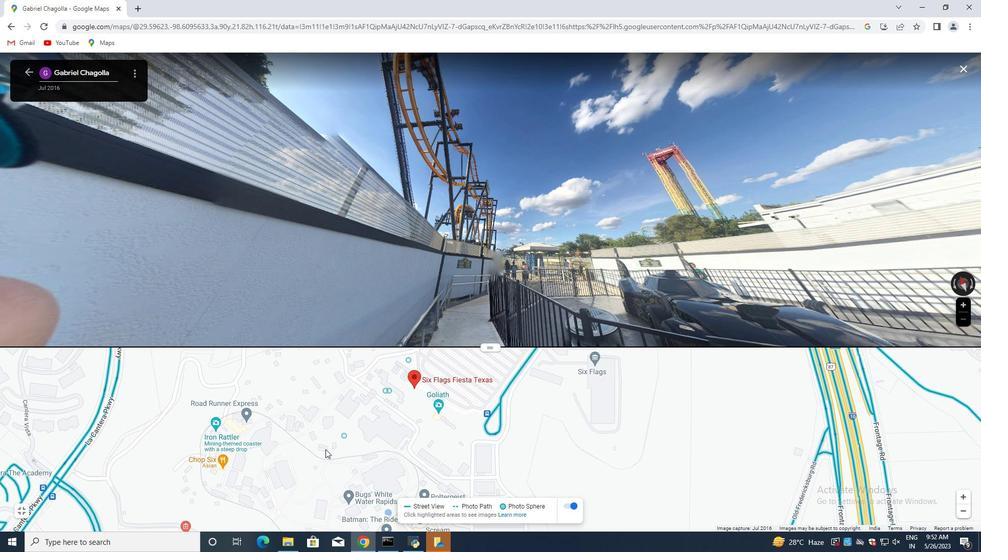
Action: Mouse pressed left at (123, 334)
Screenshot: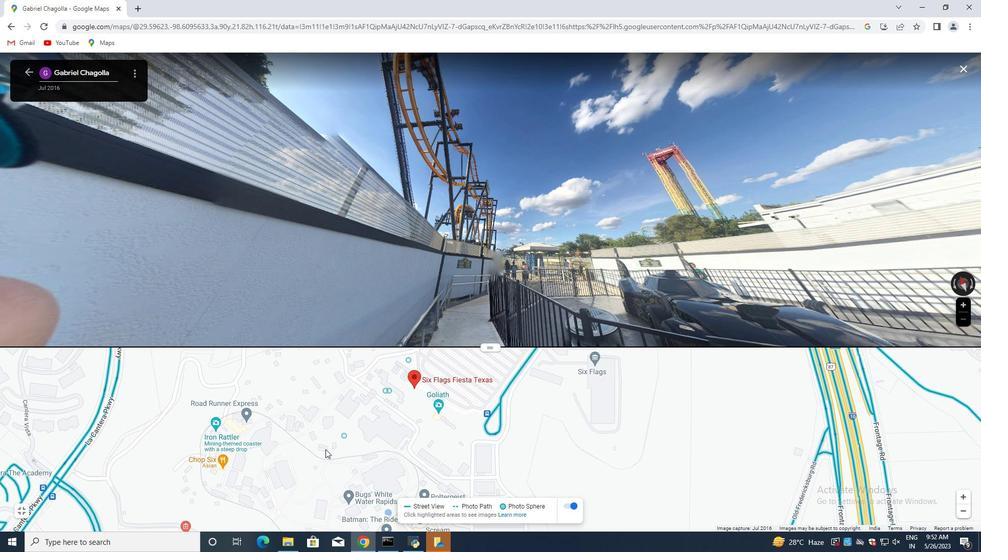 
Action: Mouse moved to (118, 361)
Screenshot: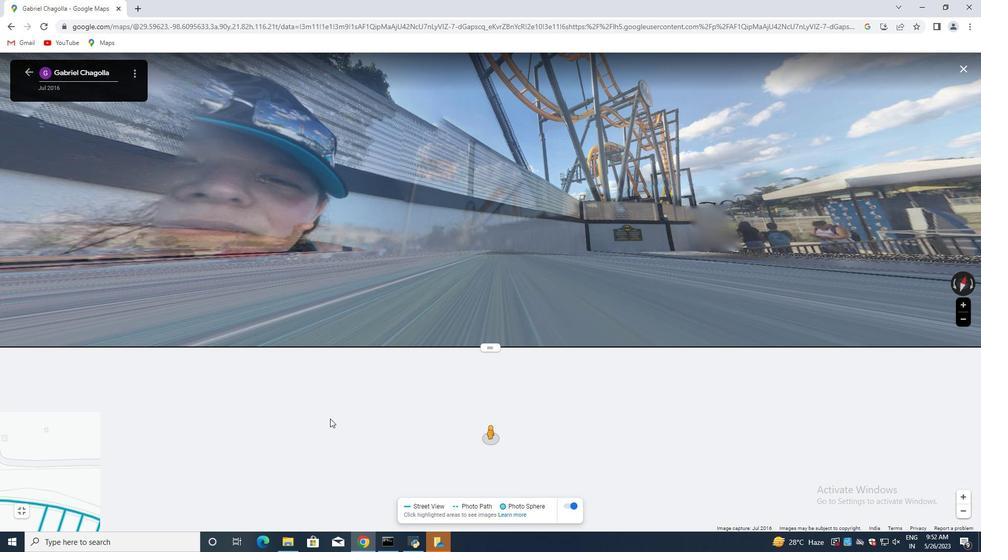 
Action: Mouse scrolled (118, 361) with delta (0, 0)
Screenshot: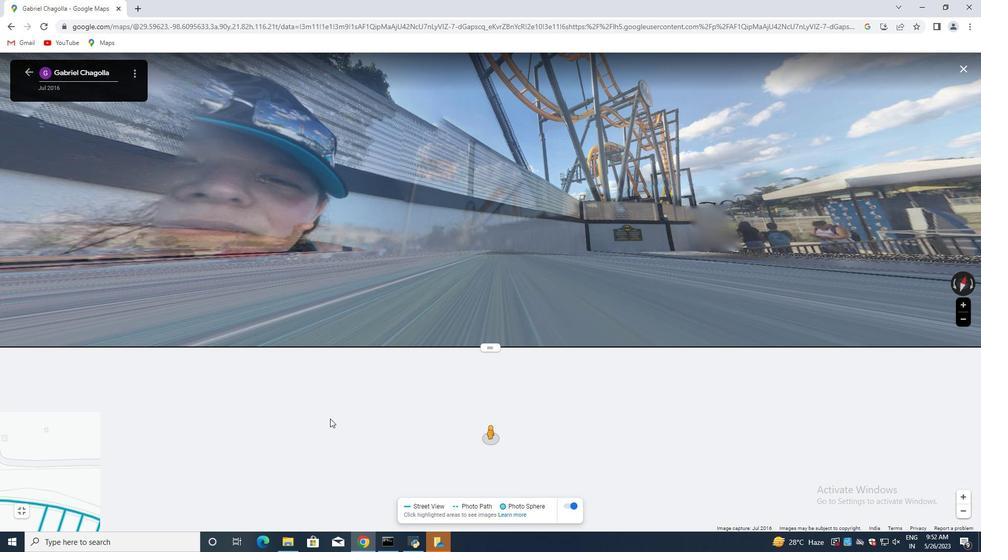 
Action: Mouse moved to (118, 363)
Screenshot: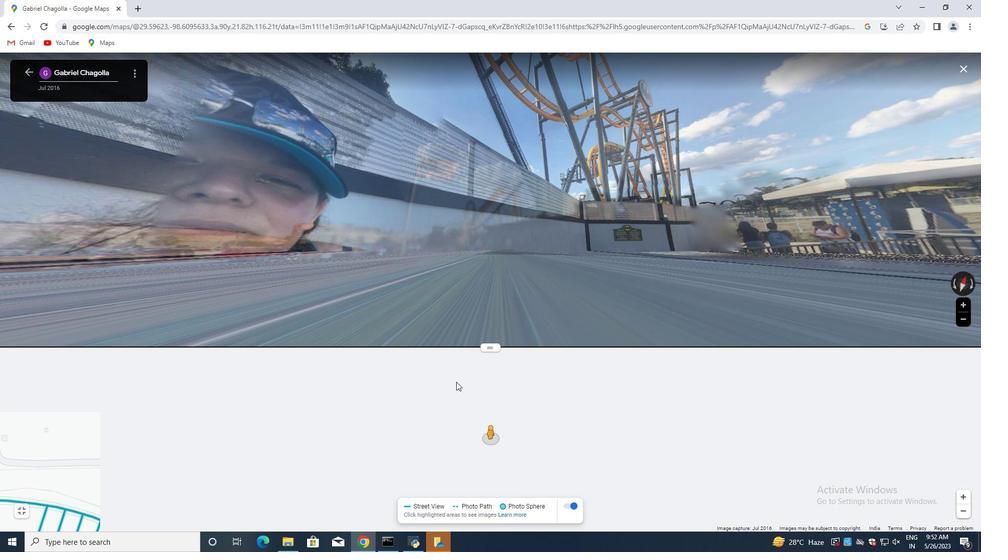 
Action: Mouse pressed left at (118, 363)
